 Task: Create case or contact or opportunity
Action: Mouse moved to (543, 742)
Screenshot: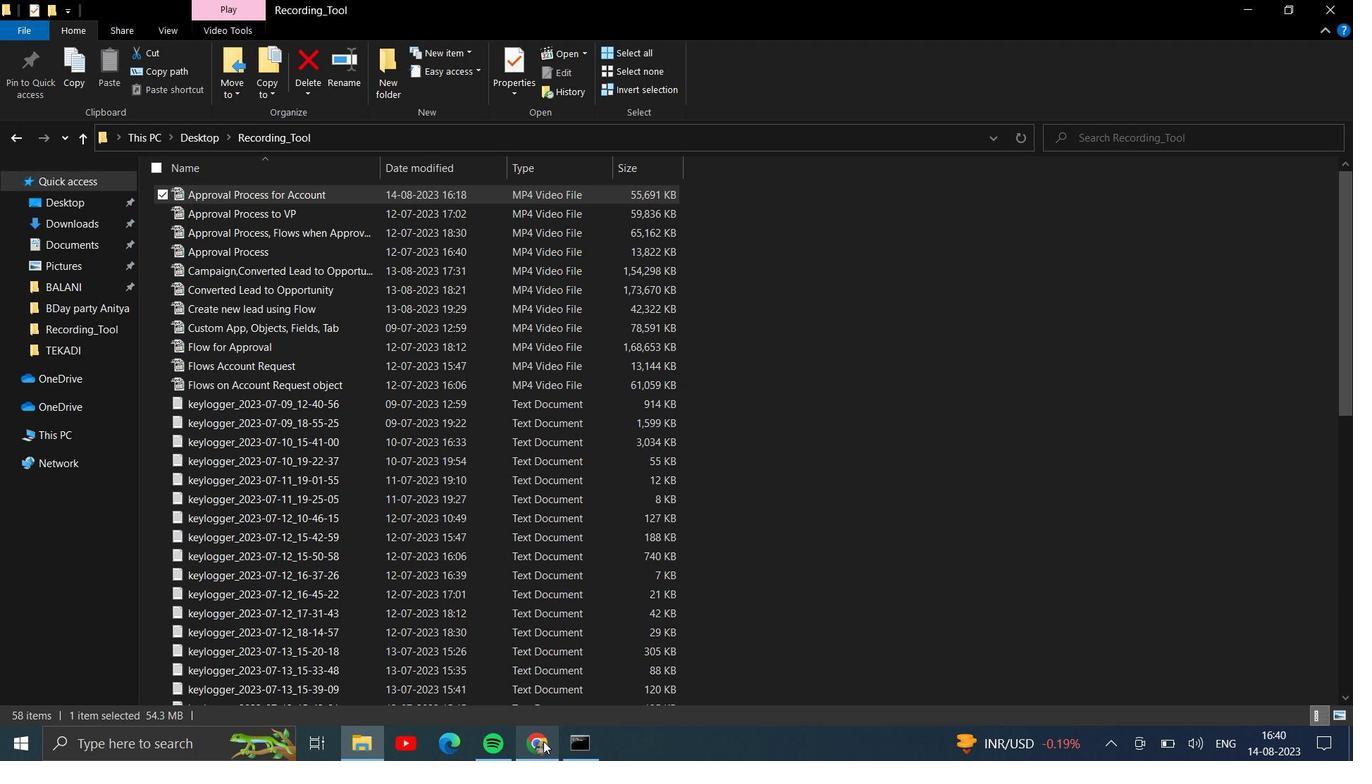 
Action: Mouse pressed left at (543, 742)
Screenshot: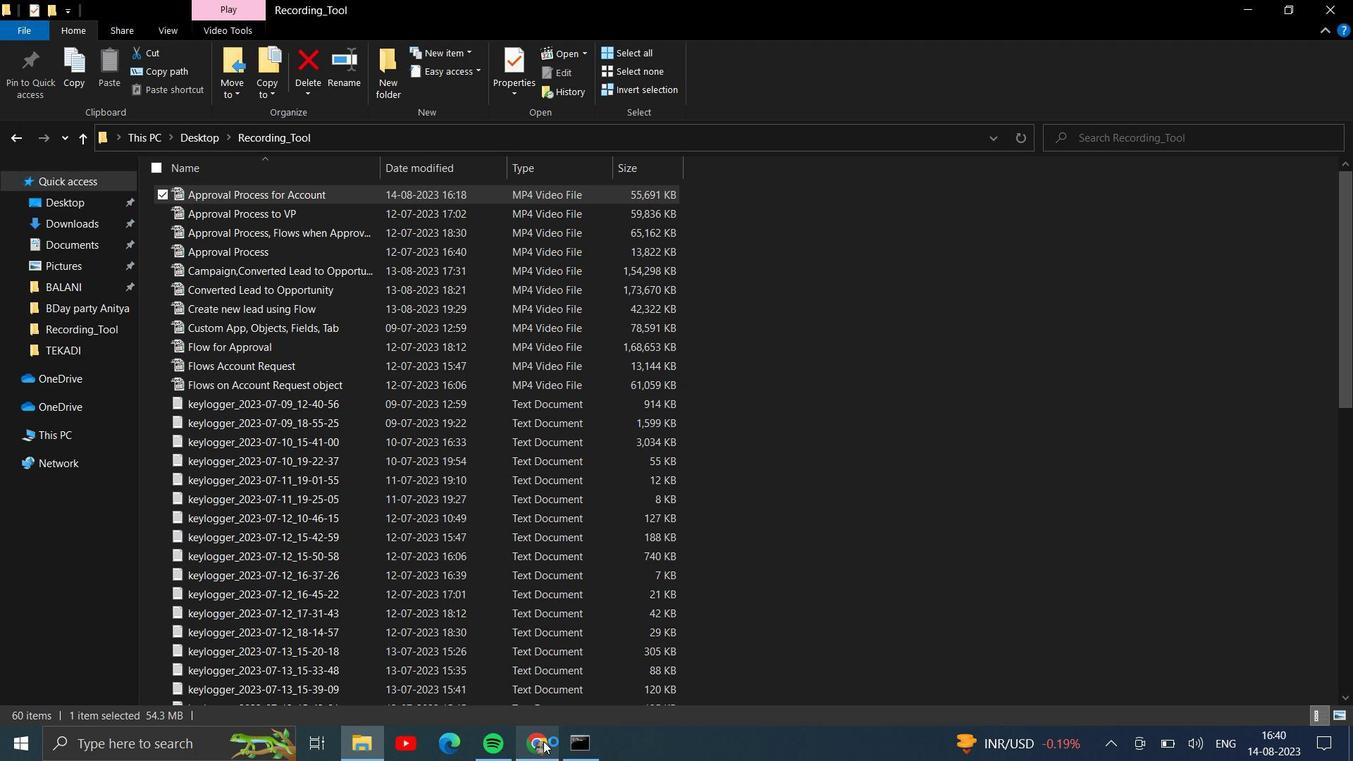 
Action: Mouse moved to (99, 185)
Screenshot: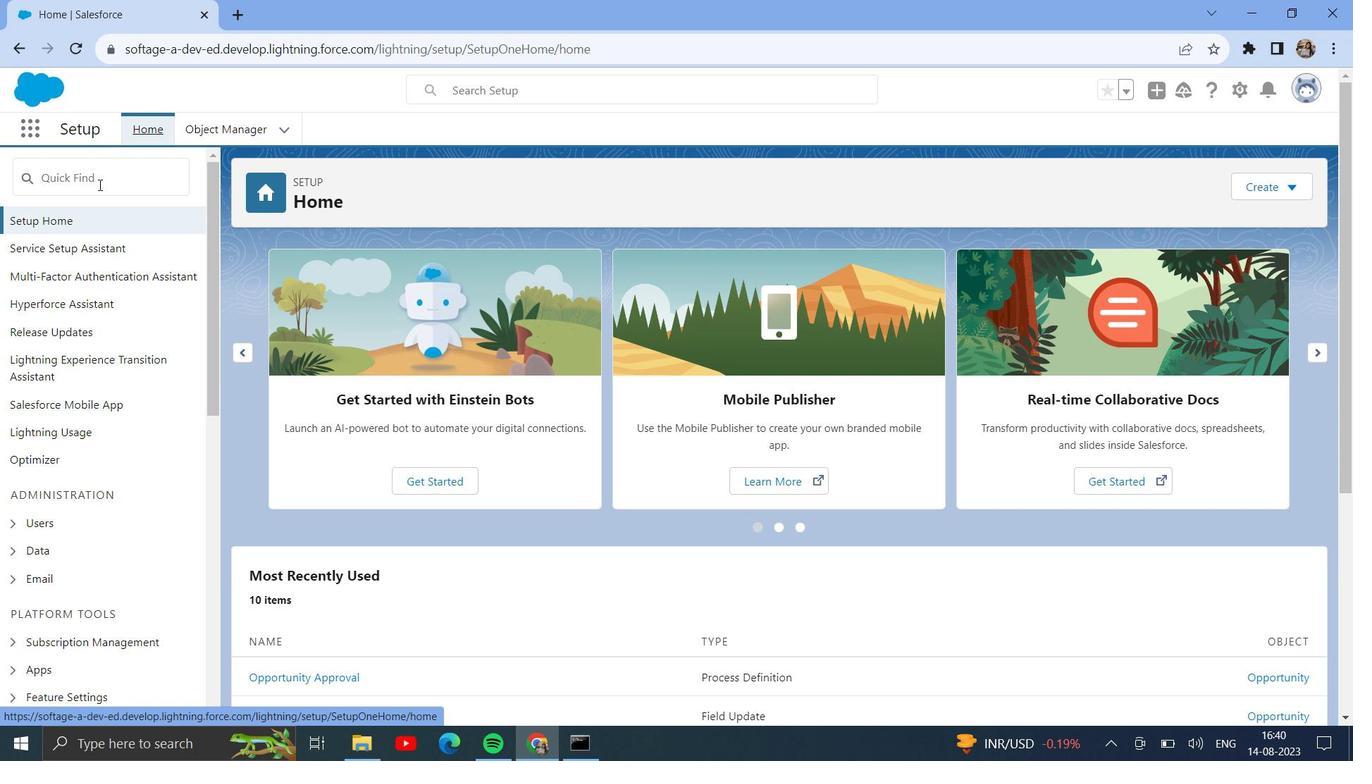 
Action: Mouse pressed left at (99, 185)
Screenshot: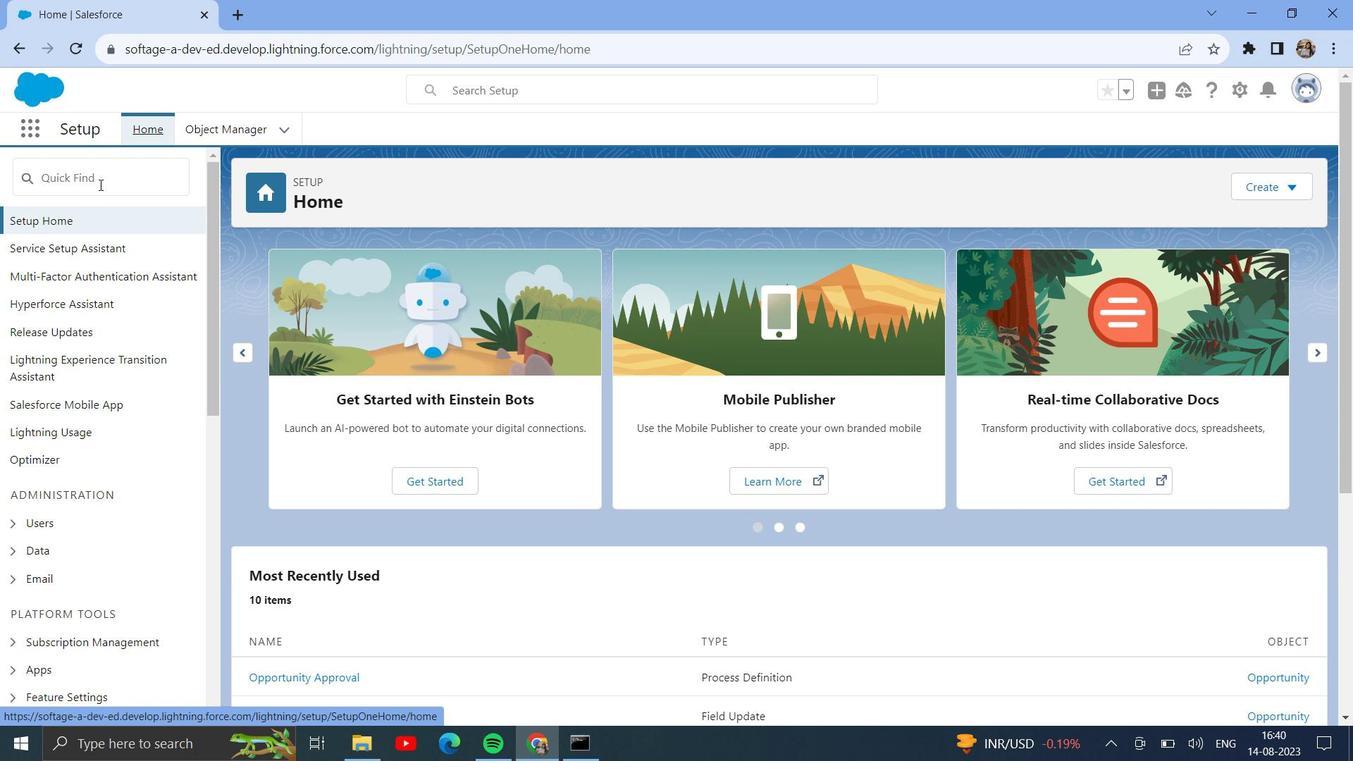 
Action: Key pressed flows
Screenshot: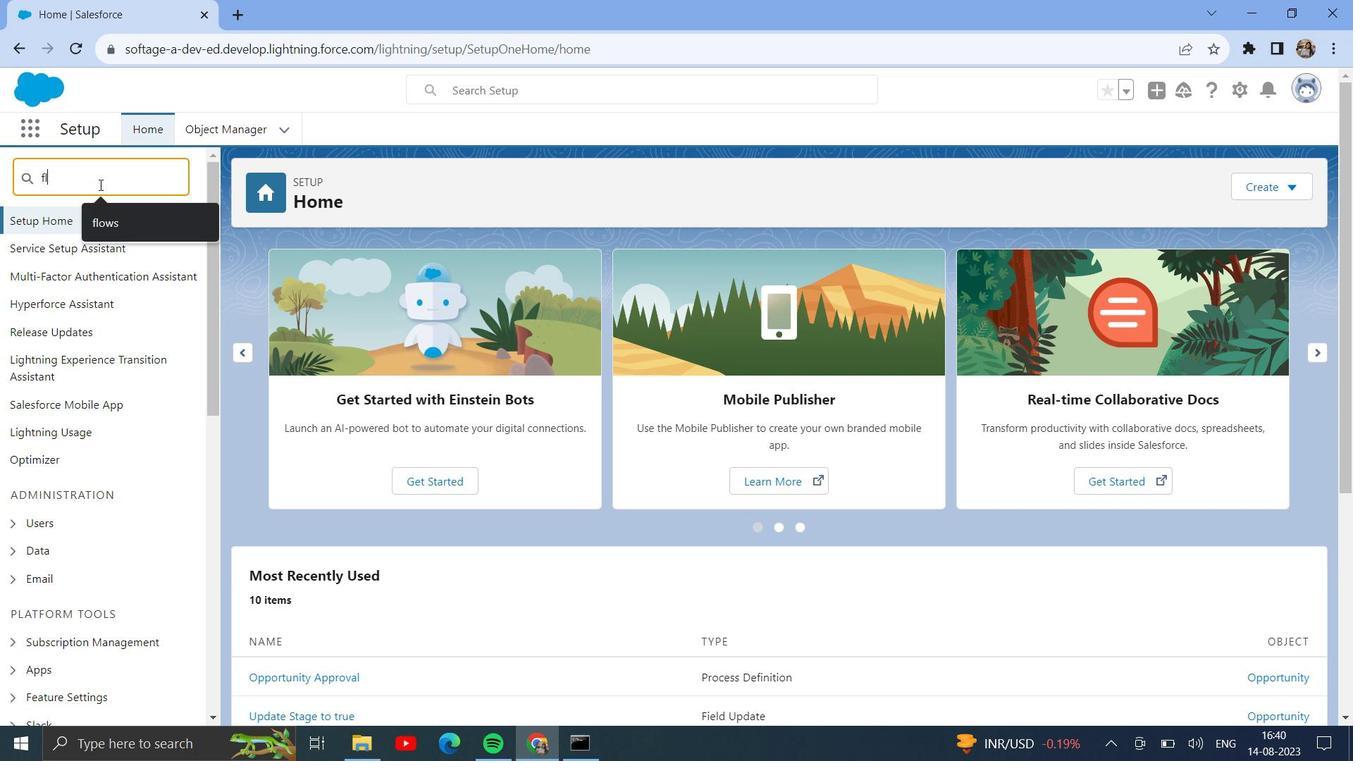 
Action: Mouse moved to (81, 248)
Screenshot: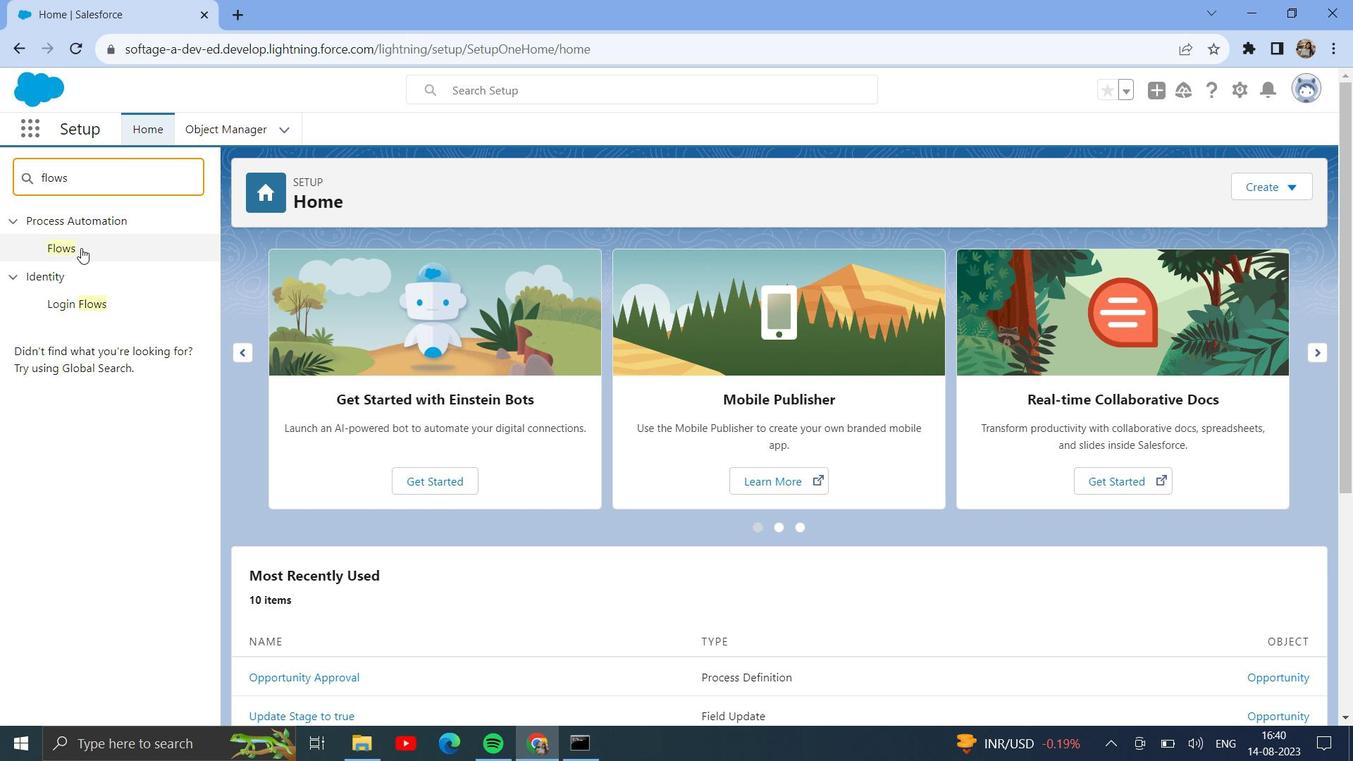 
Action: Mouse pressed left at (81, 248)
Screenshot: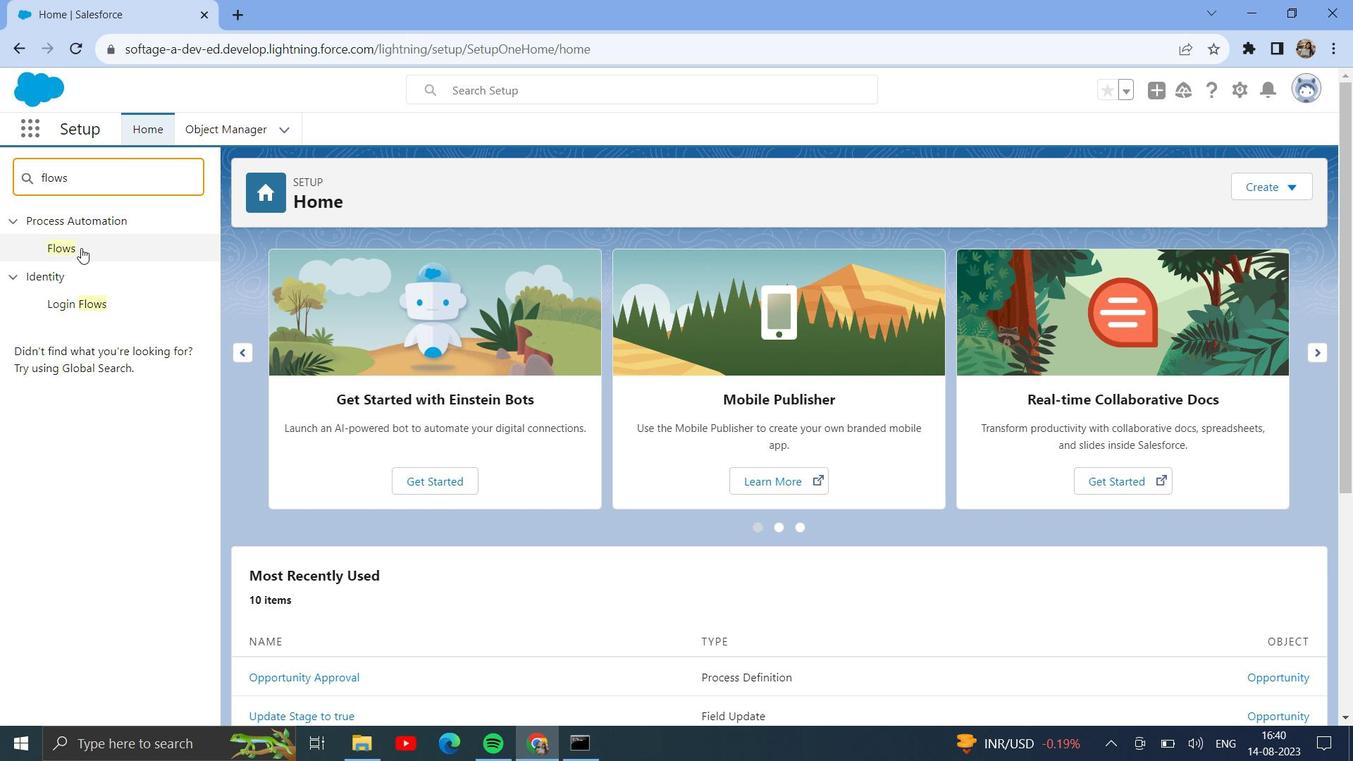 
Action: Mouse moved to (59, 241)
Screenshot: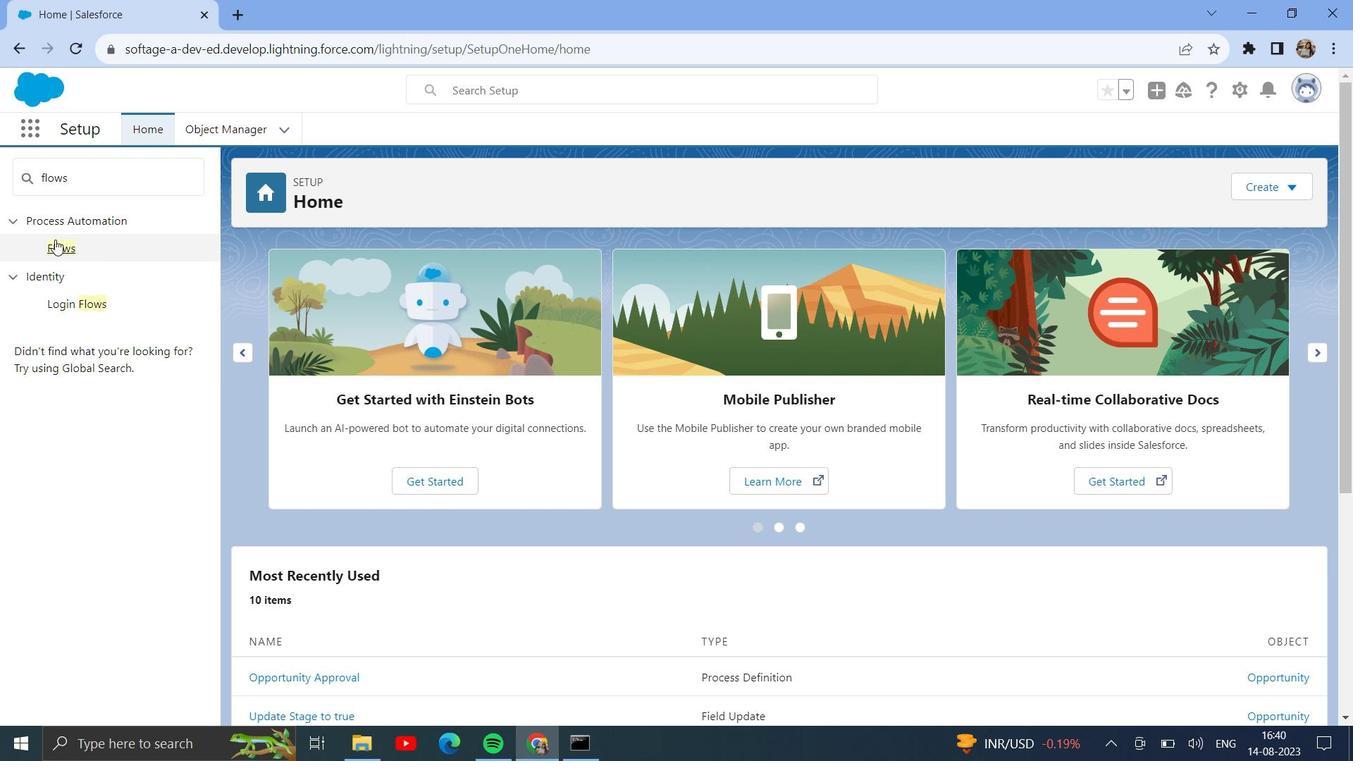 
Action: Mouse pressed left at (59, 241)
Screenshot: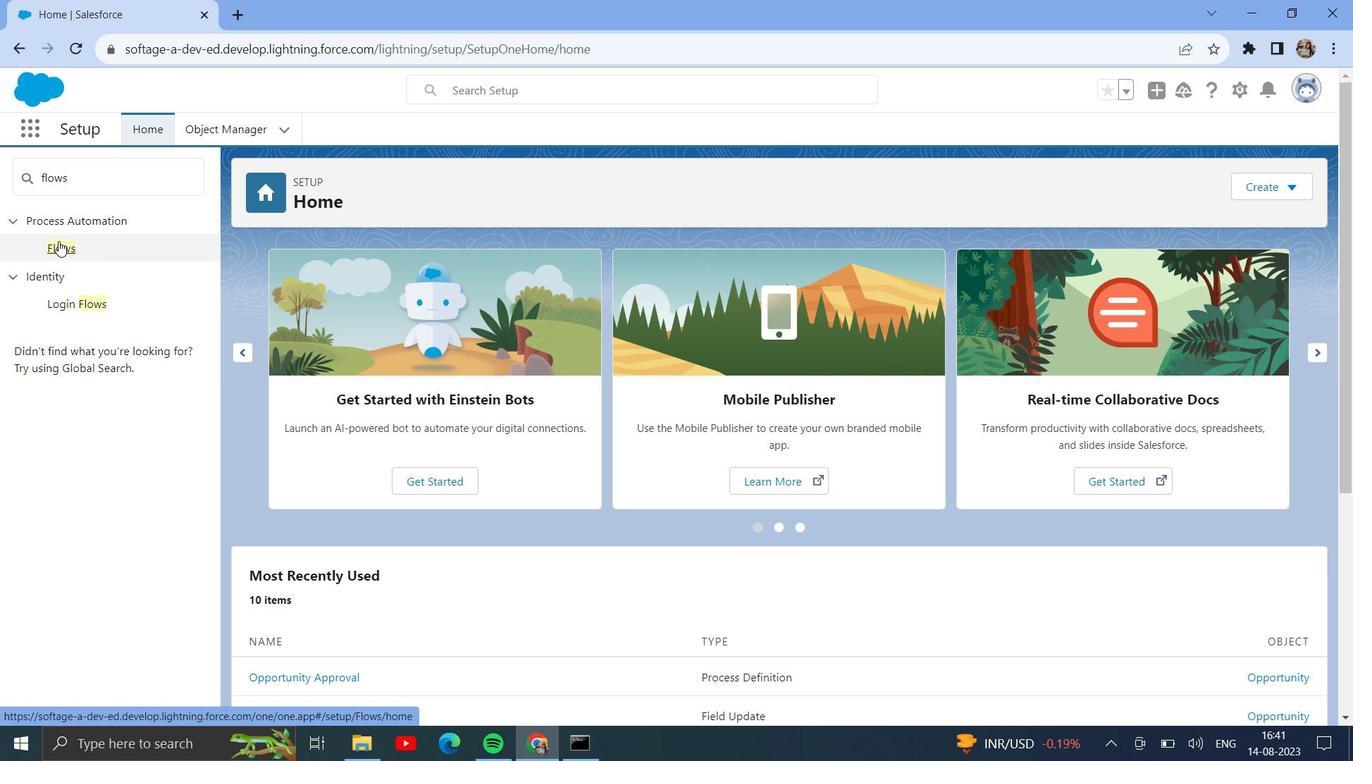 
Action: Mouse moved to (1280, 194)
Screenshot: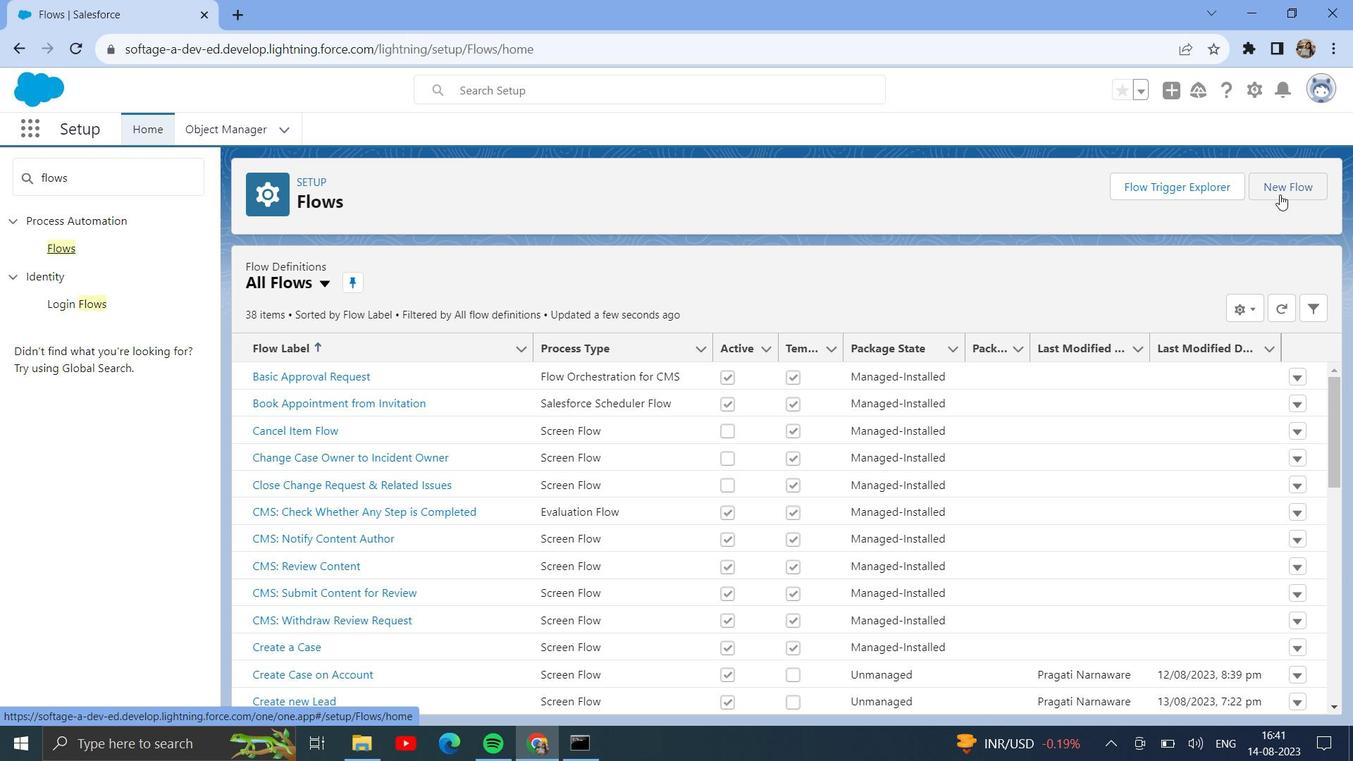 
Action: Mouse pressed left at (1280, 194)
Screenshot: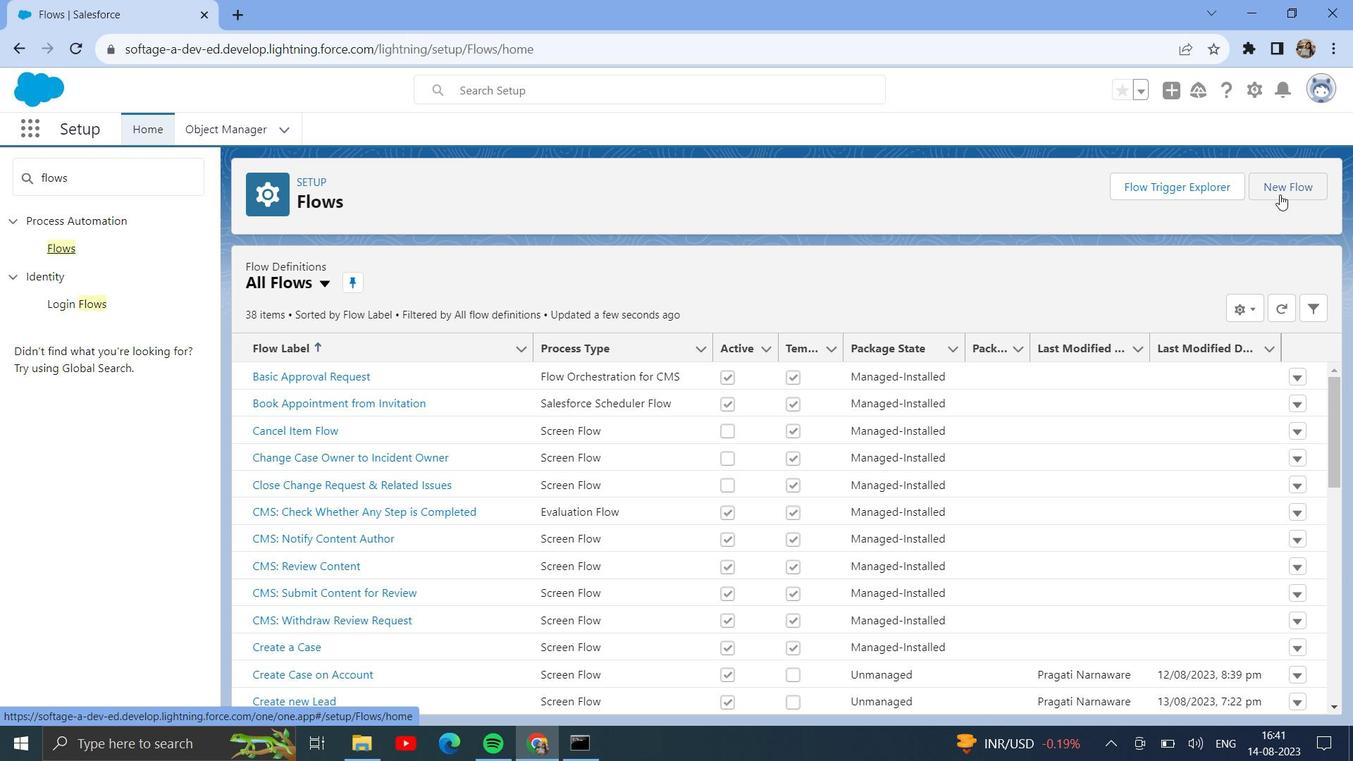 
Action: Mouse moved to (1152, 589)
Screenshot: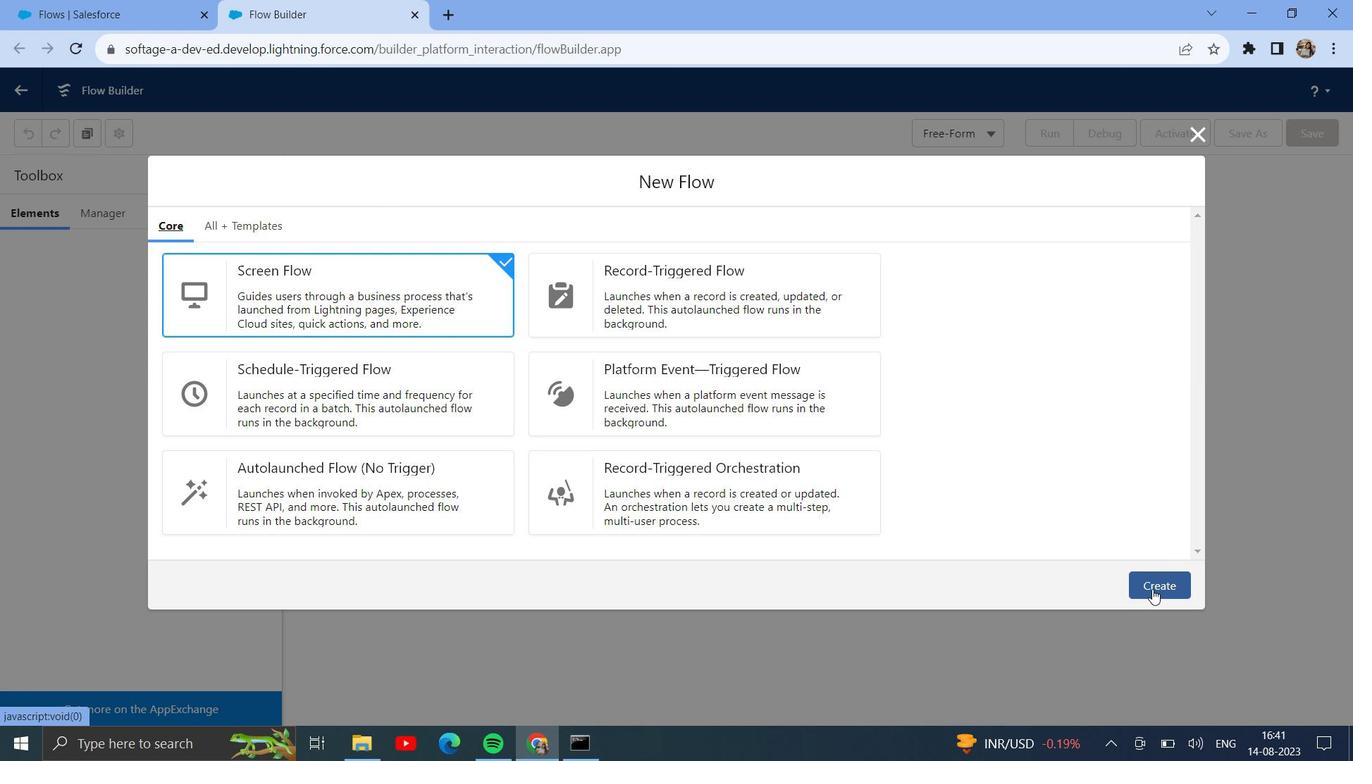 
Action: Mouse pressed left at (1152, 589)
Screenshot: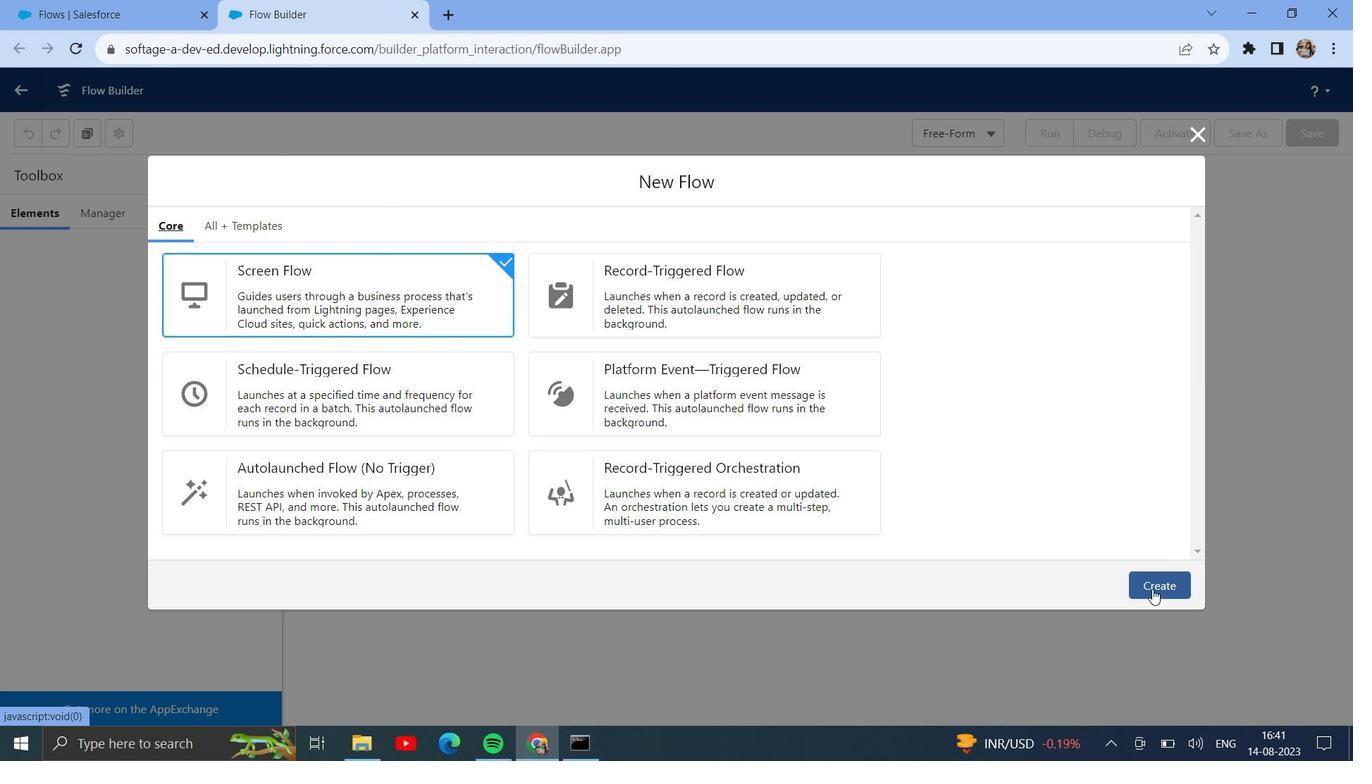 
Action: Mouse moved to (681, 298)
Screenshot: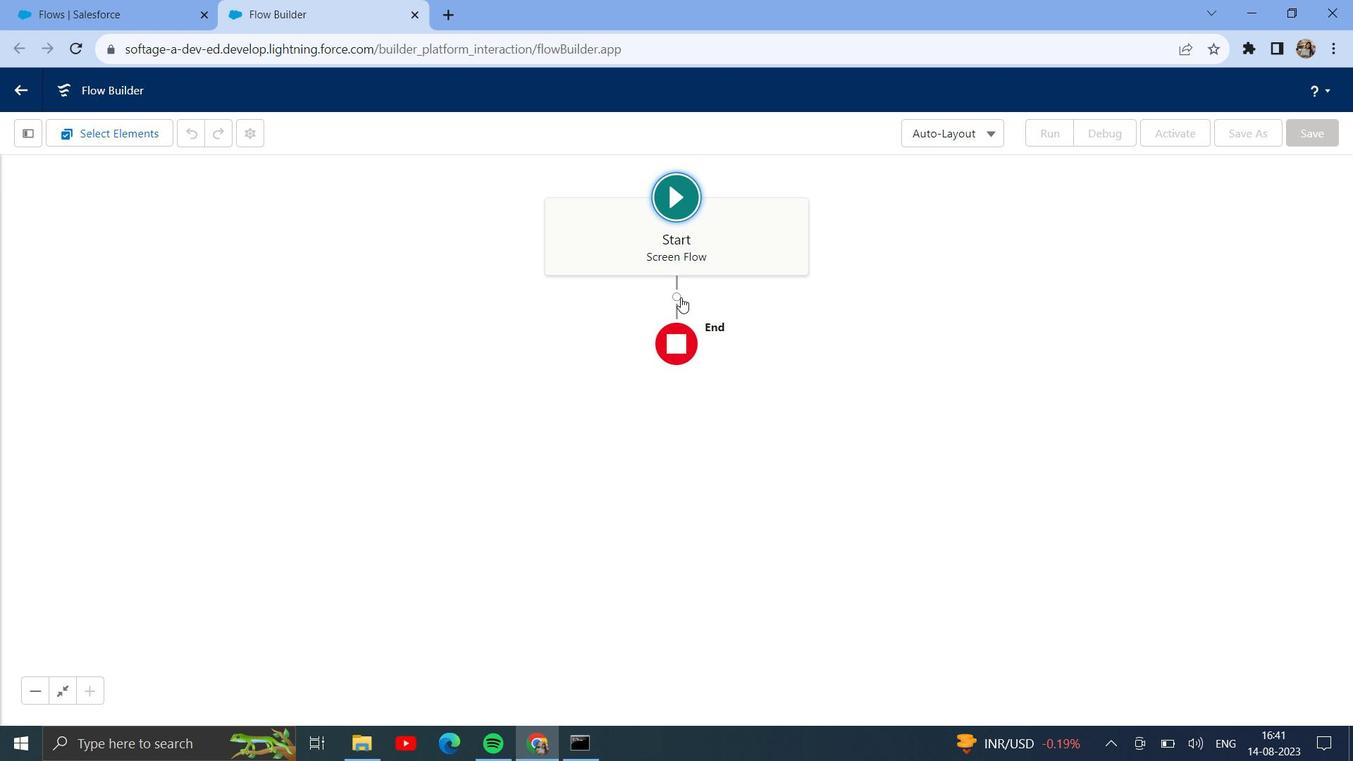 
Action: Mouse pressed left at (681, 298)
Screenshot: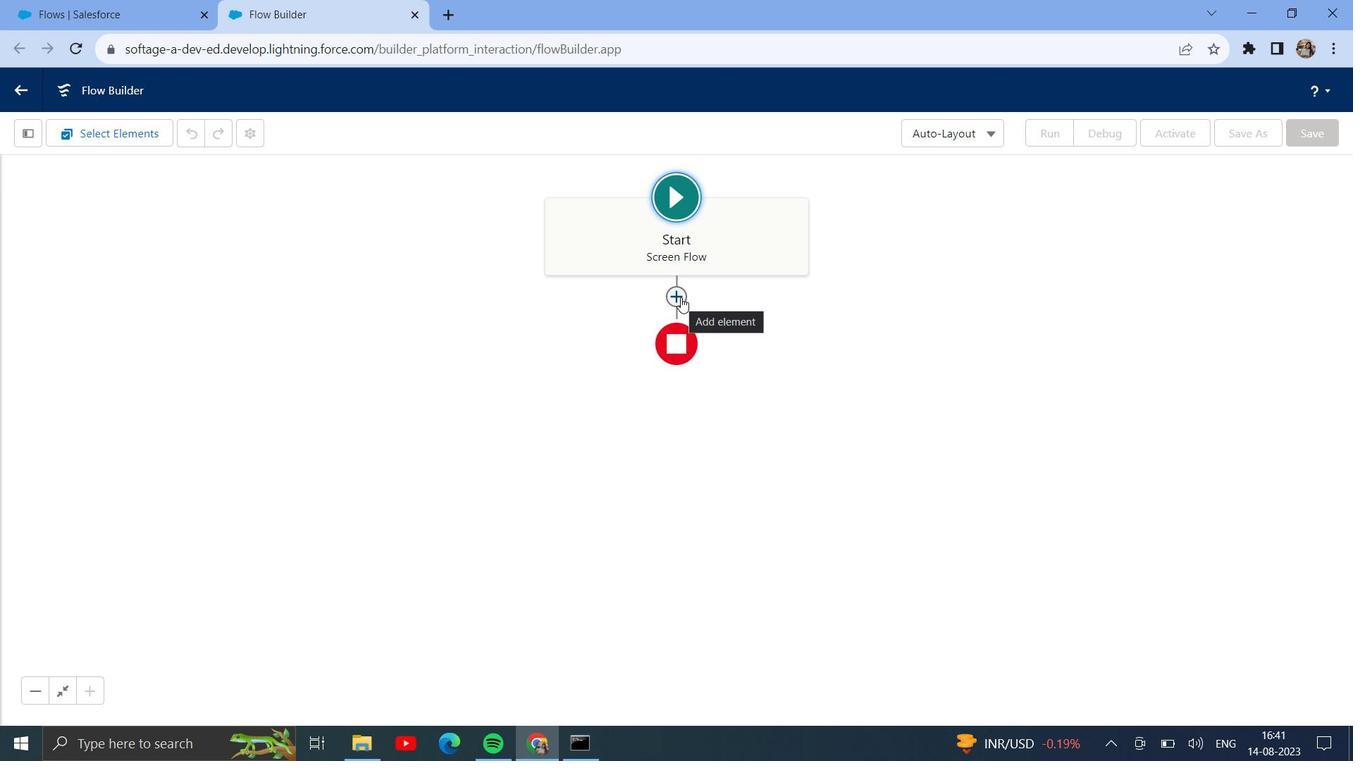 
Action: Mouse moved to (688, 370)
Screenshot: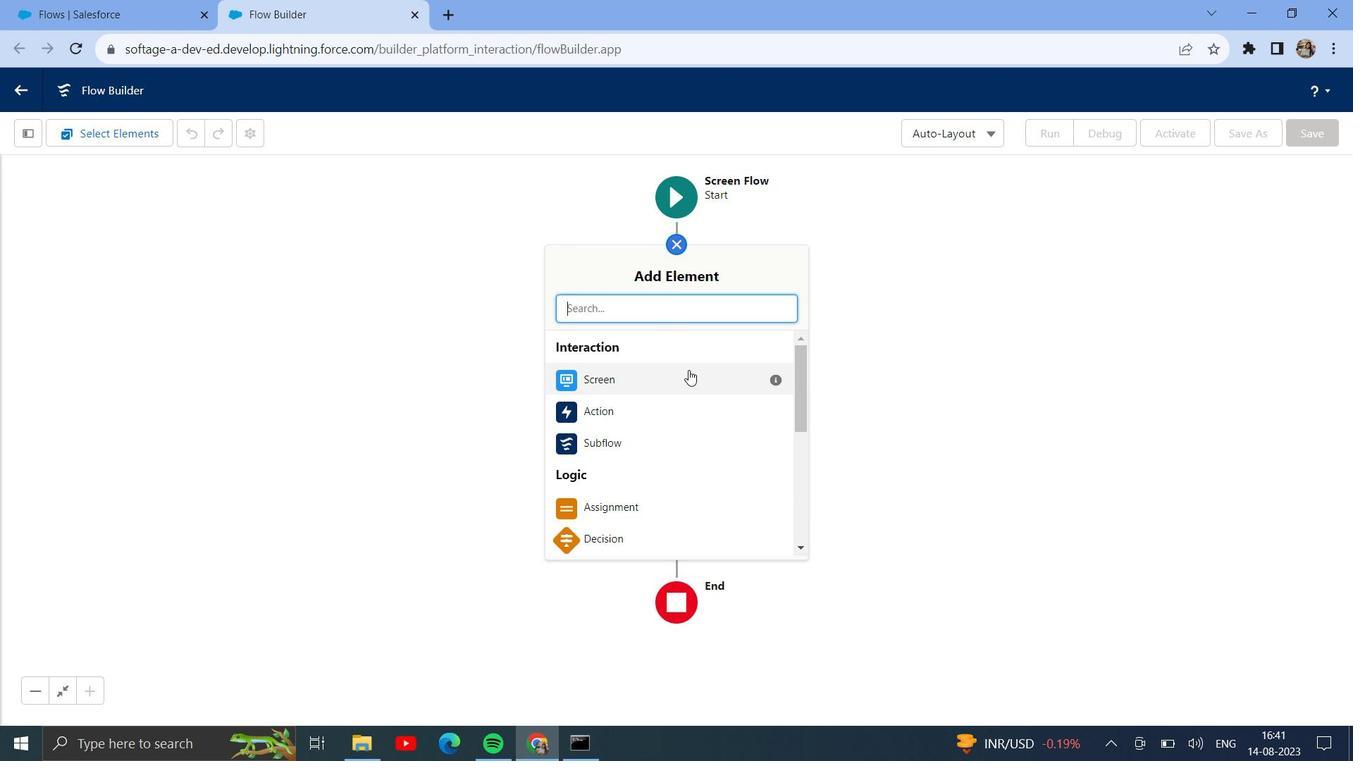 
Action: Mouse pressed left at (688, 370)
Screenshot: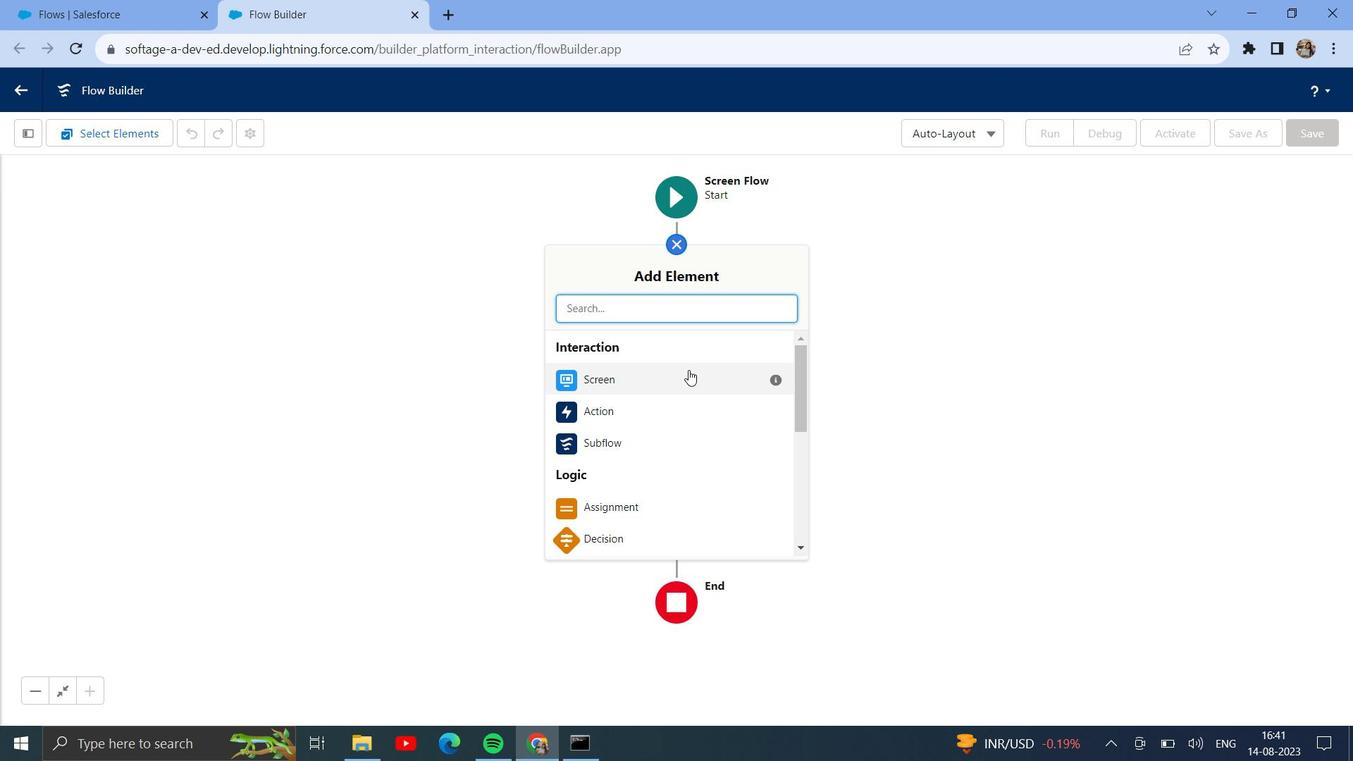 
Action: Mouse moved to (1031, 292)
Screenshot: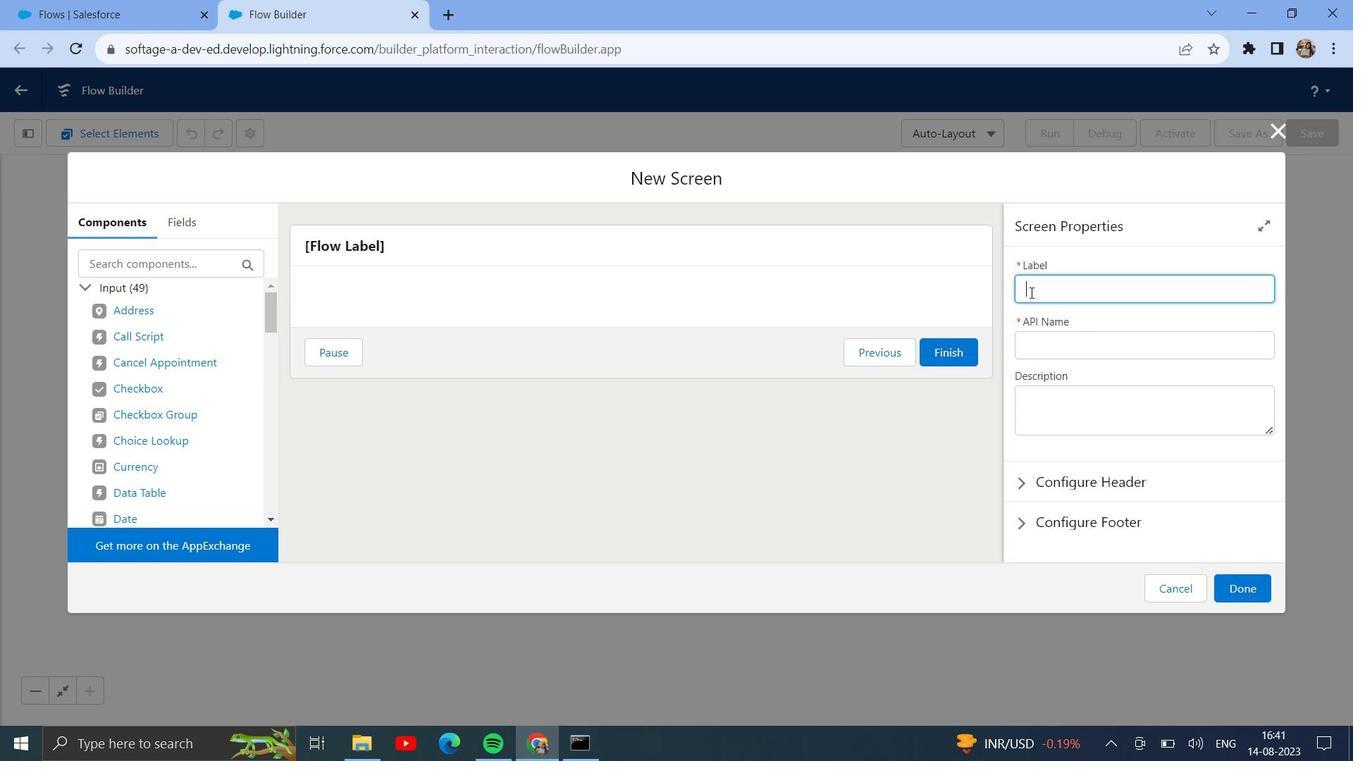 
Action: Mouse pressed left at (1031, 292)
Screenshot: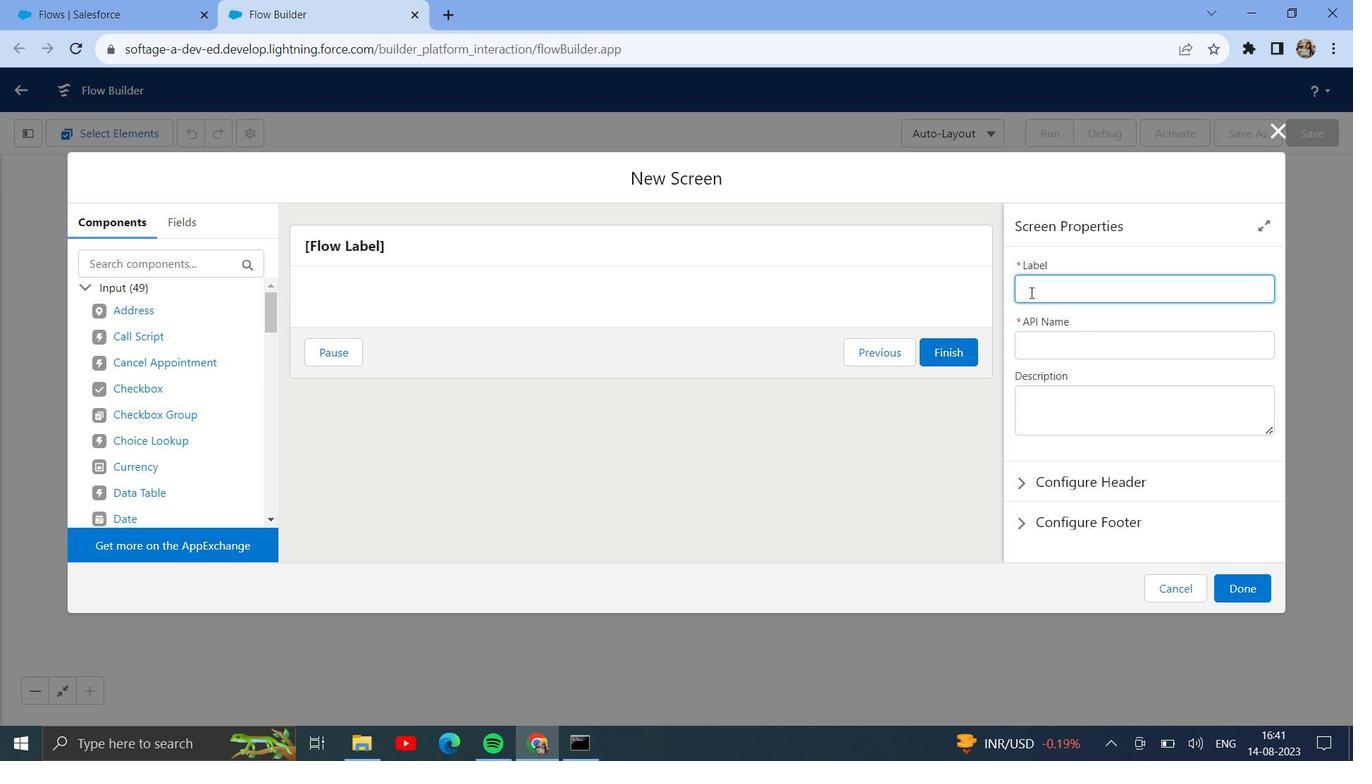 
Action: Key pressed <Key.shift>Select<Key.space>an<Key.space><Key.shift>Object
Screenshot: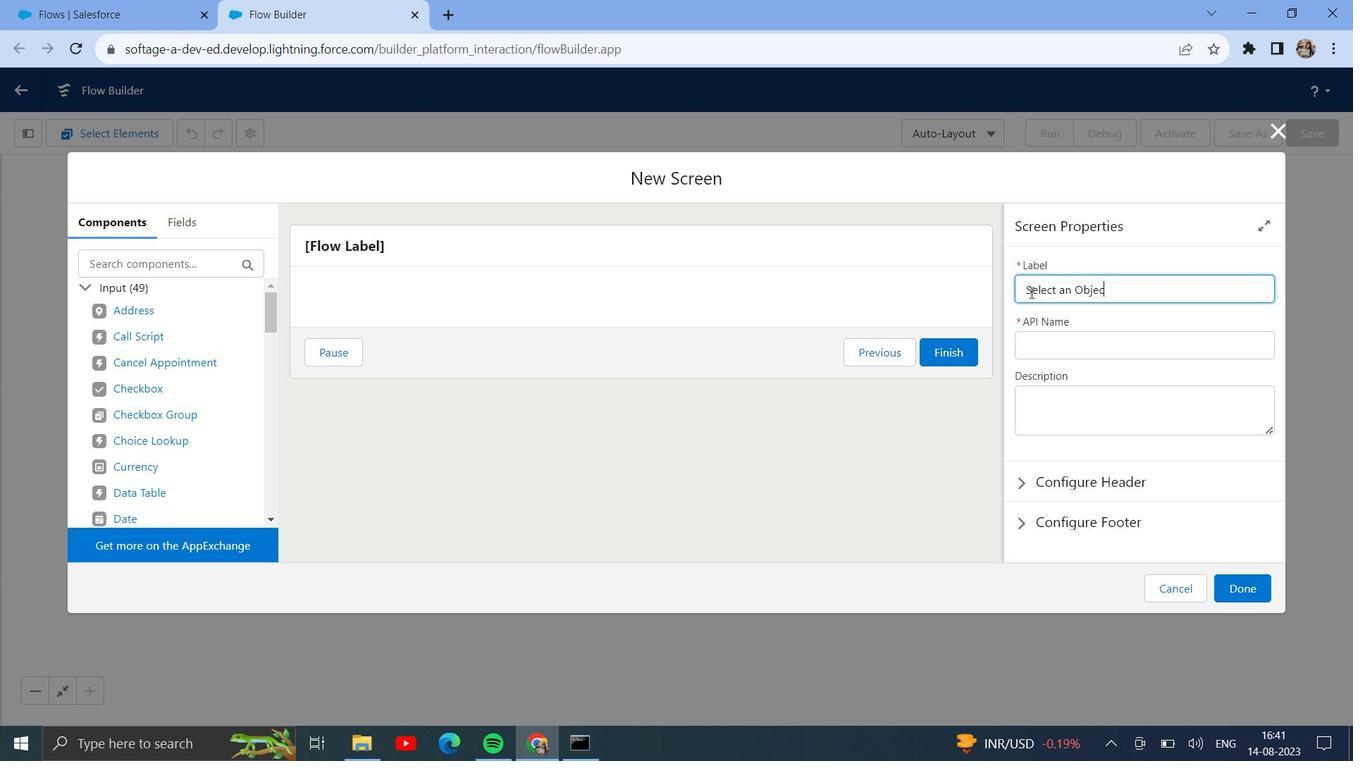 
Action: Mouse moved to (1104, 347)
Screenshot: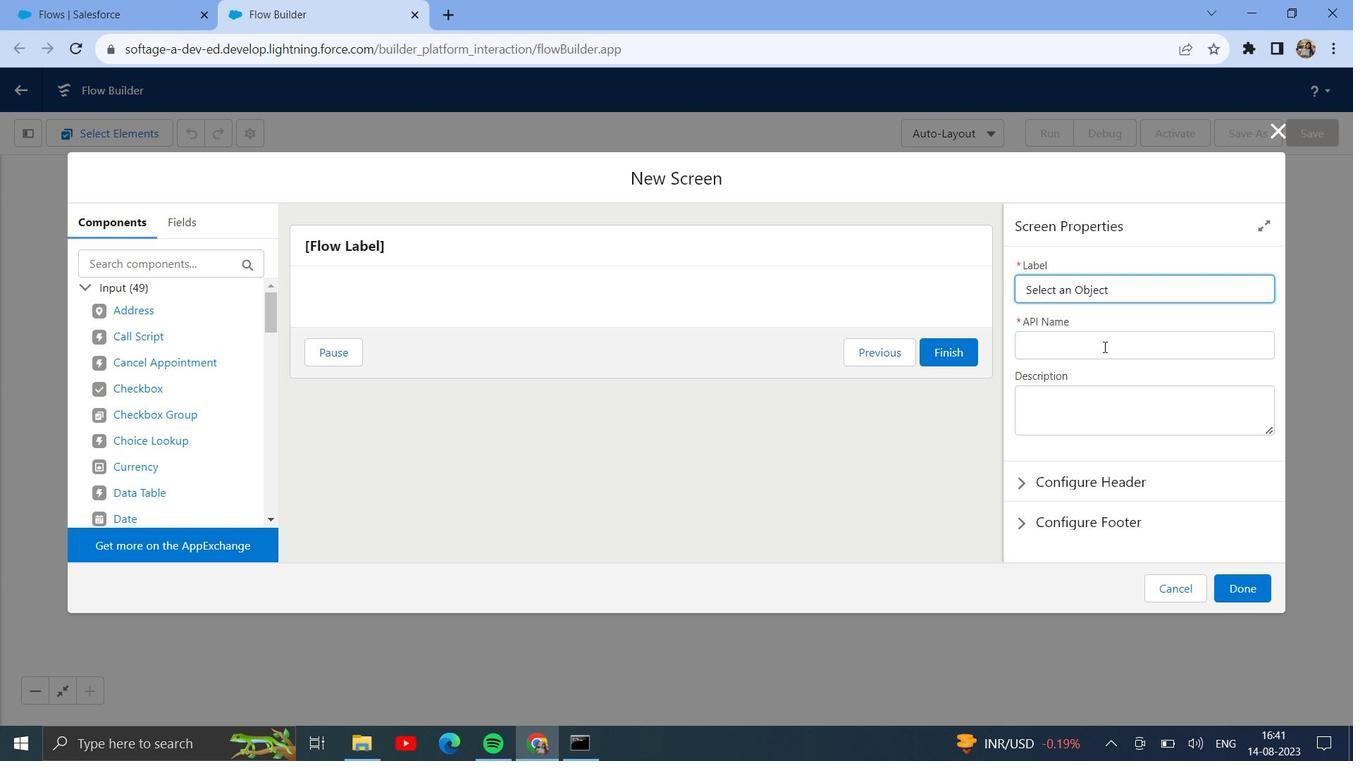 
Action: Mouse pressed left at (1104, 347)
Screenshot: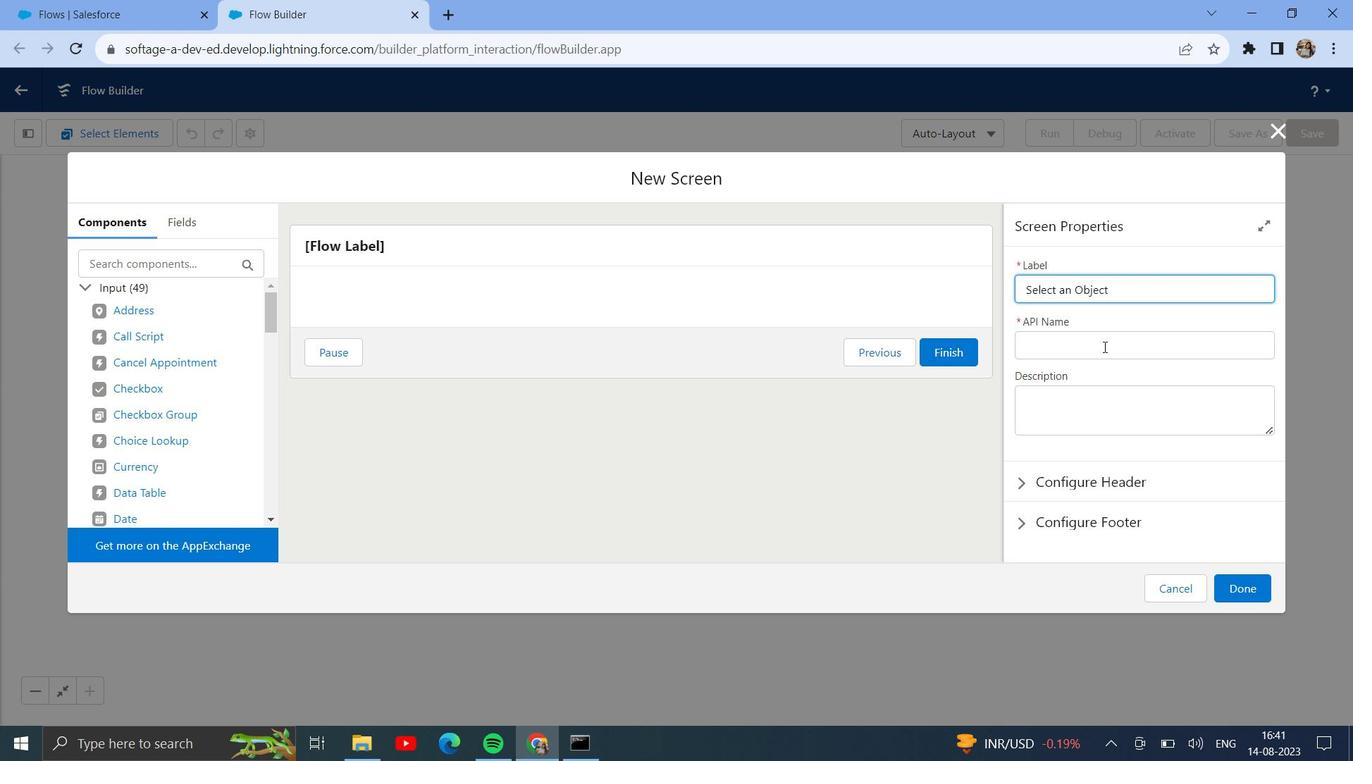 
Action: Mouse moved to (206, 436)
Screenshot: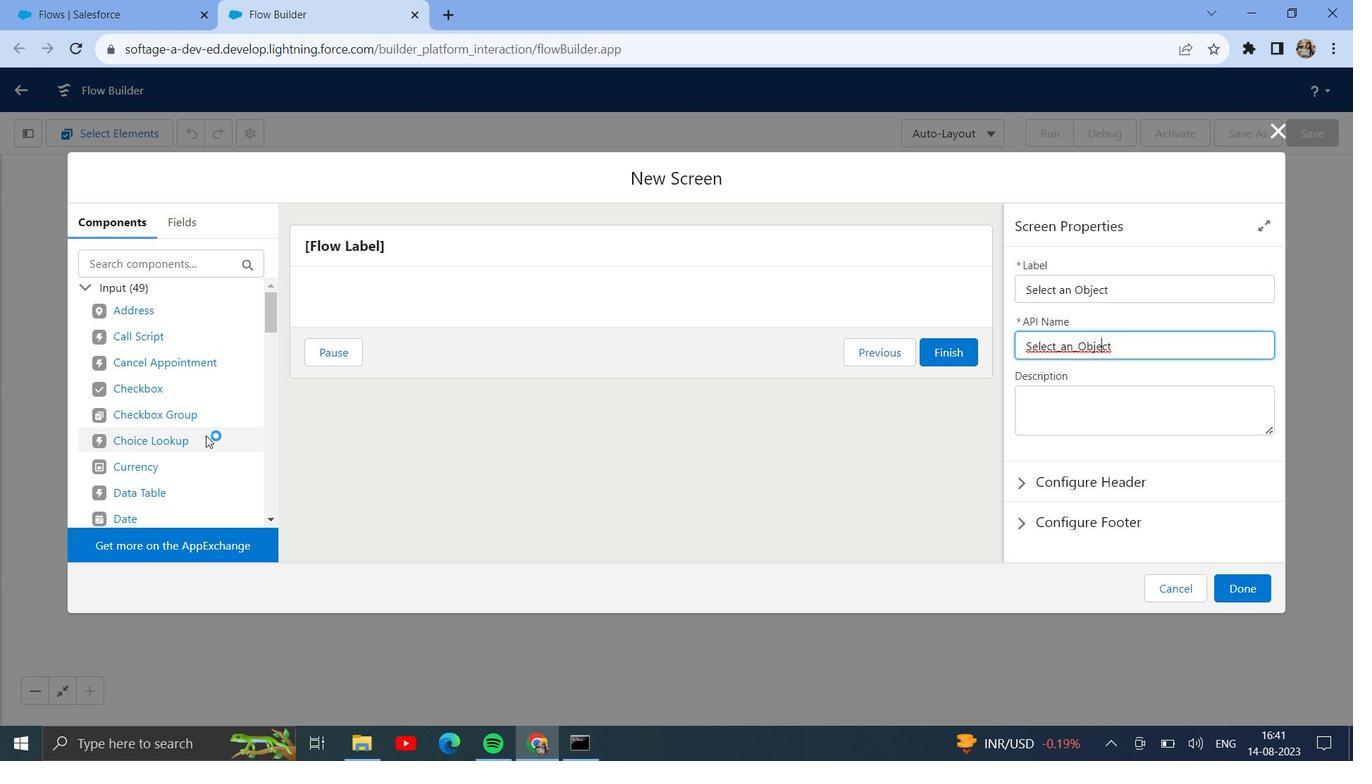 
Action: Mouse scrolled (206, 435) with delta (0, 0)
Screenshot: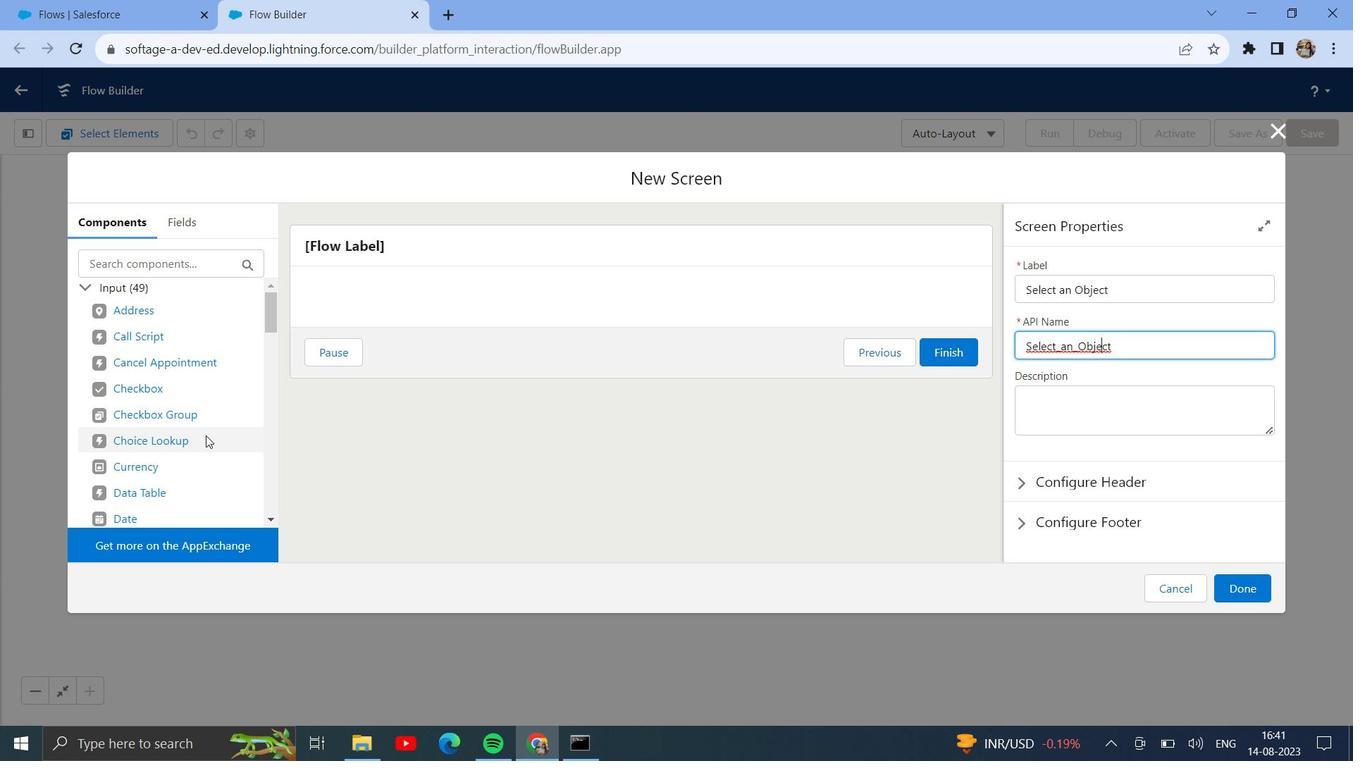 
Action: Mouse scrolled (206, 435) with delta (0, 0)
Screenshot: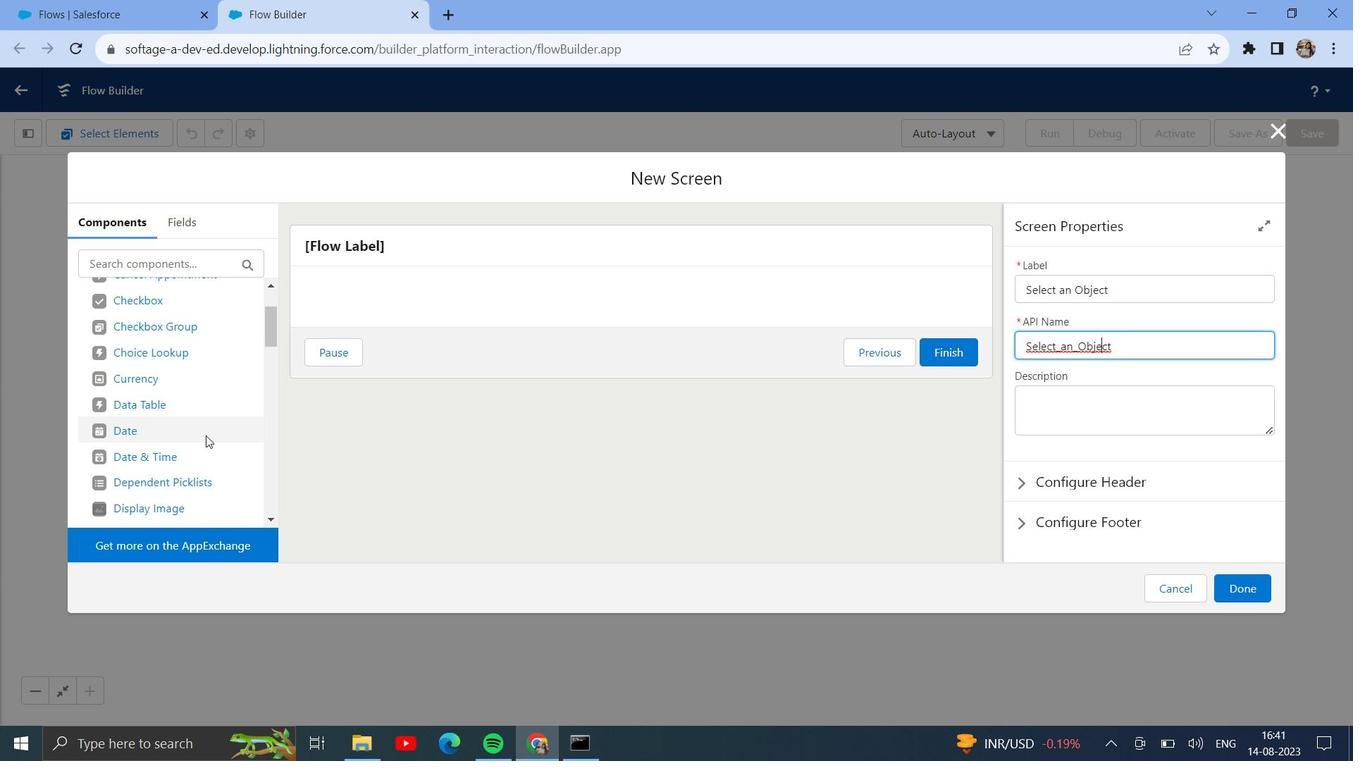
Action: Mouse moved to (196, 442)
Screenshot: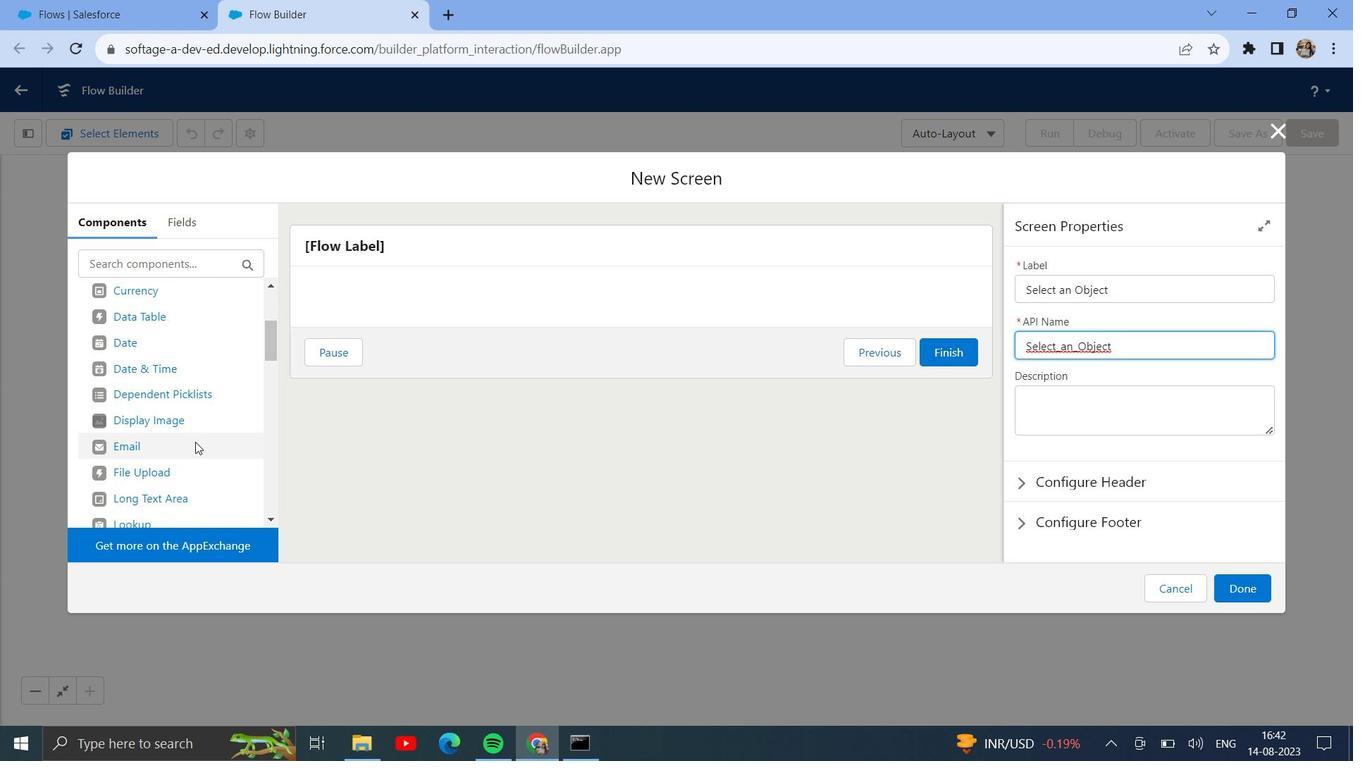 
Action: Mouse scrolled (196, 442) with delta (0, 0)
Screenshot: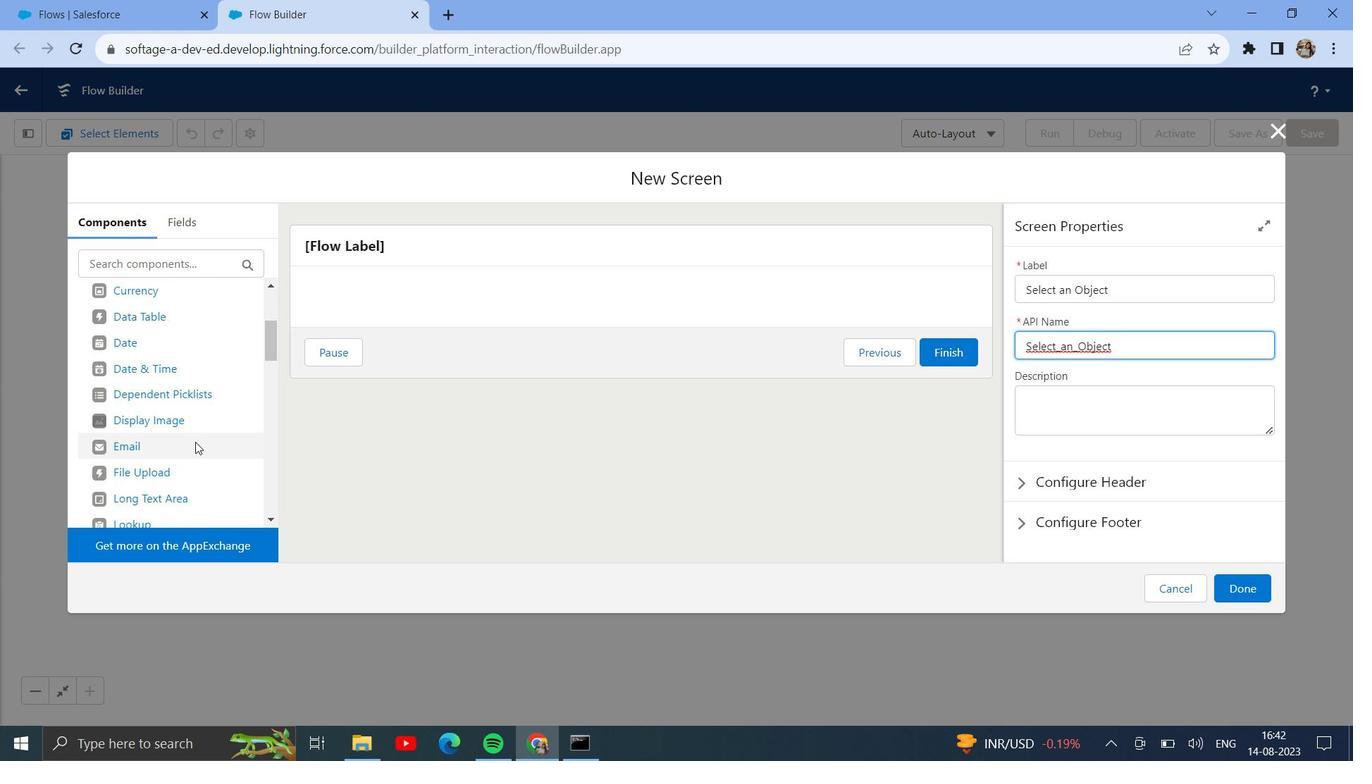 
Action: Mouse scrolled (196, 442) with delta (0, 0)
Screenshot: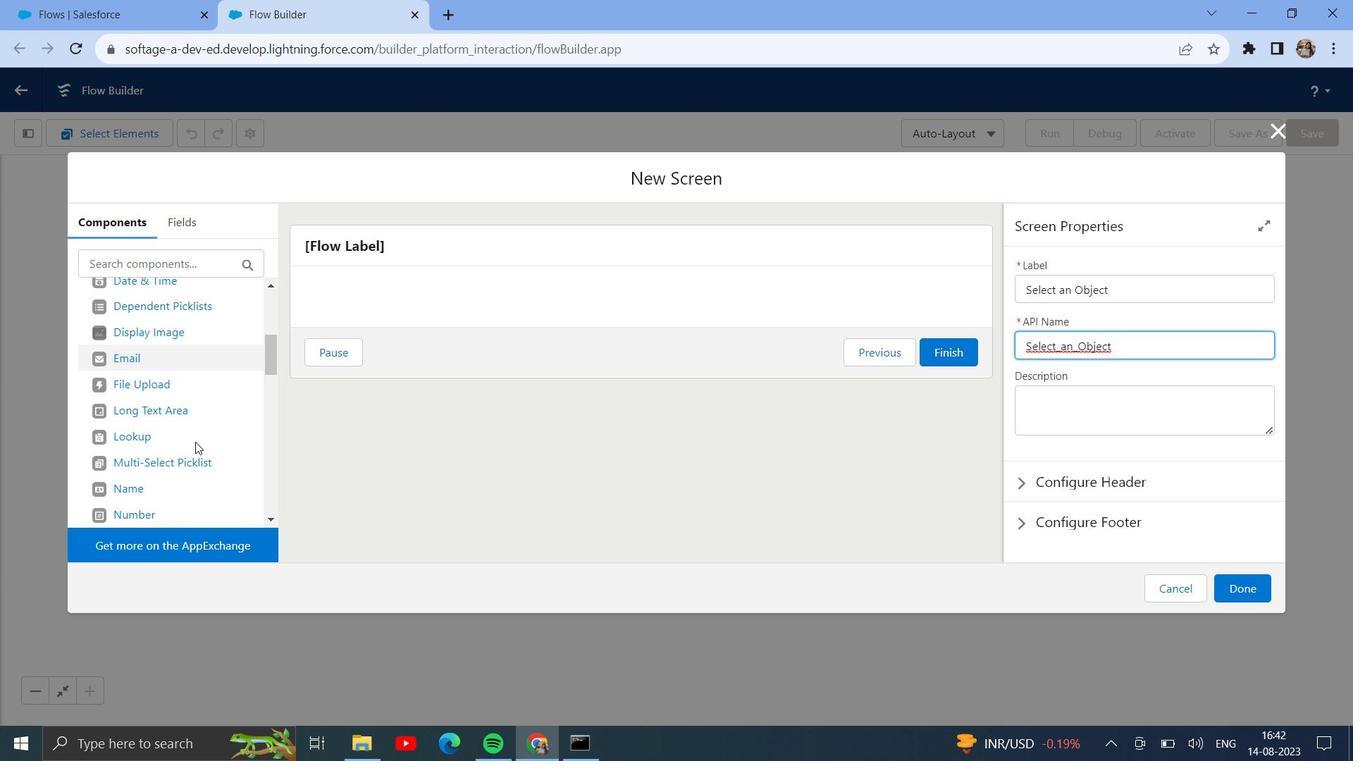 
Action: Mouse scrolled (196, 442) with delta (0, 0)
Screenshot: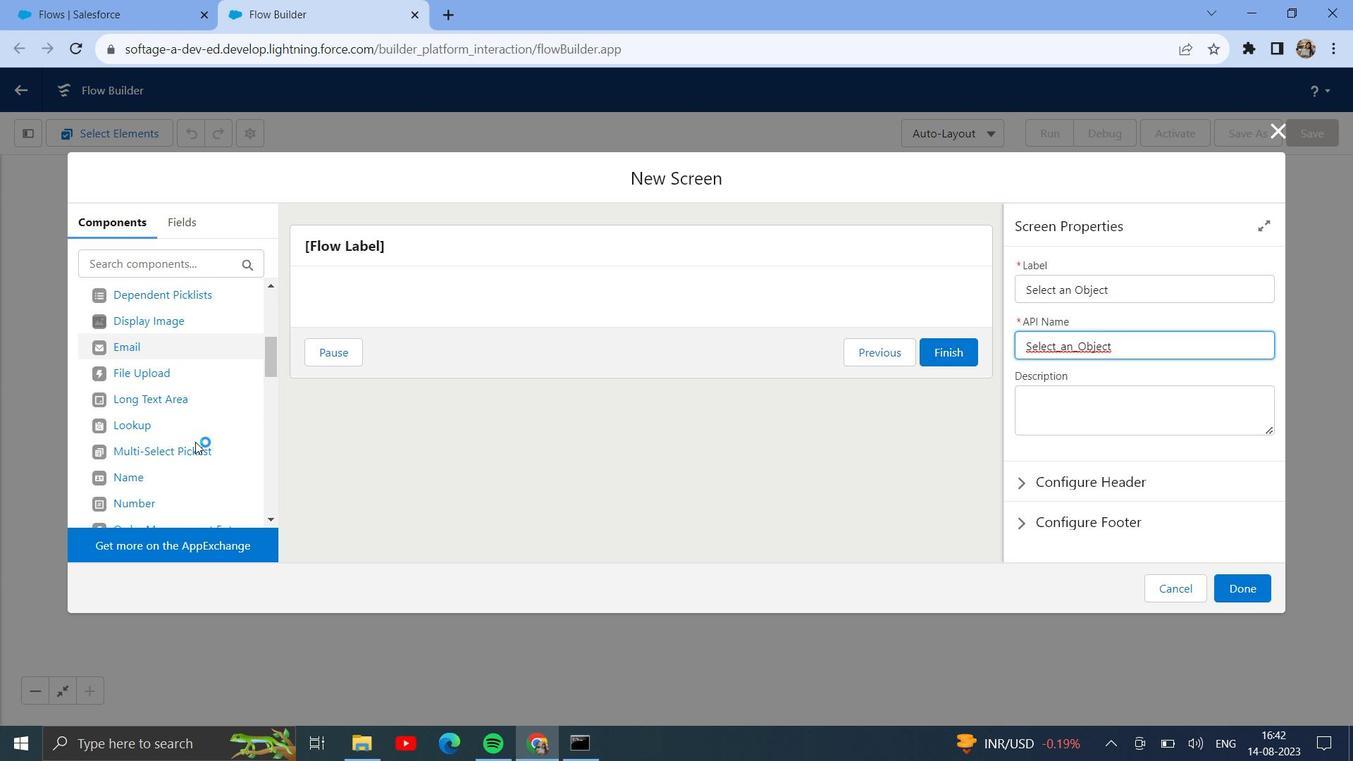 
Action: Mouse moved to (196, 442)
Screenshot: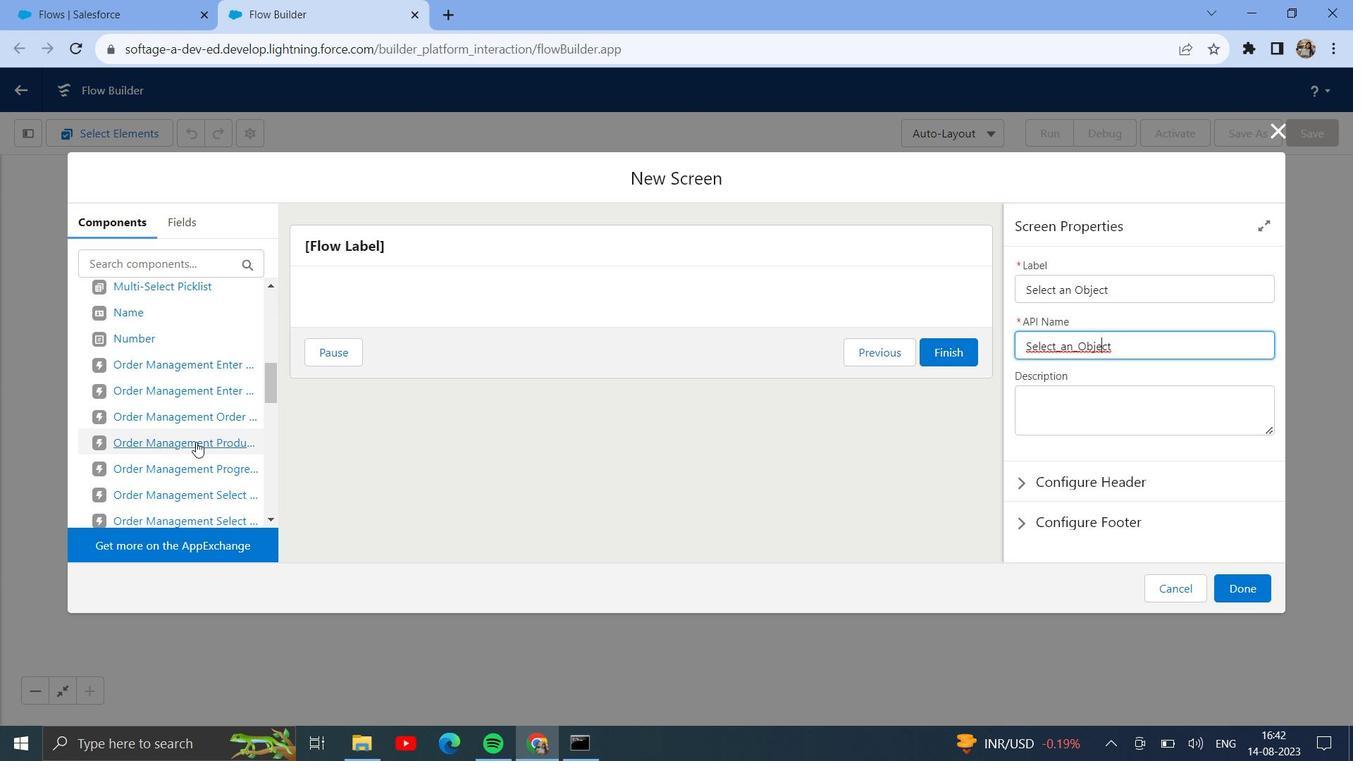 
Action: Mouse scrolled (196, 442) with delta (0, 0)
Screenshot: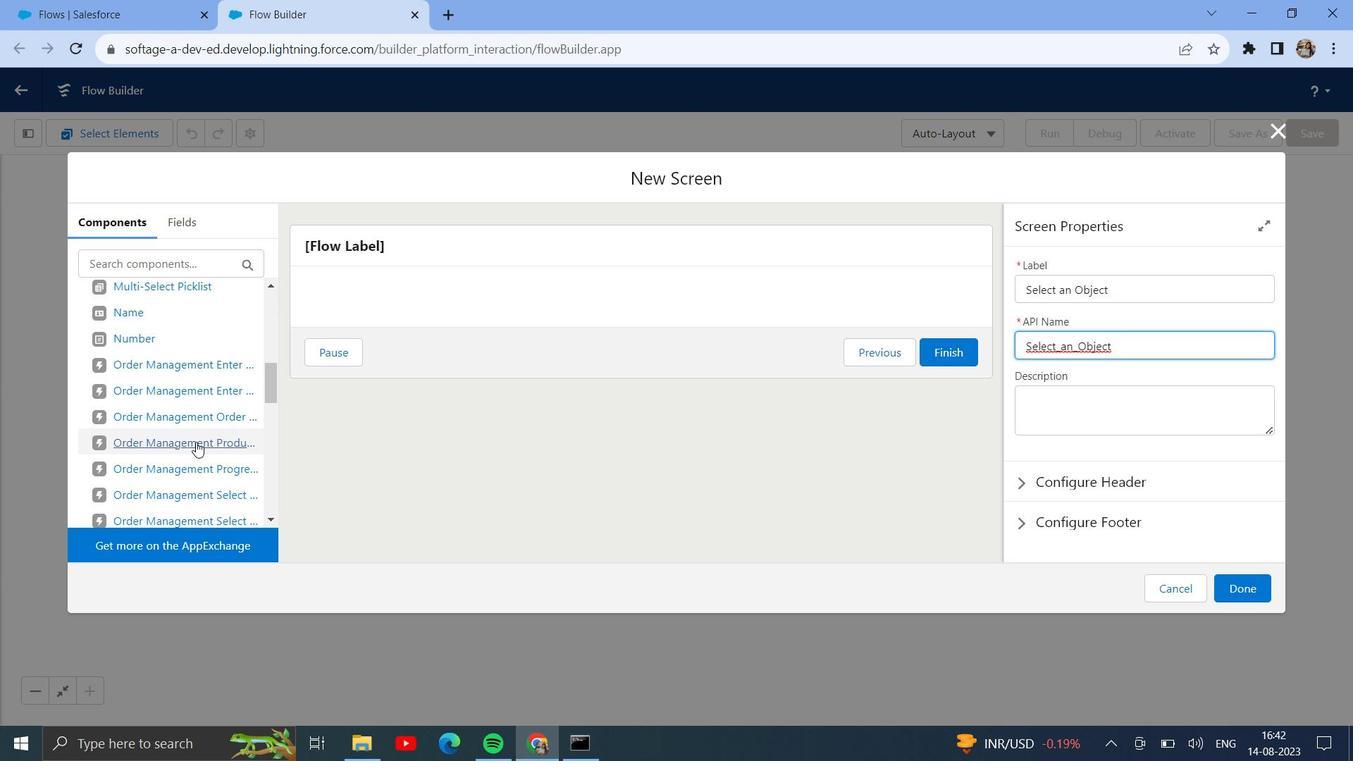 
Action: Mouse scrolled (196, 442) with delta (0, 0)
Screenshot: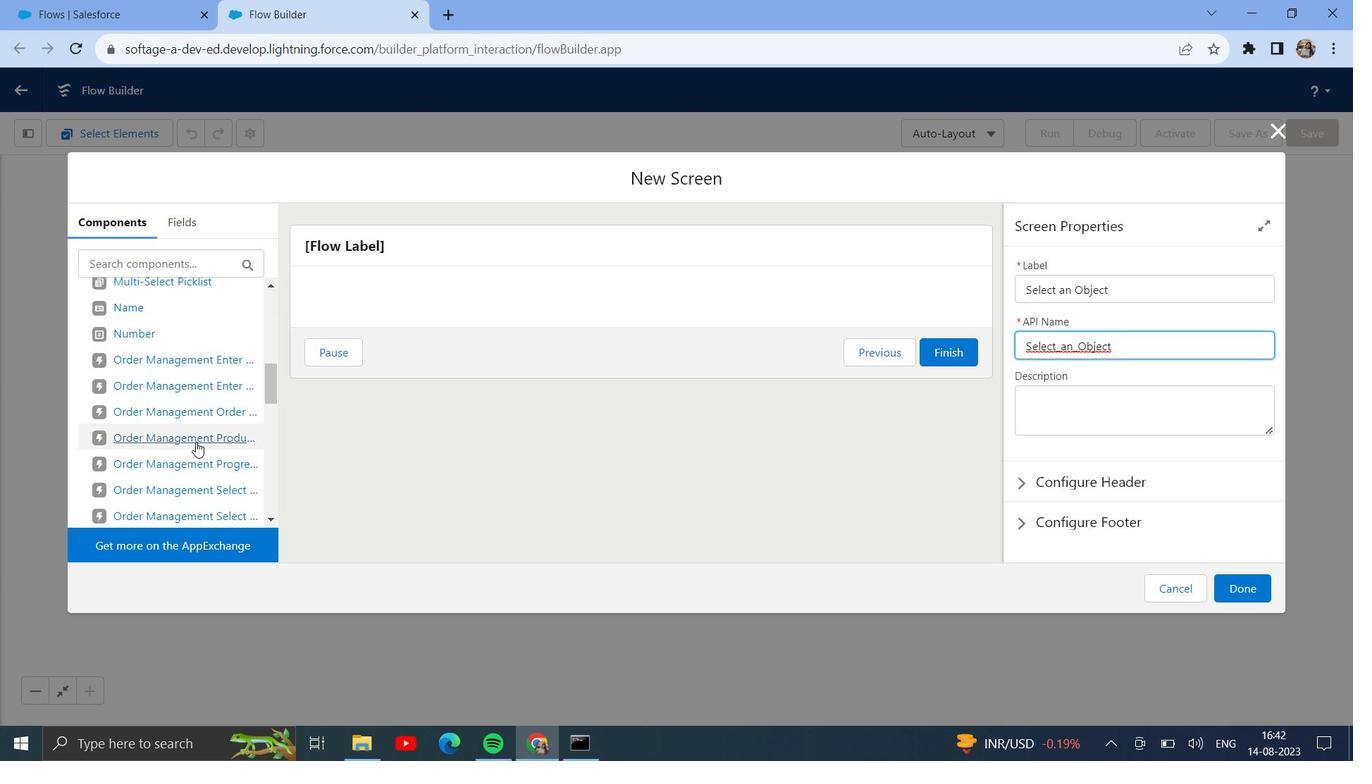 
Action: Mouse scrolled (196, 442) with delta (0, 0)
Screenshot: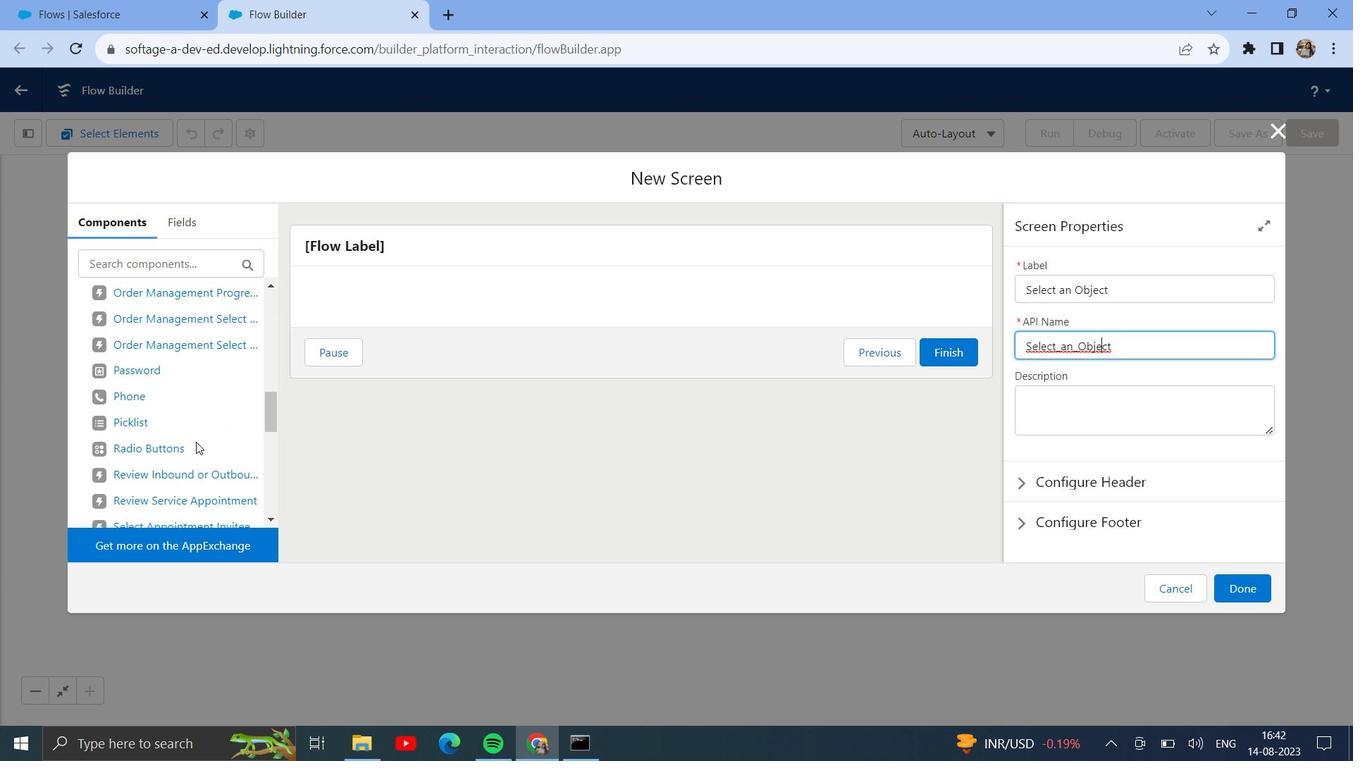 
Action: Mouse moved to (100, 334)
Screenshot: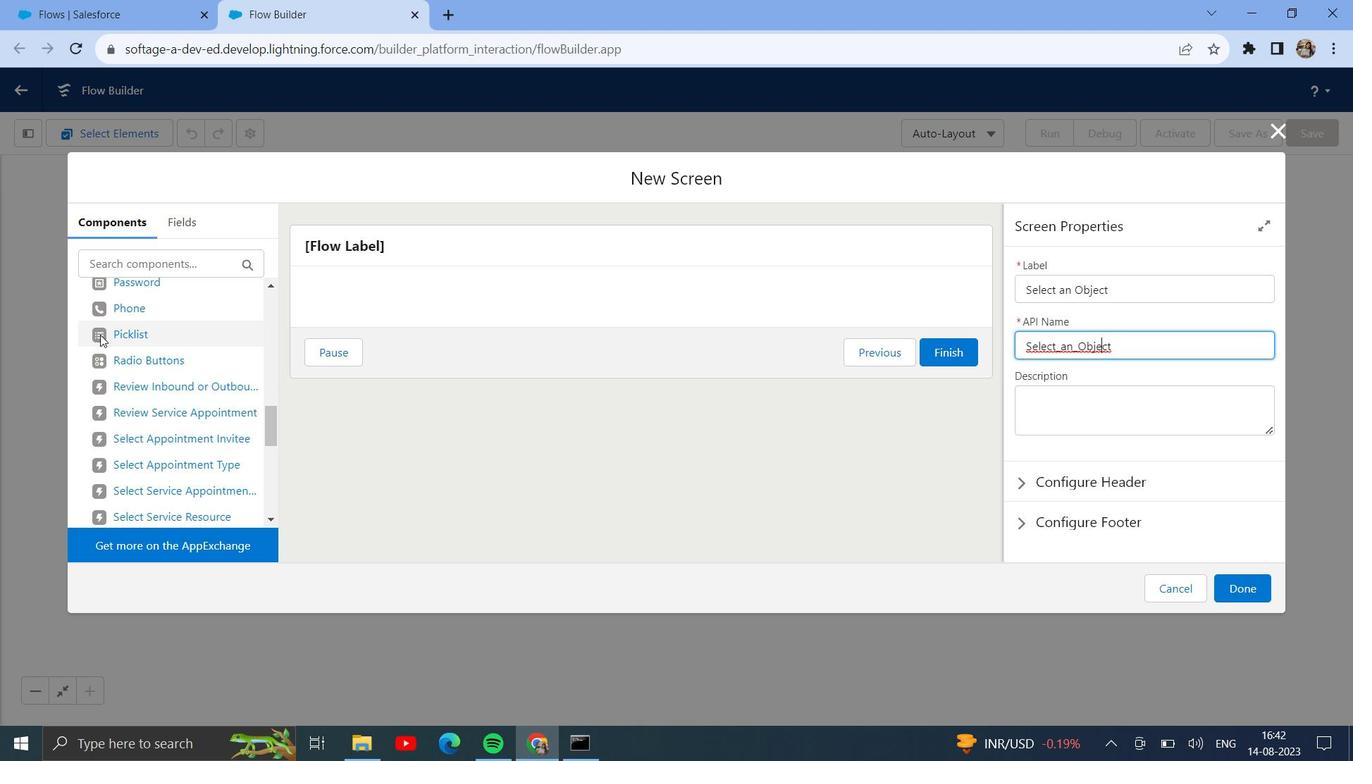 
Action: Mouse pressed left at (100, 334)
Screenshot: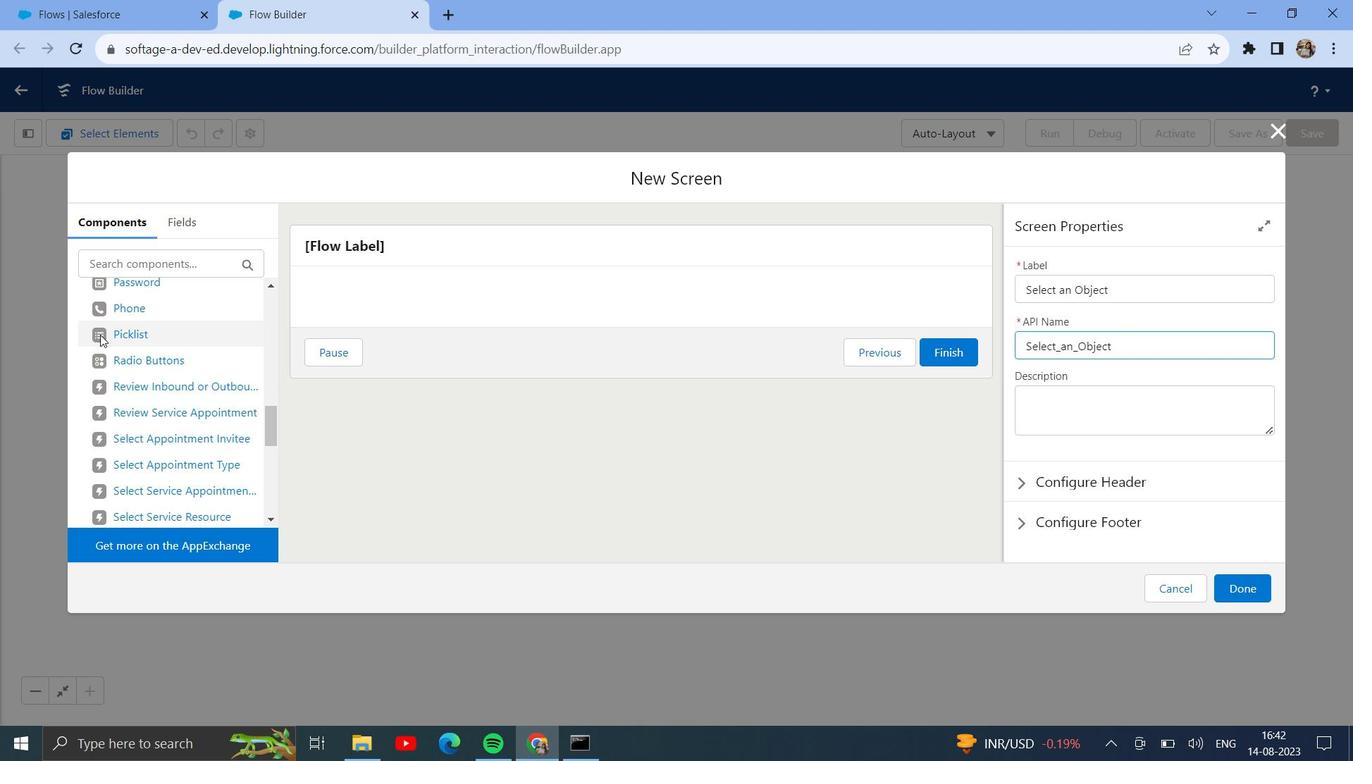 
Action: Mouse moved to (98, 330)
Screenshot: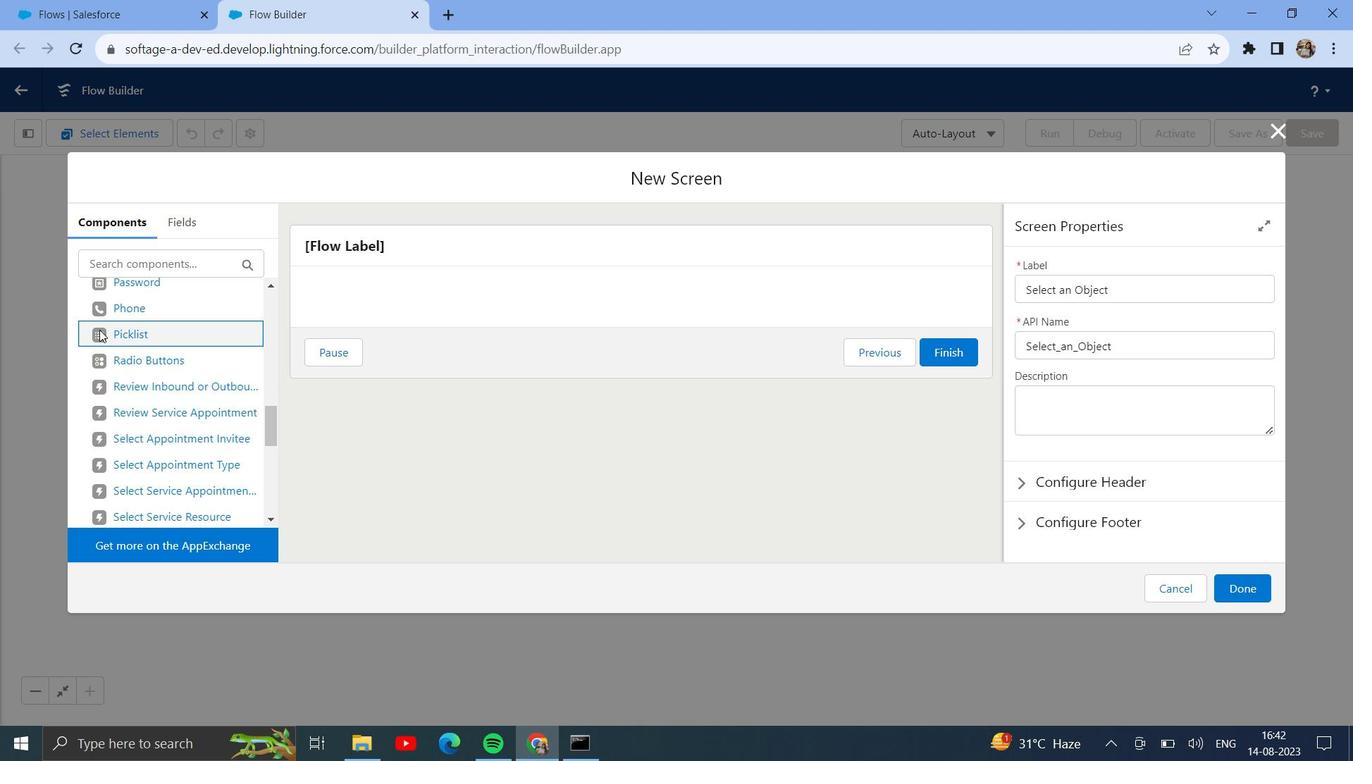 
Action: Mouse pressed left at (98, 330)
Screenshot: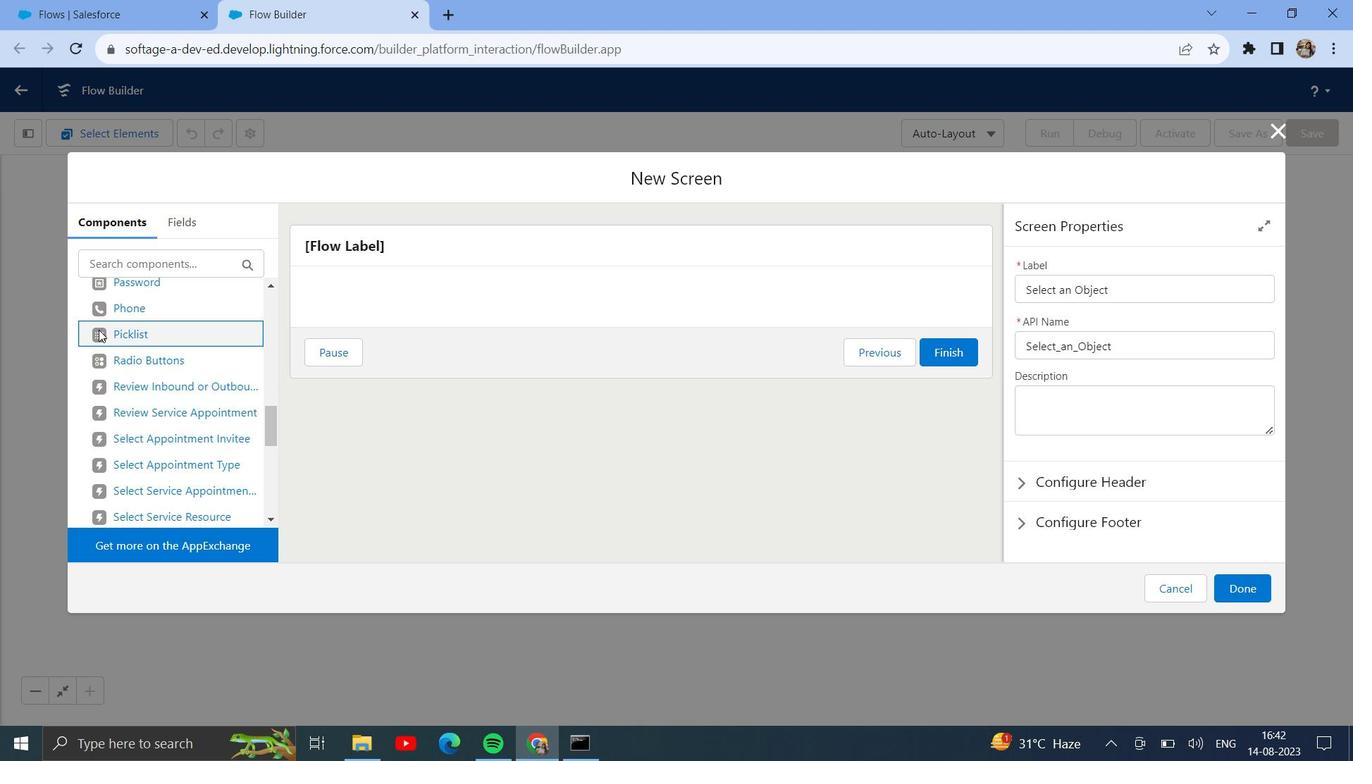 
Action: Mouse moved to (1012, 378)
Screenshot: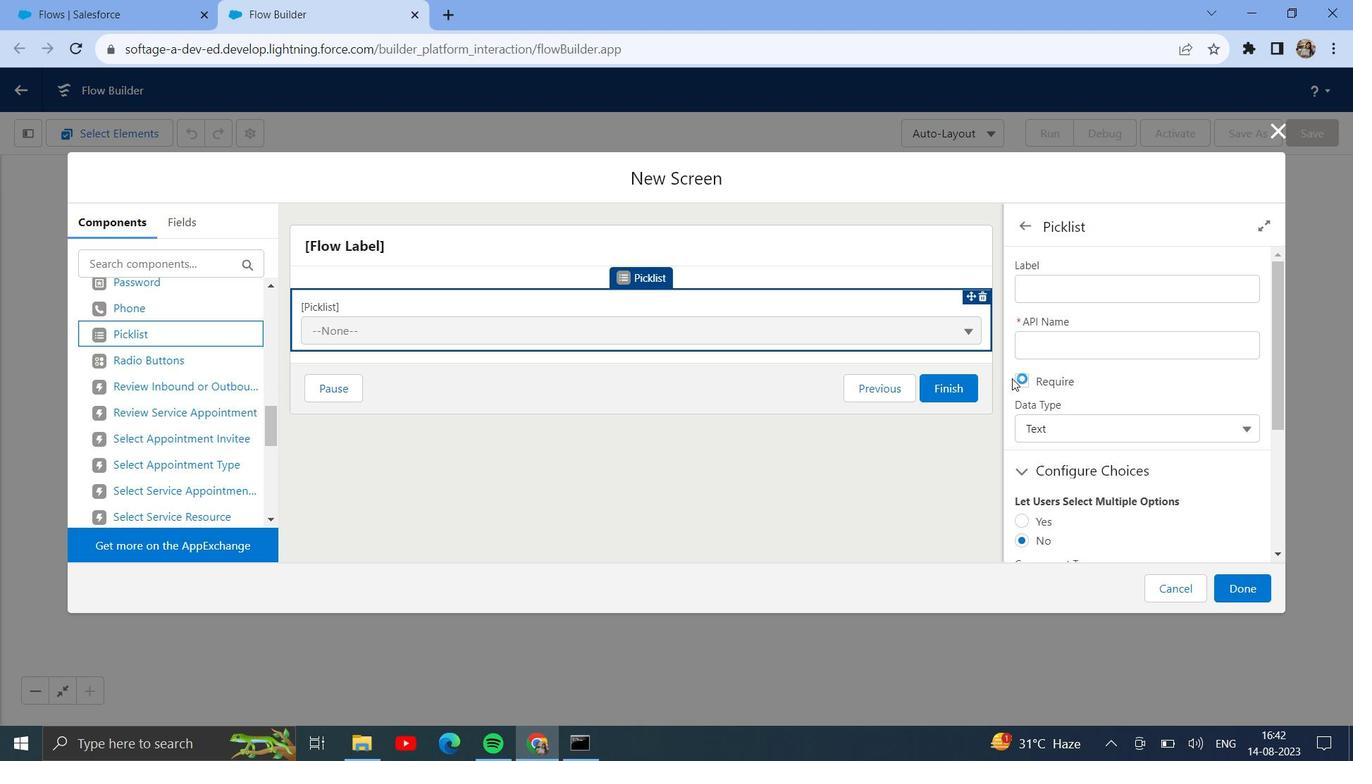 
Action: Mouse pressed left at (1012, 378)
Screenshot: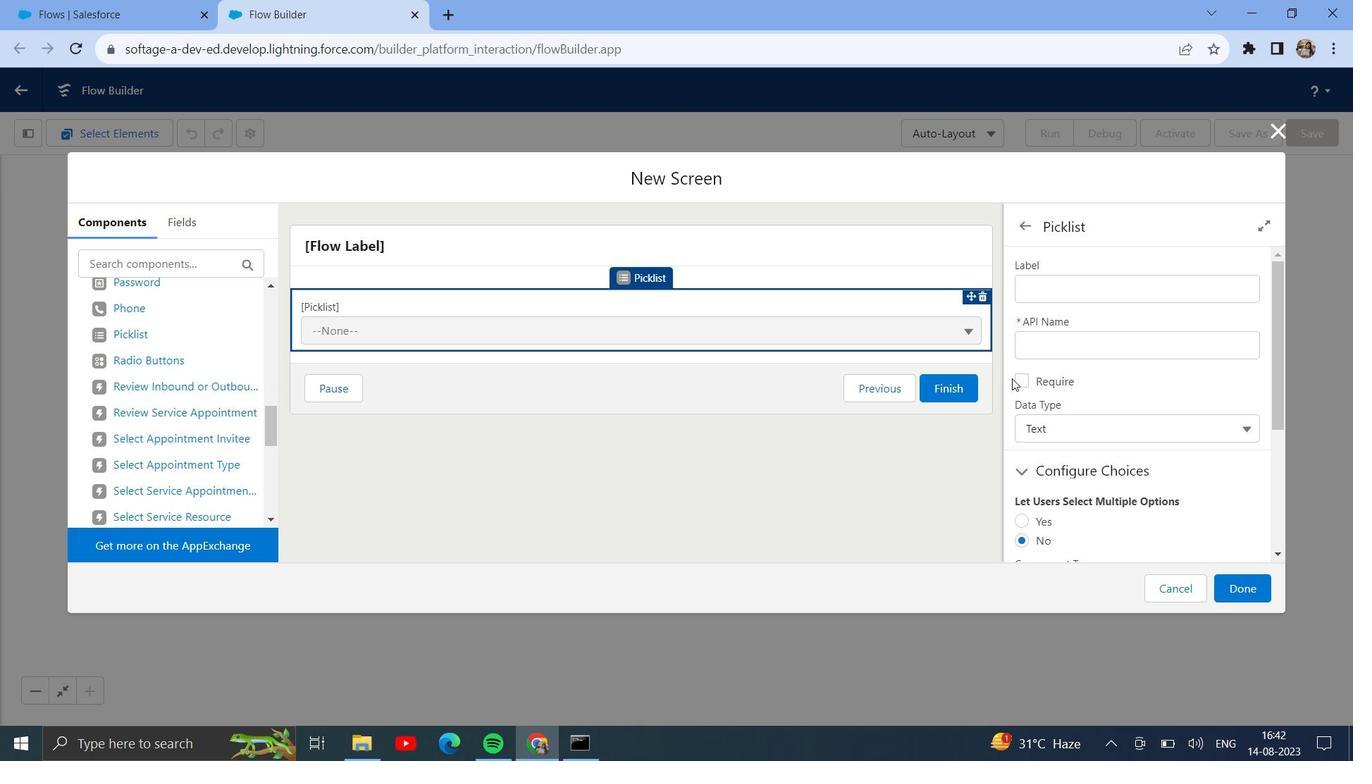 
Action: Mouse moved to (1048, 295)
Screenshot: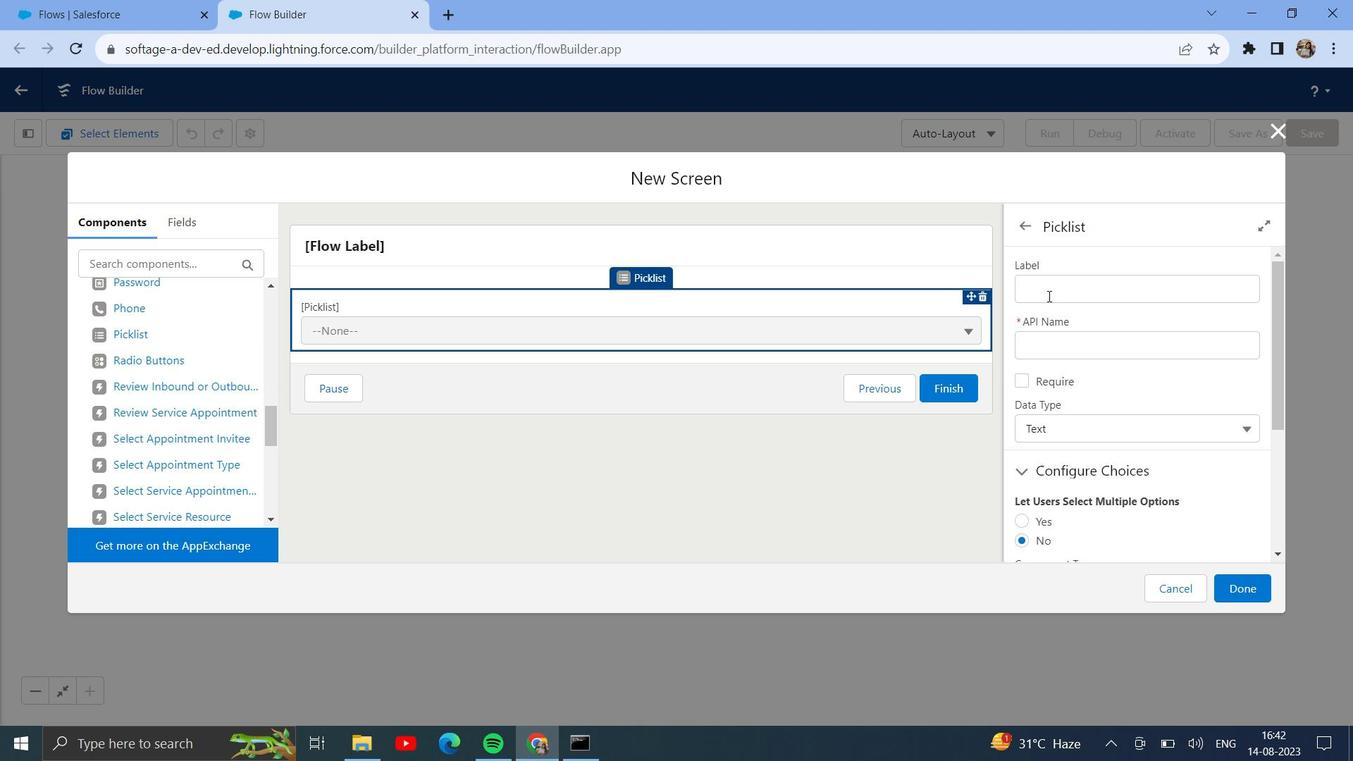 
Action: Mouse pressed left at (1048, 295)
Screenshot: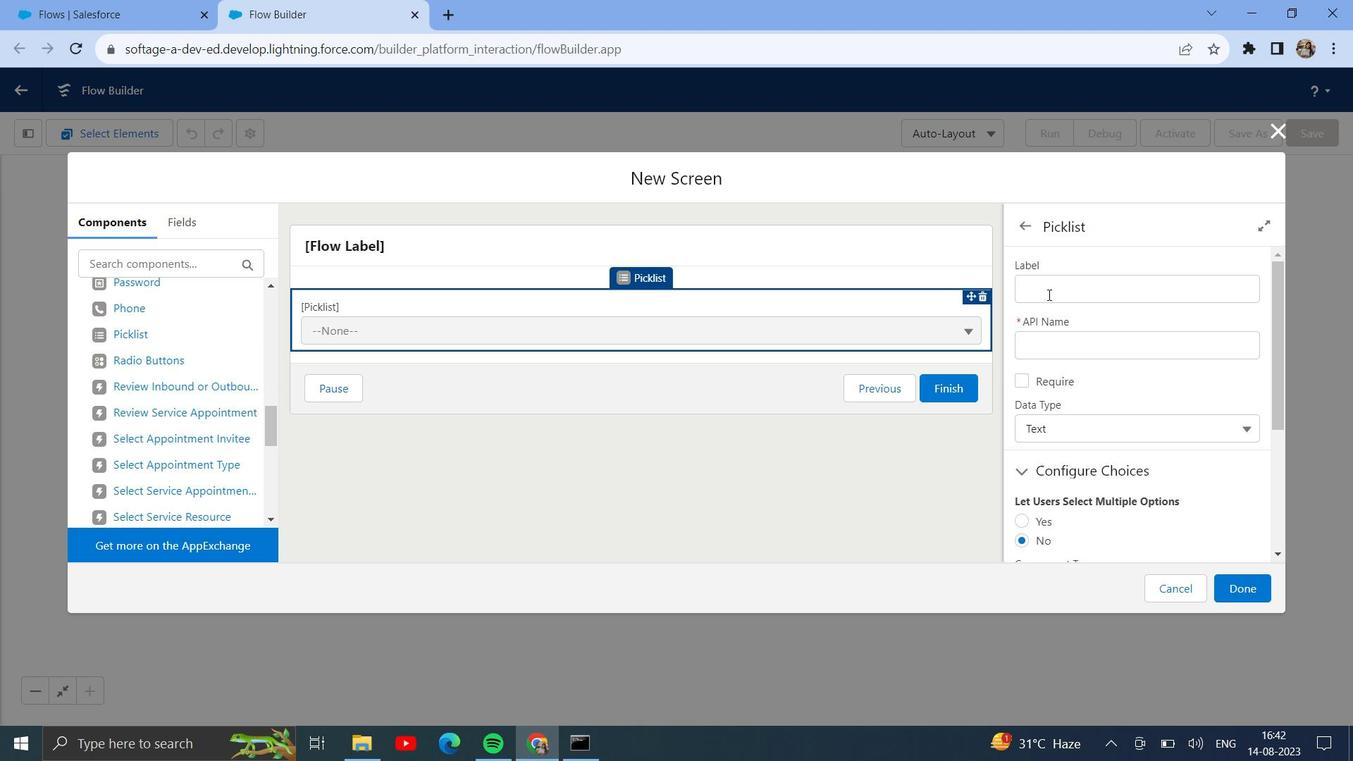 
Action: Key pressed <Key.shift><Key.shift><Key.shift><Key.shift>Select<Key.space>an<Key.space><Key.shift>Object
Screenshot: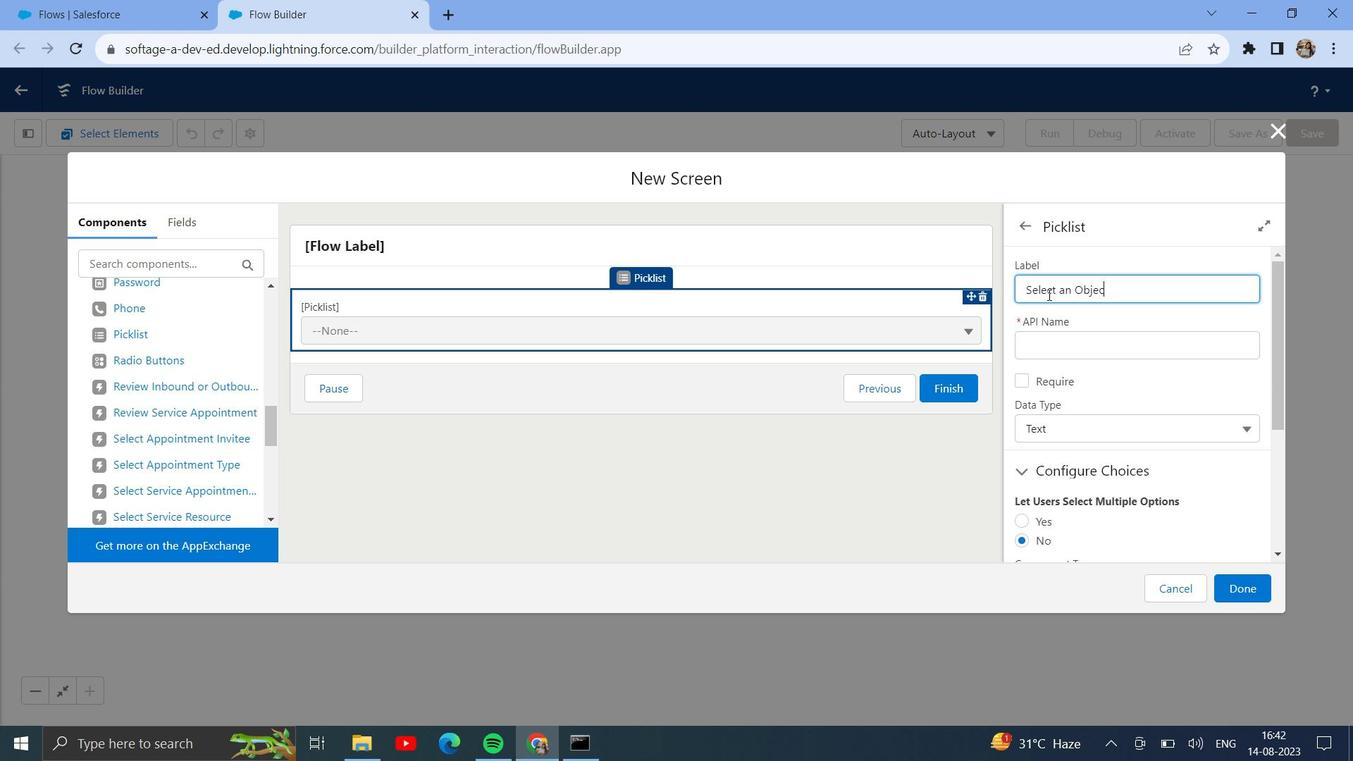 
Action: Mouse moved to (1063, 340)
Screenshot: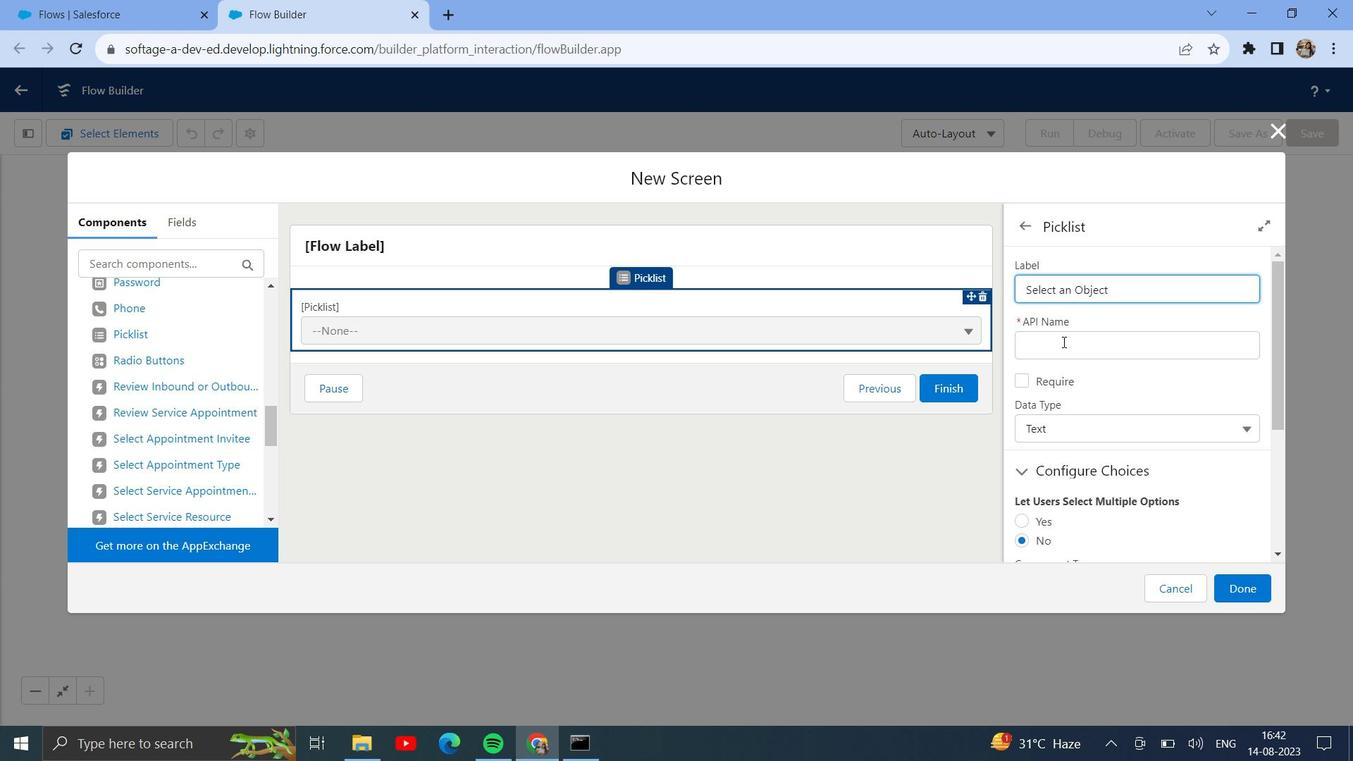 
Action: Mouse pressed left at (1063, 340)
Screenshot: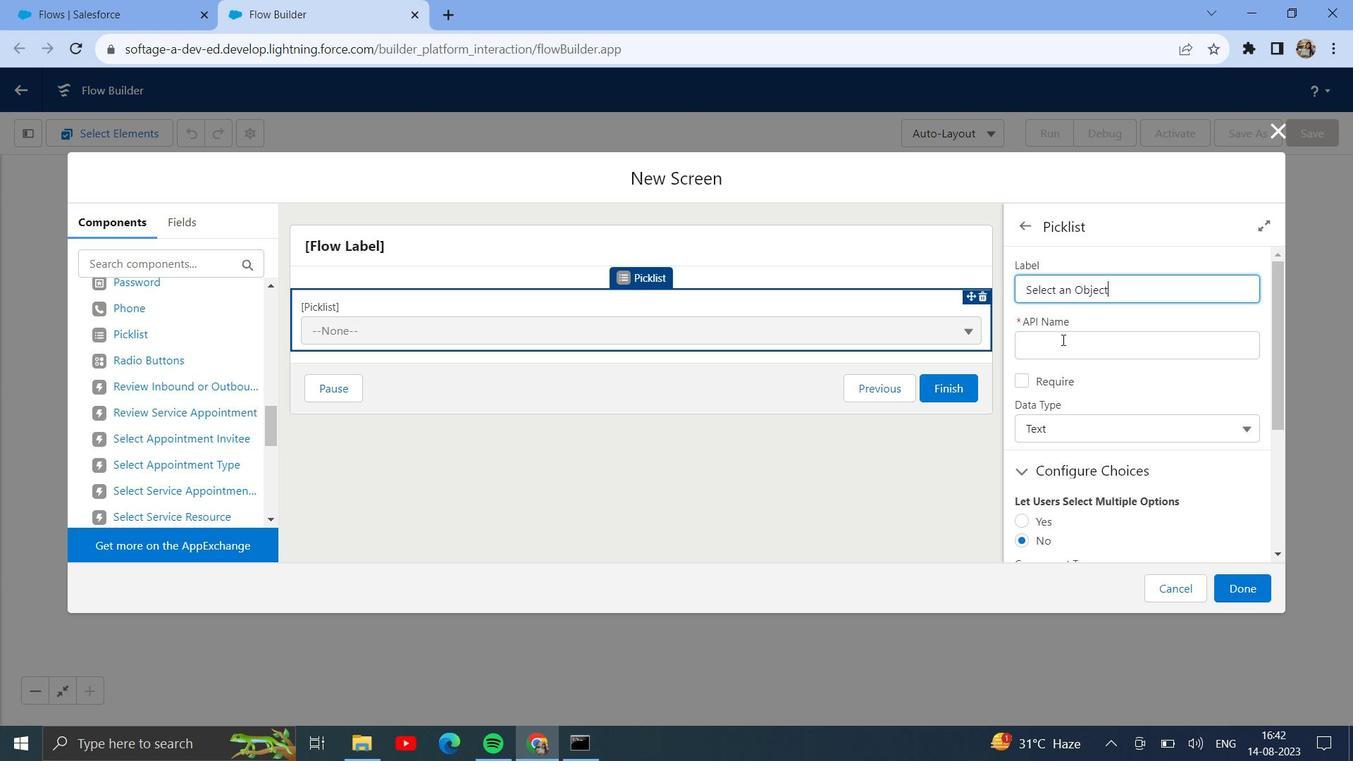 
Action: Mouse moved to (1114, 346)
Screenshot: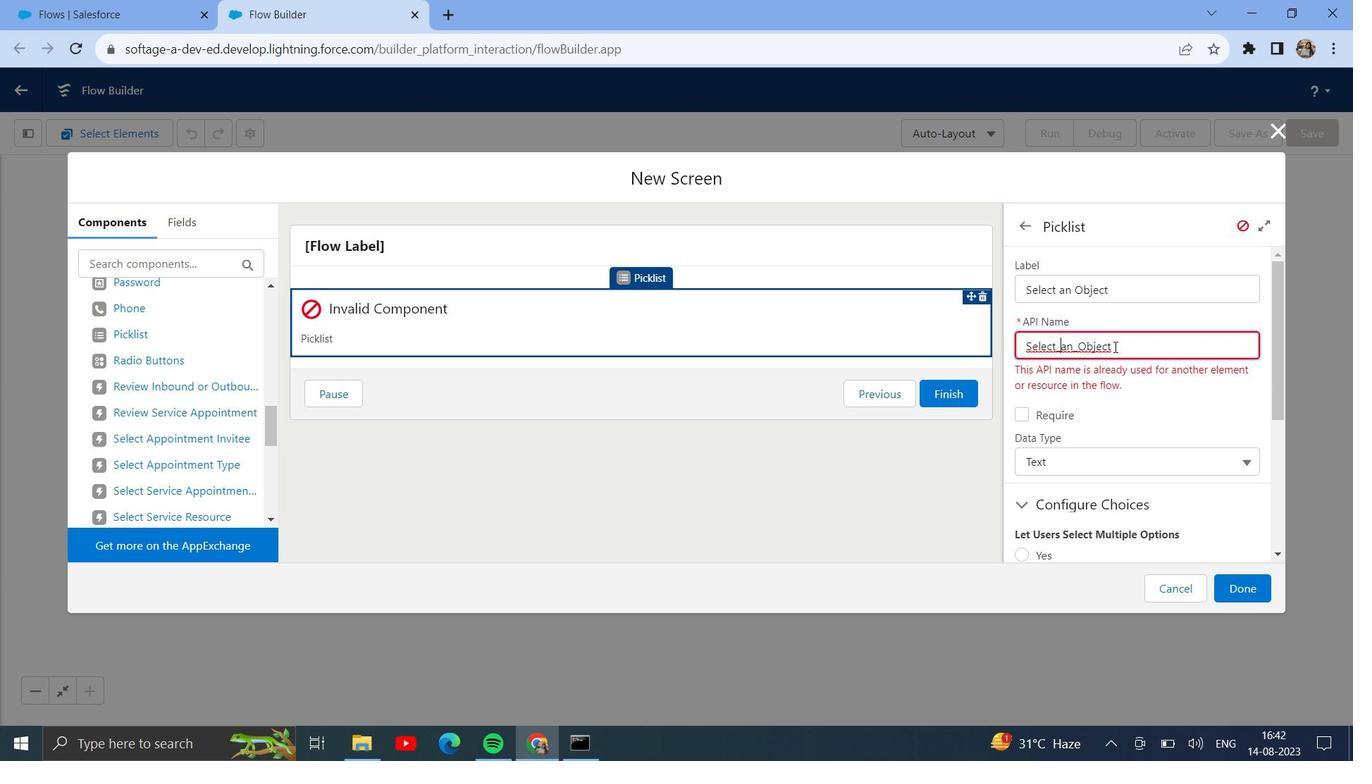 
Action: Mouse pressed left at (1114, 346)
Screenshot: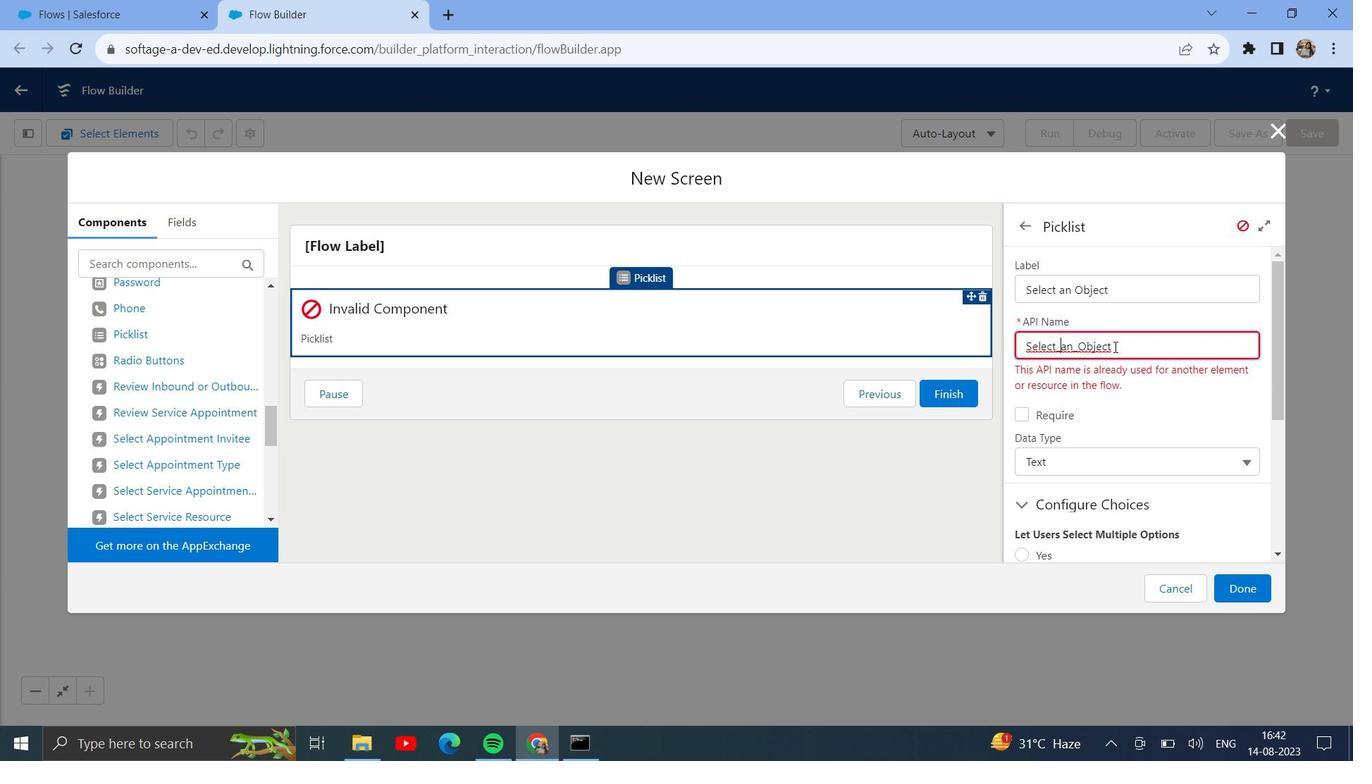 
Action: Key pressed s
Screenshot: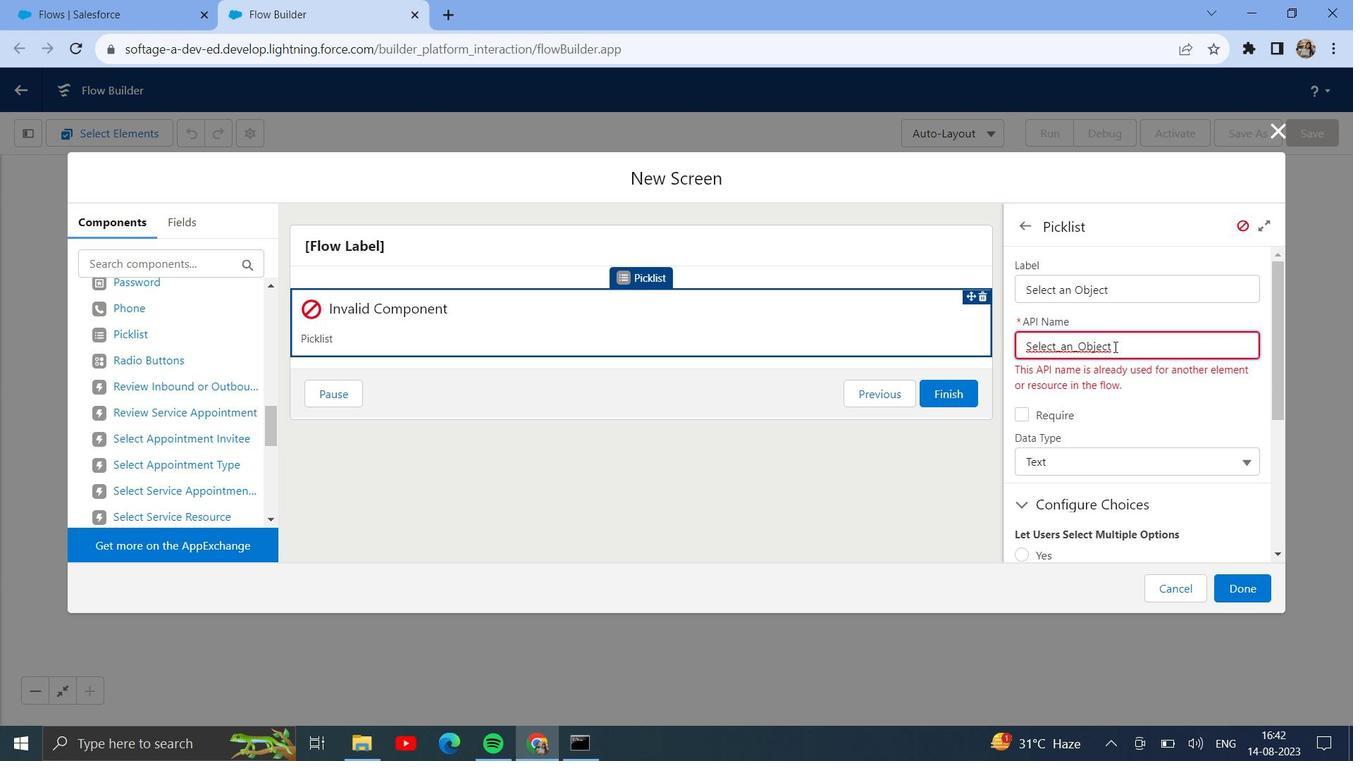 
Action: Mouse moved to (1027, 415)
Screenshot: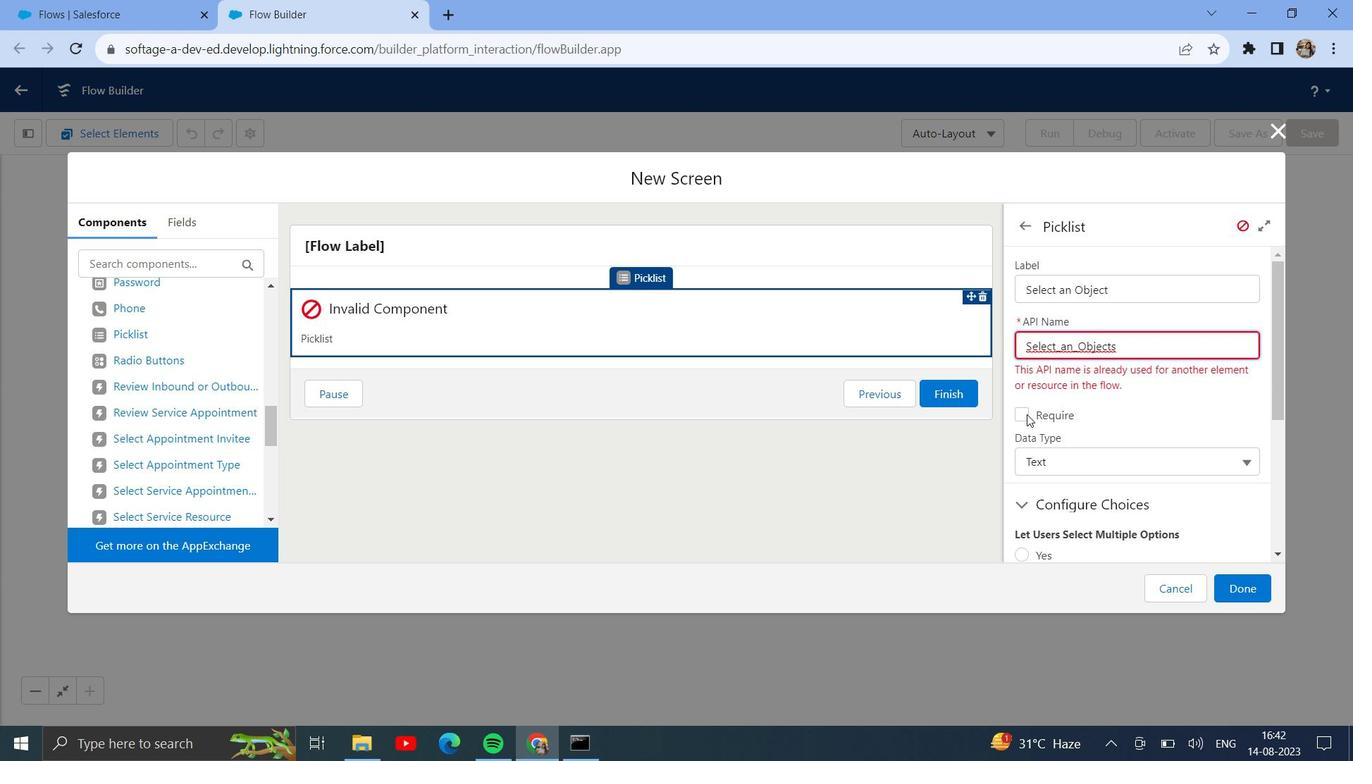 
Action: Mouse pressed left at (1027, 415)
Screenshot: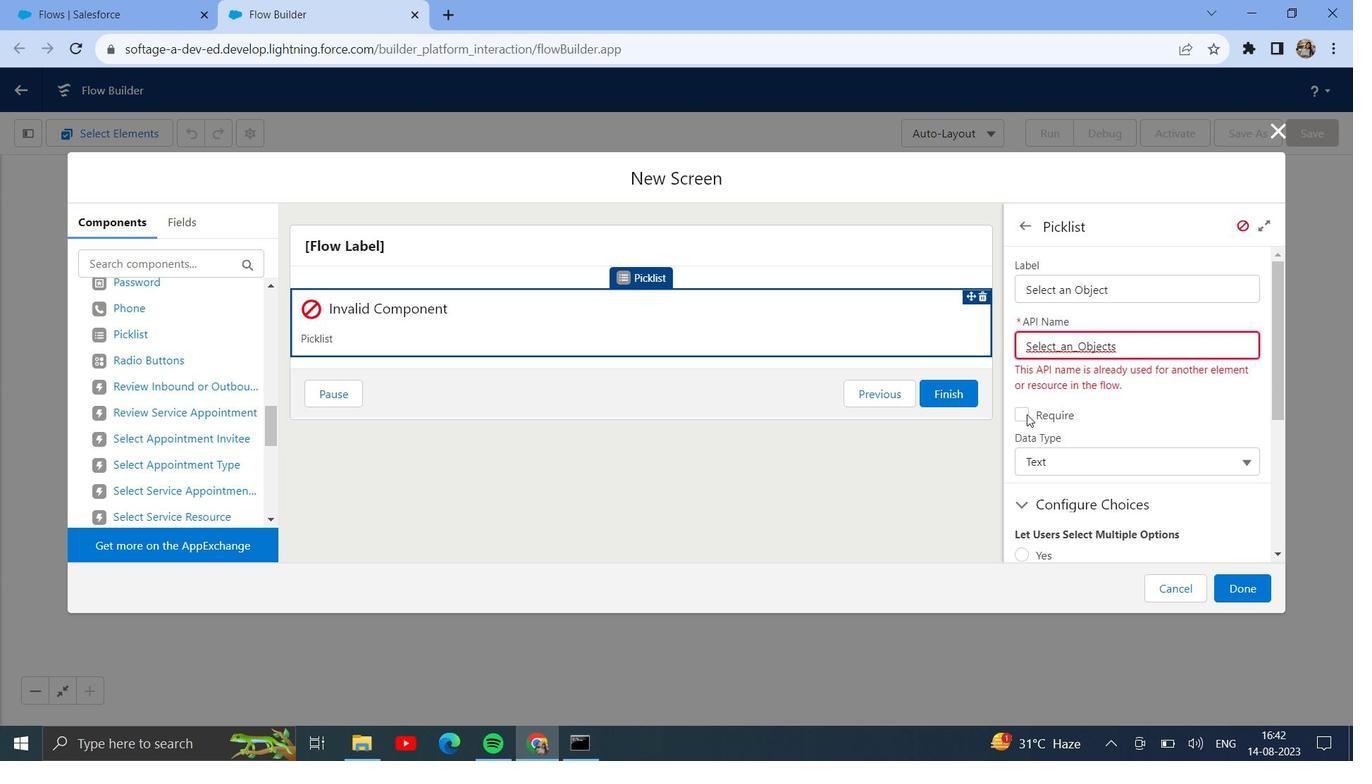 
Action: Mouse moved to (1019, 372)
Screenshot: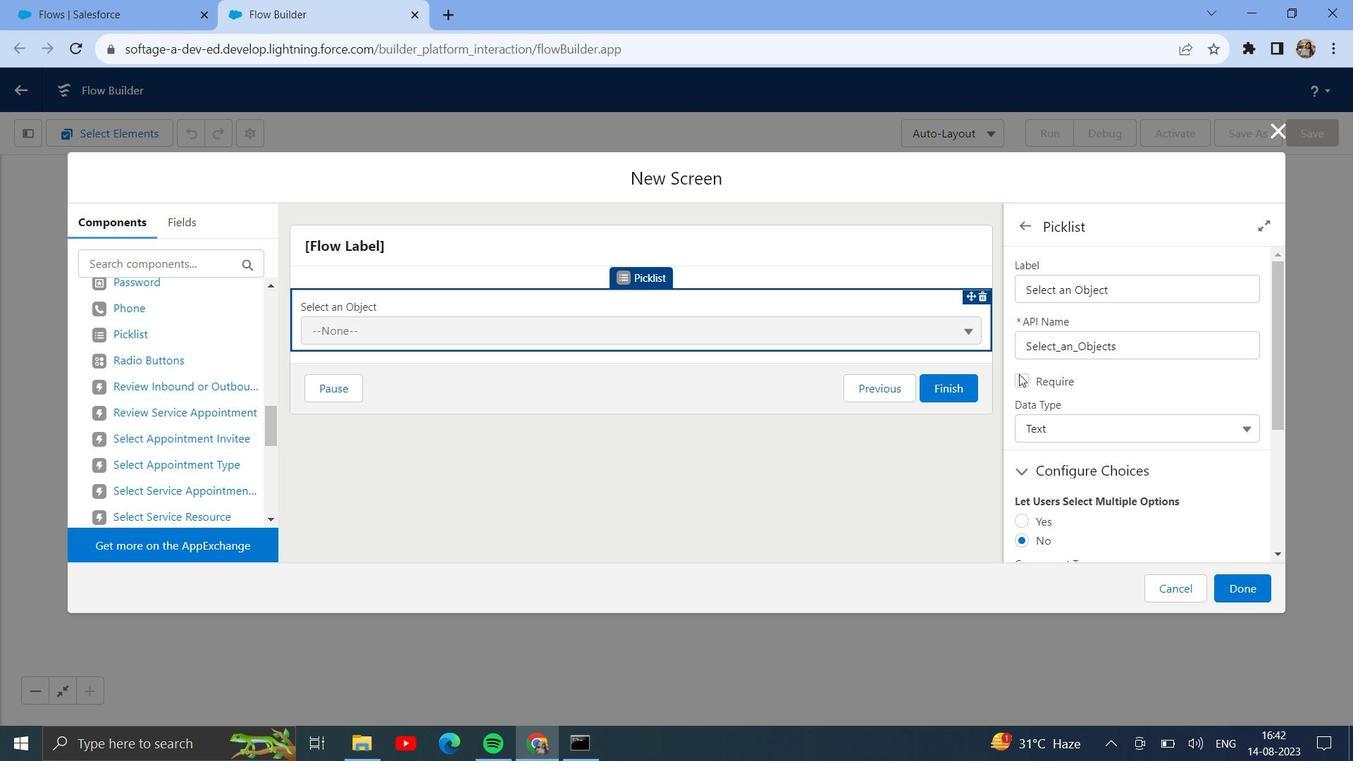 
Action: Mouse pressed left at (1019, 372)
Screenshot: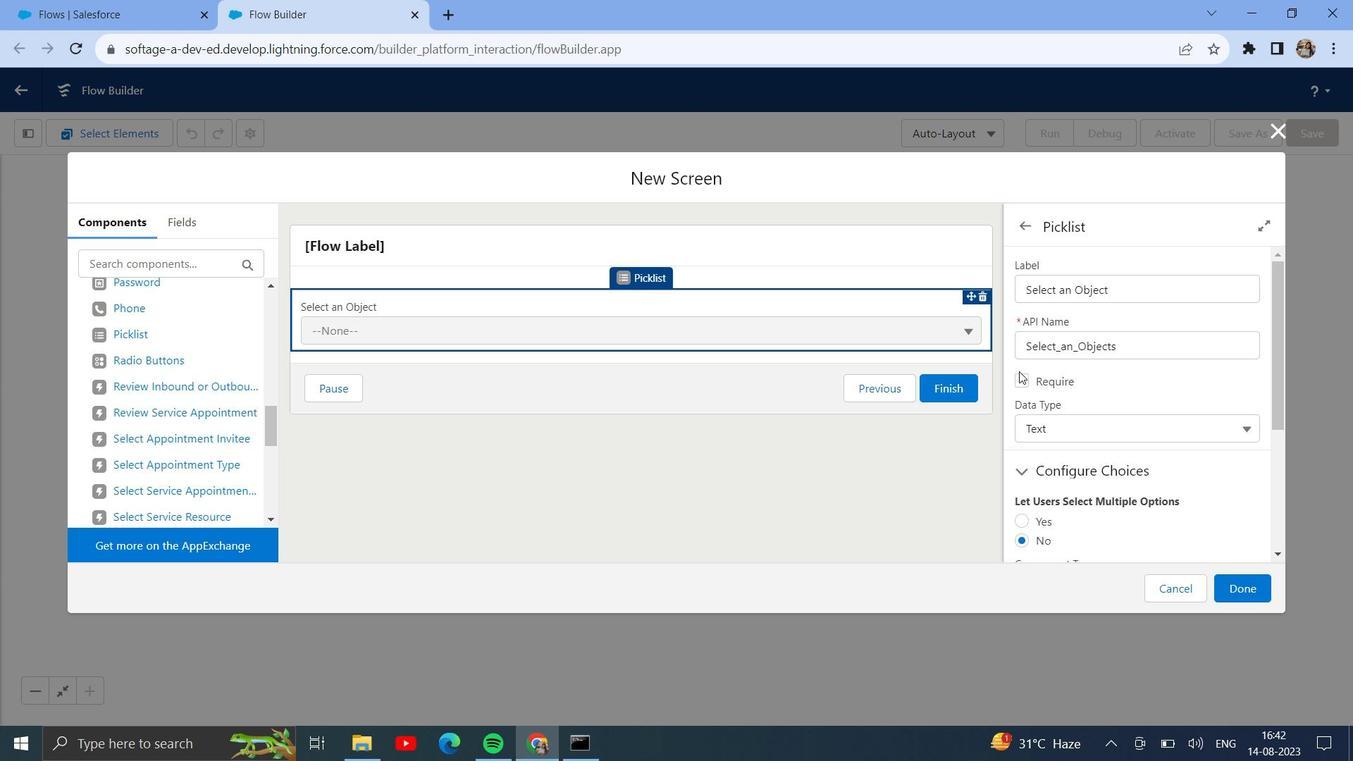 
Action: Mouse moved to (1122, 468)
Screenshot: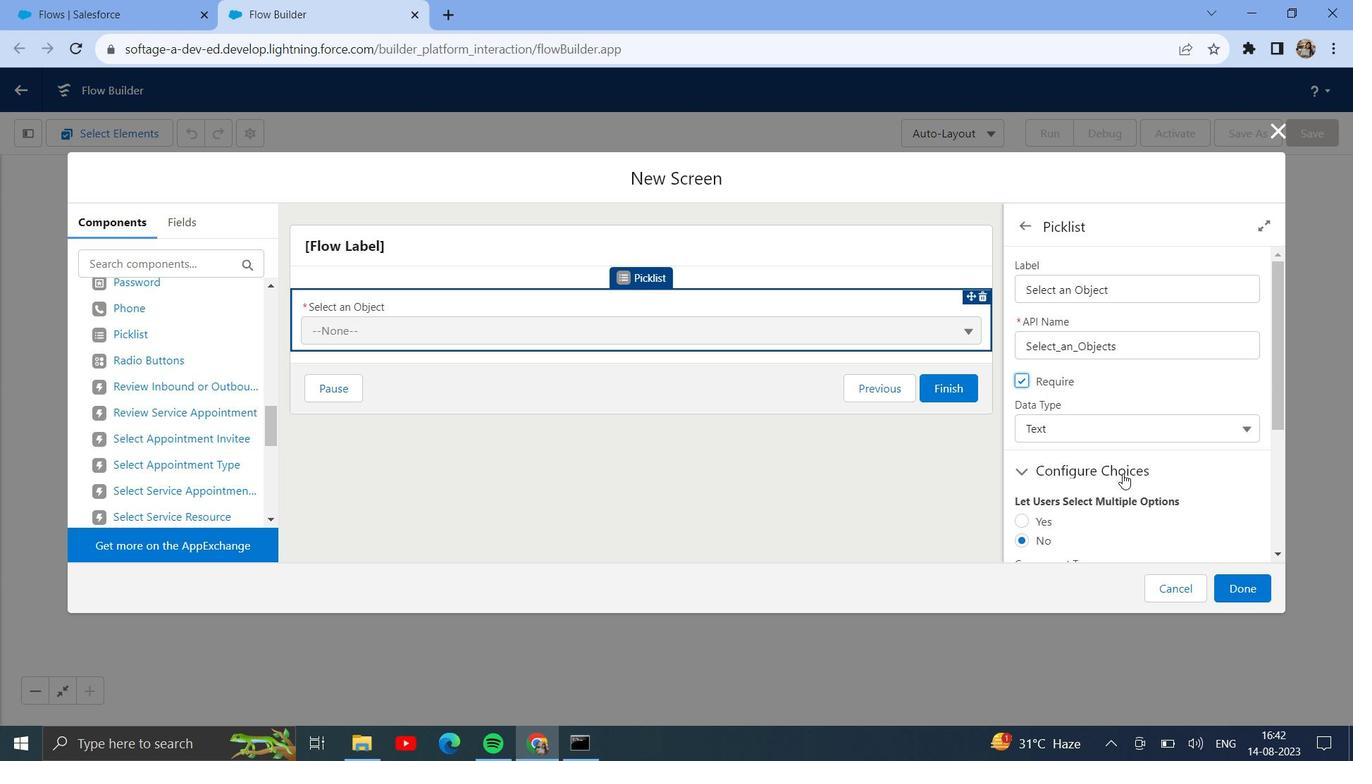 
Action: Mouse scrolled (1122, 467) with delta (0, 0)
Screenshot: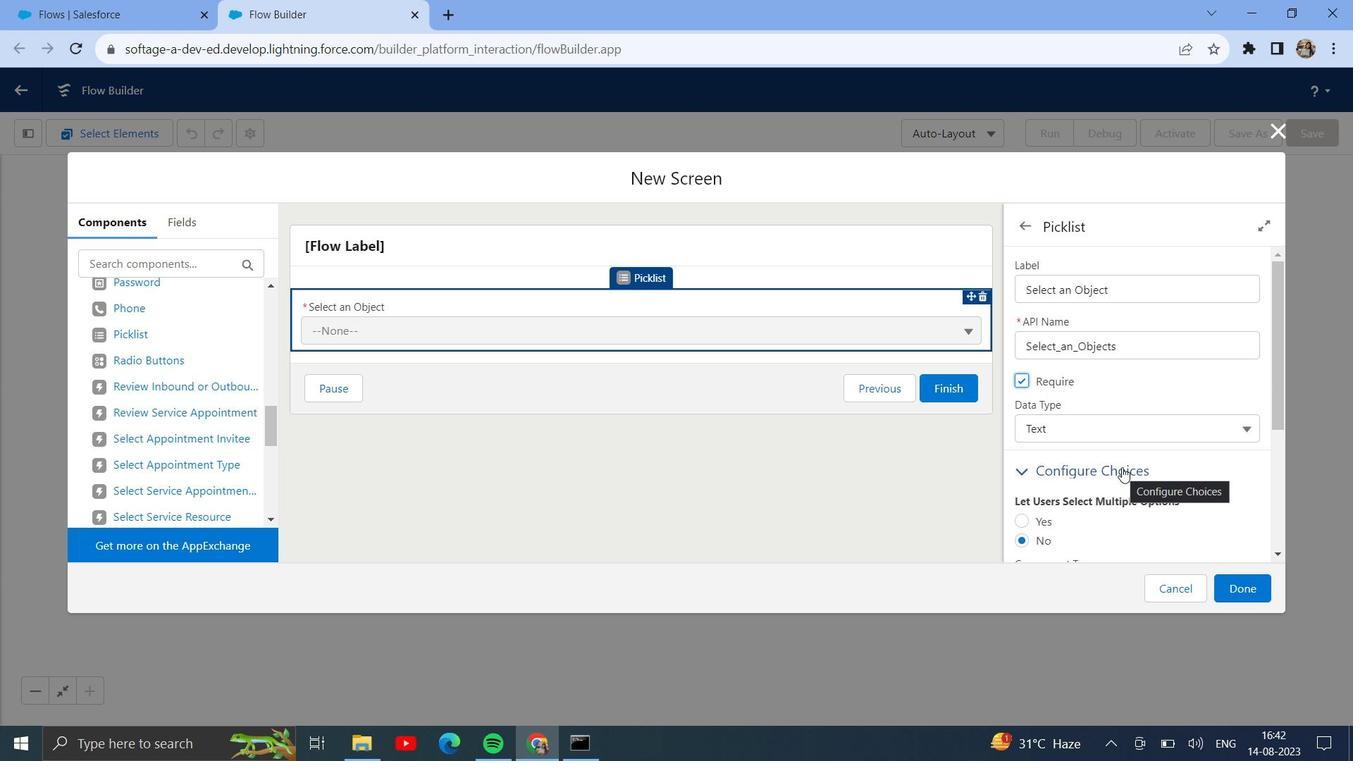 
Action: Mouse scrolled (1122, 467) with delta (0, 0)
Screenshot: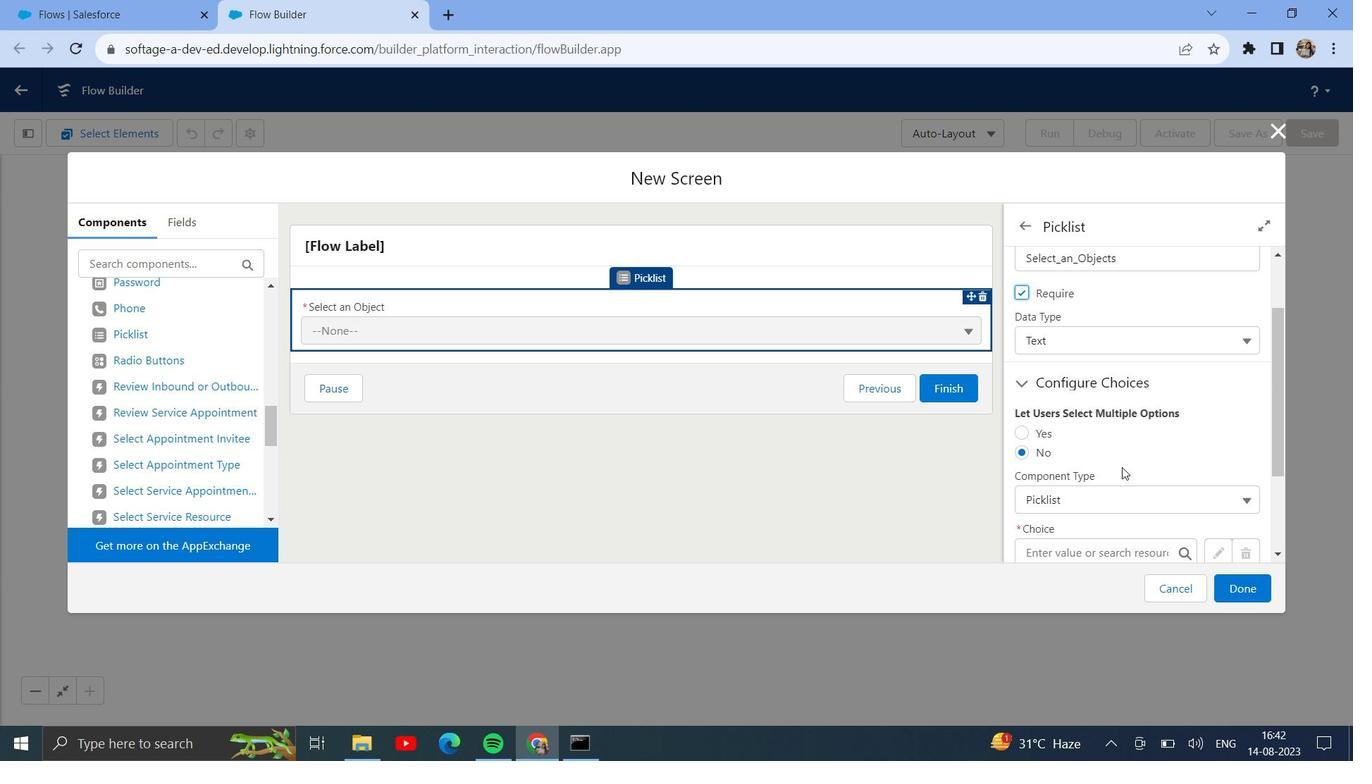 
Action: Mouse moved to (1067, 511)
Screenshot: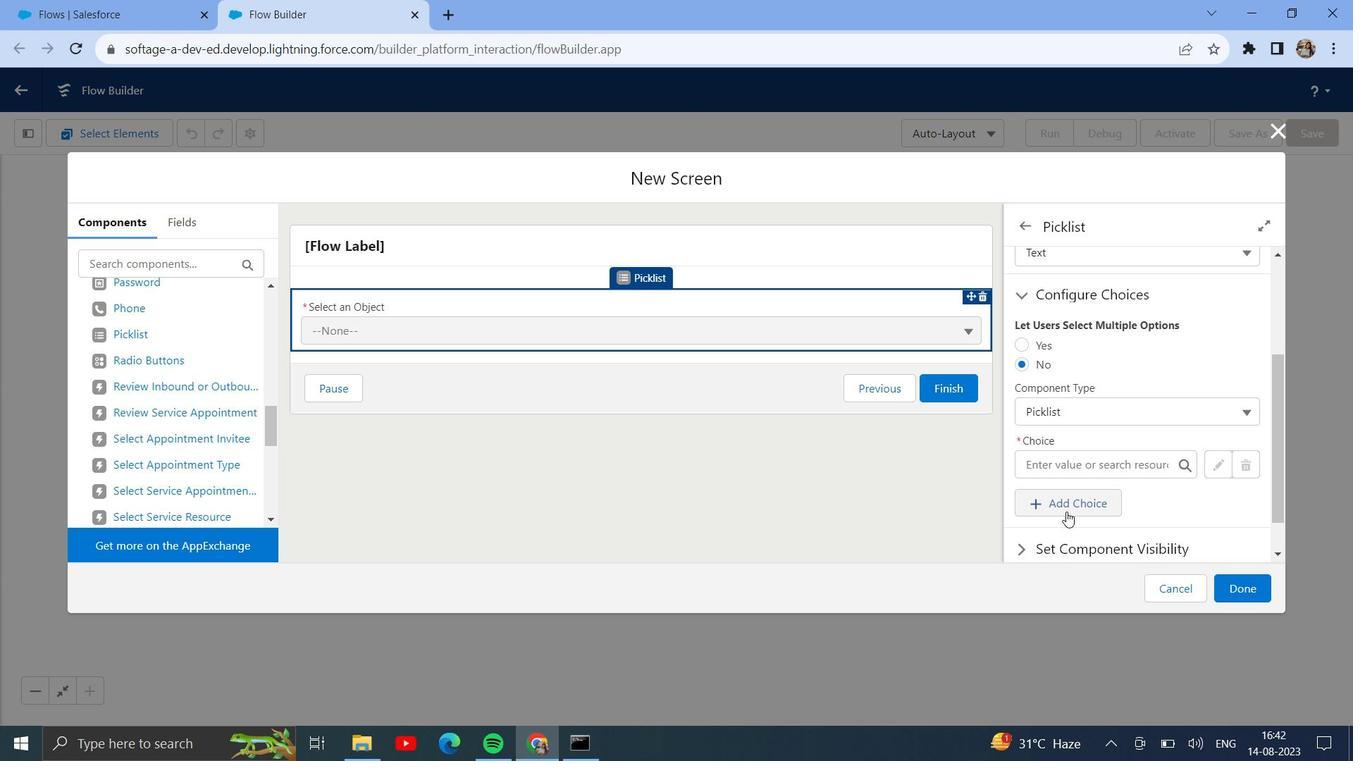 
Action: Mouse pressed left at (1067, 511)
Screenshot: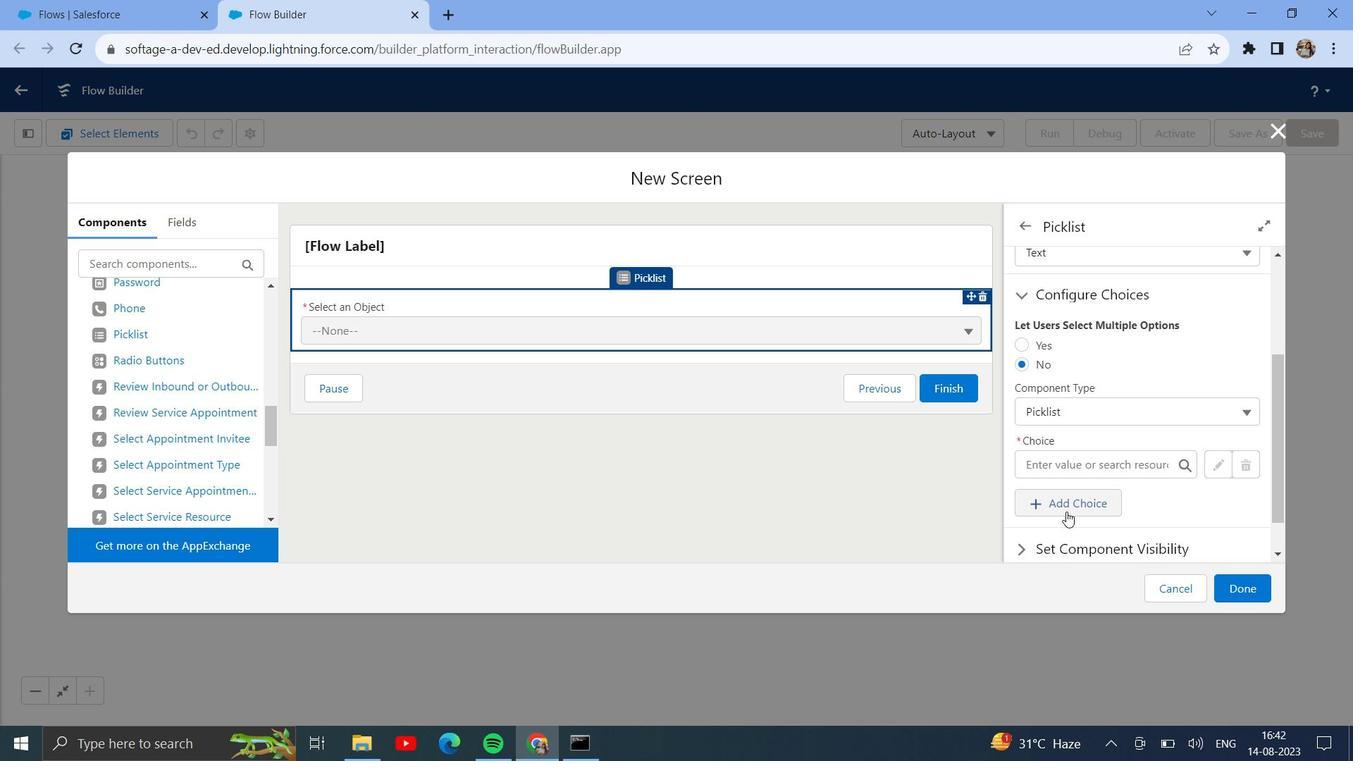 
Action: Mouse scrolled (1067, 511) with delta (0, 0)
Screenshot: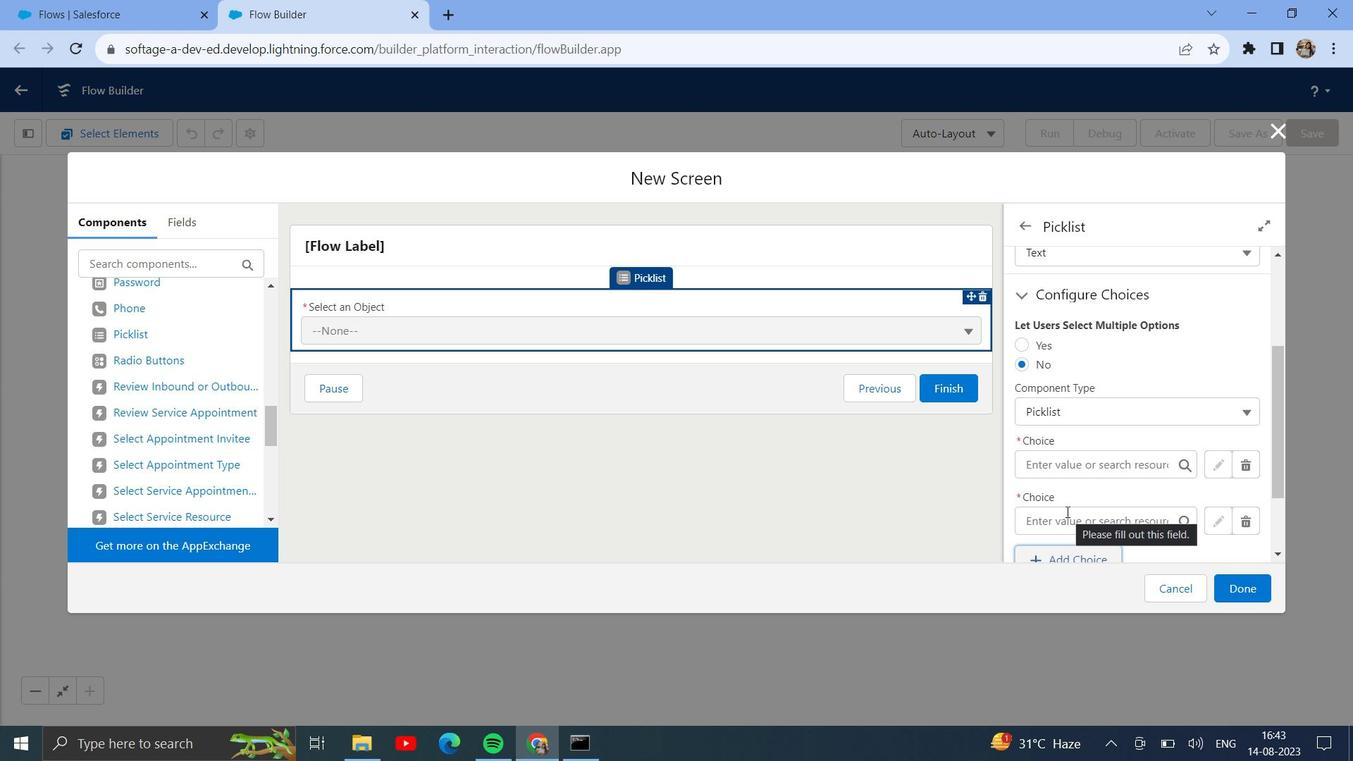 
Action: Mouse moved to (1184, 376)
Screenshot: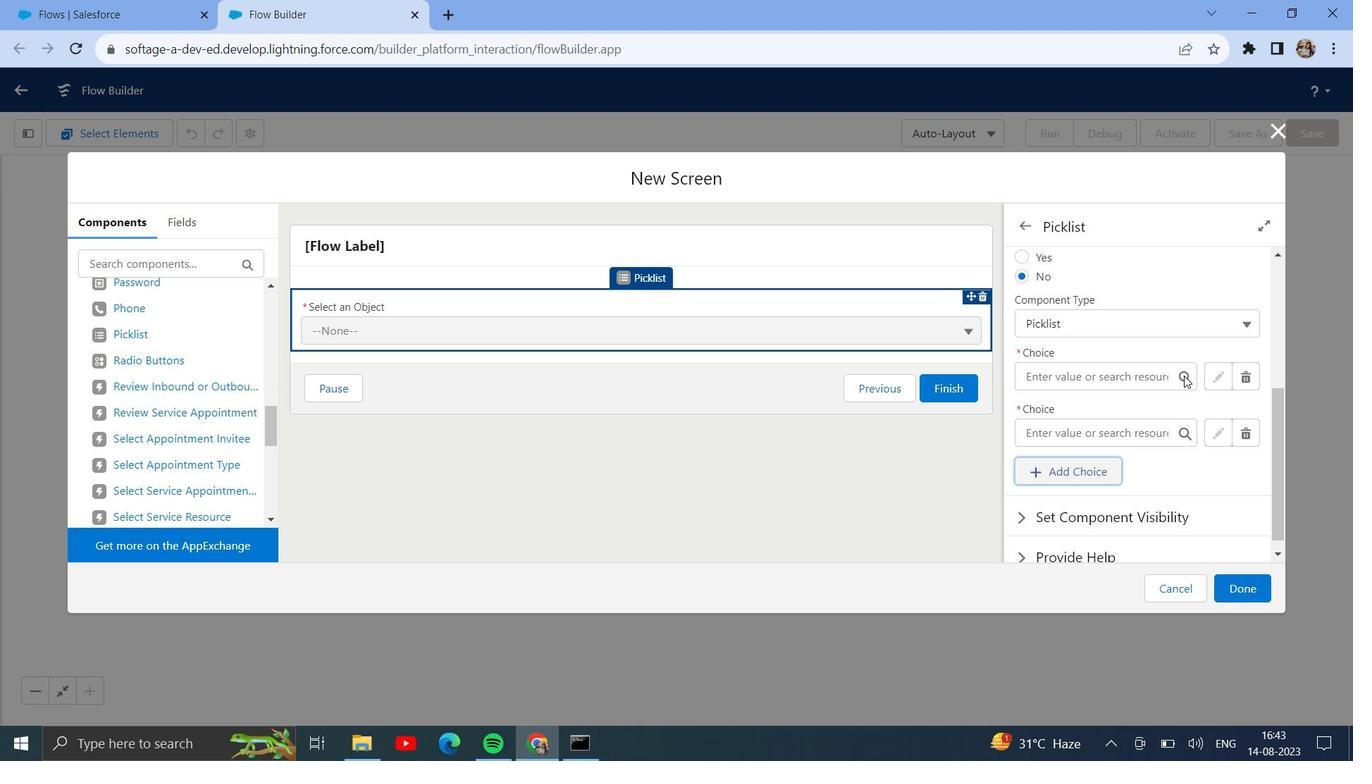 
Action: Mouse pressed left at (1184, 376)
Screenshot: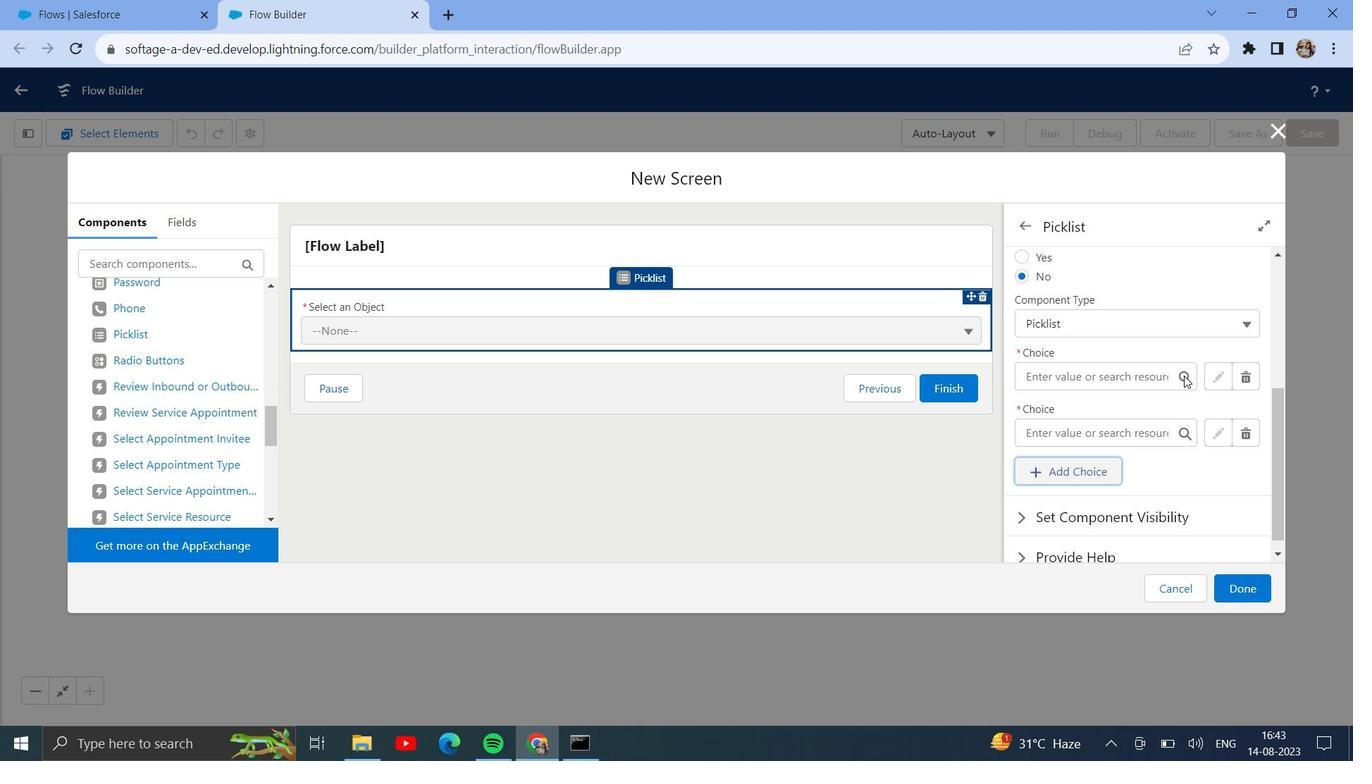 
Action: Mouse moved to (1243, 434)
Screenshot: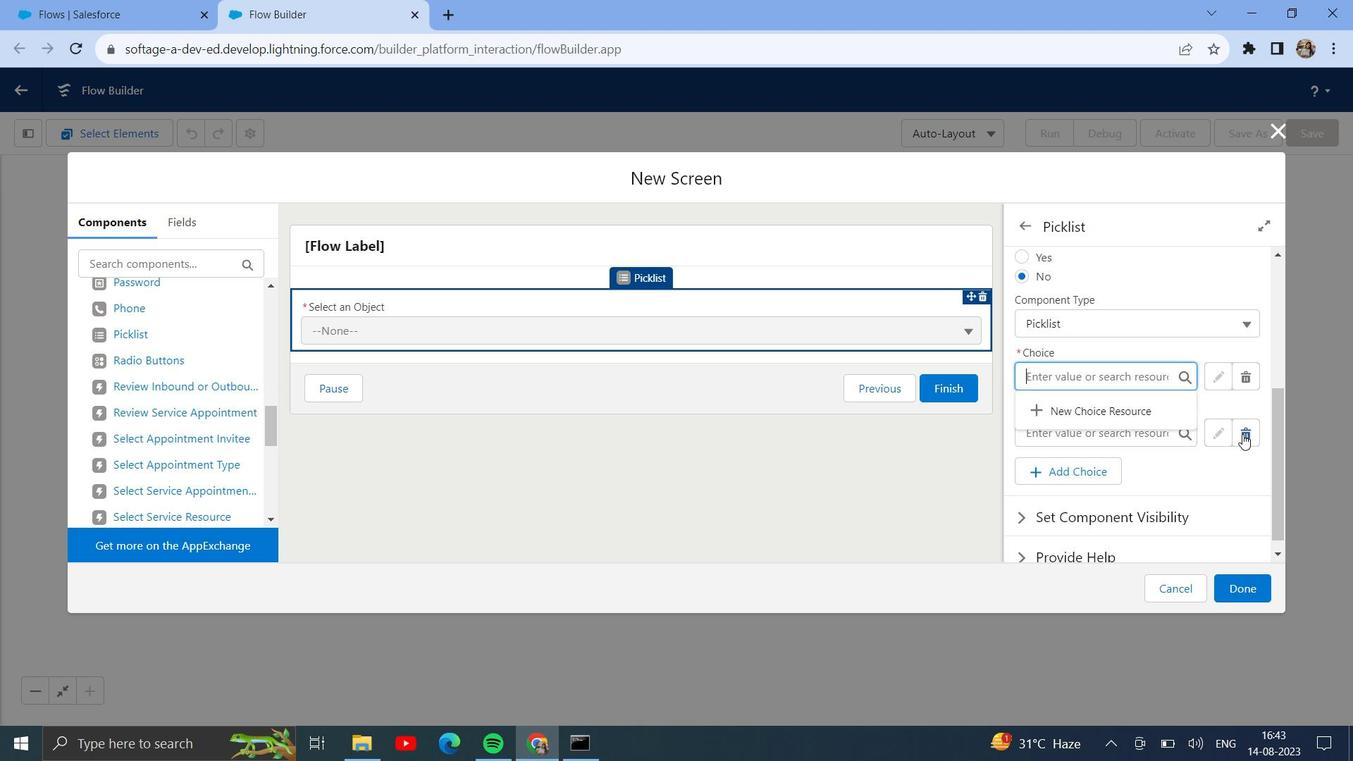 
Action: Mouse pressed left at (1243, 434)
Screenshot: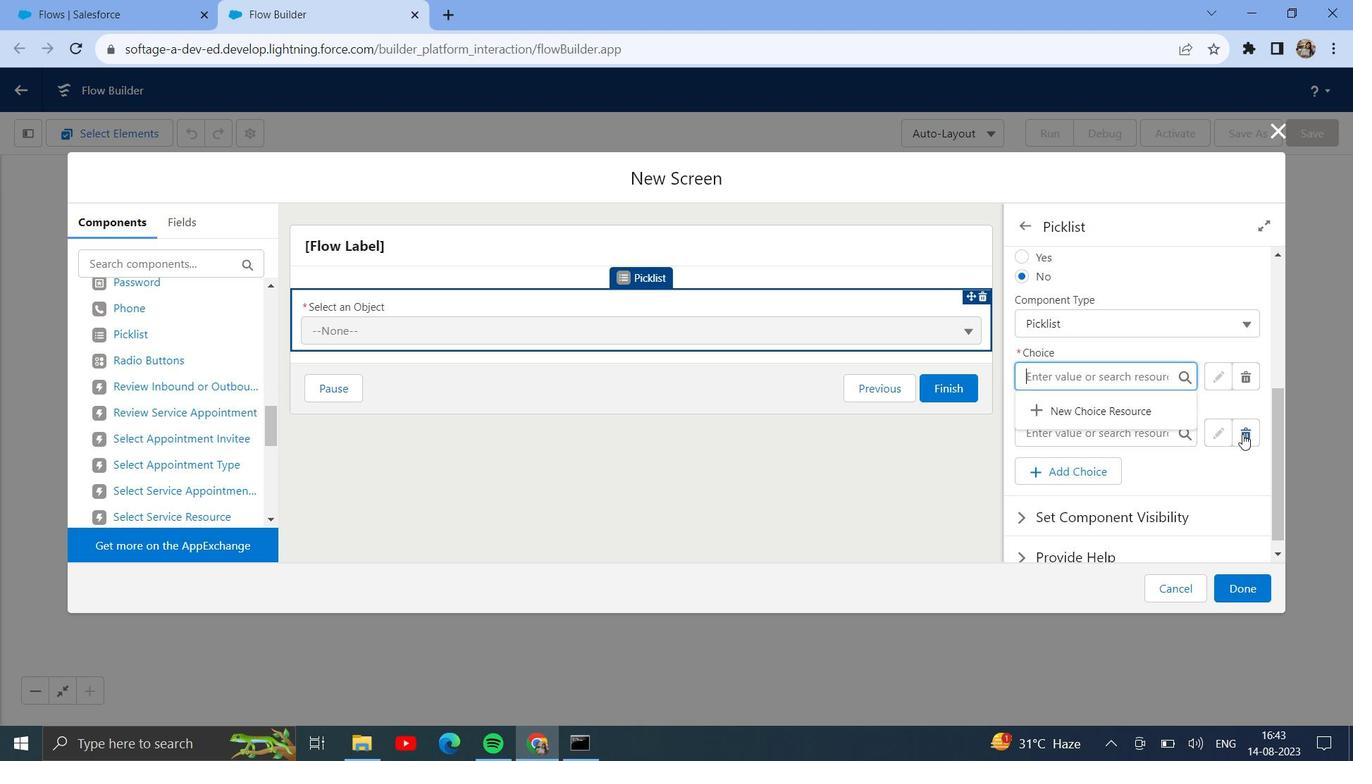 
Action: Mouse moved to (1188, 370)
Screenshot: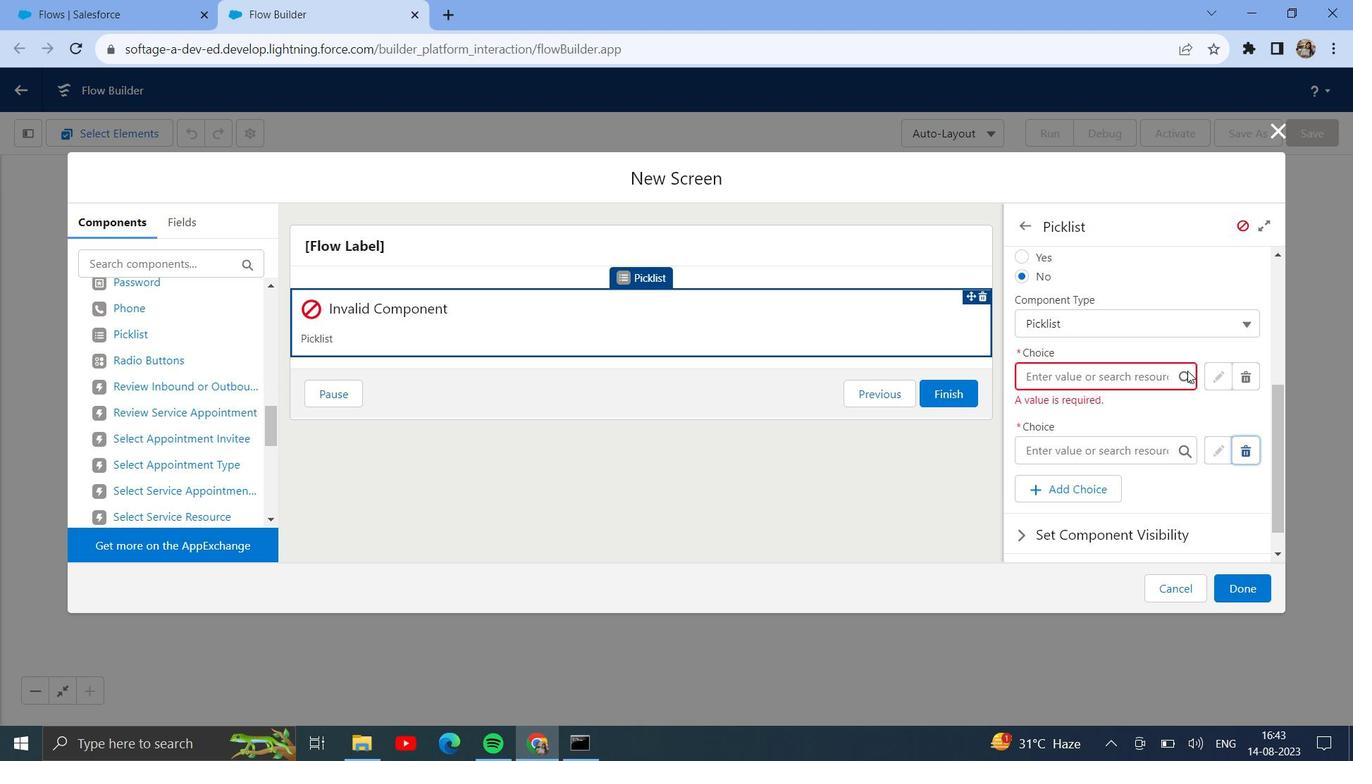 
Action: Mouse pressed left at (1188, 370)
Screenshot: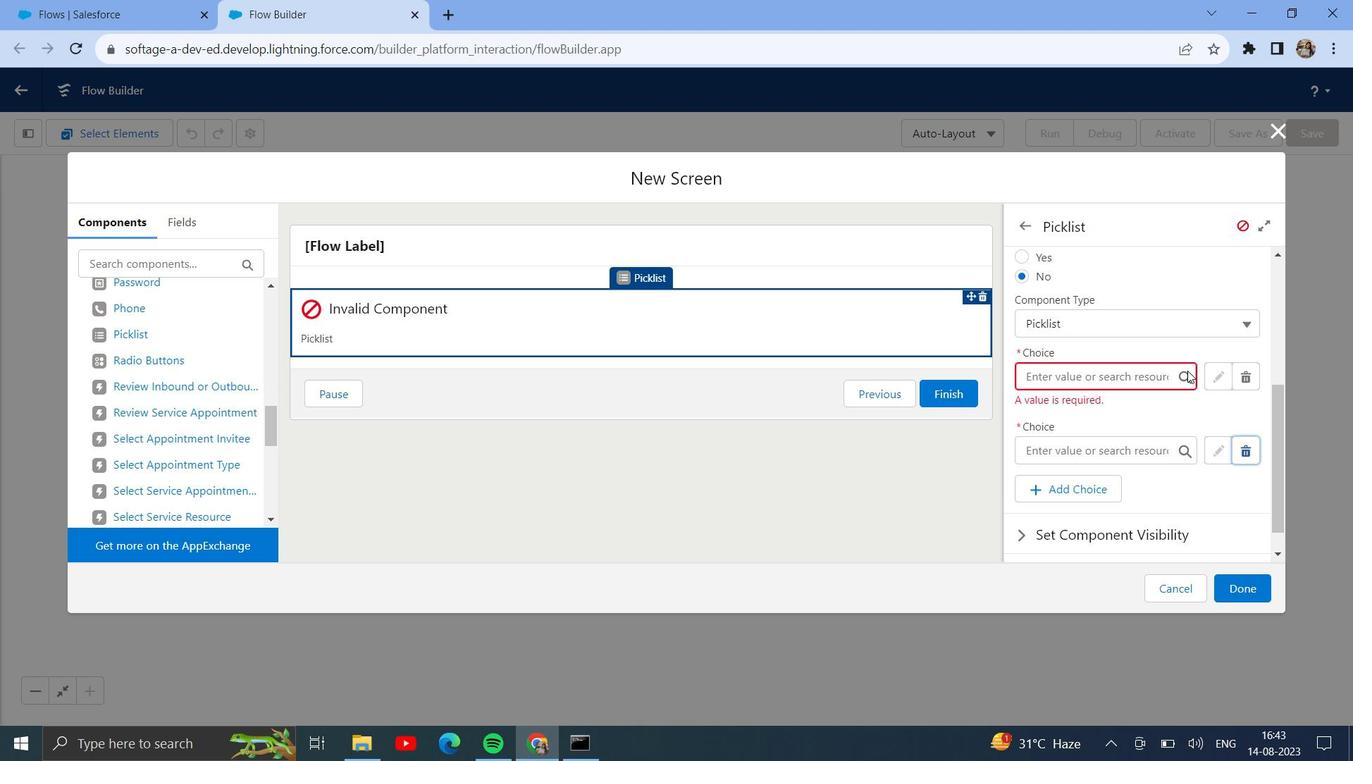 
Action: Mouse moved to (1103, 413)
Screenshot: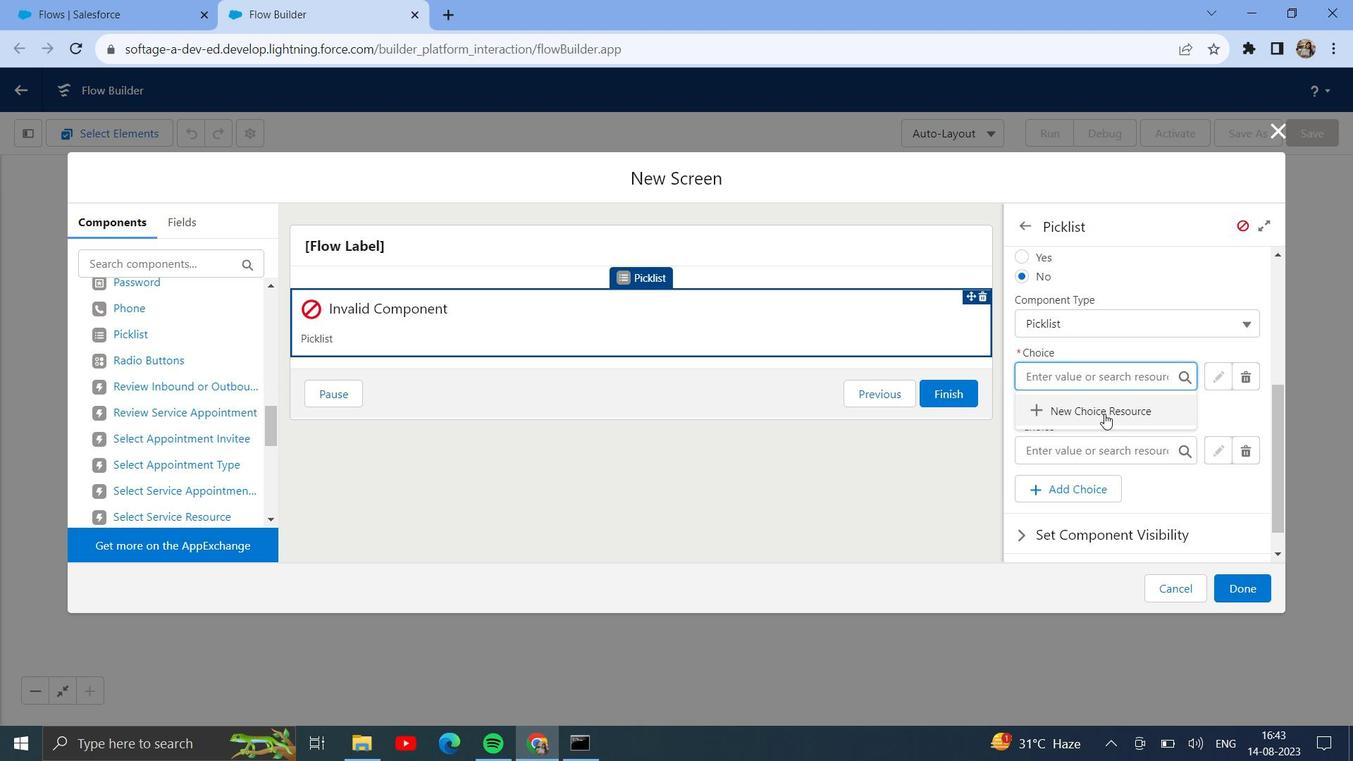 
Action: Mouse pressed left at (1103, 413)
Screenshot: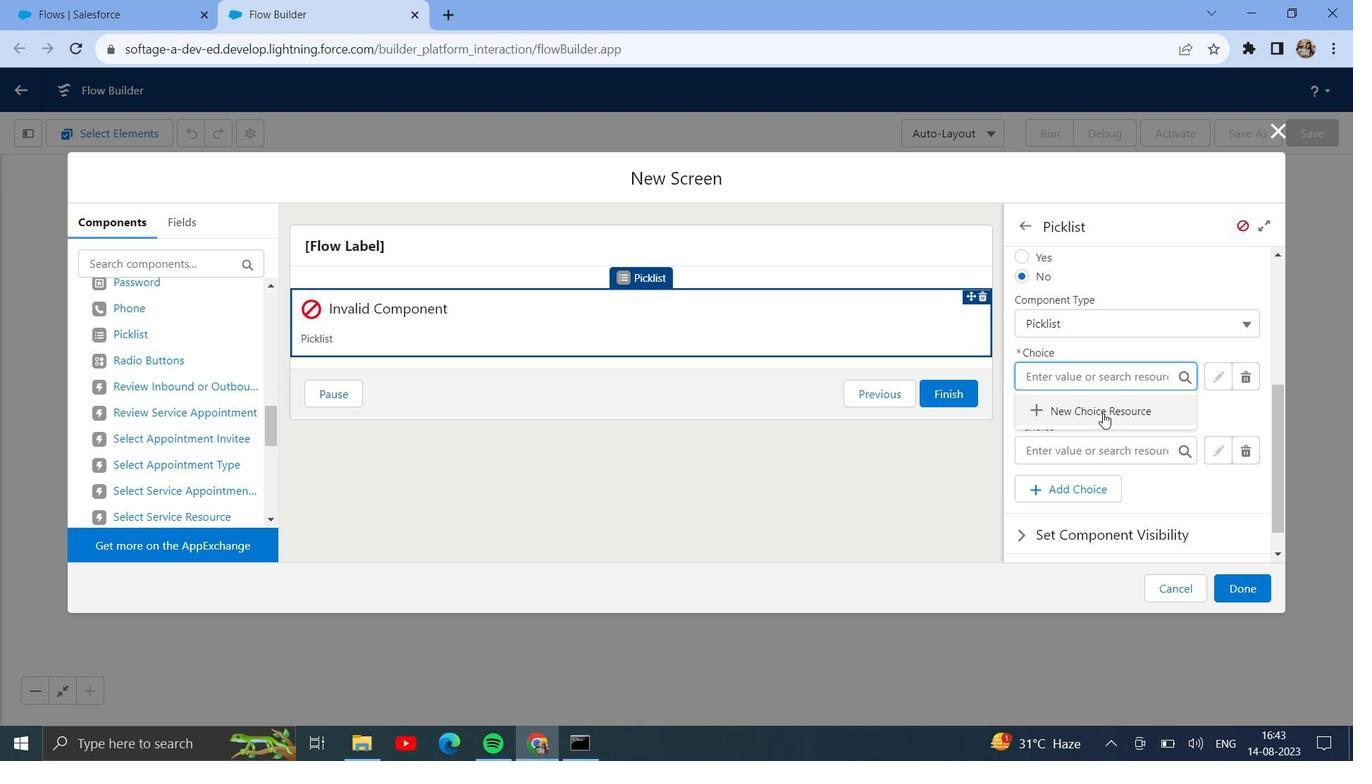 
Action: Mouse moved to (545, 326)
Screenshot: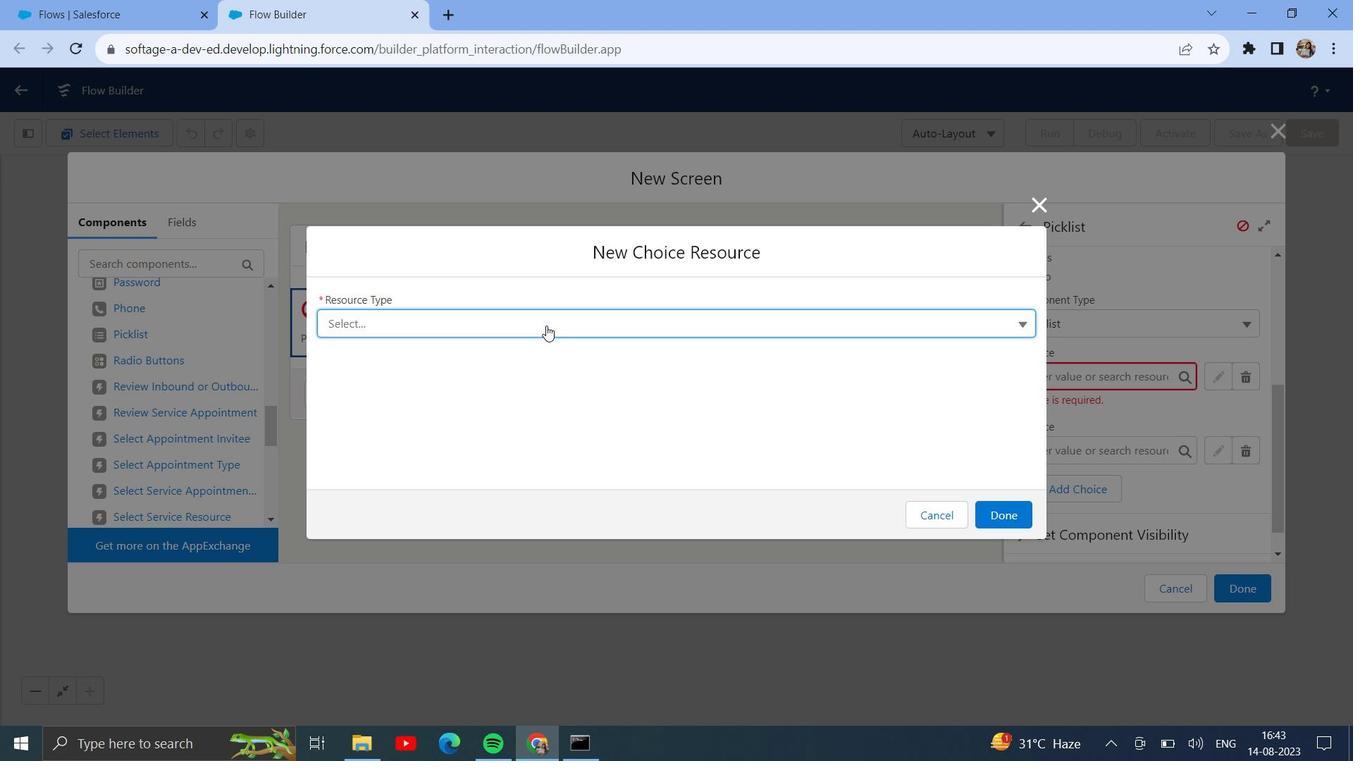 
Action: Mouse pressed left at (545, 326)
Screenshot: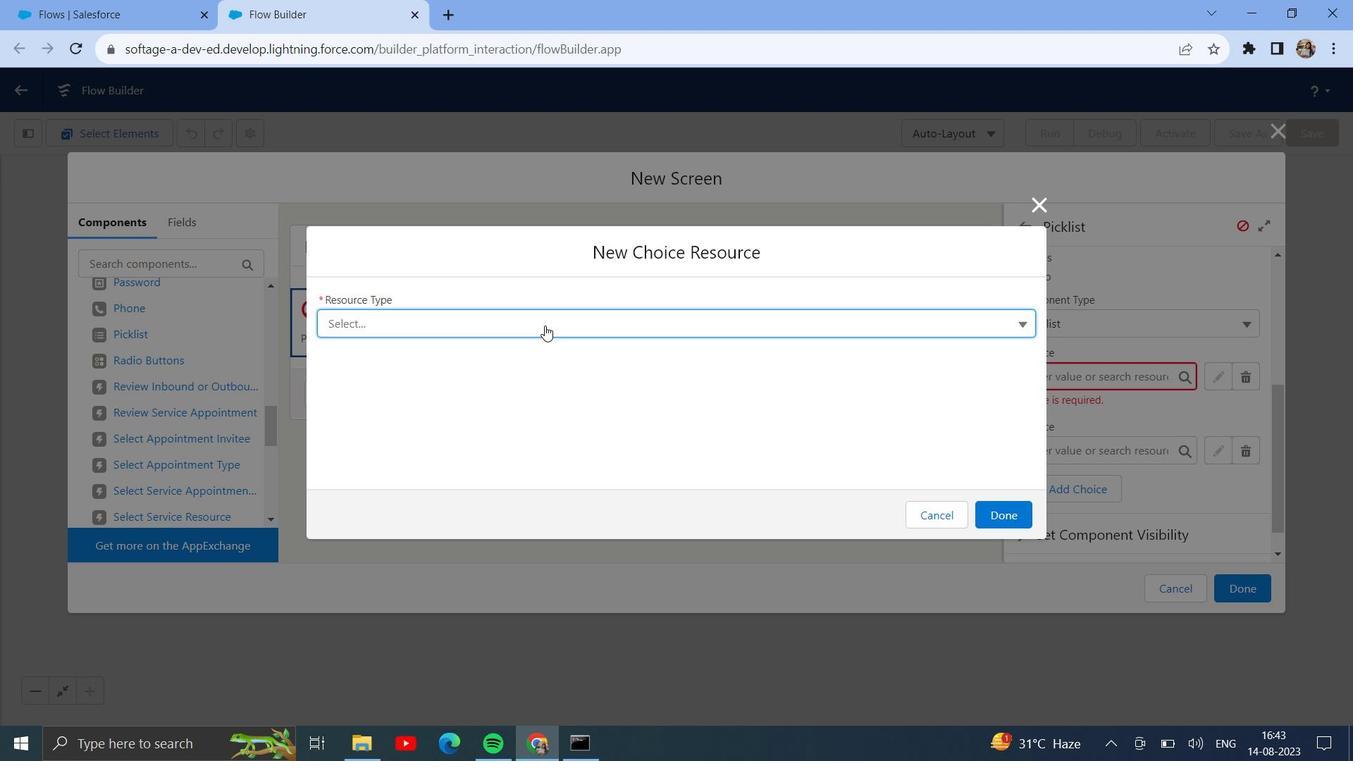 
Action: Mouse moved to (554, 355)
Screenshot: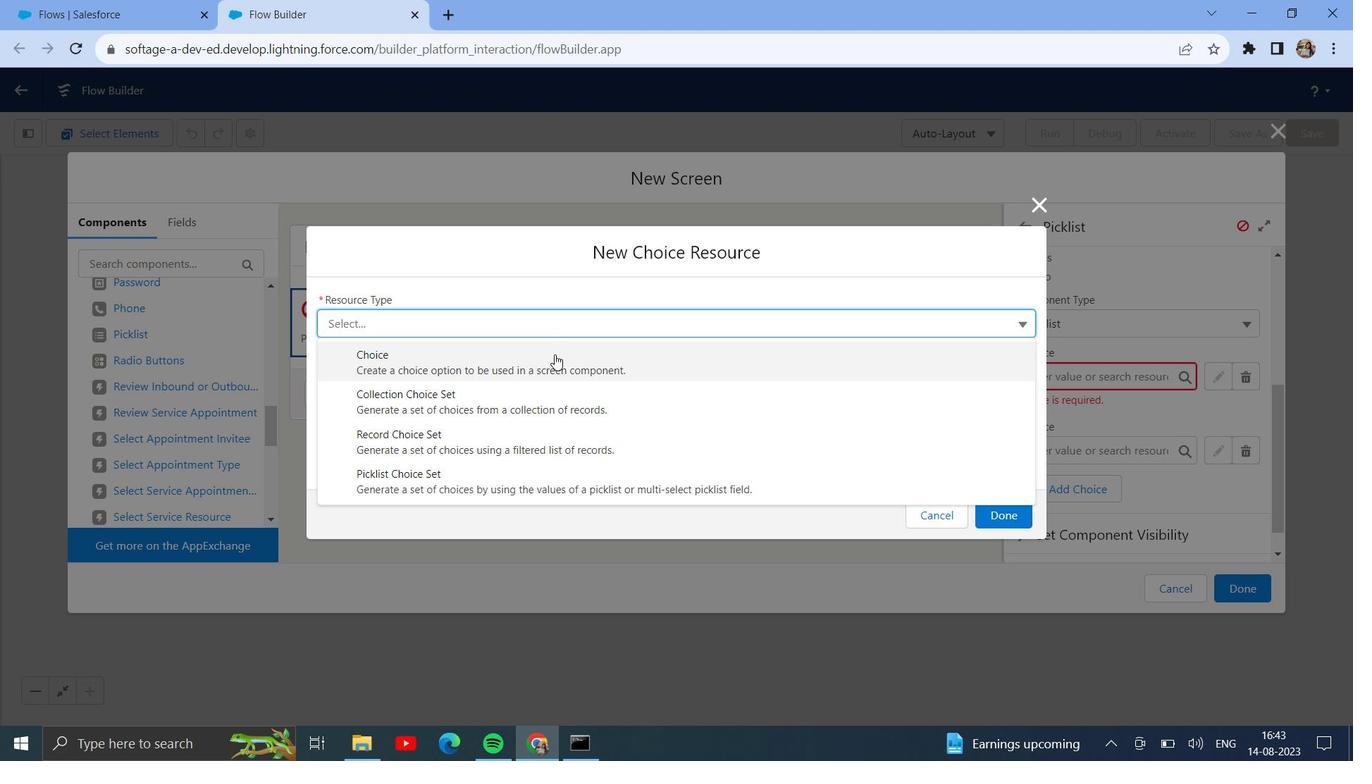 
Action: Mouse pressed left at (554, 355)
Screenshot: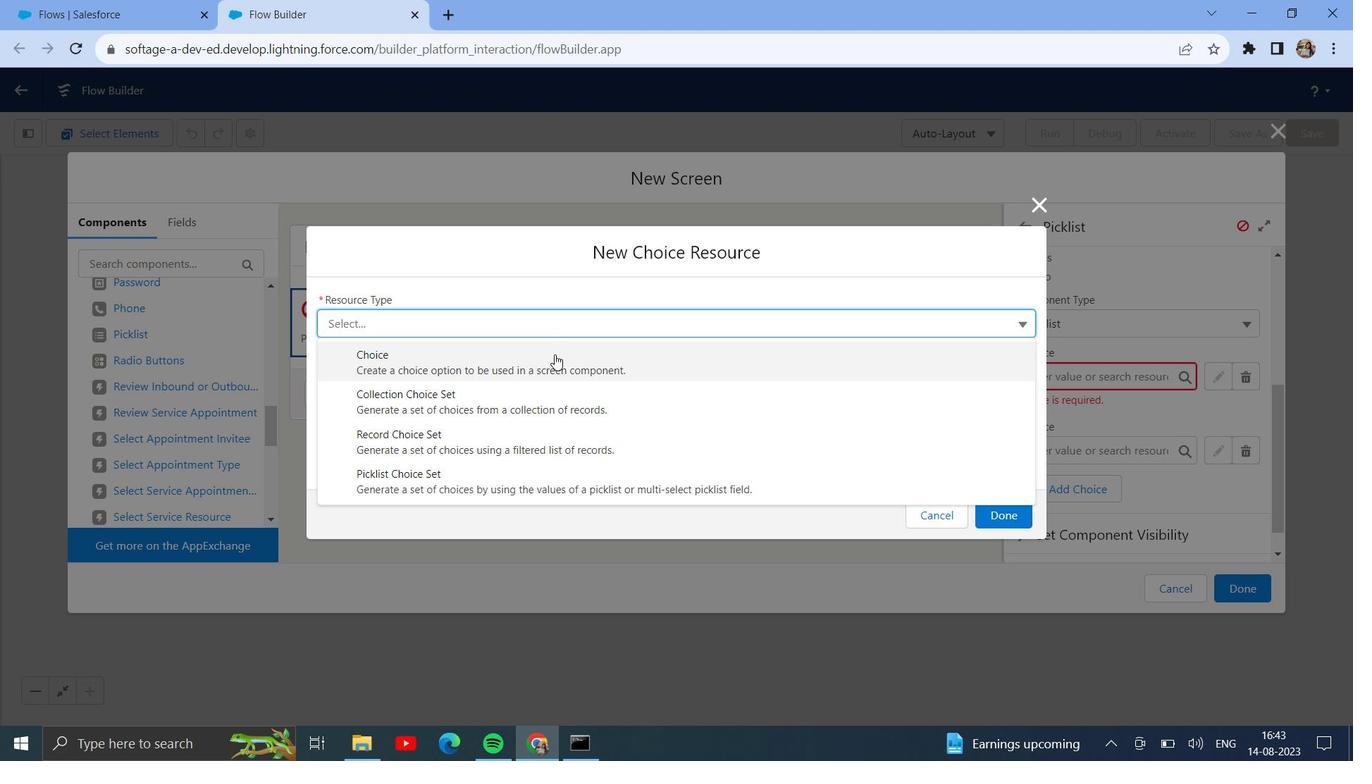 
Action: Mouse moved to (519, 246)
Screenshot: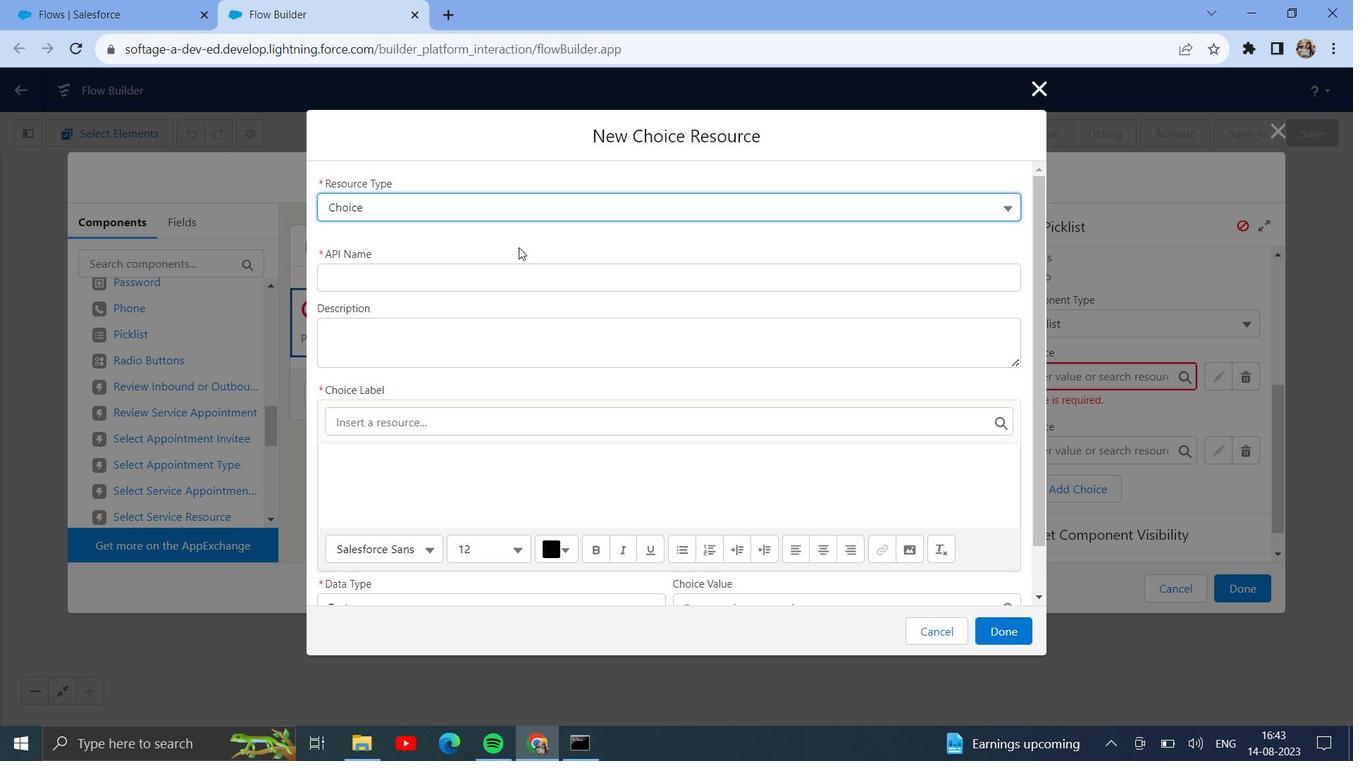 
Action: Mouse pressed left at (519, 246)
Screenshot: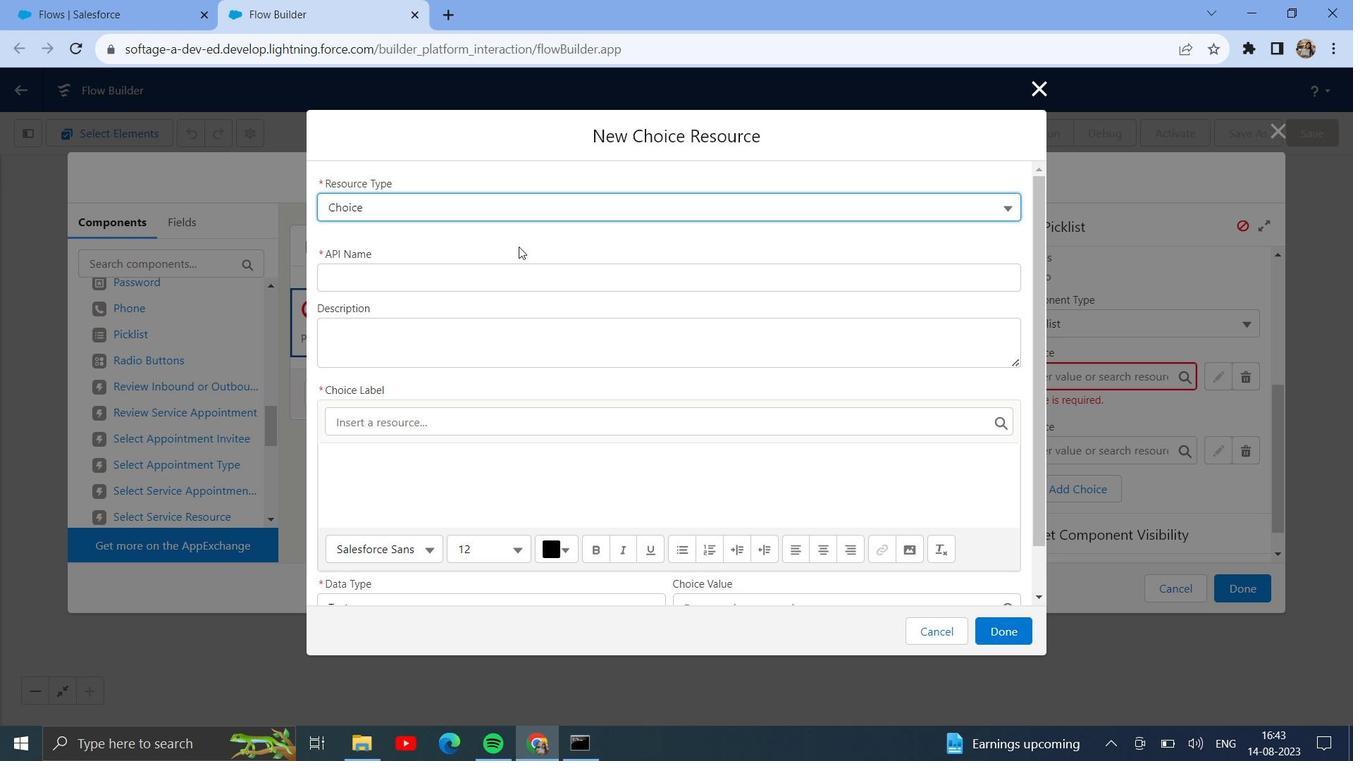
Action: Mouse moved to (519, 274)
Screenshot: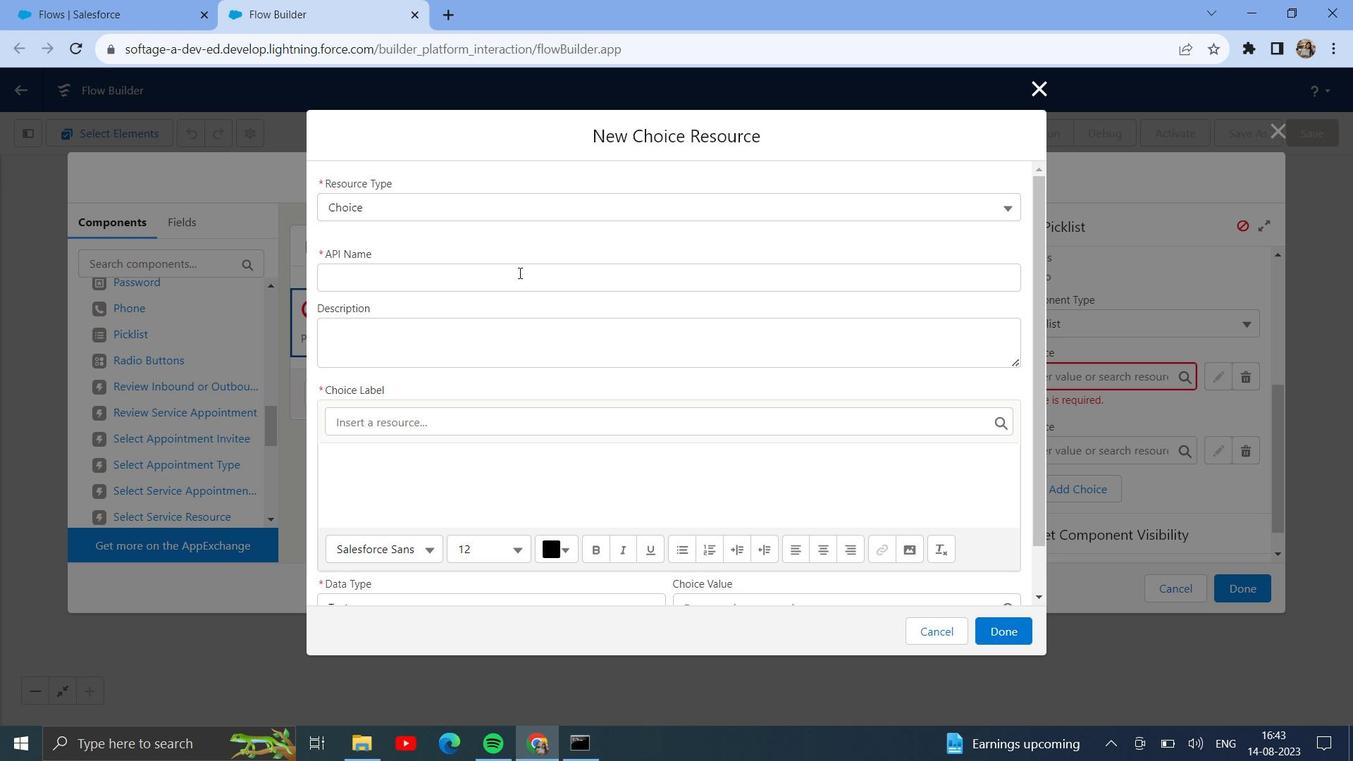 
Action: Mouse pressed left at (519, 274)
Screenshot: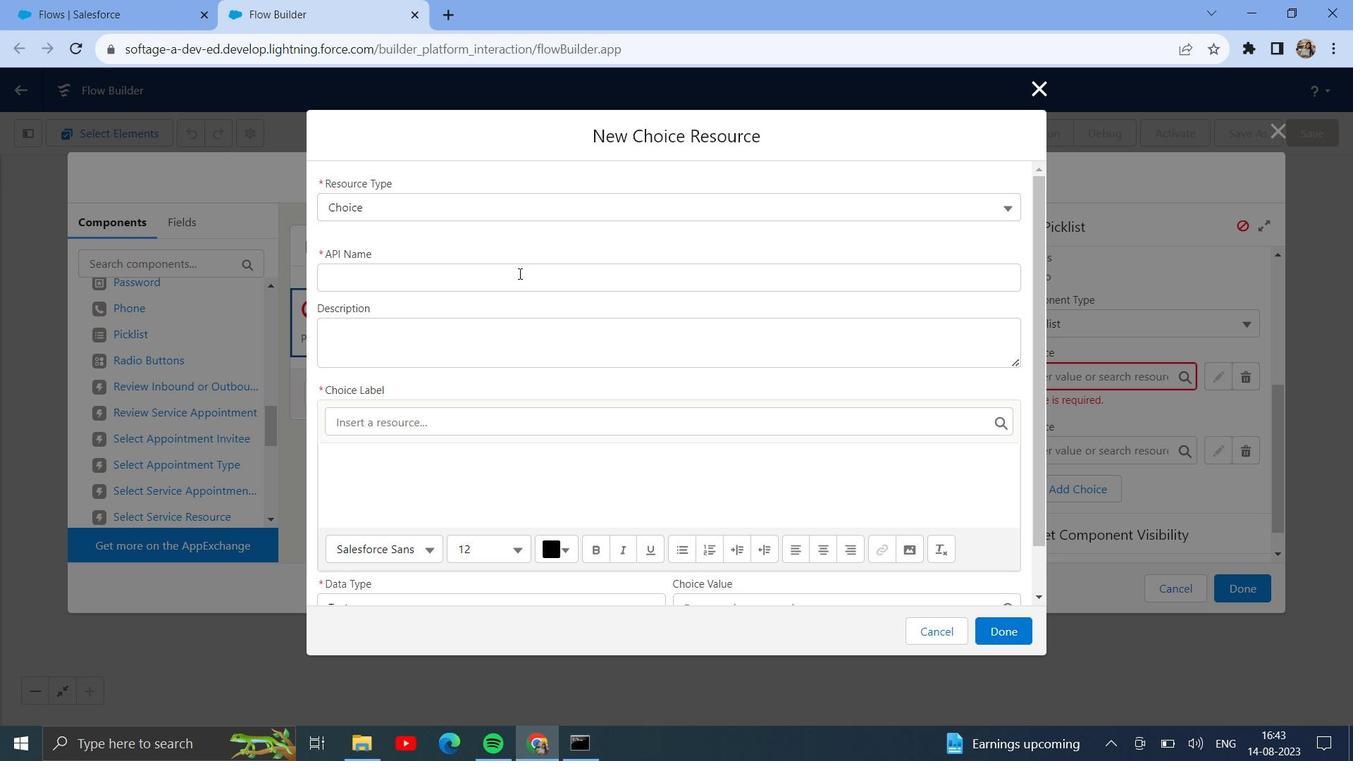 
Action: Mouse moved to (491, 290)
Screenshot: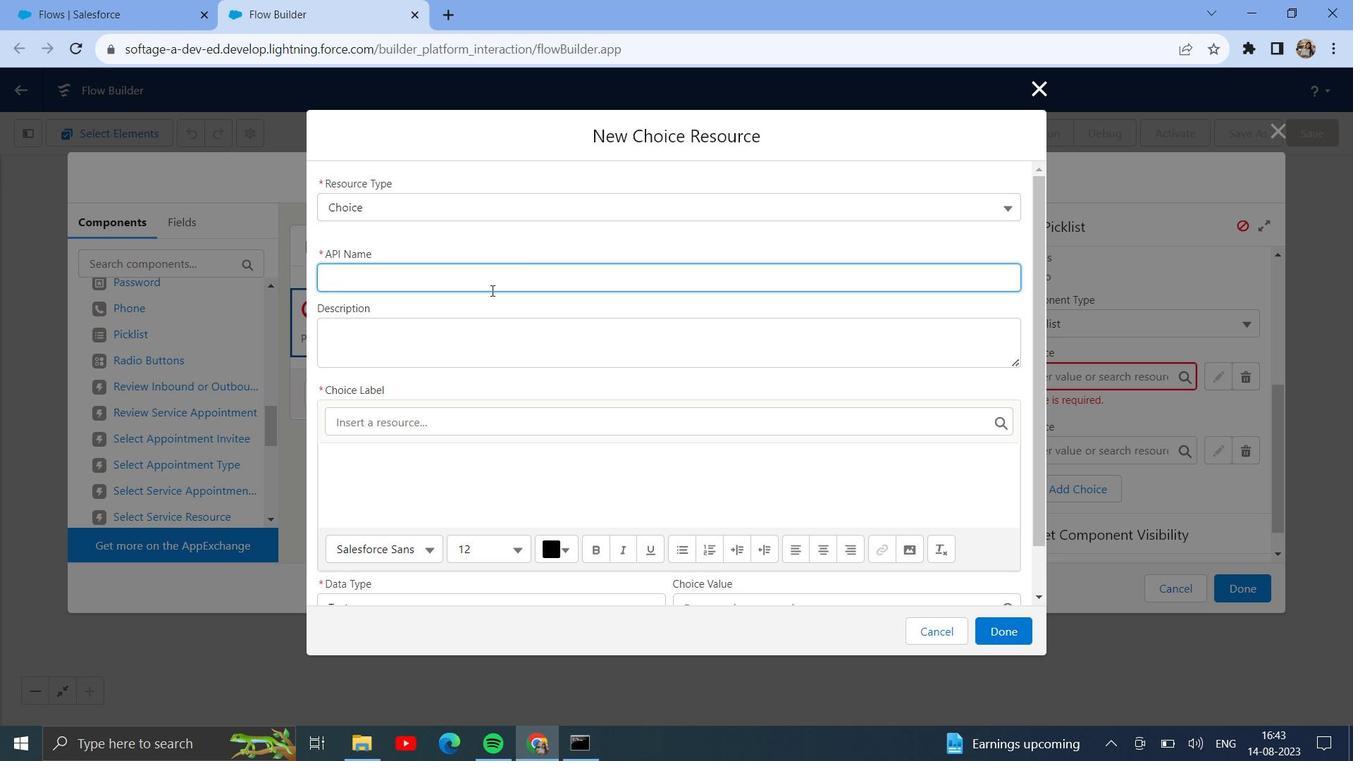 
Action: Mouse pressed left at (491, 290)
Screenshot: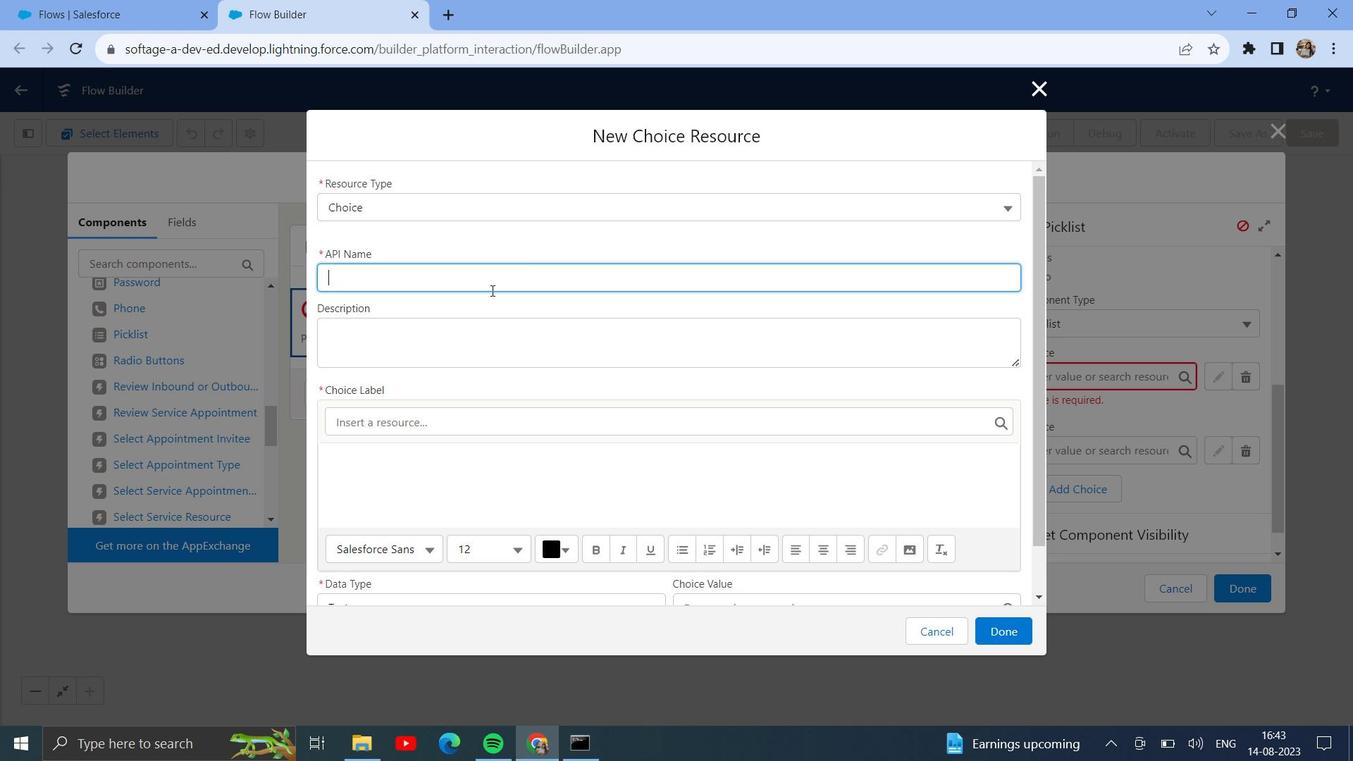 
Action: Mouse moved to (449, 273)
Screenshot: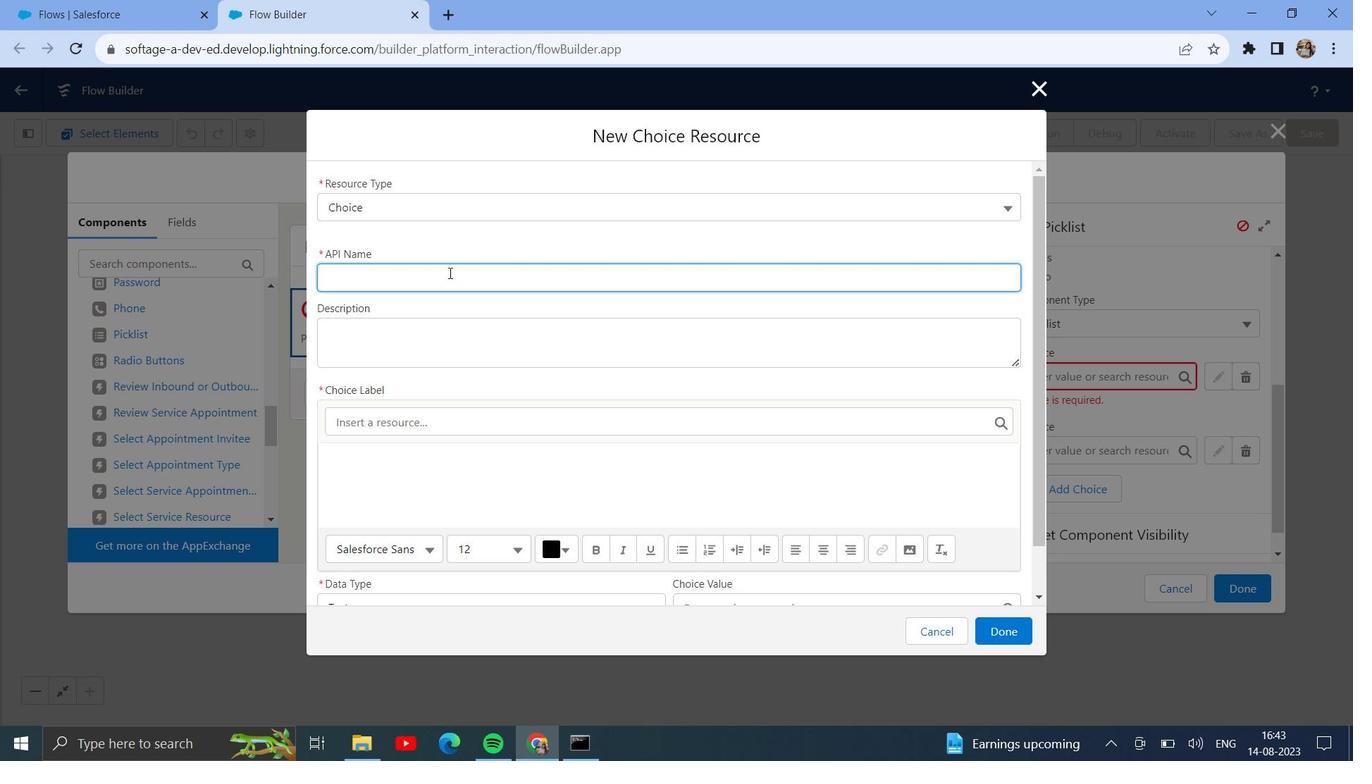 
Action: Mouse pressed left at (449, 273)
Screenshot: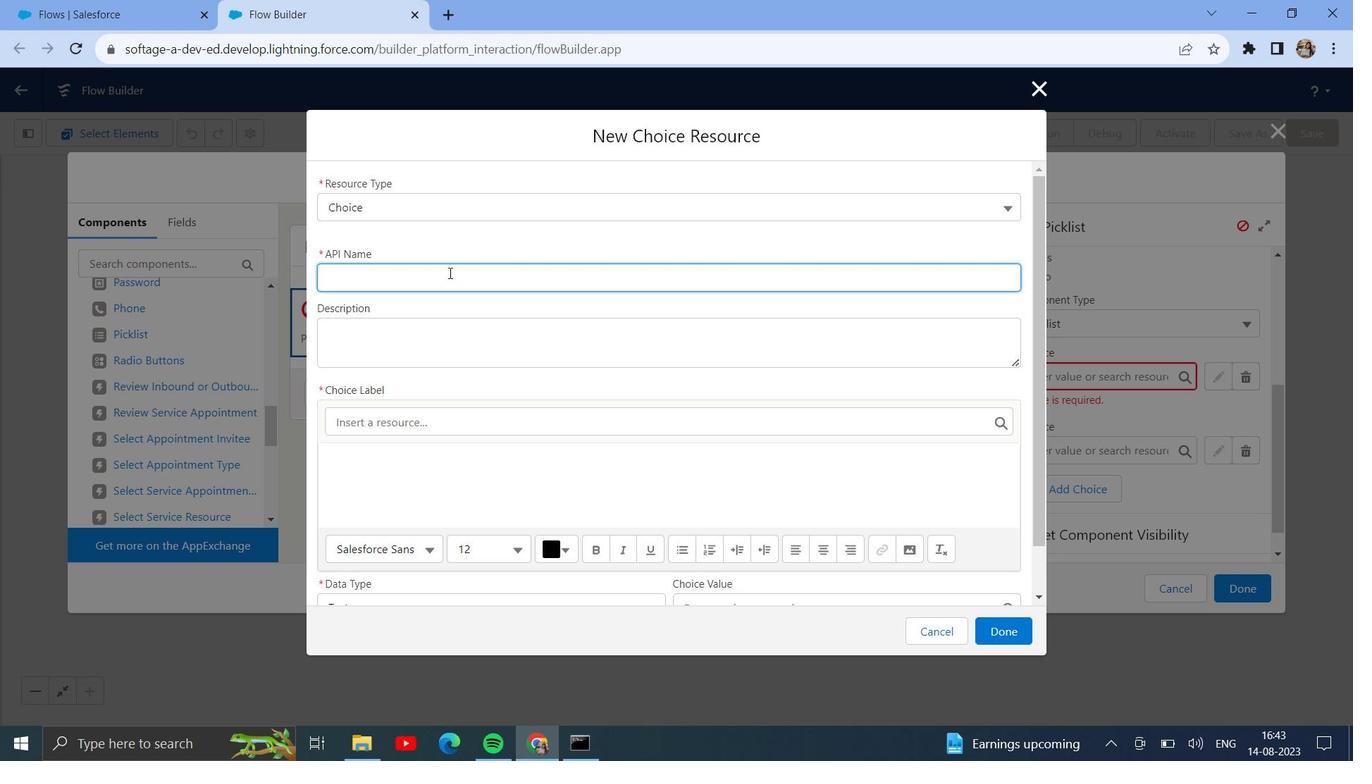 
Action: Key pressed <Key.shift>Contact
Screenshot: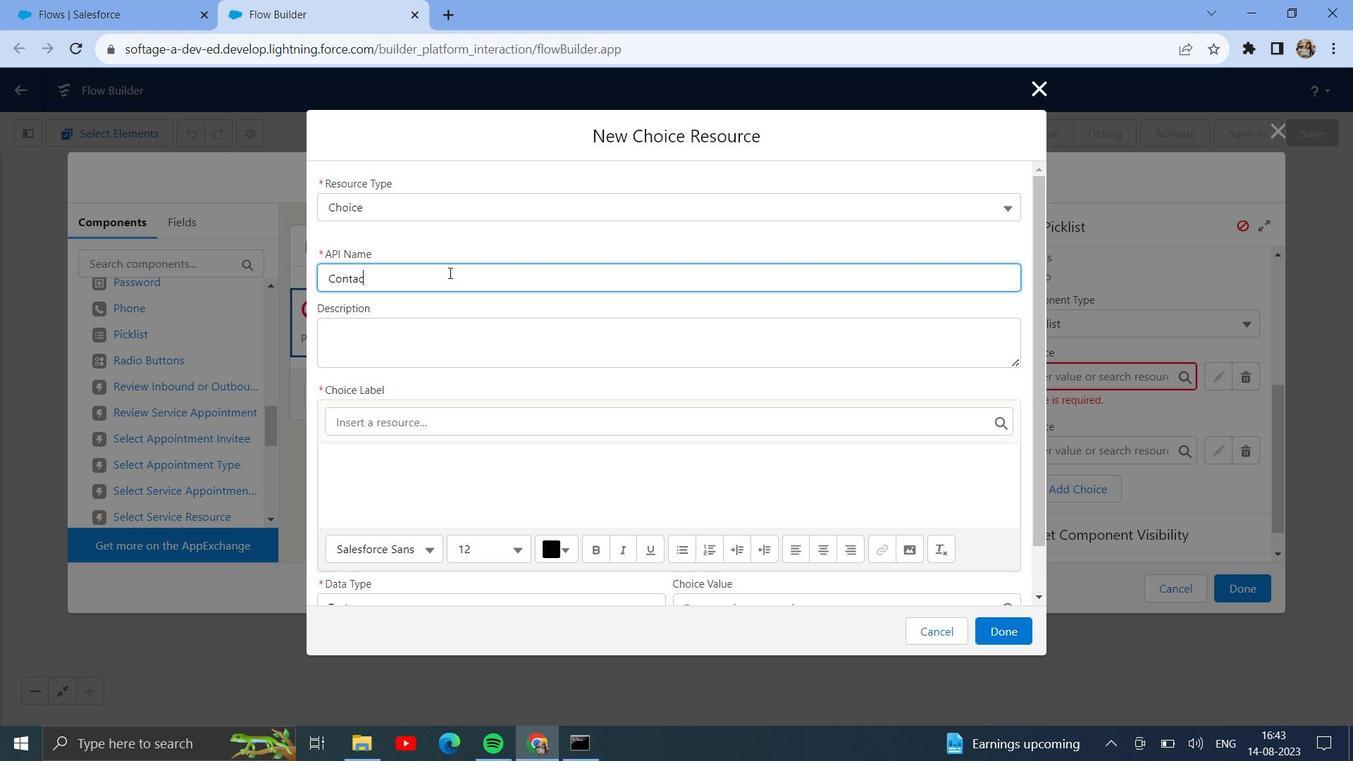 
Action: Mouse moved to (391, 473)
Screenshot: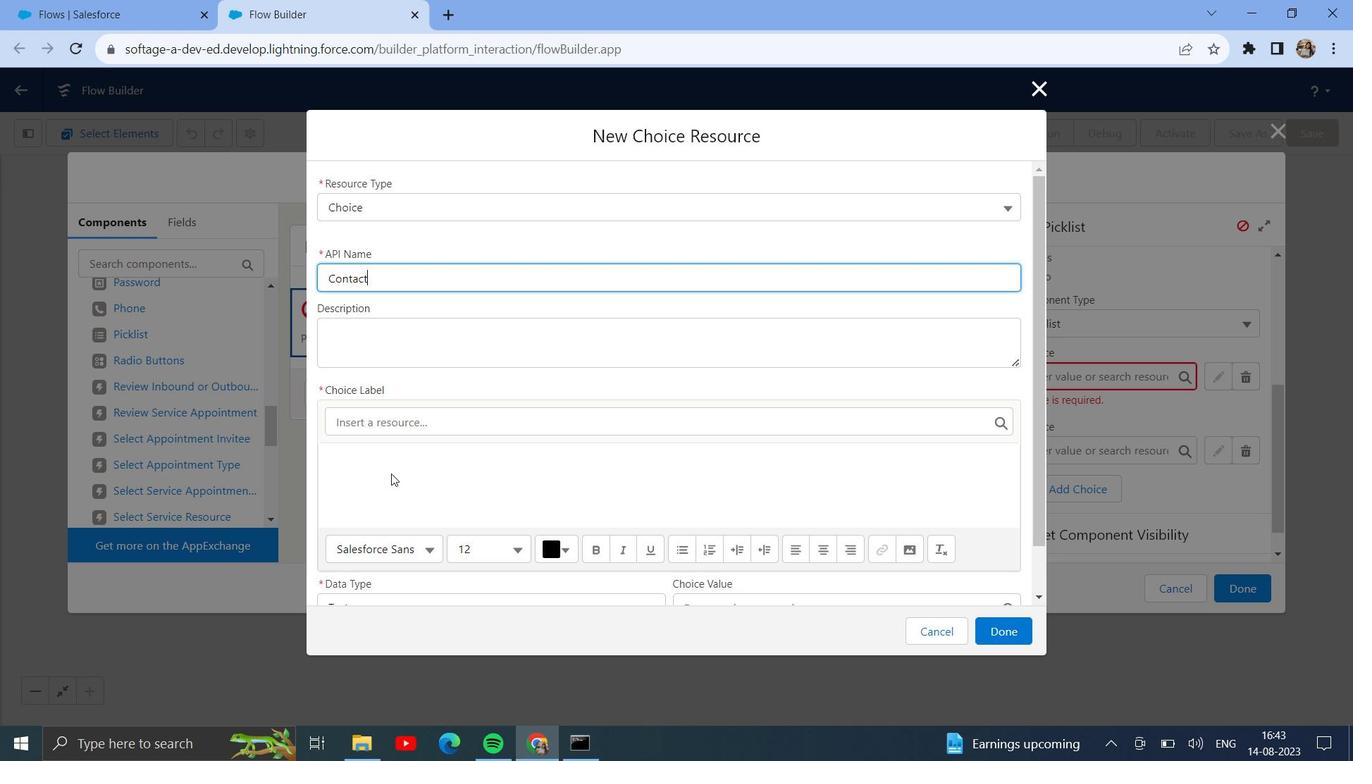 
Action: Mouse pressed left at (391, 473)
Screenshot: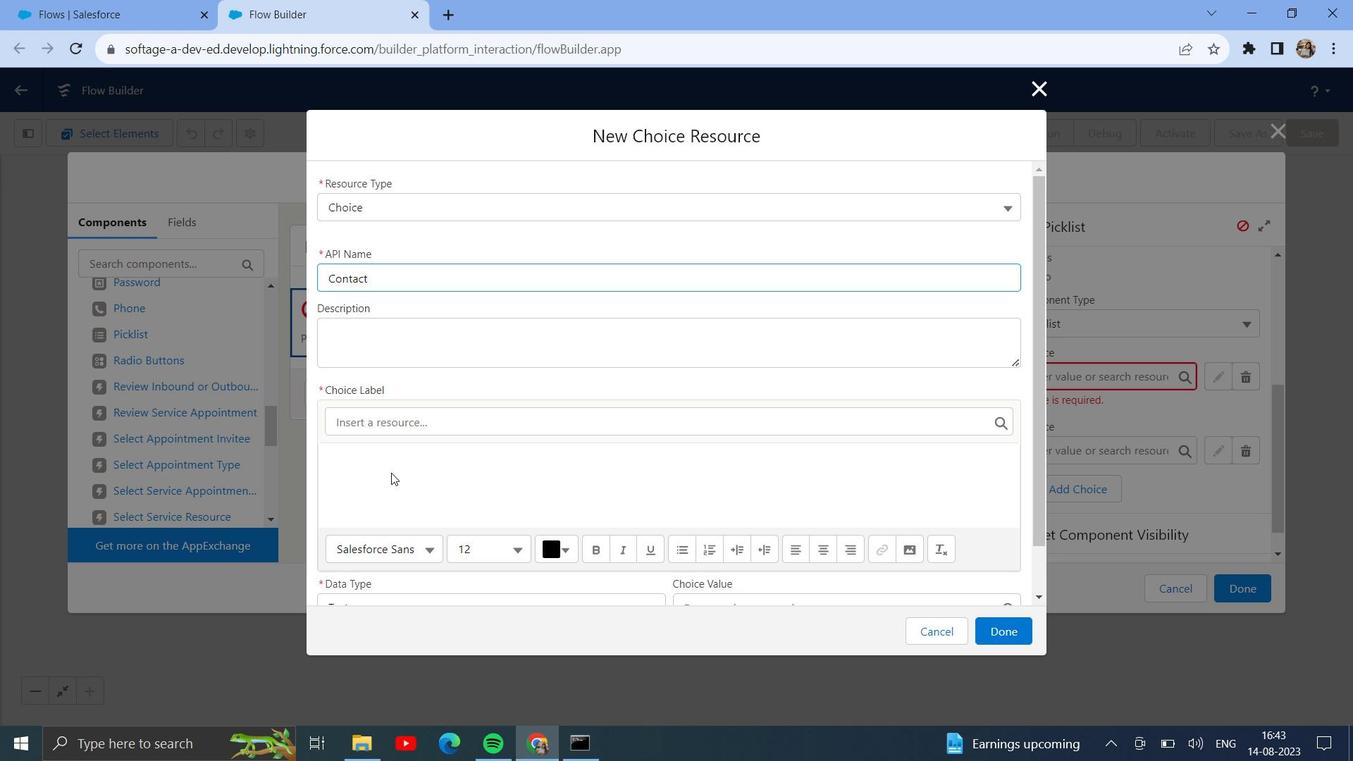 
Action: Key pressed <Key.shift>Contact
Screenshot: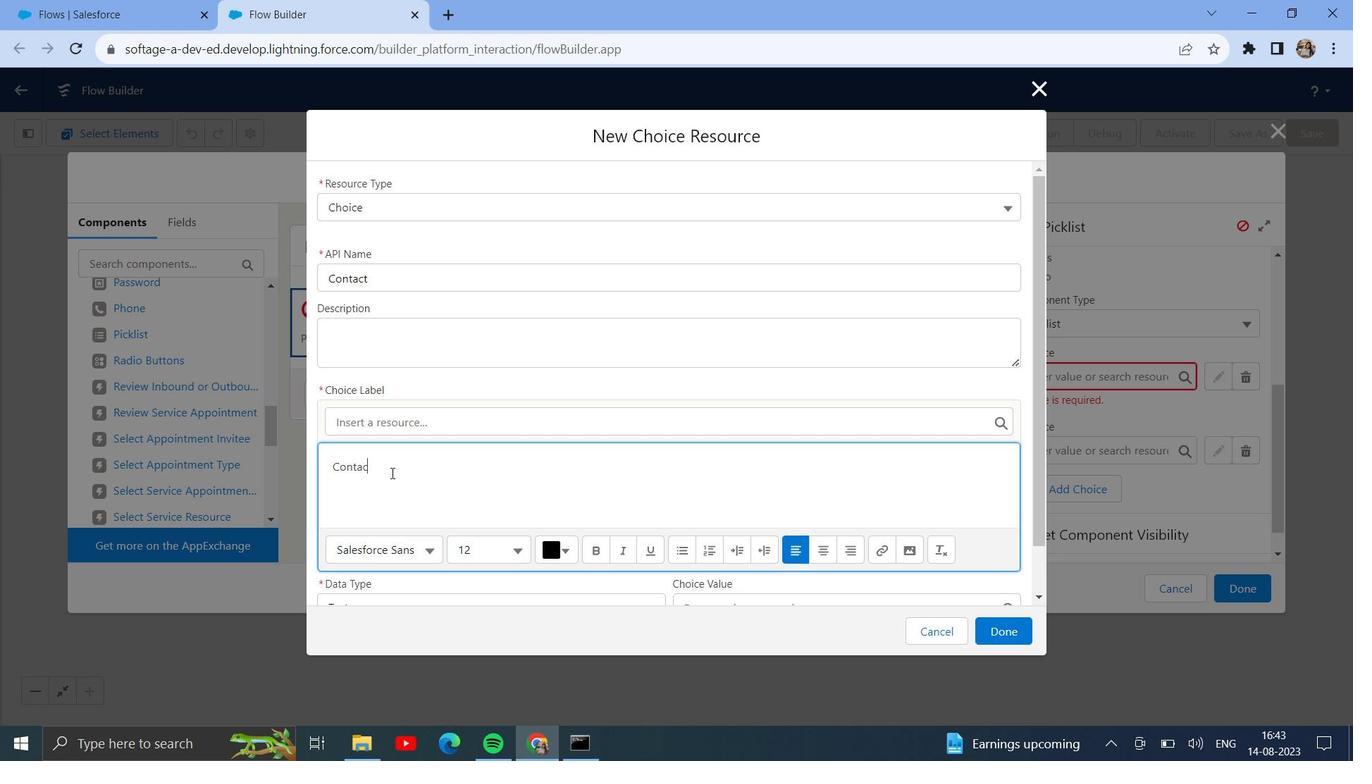 
Action: Mouse moved to (815, 542)
Screenshot: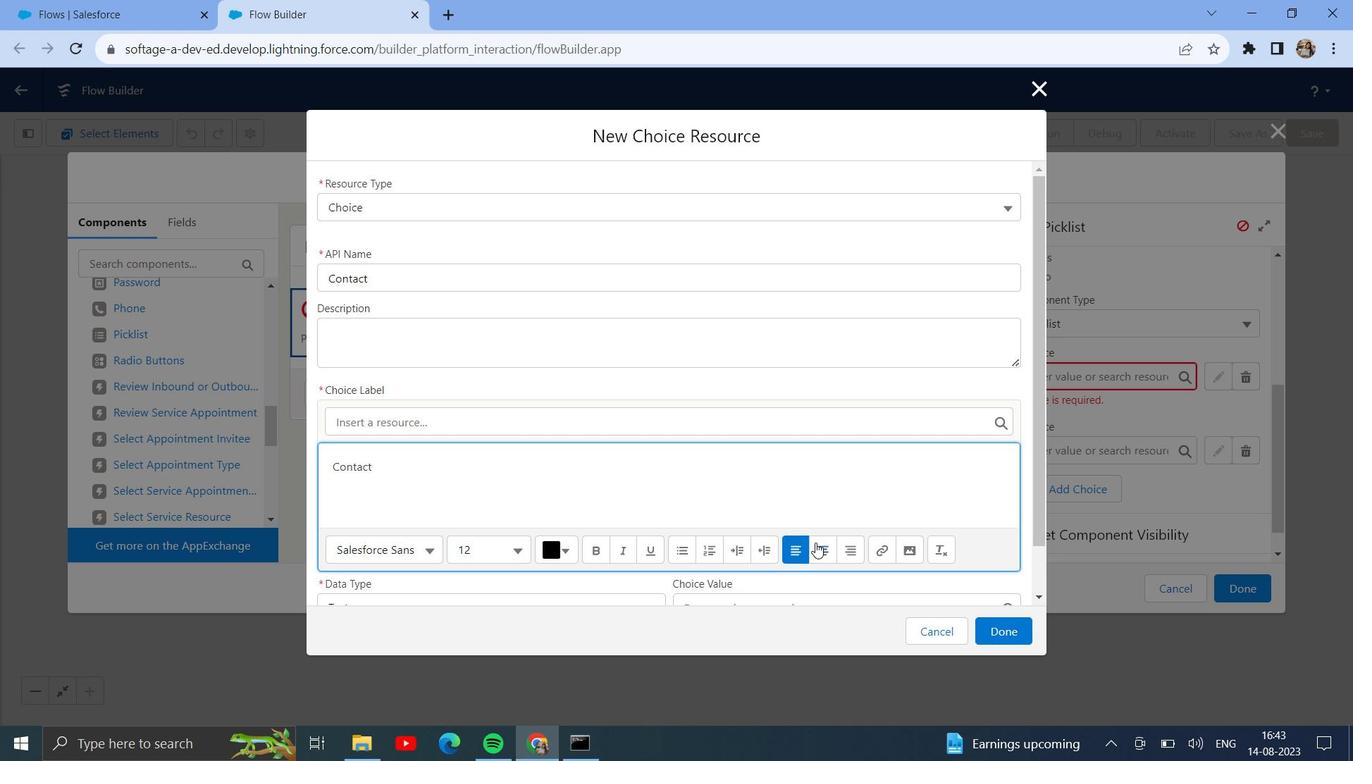 
Action: Mouse scrolled (815, 542) with delta (0, 0)
Screenshot: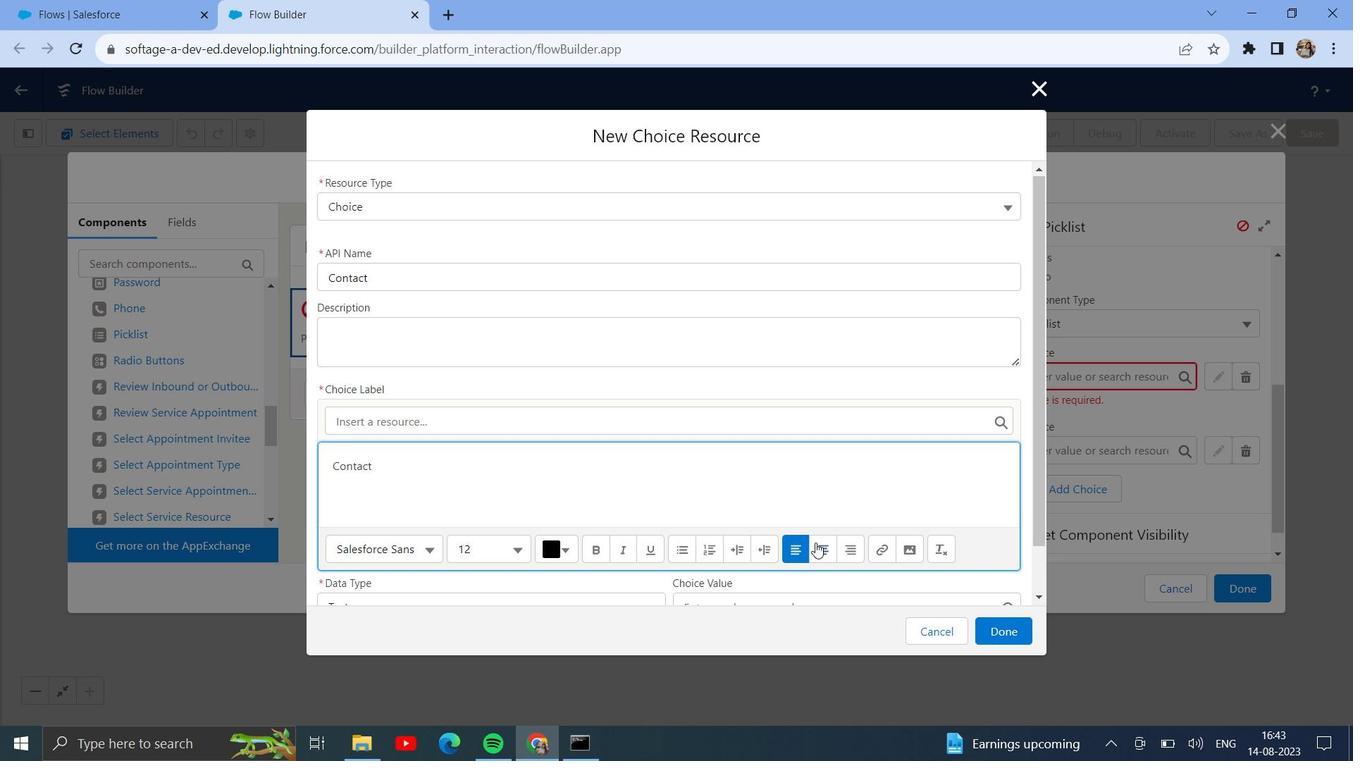
Action: Mouse moved to (643, 552)
Screenshot: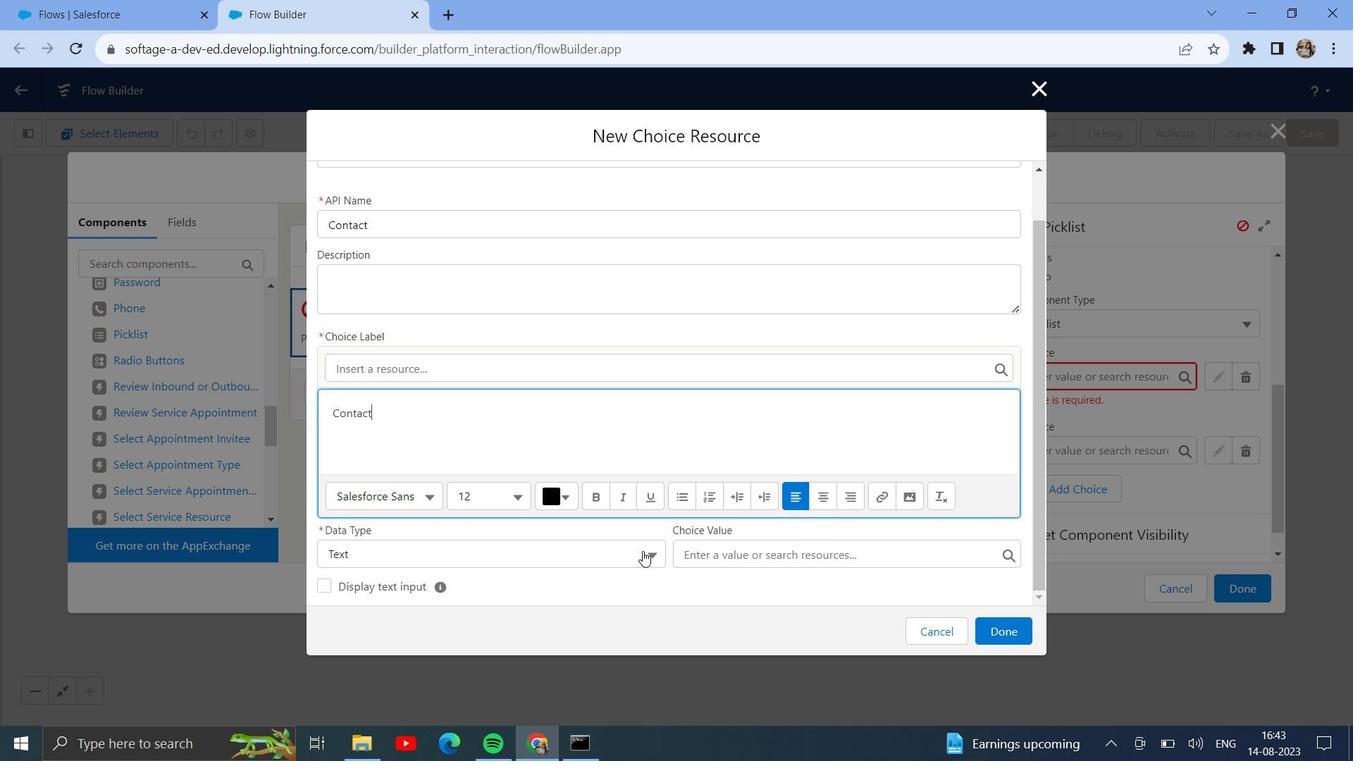 
Action: Mouse pressed left at (643, 552)
Screenshot: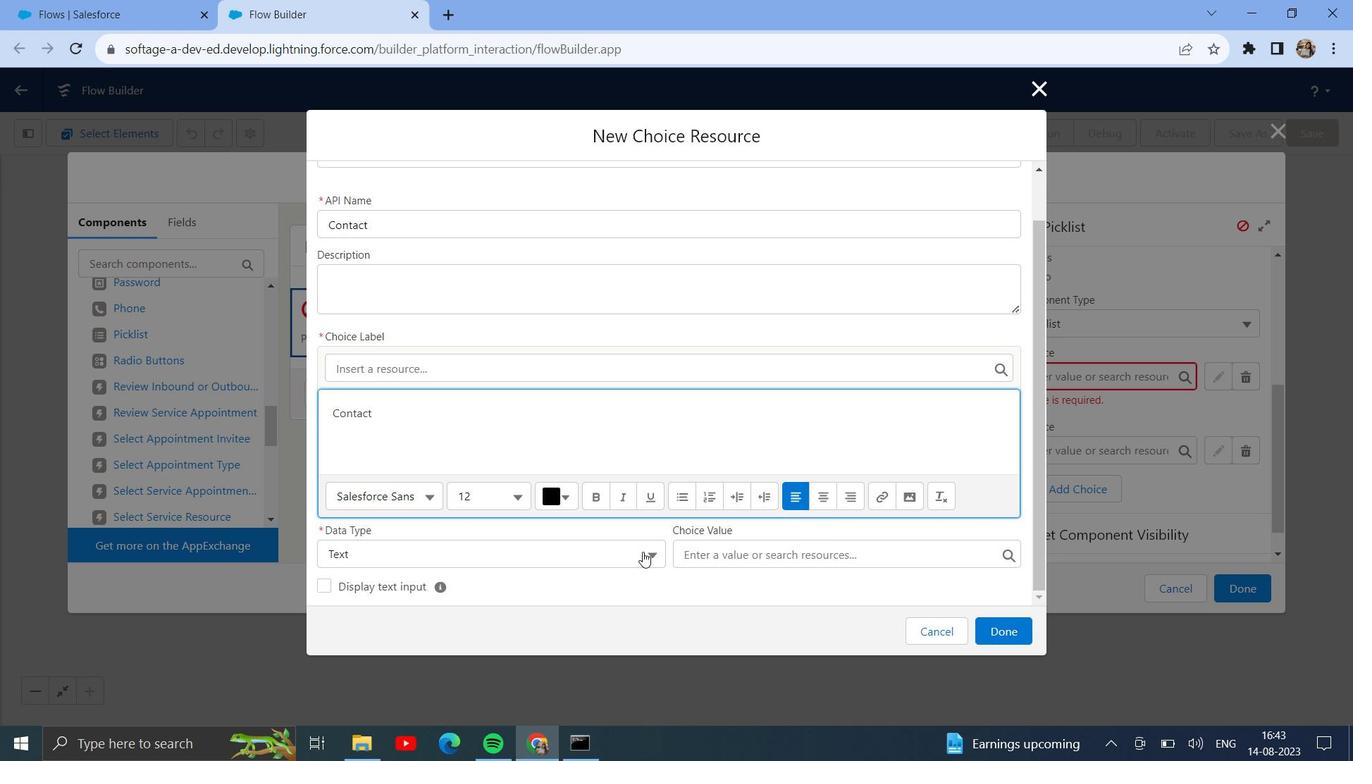 
Action: Mouse moved to (565, 401)
Screenshot: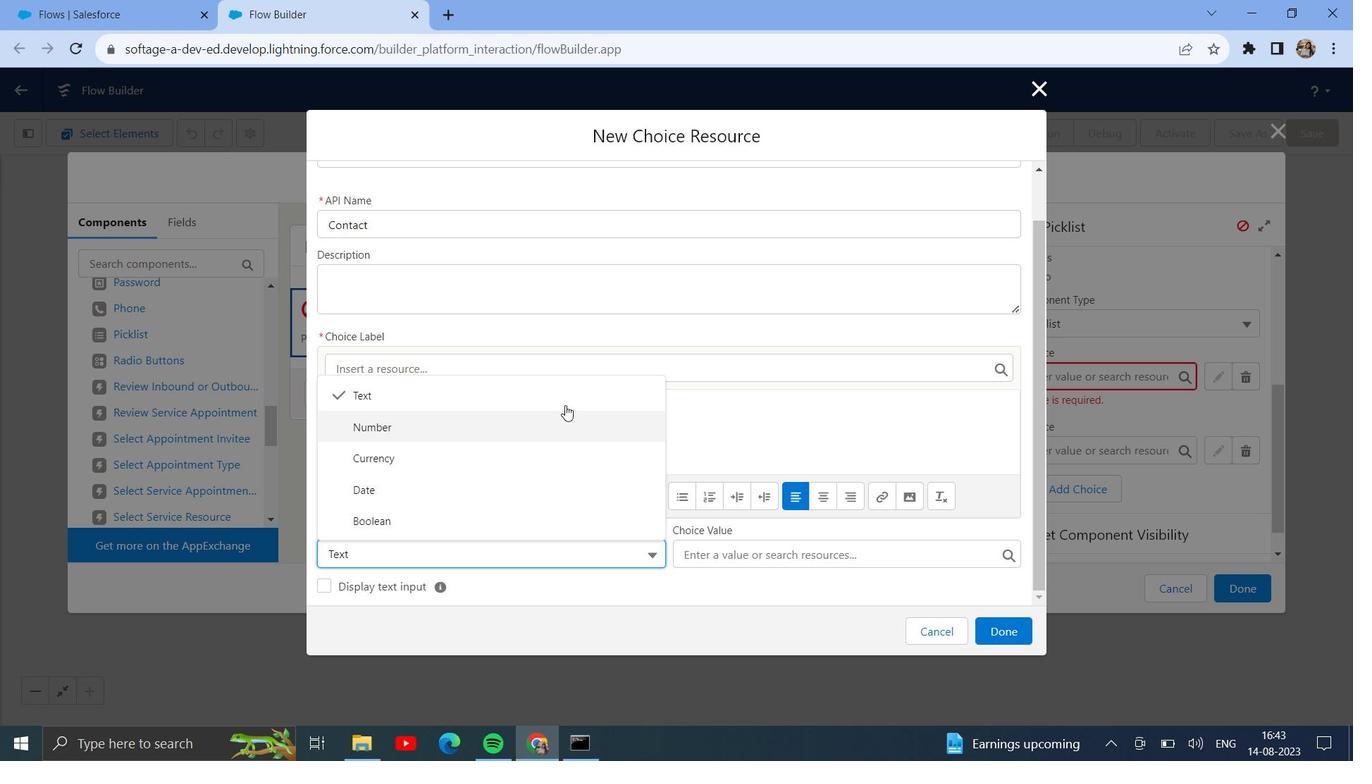 
Action: Mouse pressed left at (565, 401)
Screenshot: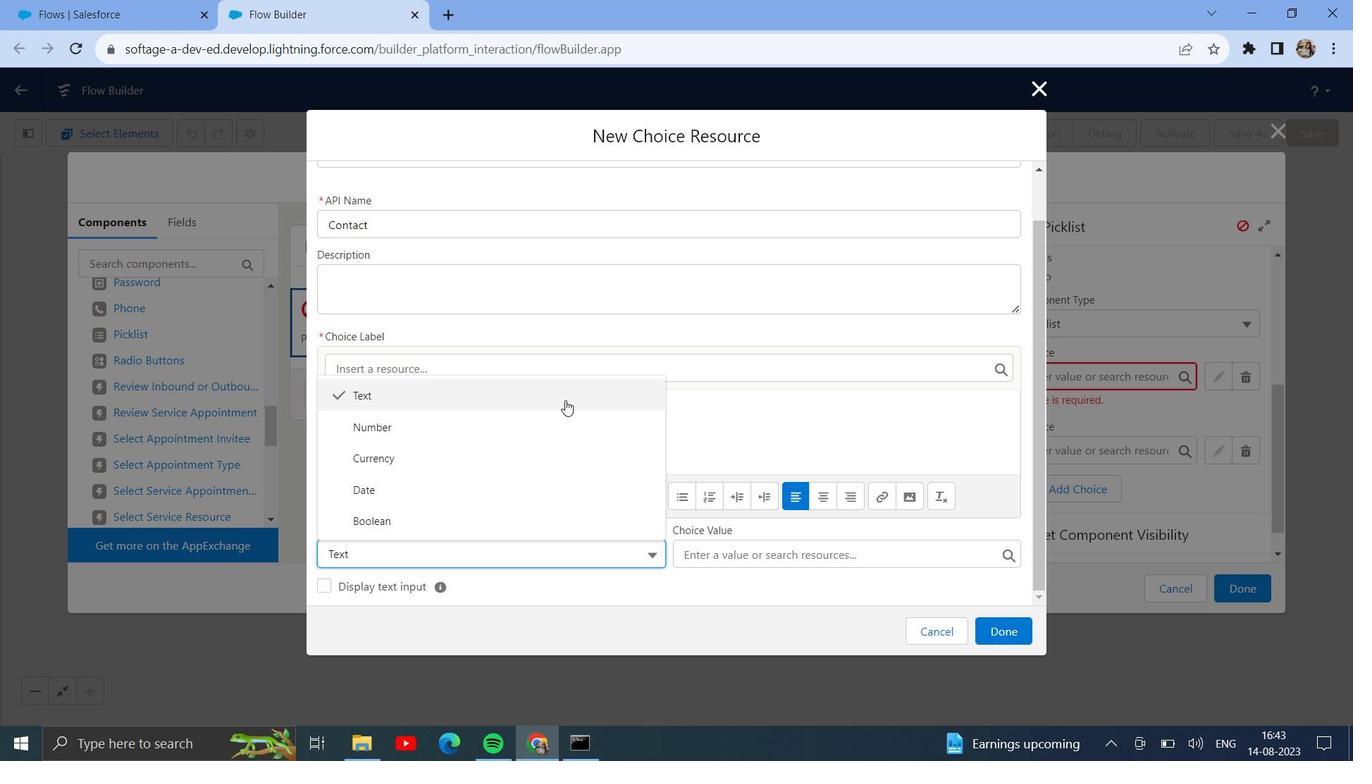 
Action: Mouse moved to (648, 506)
Screenshot: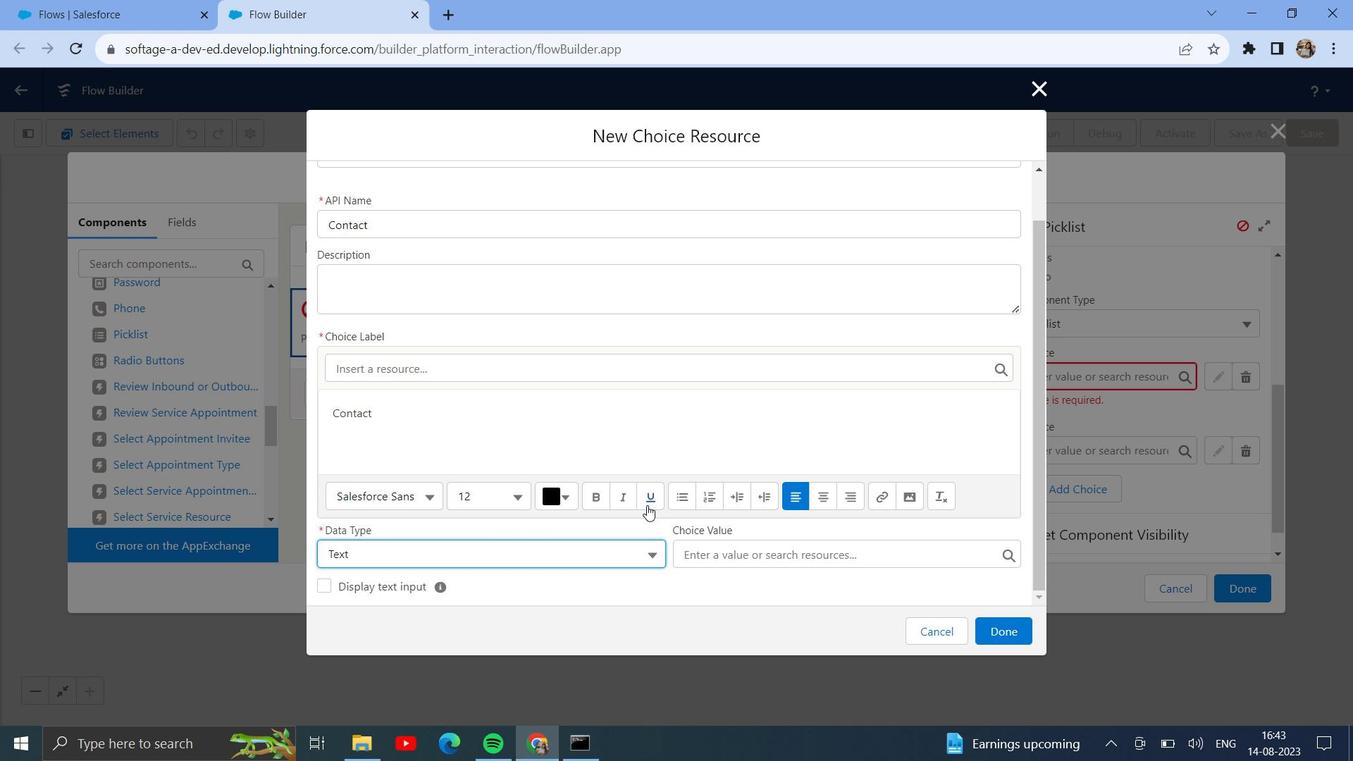 
Action: Mouse scrolled (648, 505) with delta (0, 0)
Screenshot: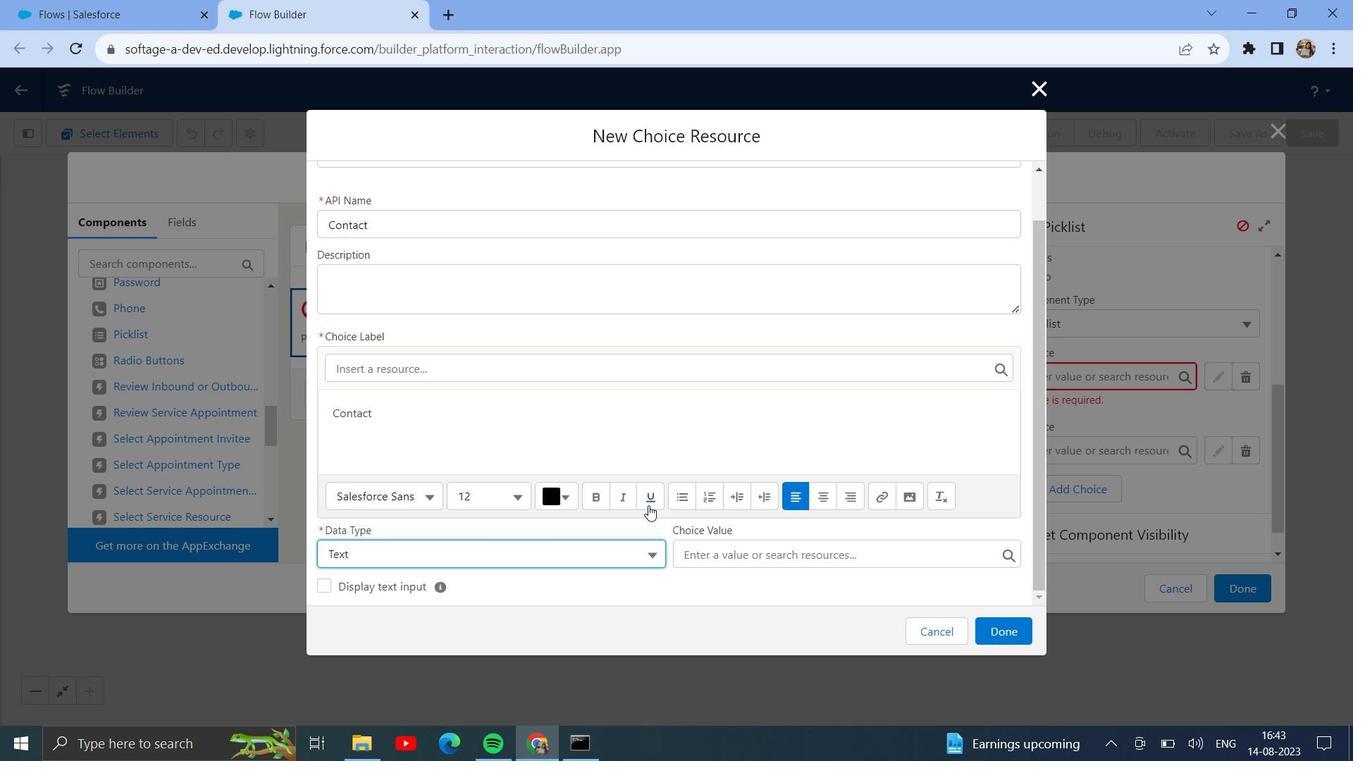 
Action: Mouse scrolled (648, 505) with delta (0, 0)
Screenshot: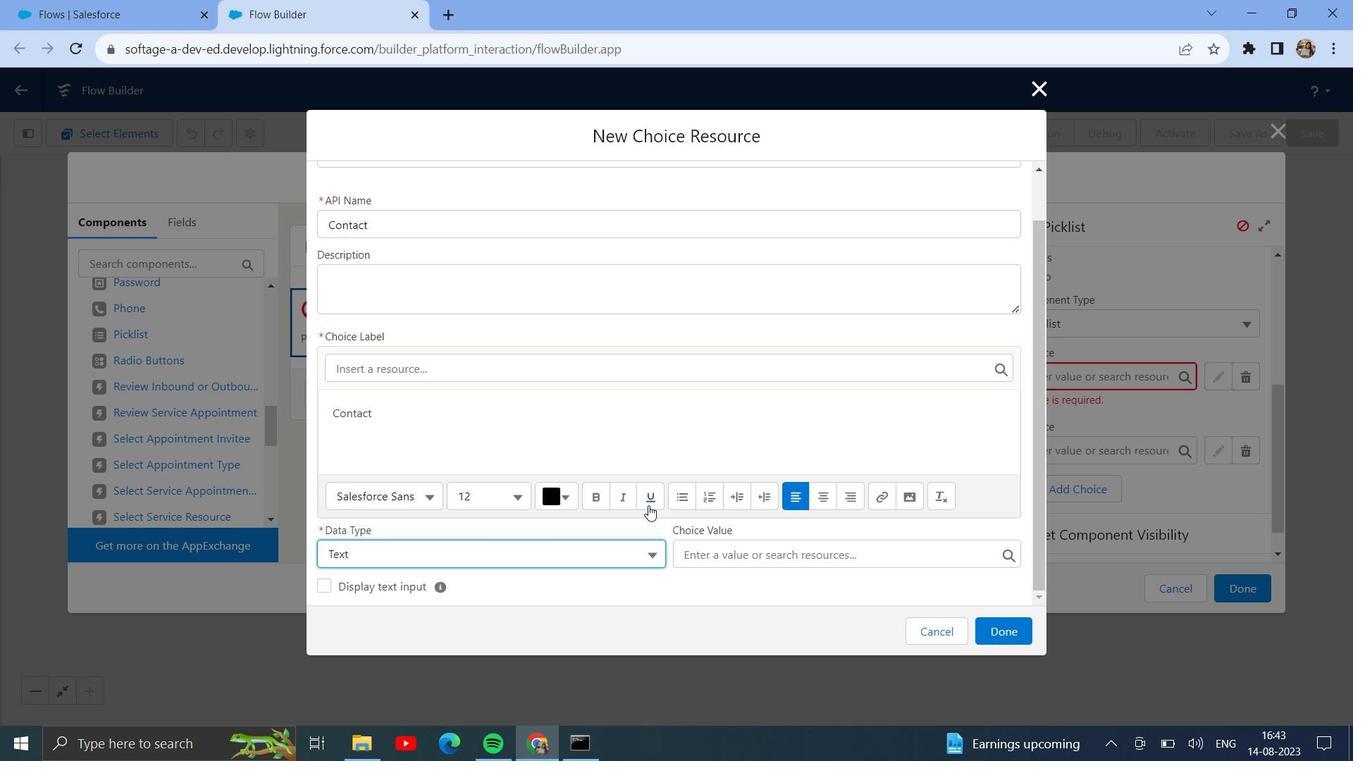
Action: Mouse moved to (1021, 629)
Screenshot: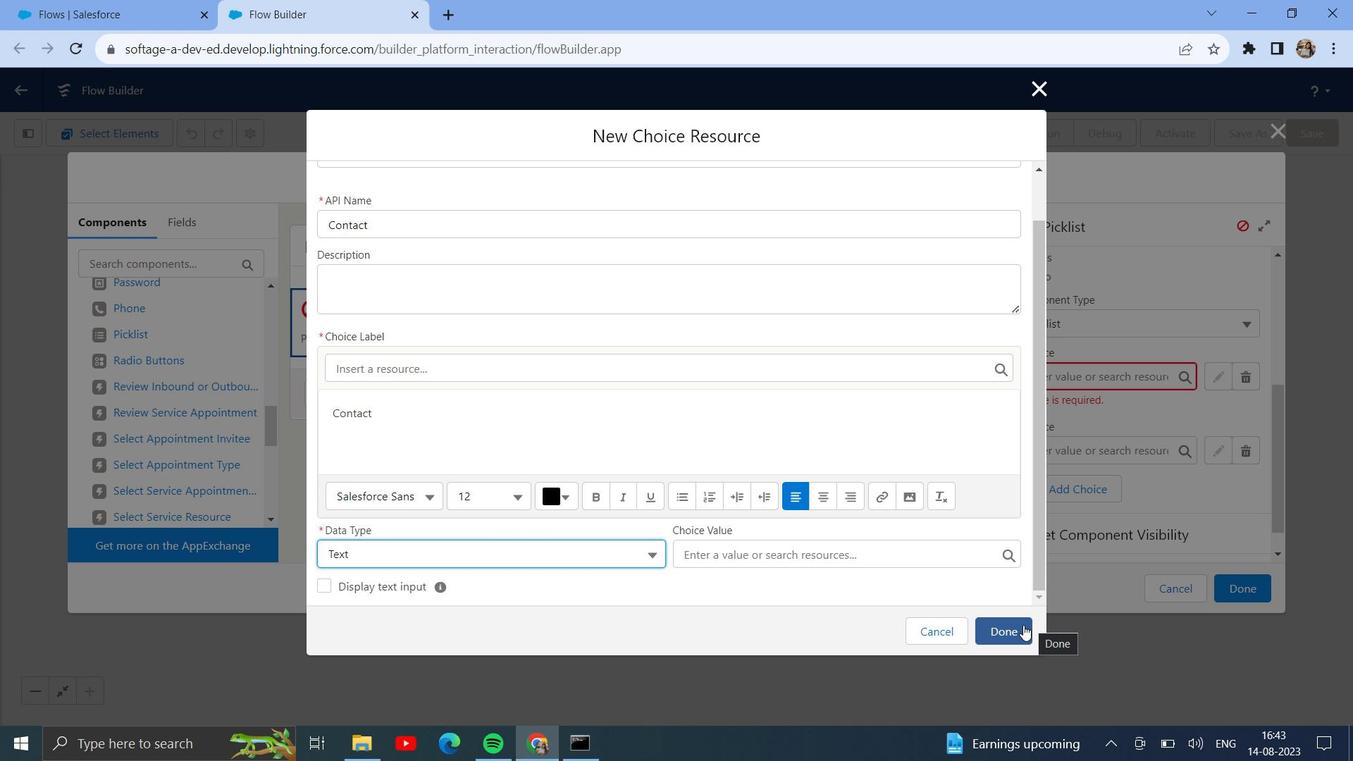 
Action: Mouse pressed left at (1021, 629)
Screenshot: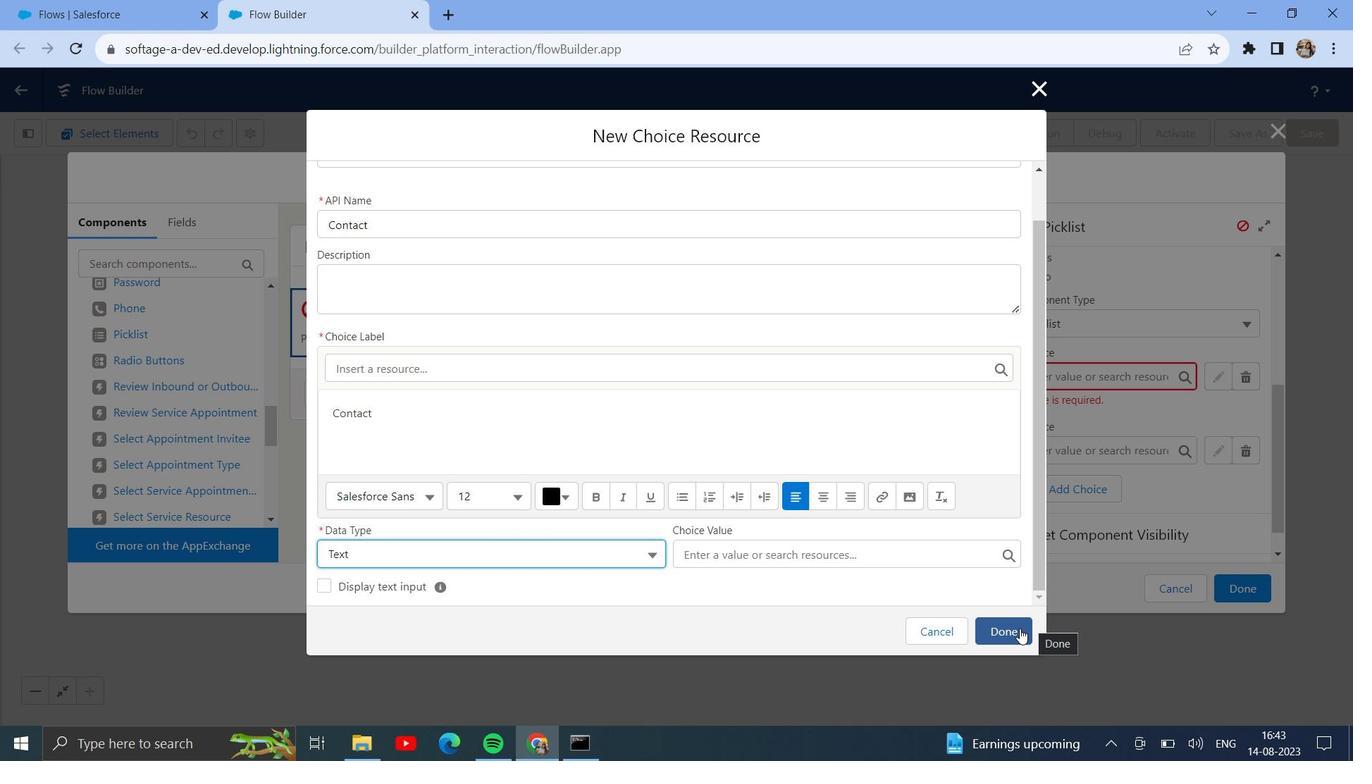 
Action: Mouse moved to (1174, 430)
Screenshot: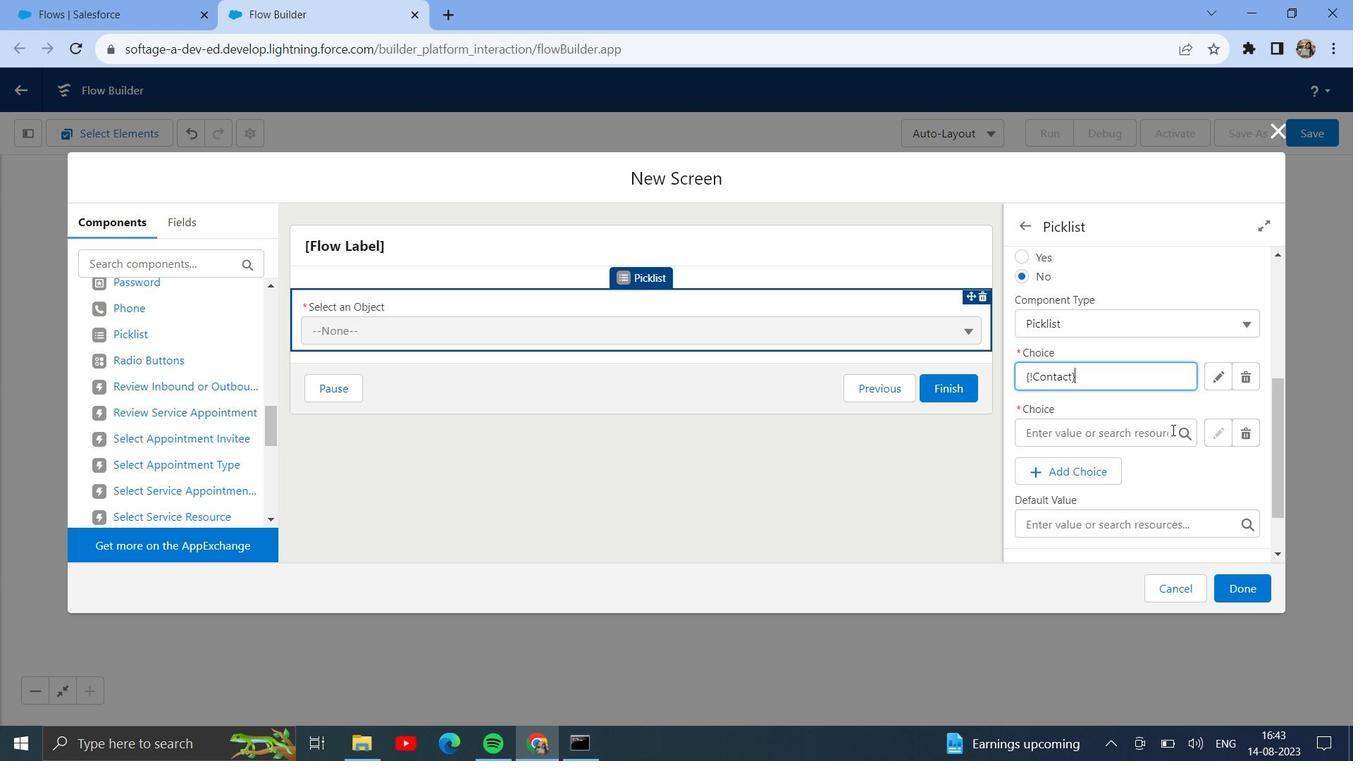 
Action: Mouse pressed left at (1174, 430)
Screenshot: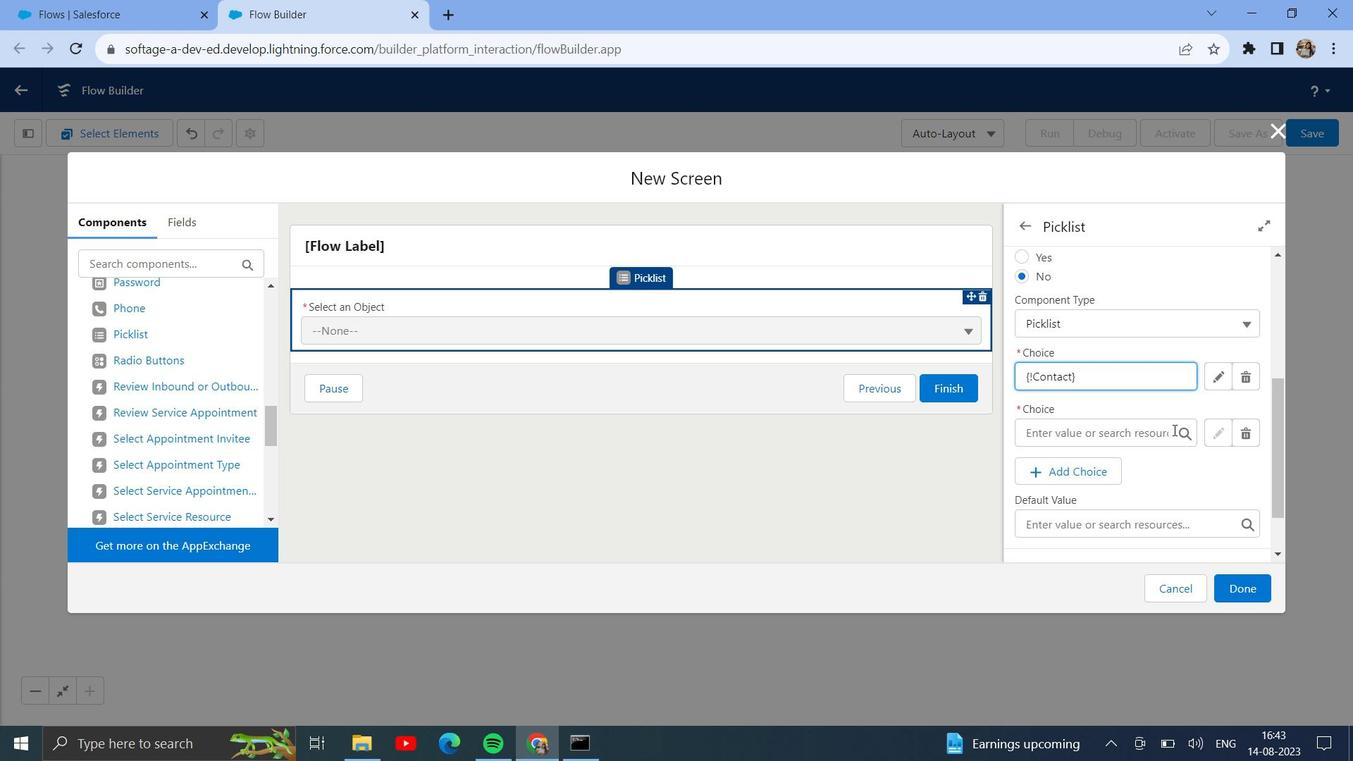 
Action: Mouse moved to (1085, 466)
Screenshot: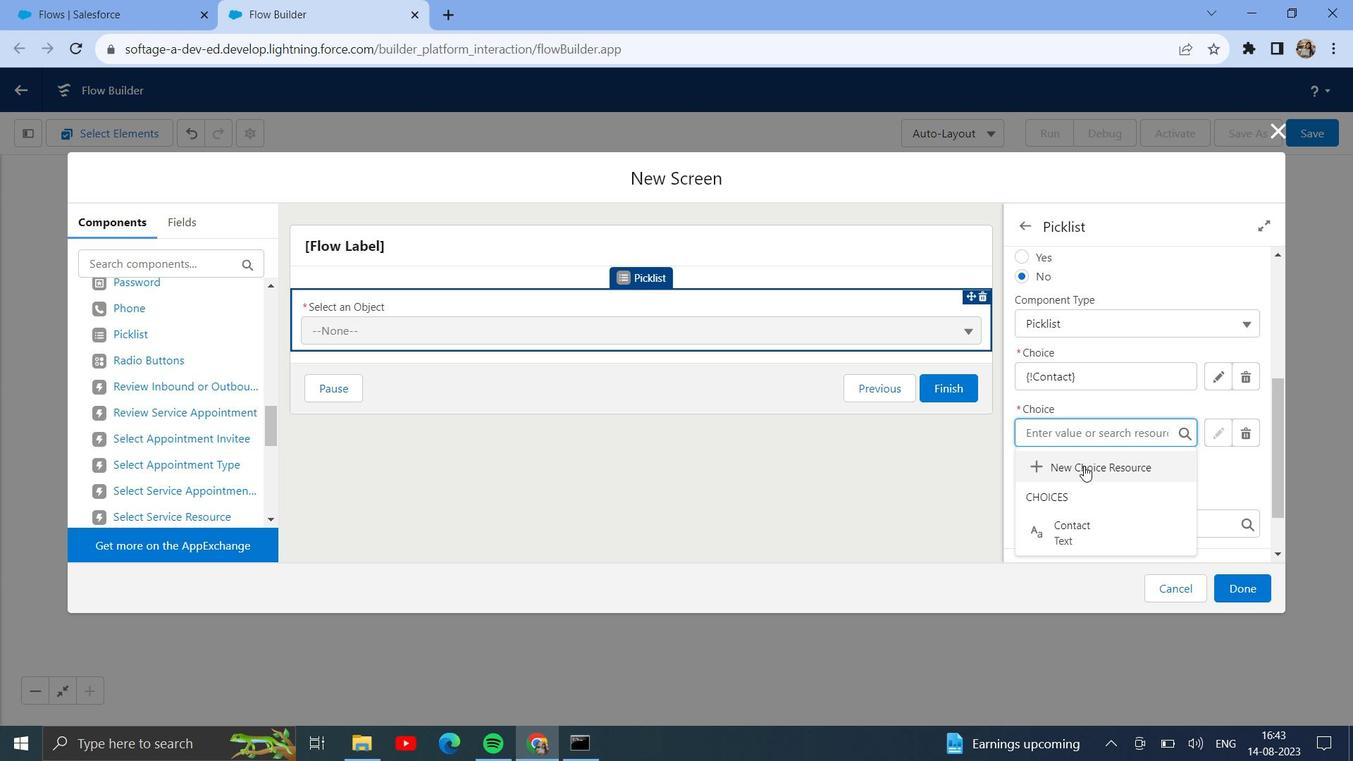 
Action: Mouse pressed left at (1085, 466)
Screenshot: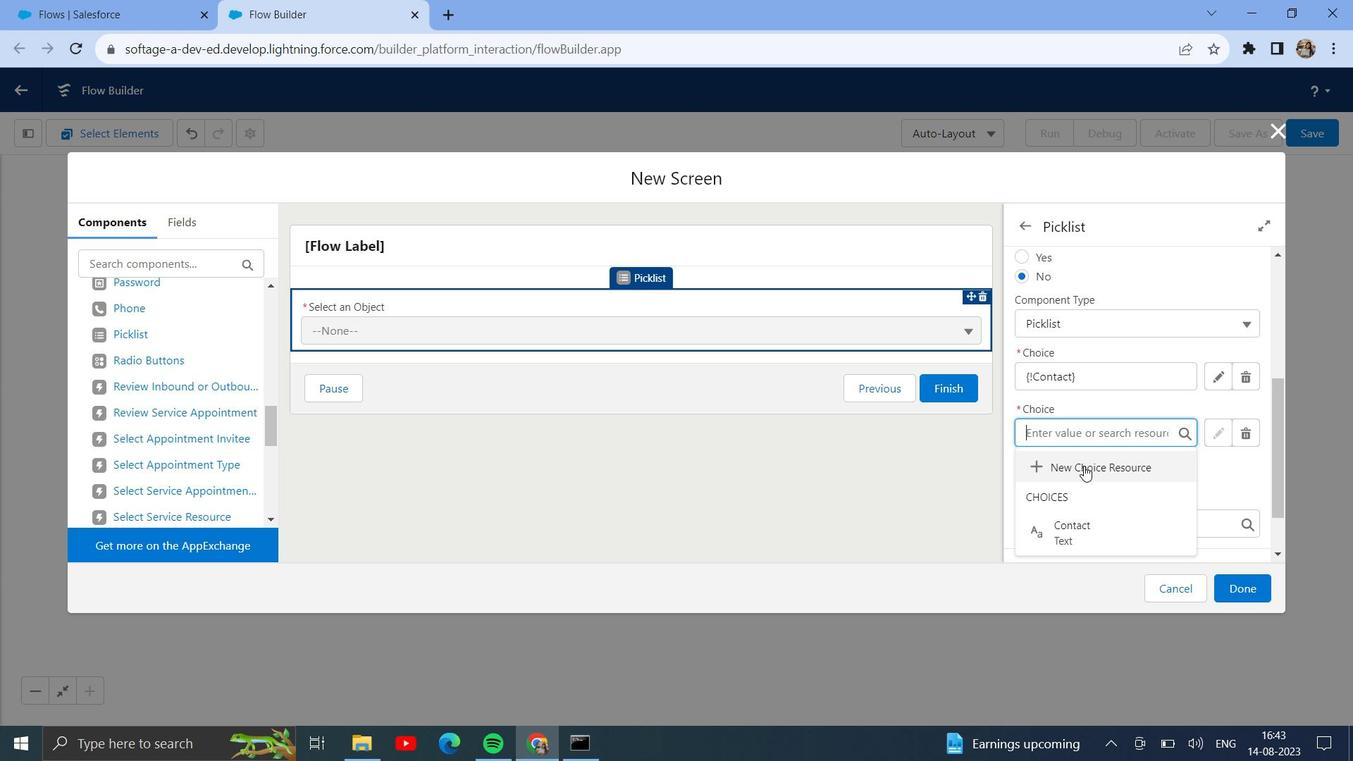 
Action: Mouse moved to (552, 325)
Screenshot: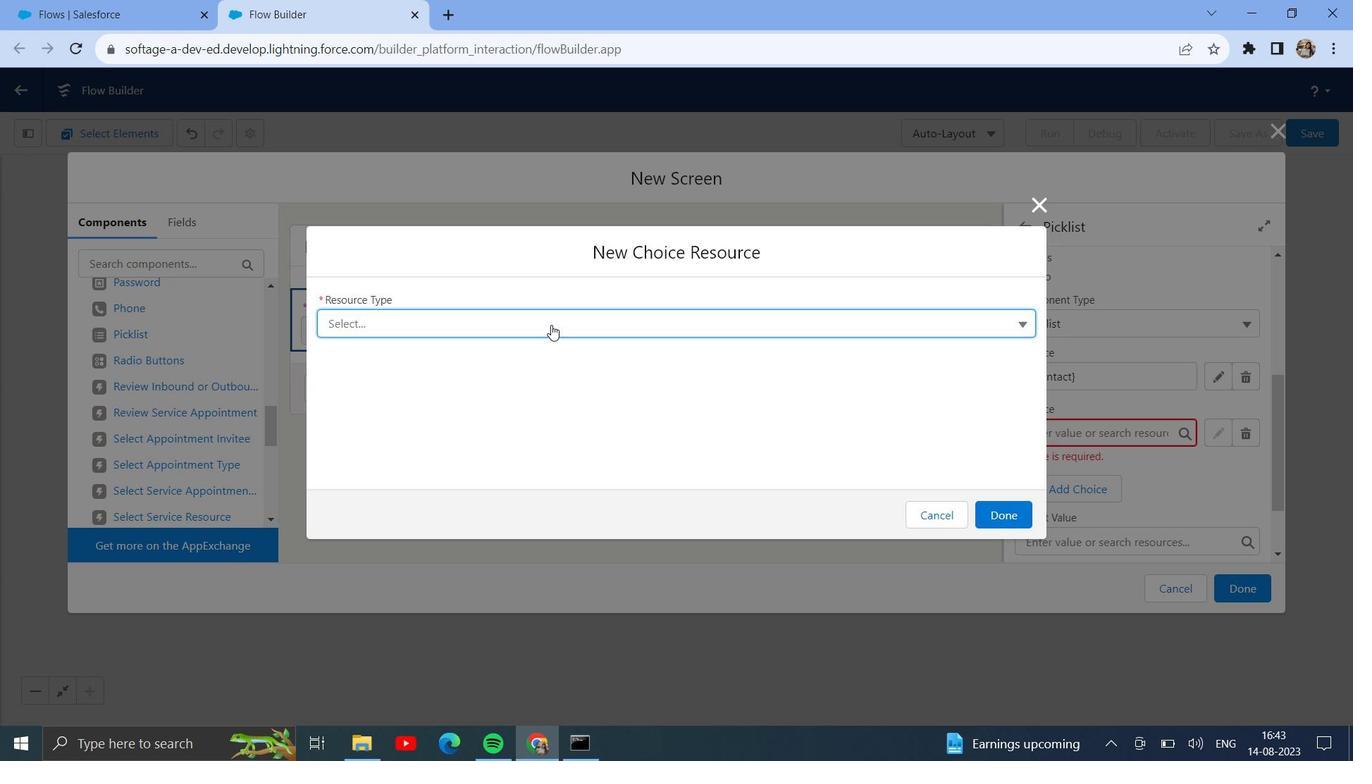 
Action: Mouse pressed left at (552, 325)
Screenshot: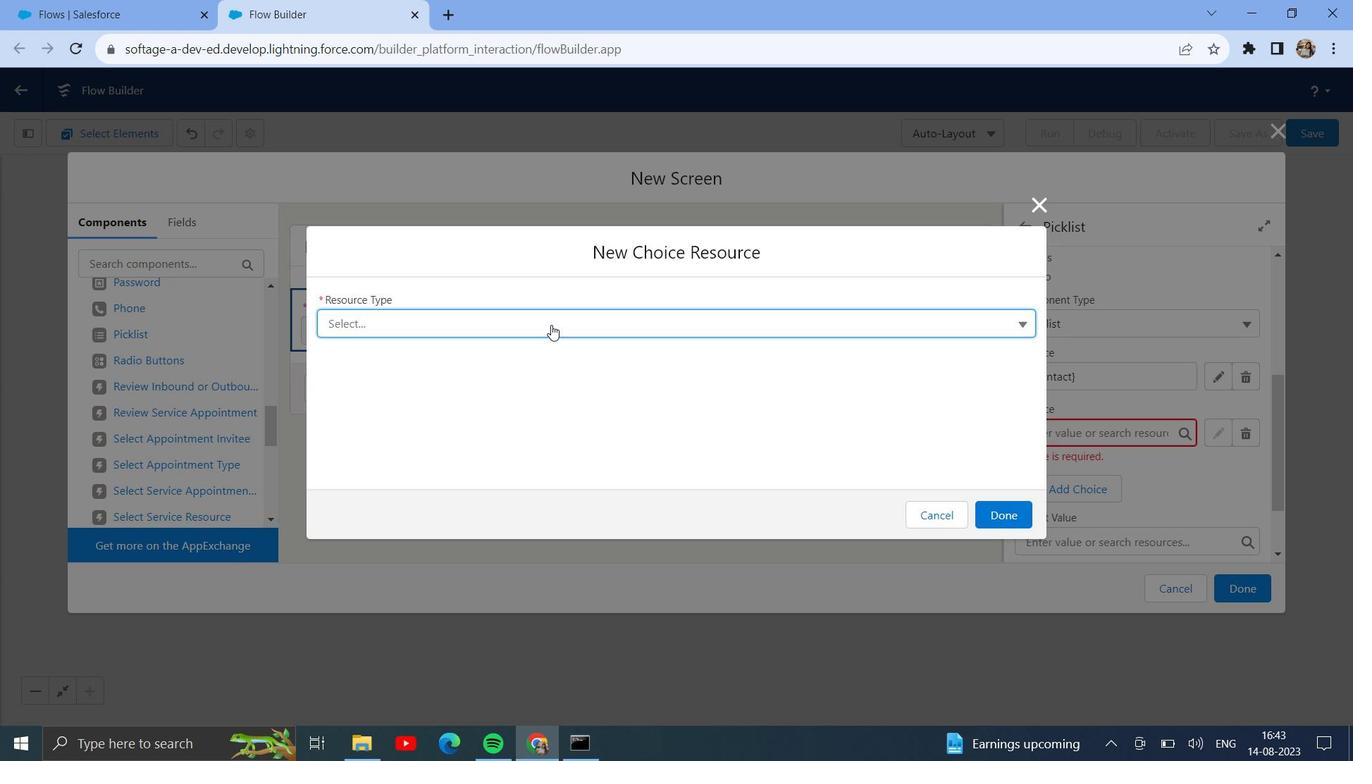 
Action: Mouse moved to (557, 364)
Screenshot: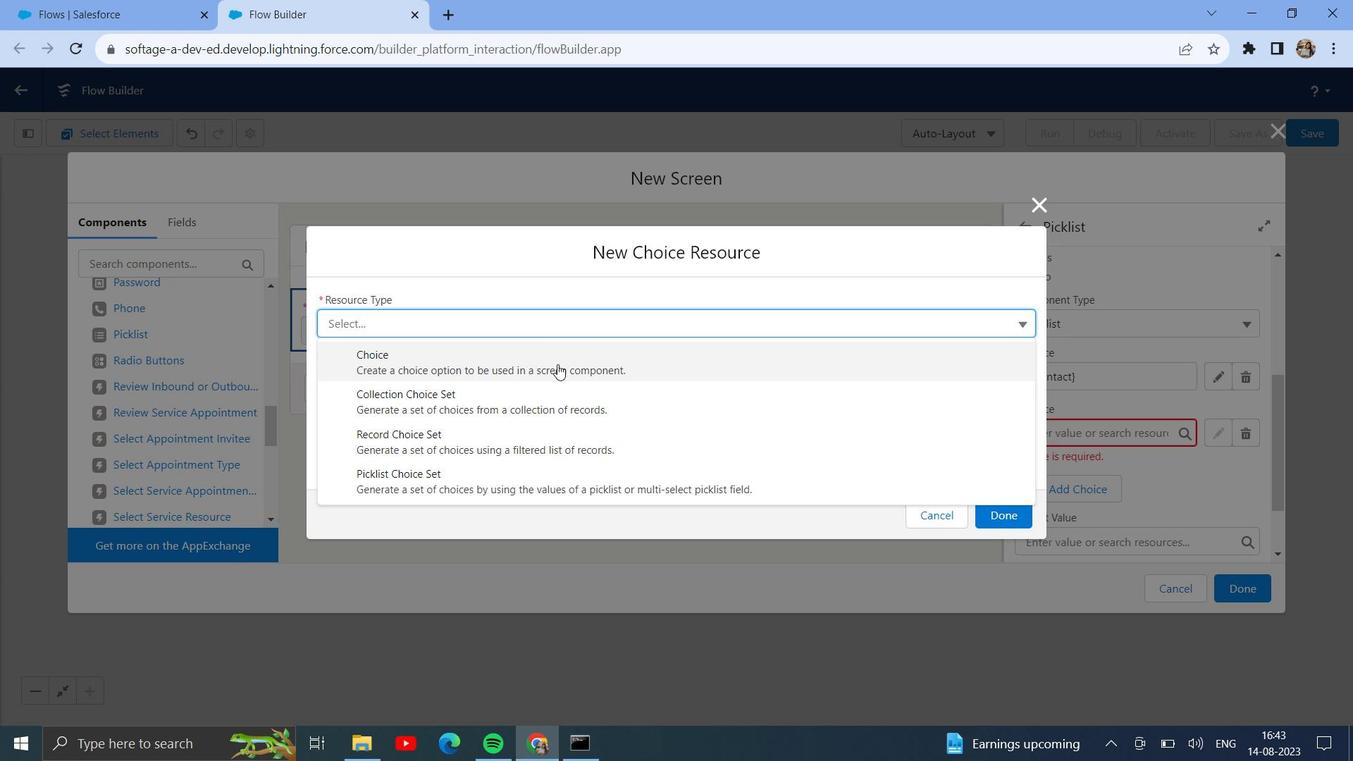 
Action: Mouse pressed left at (557, 364)
Screenshot: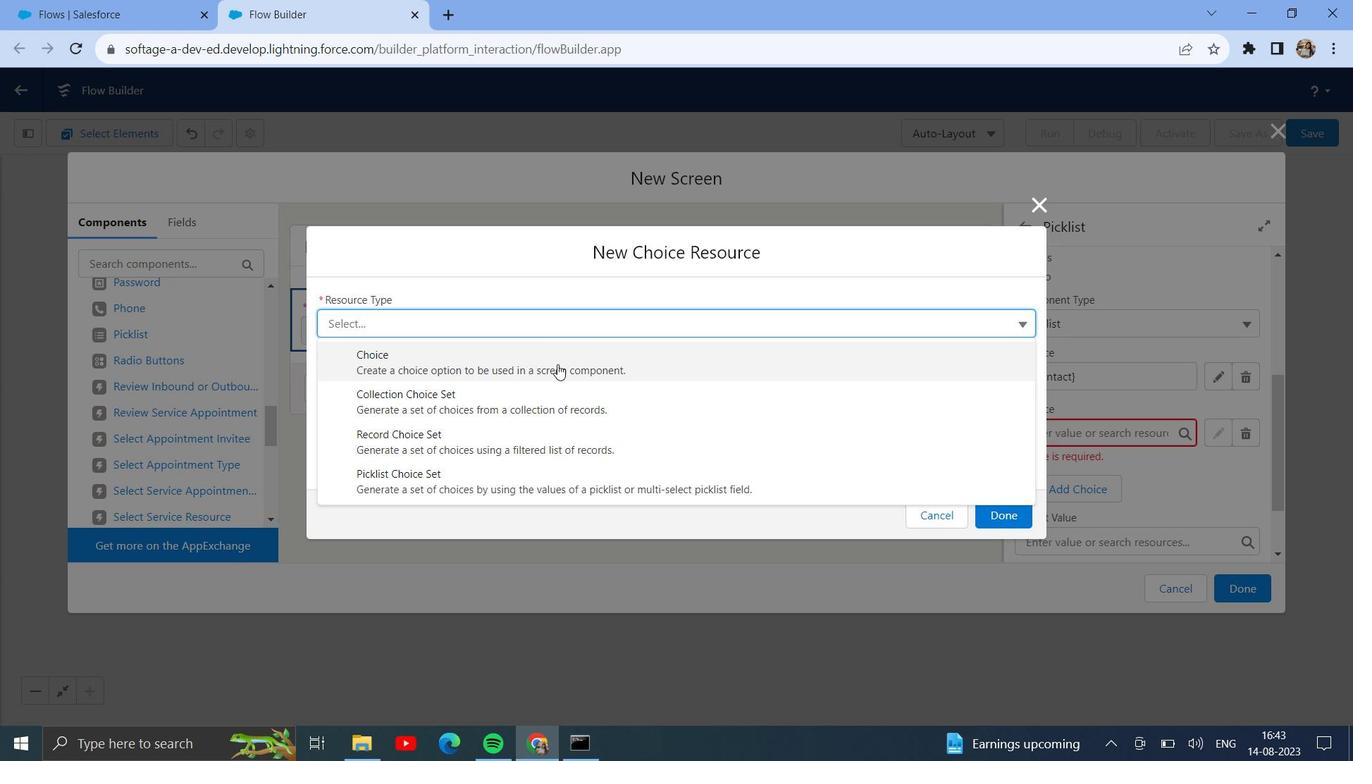 
Action: Mouse moved to (478, 278)
Screenshot: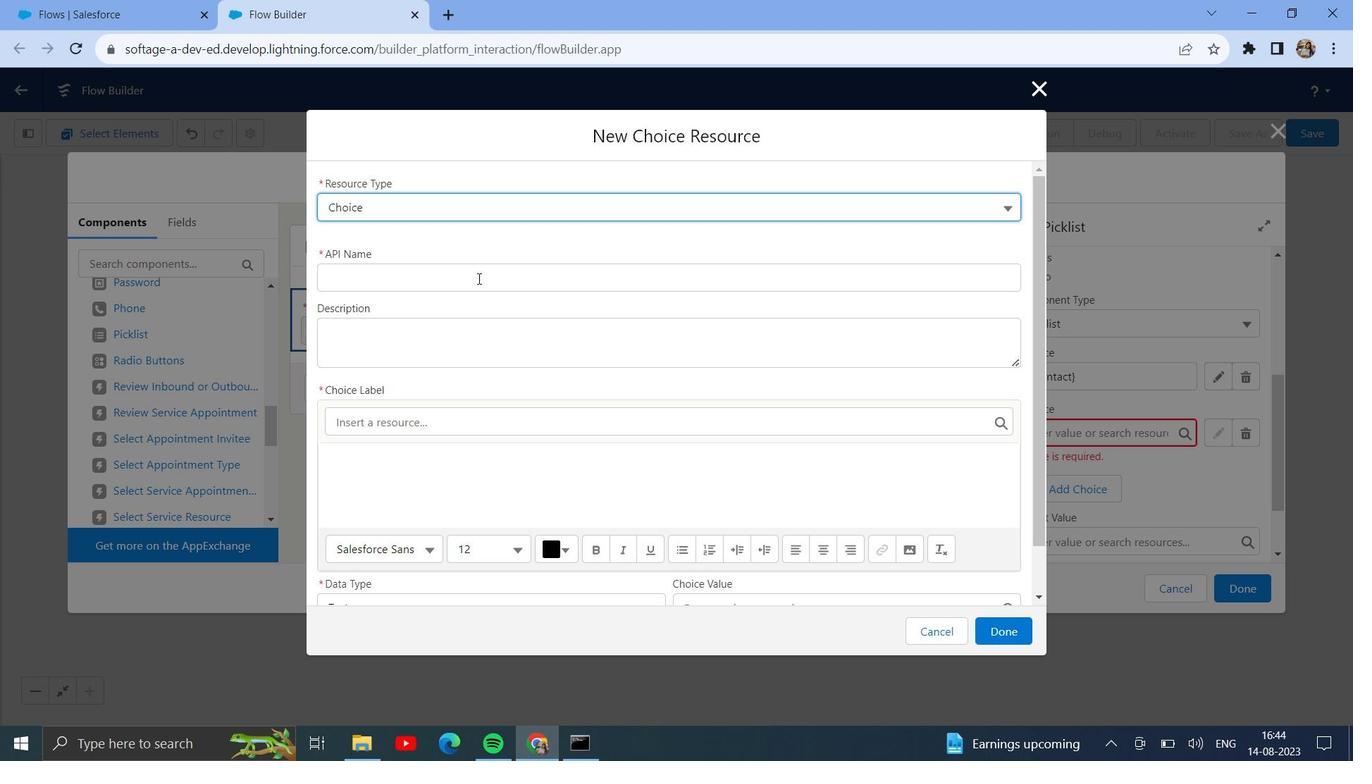 
Action: Mouse pressed left at (478, 278)
Screenshot: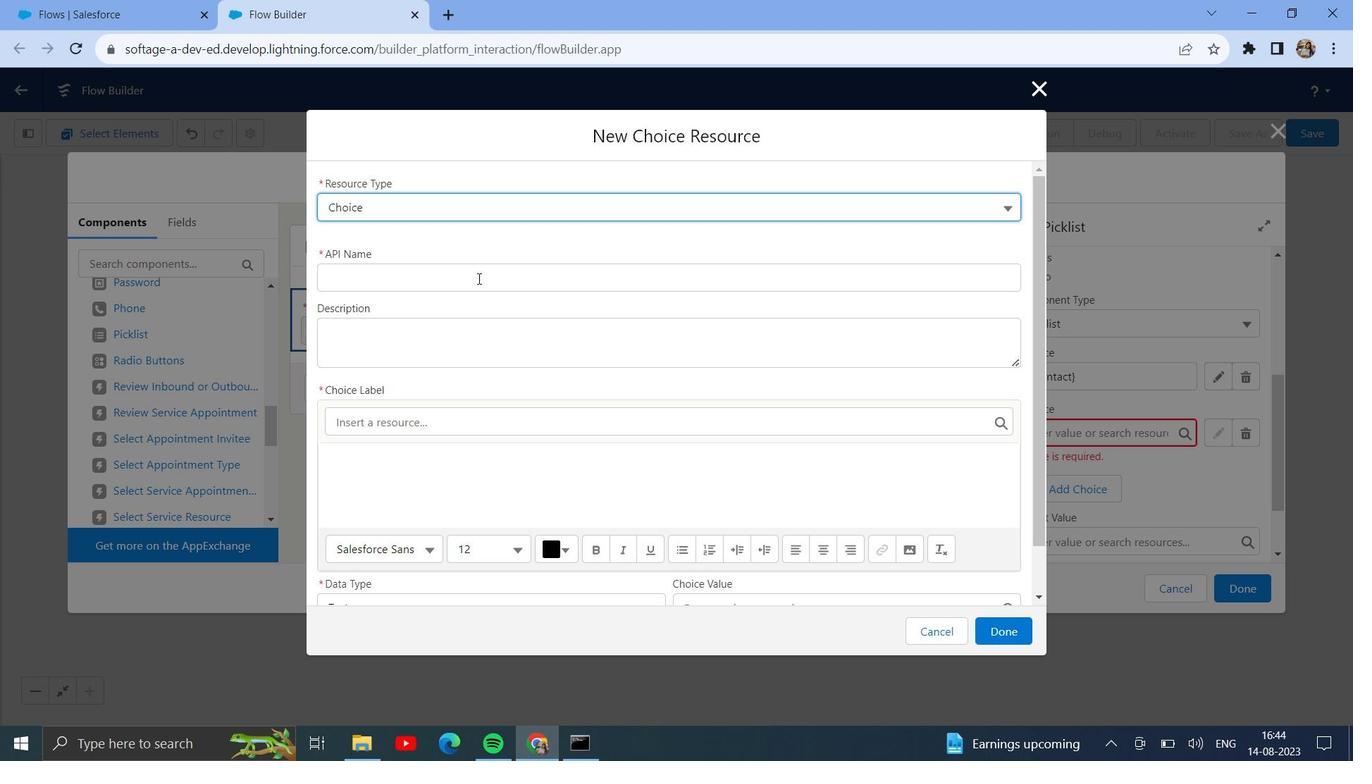 
Action: Key pressed <Key.shift>Case
Screenshot: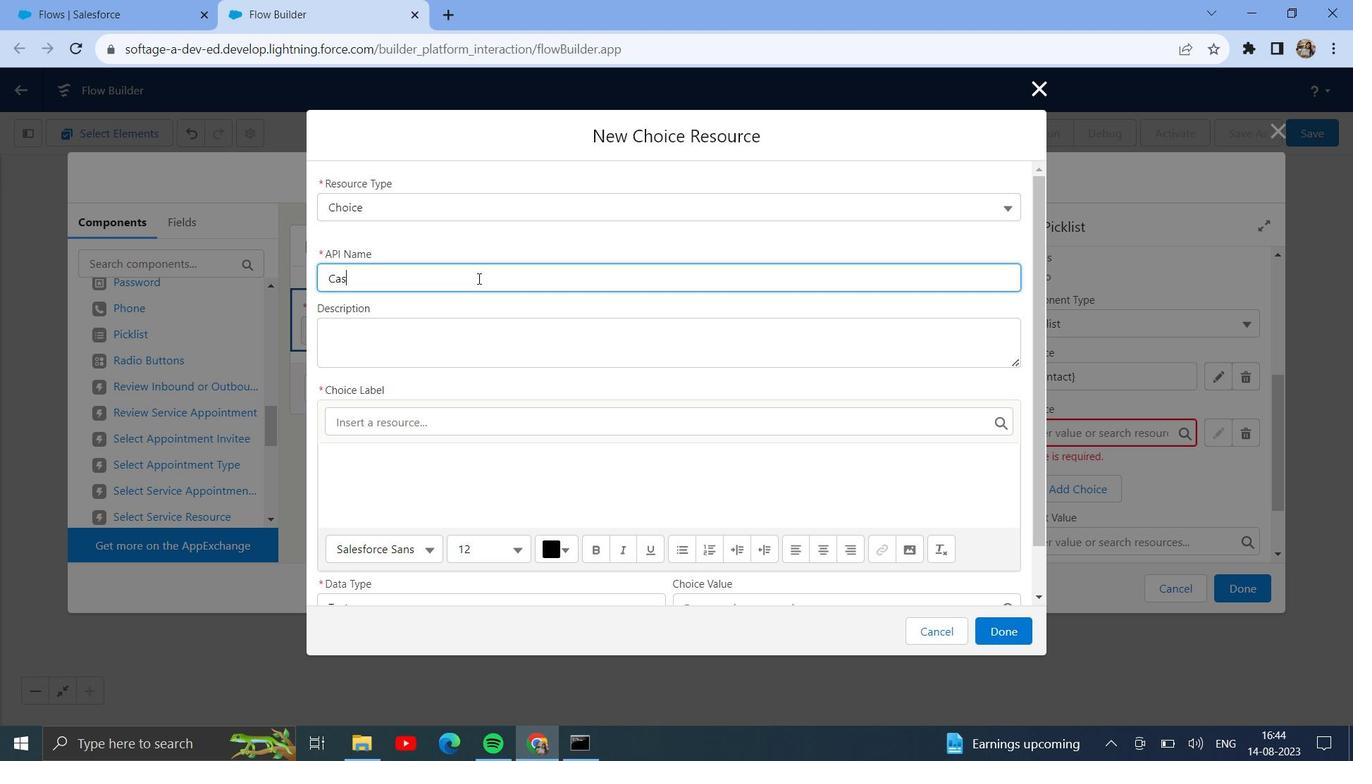 
Action: Mouse moved to (517, 482)
Screenshot: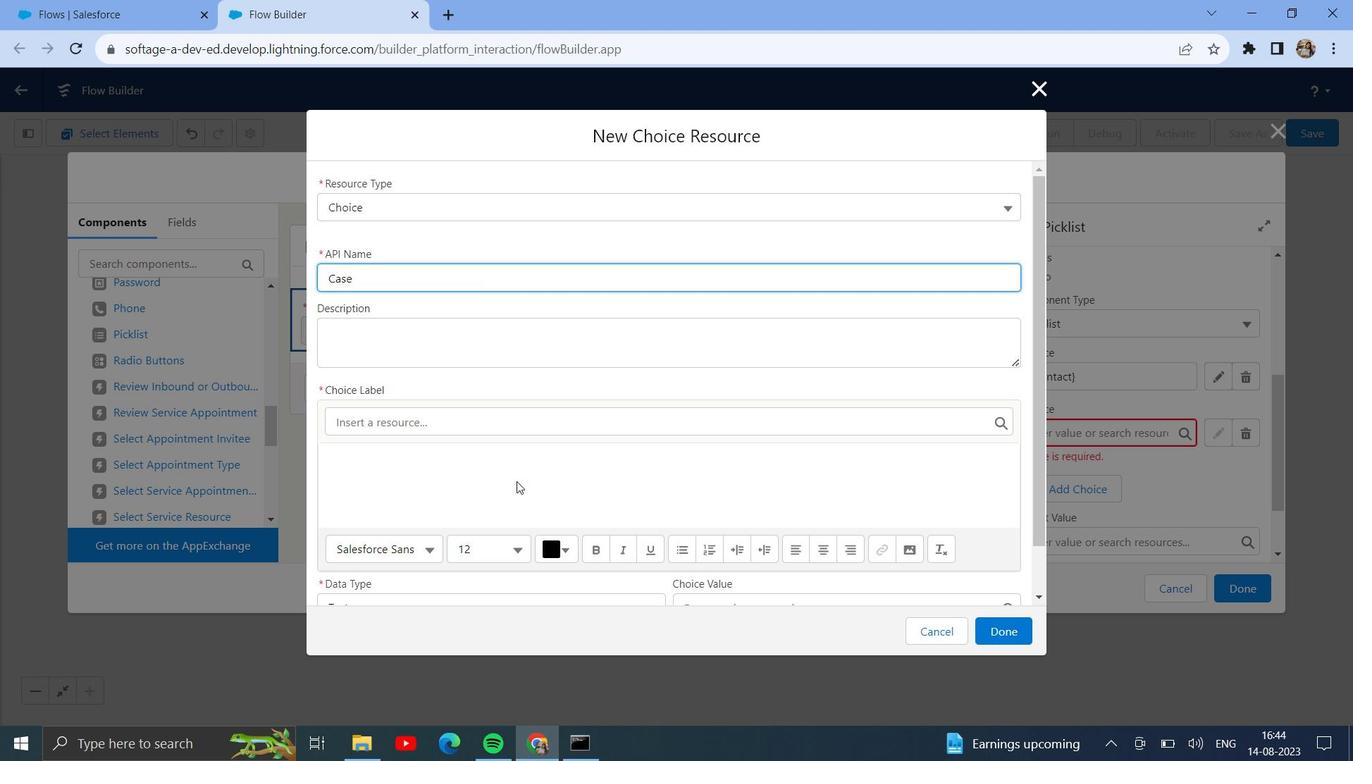 
Action: Mouse pressed left at (517, 482)
Screenshot: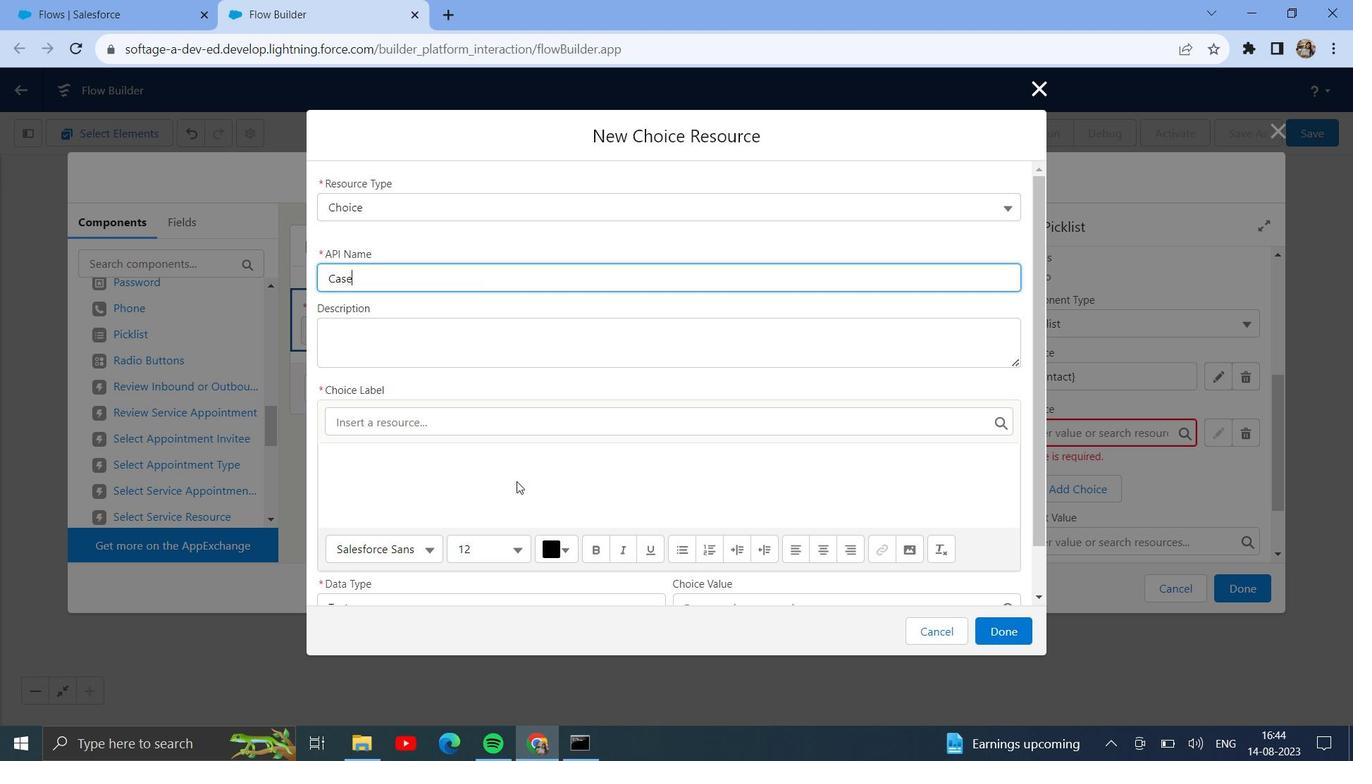 
Action: Key pressed <Key.shift>Case
Screenshot: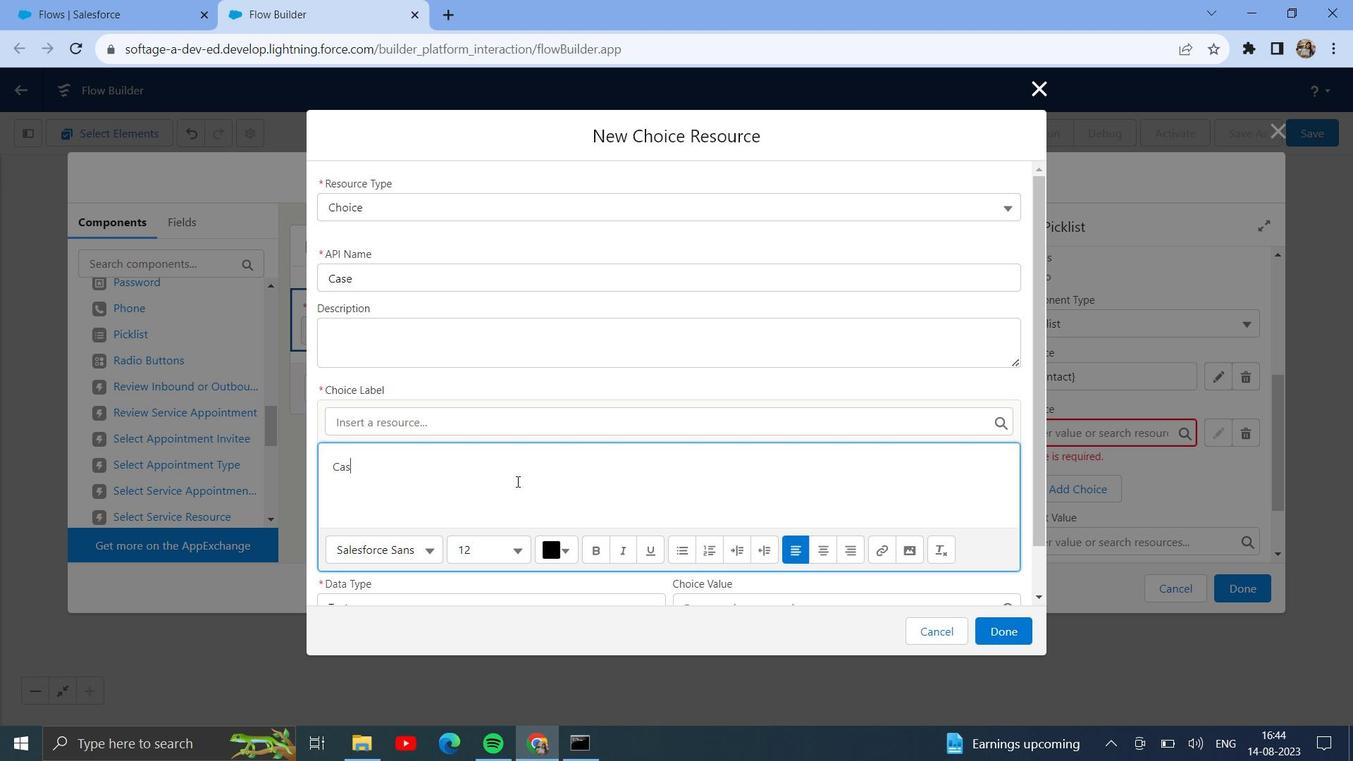 
Action: Mouse moved to (496, 489)
Screenshot: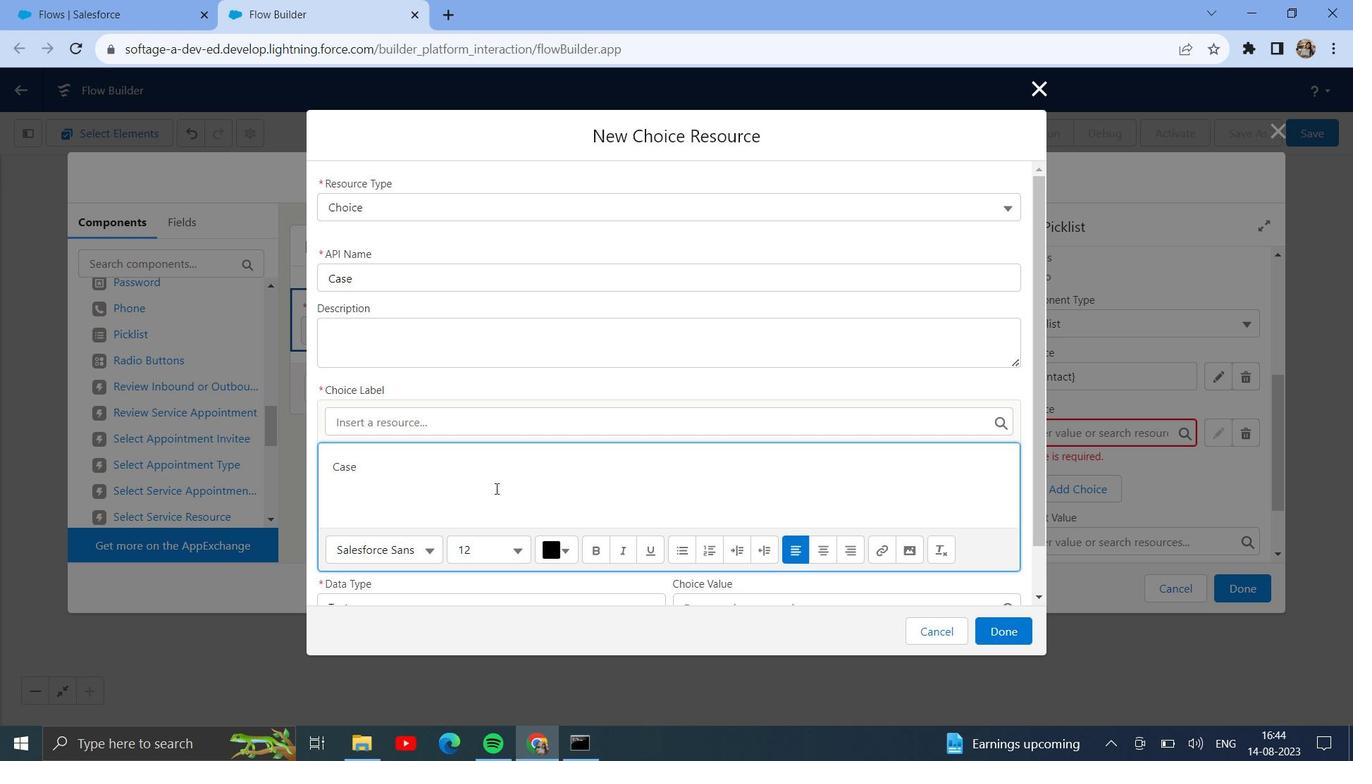 
Action: Mouse scrolled (496, 488) with delta (0, 0)
Screenshot: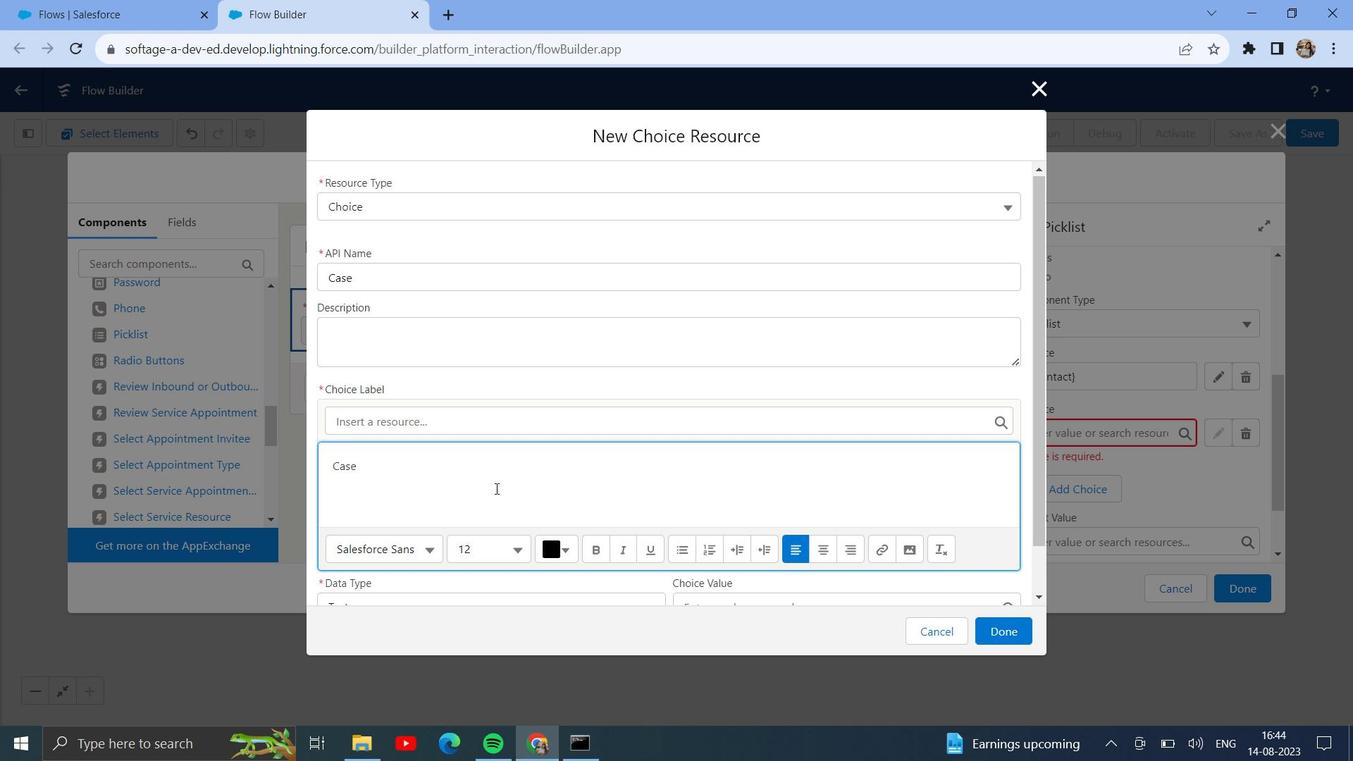 
Action: Mouse scrolled (496, 488) with delta (0, 0)
Screenshot: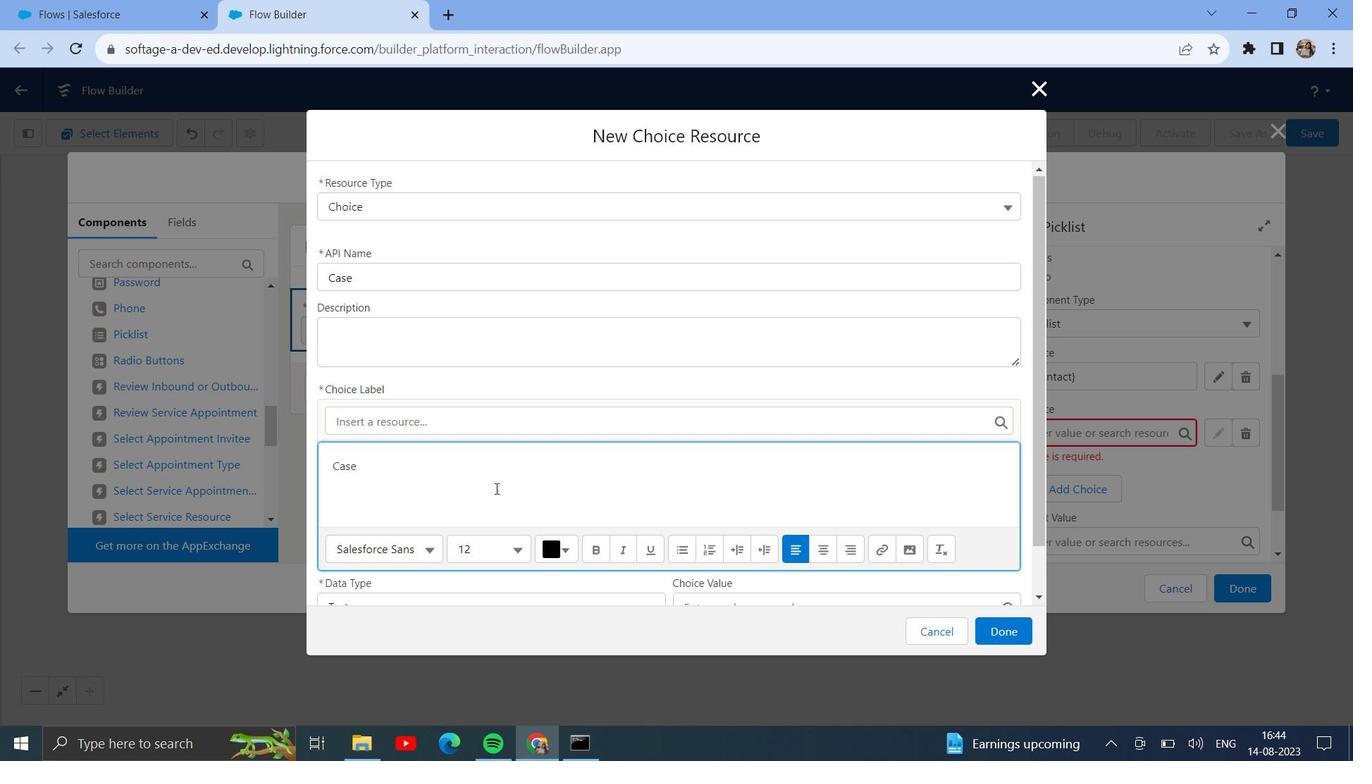 
Action: Mouse moved to (697, 550)
Screenshot: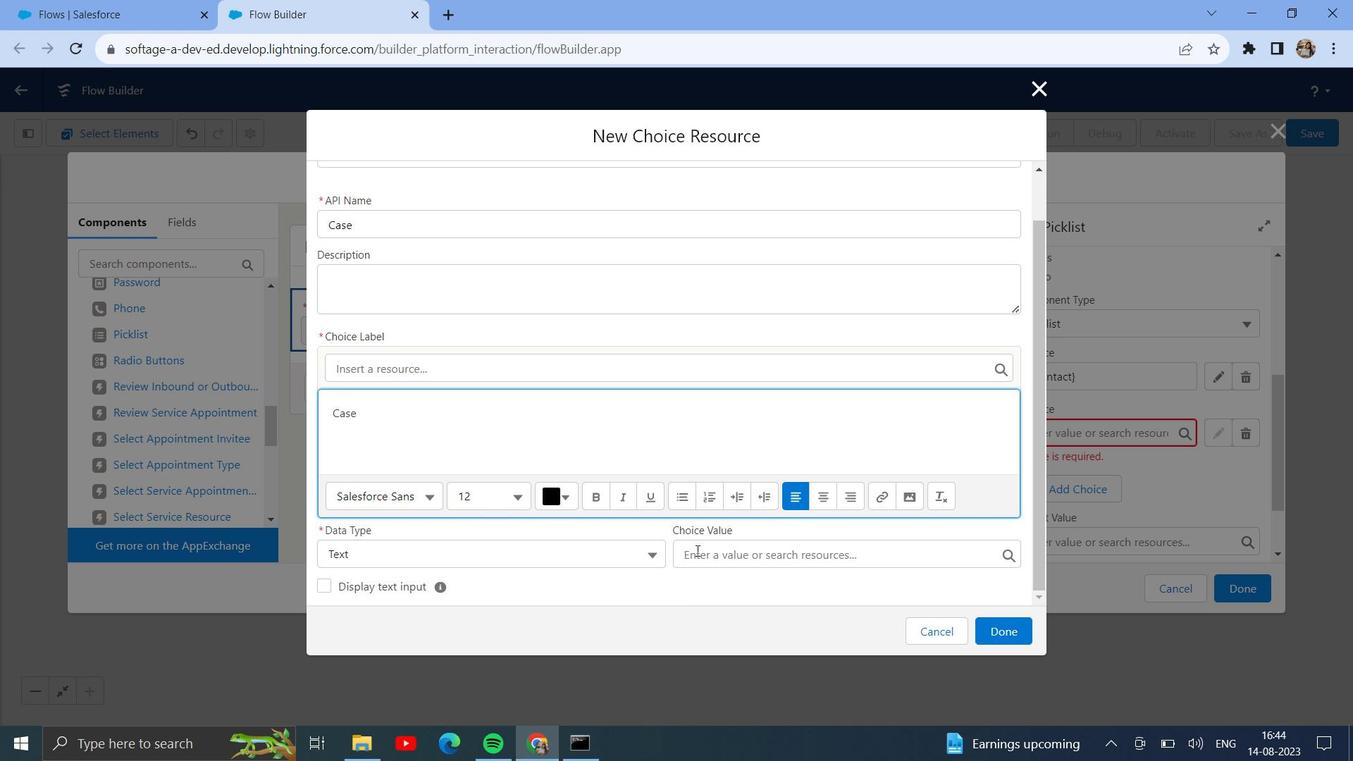 
Action: Mouse pressed left at (697, 550)
Screenshot: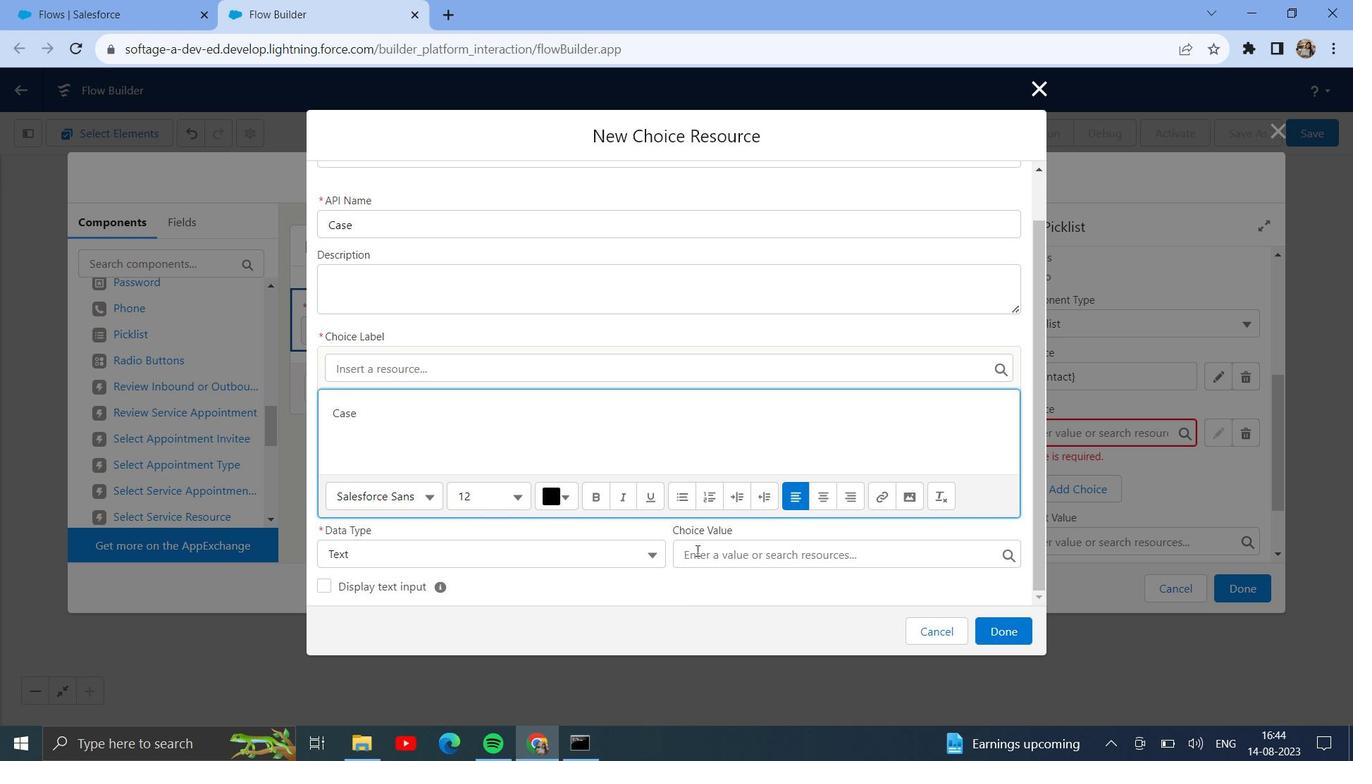 
Action: Key pressed <Key.shift>Case
Screenshot: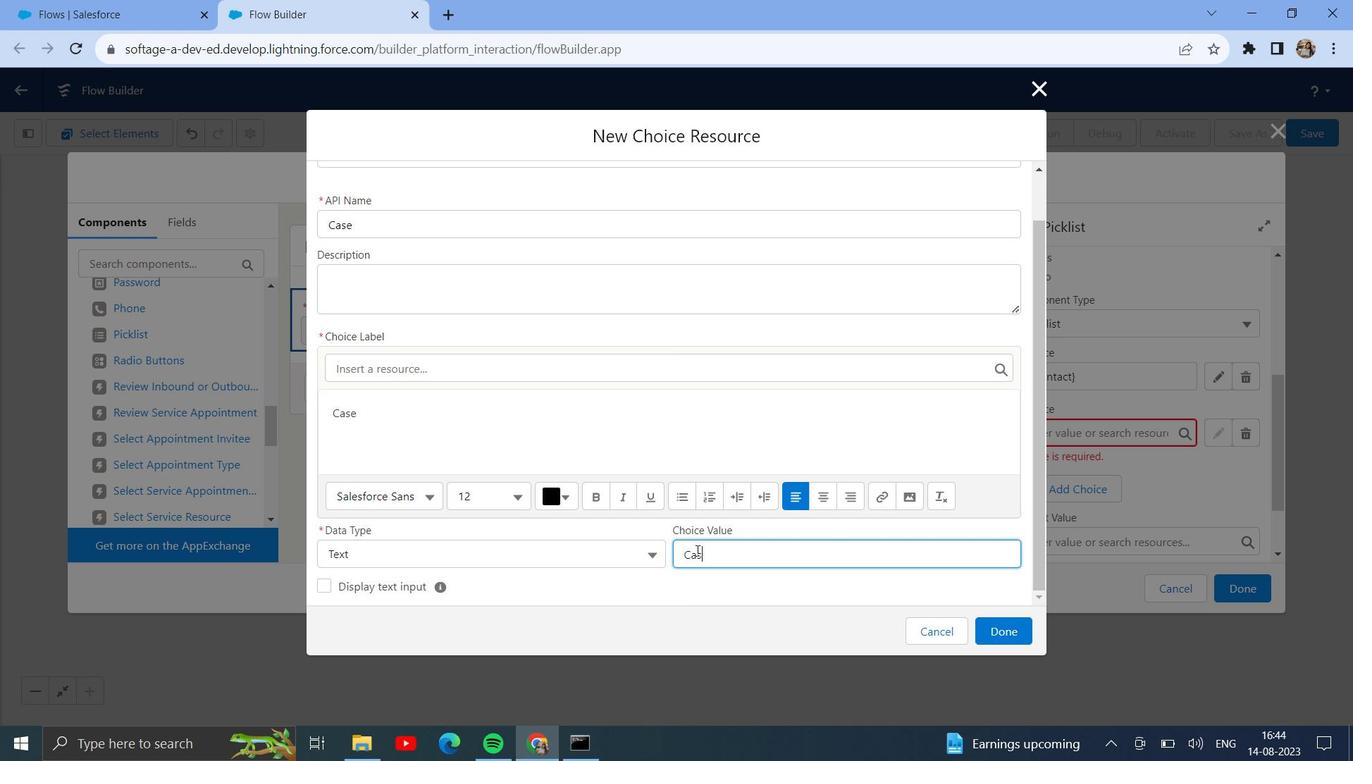 
Action: Mouse scrolled (697, 550) with delta (0, 0)
Screenshot: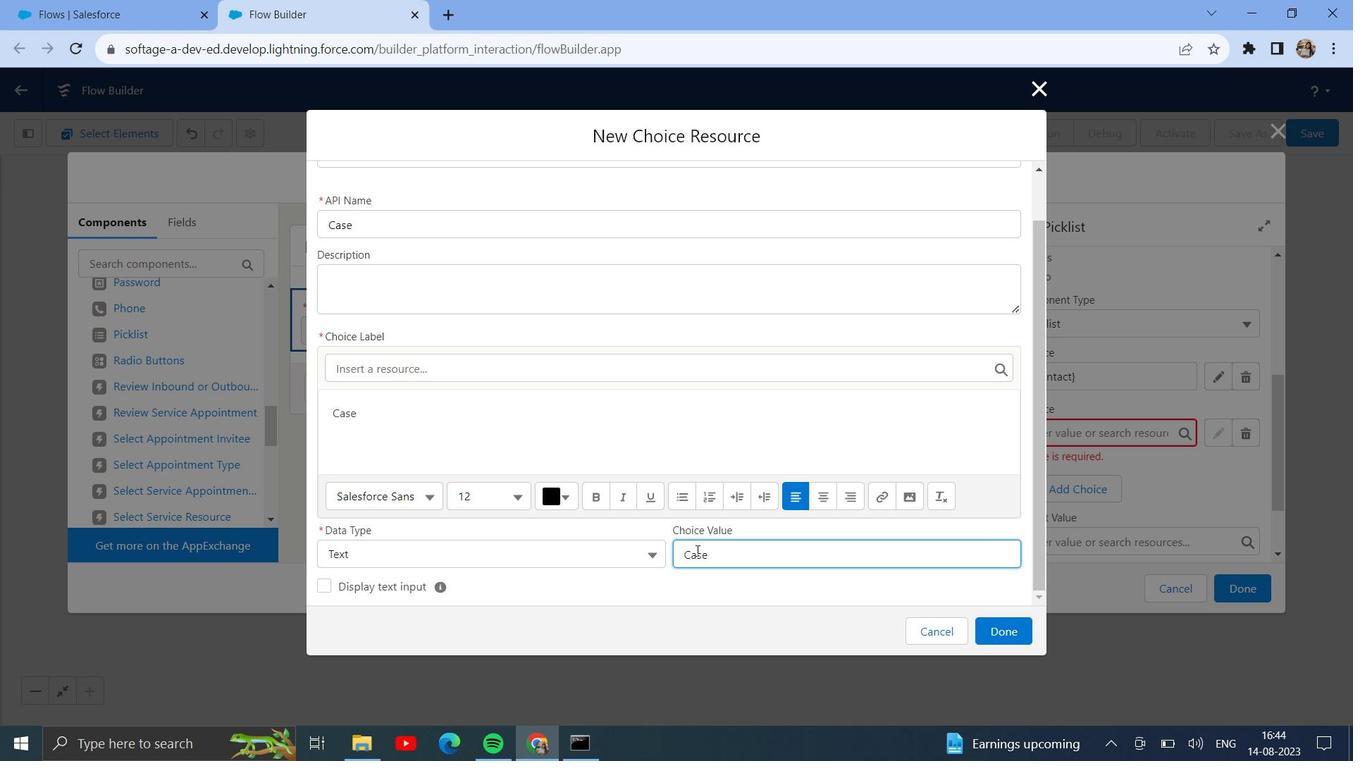 
Action: Mouse scrolled (697, 550) with delta (0, 0)
Screenshot: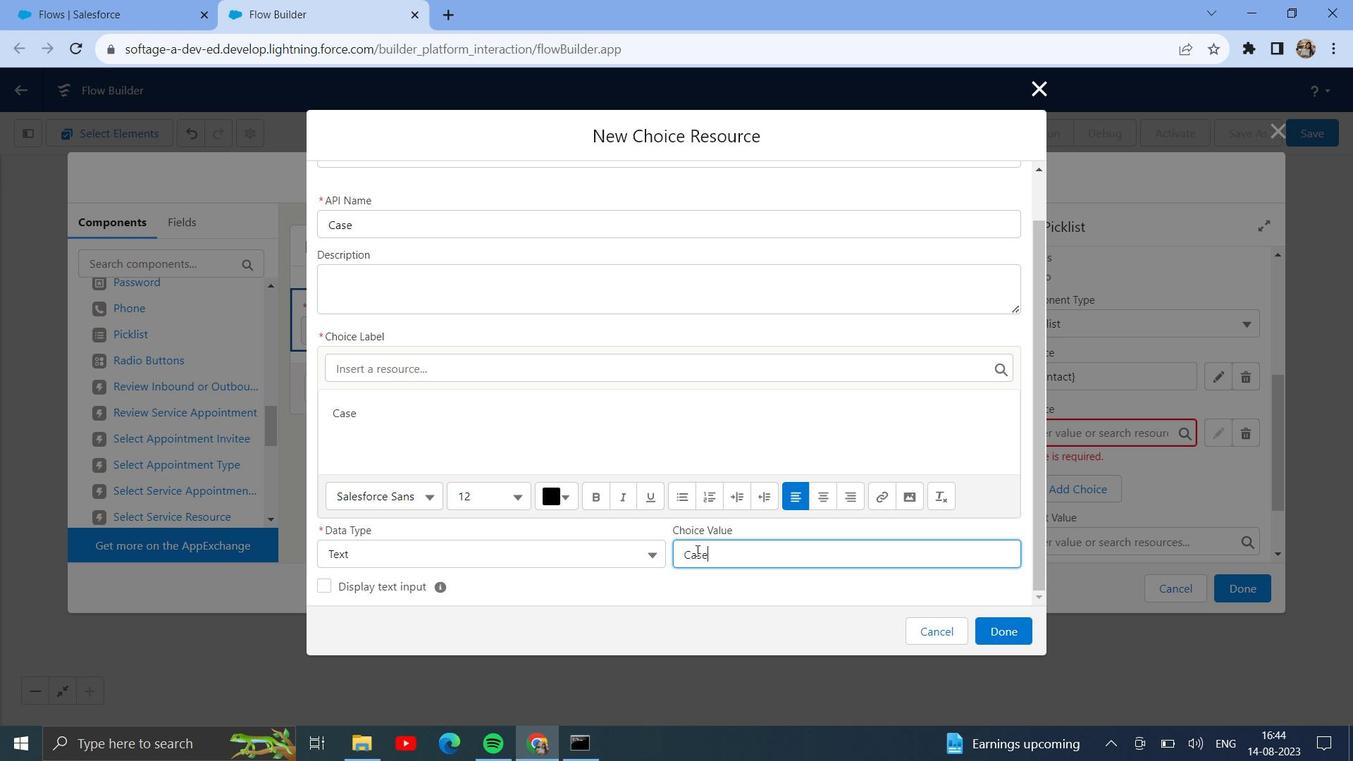 
Action: Mouse moved to (1002, 625)
Screenshot: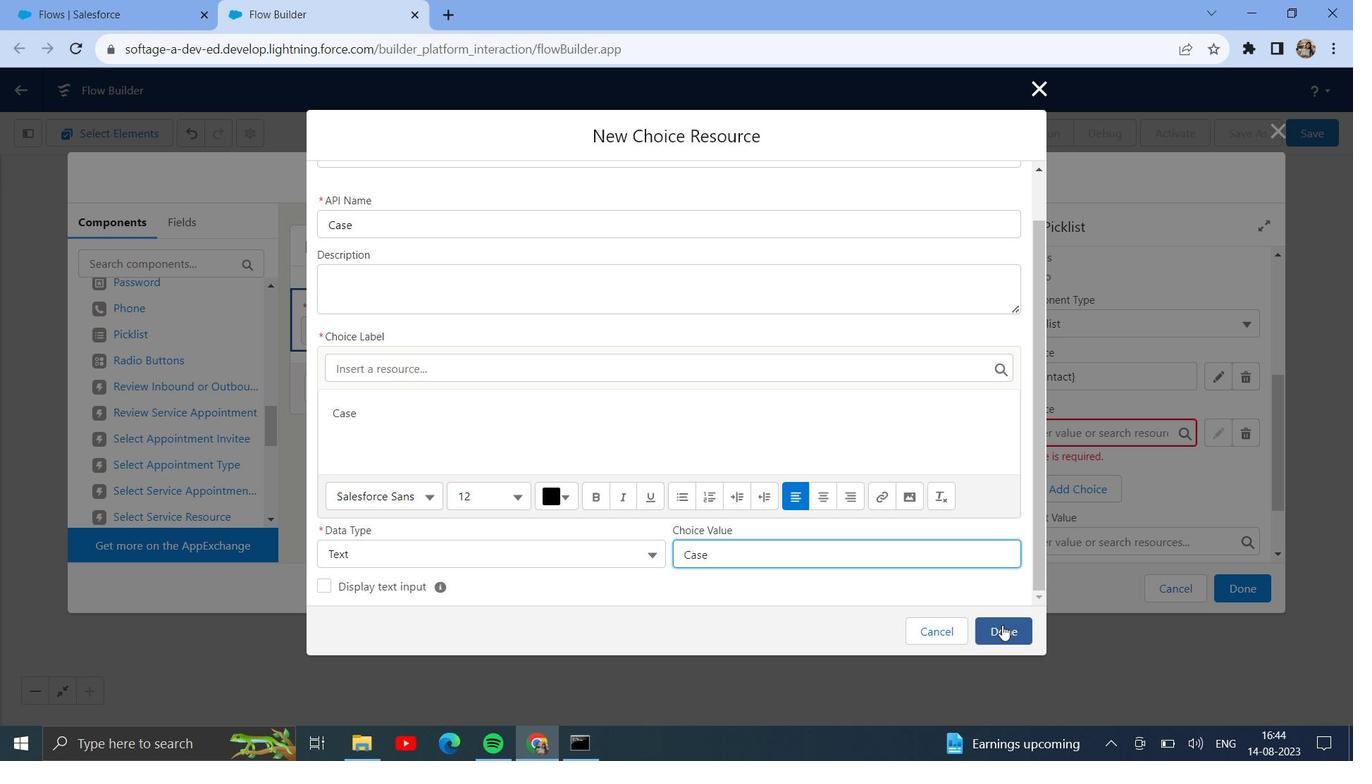 
Action: Mouse pressed left at (1002, 625)
Screenshot: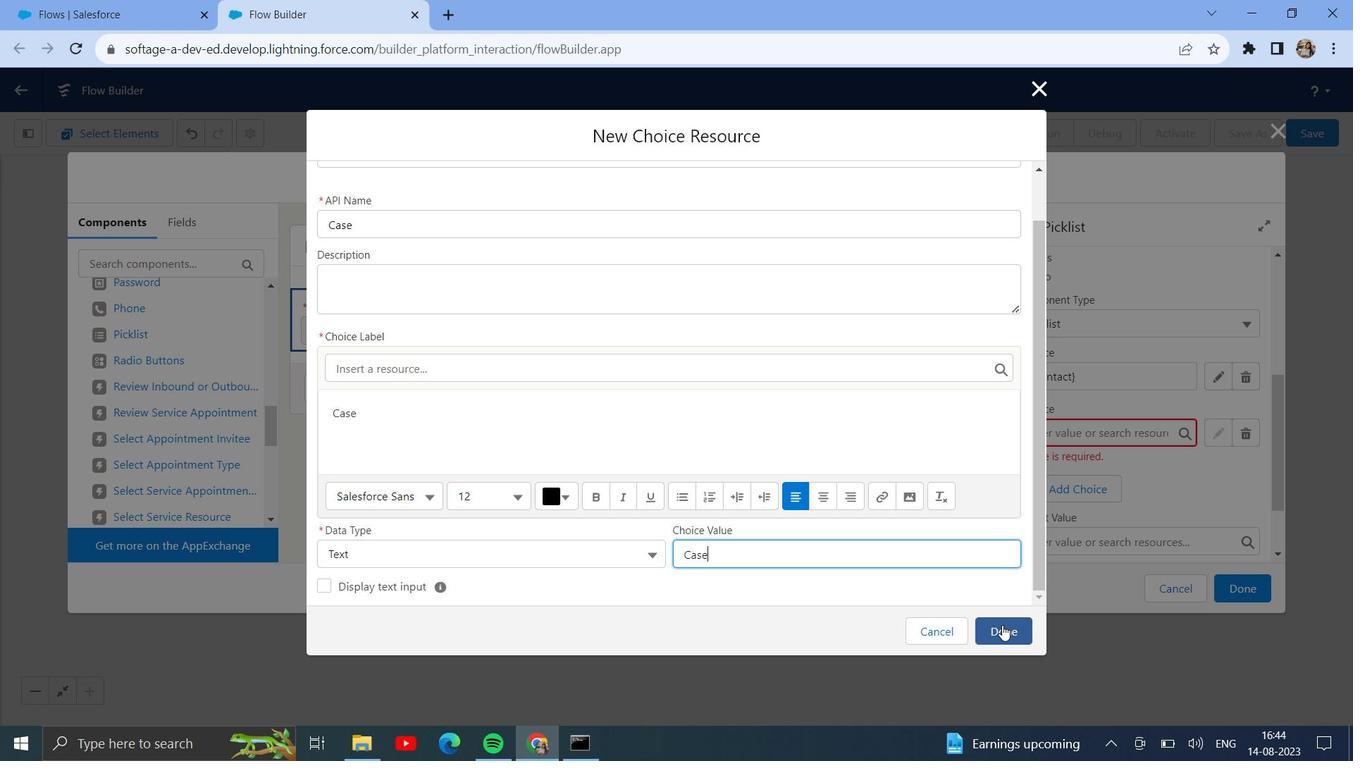 
Action: Mouse moved to (1210, 385)
Screenshot: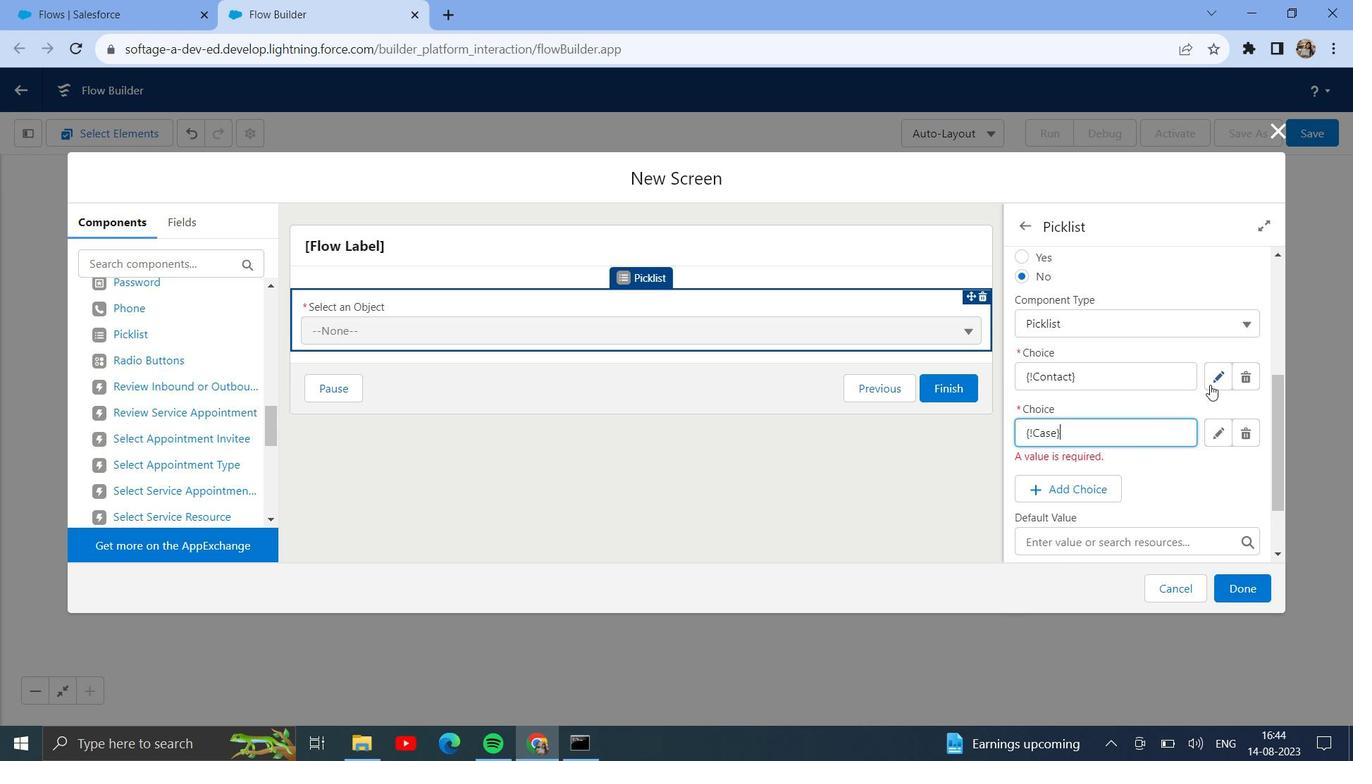 
Action: Mouse pressed left at (1210, 385)
Screenshot: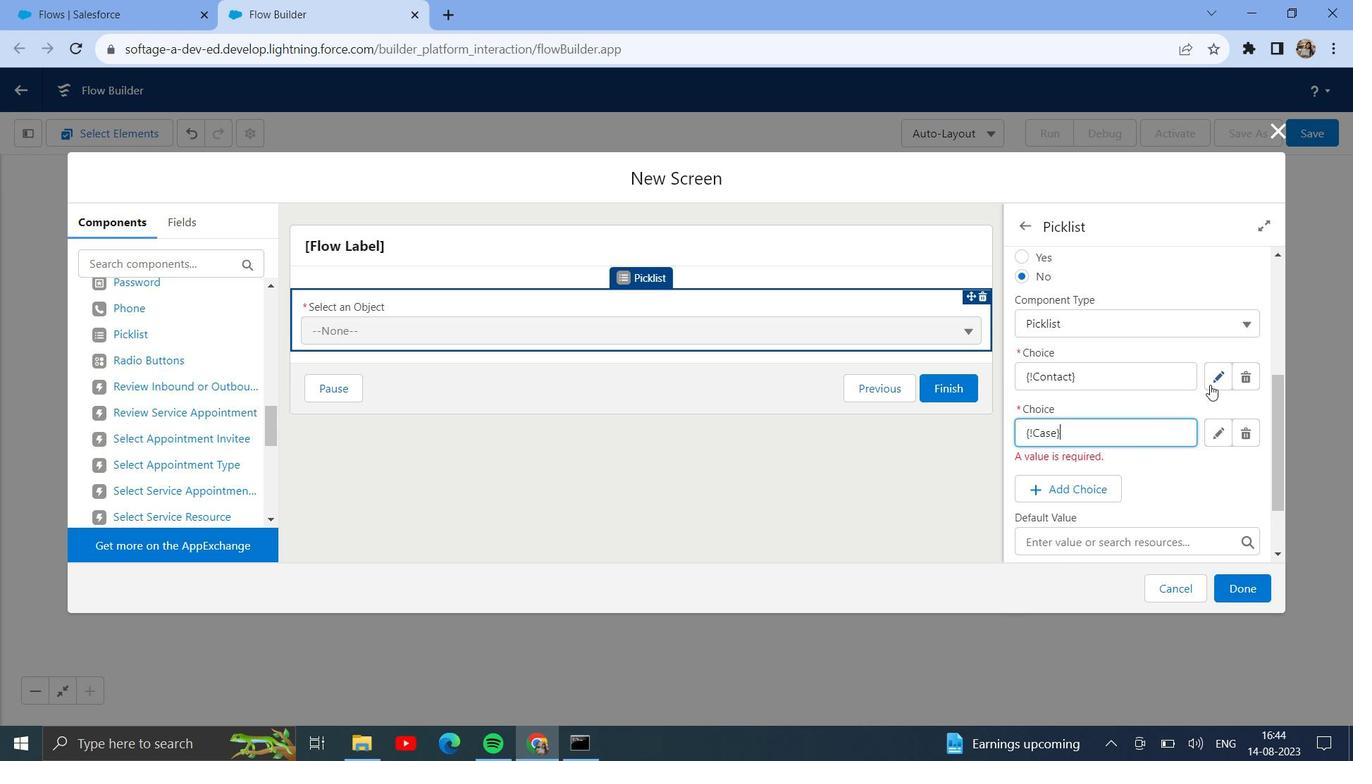 
Action: Mouse moved to (862, 512)
Screenshot: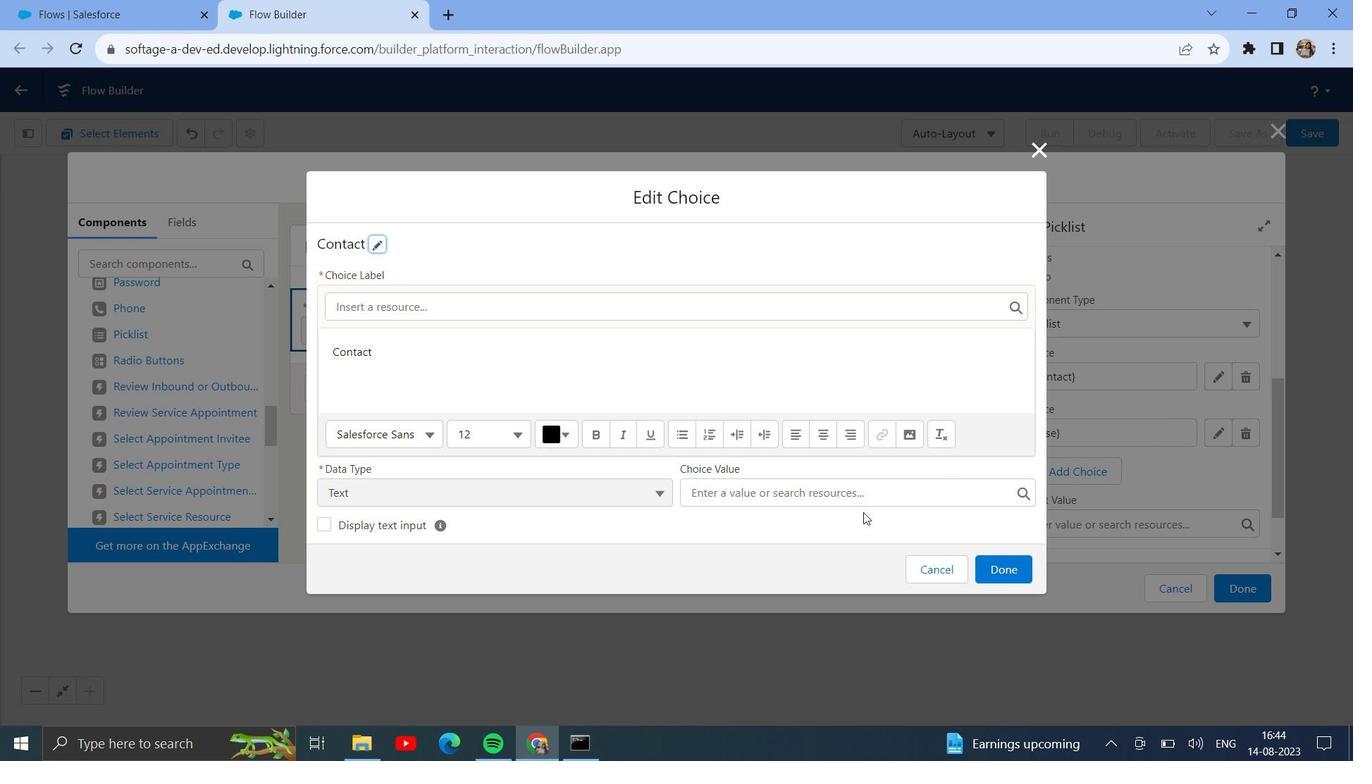 
Action: Mouse scrolled (862, 511) with delta (0, 0)
Screenshot: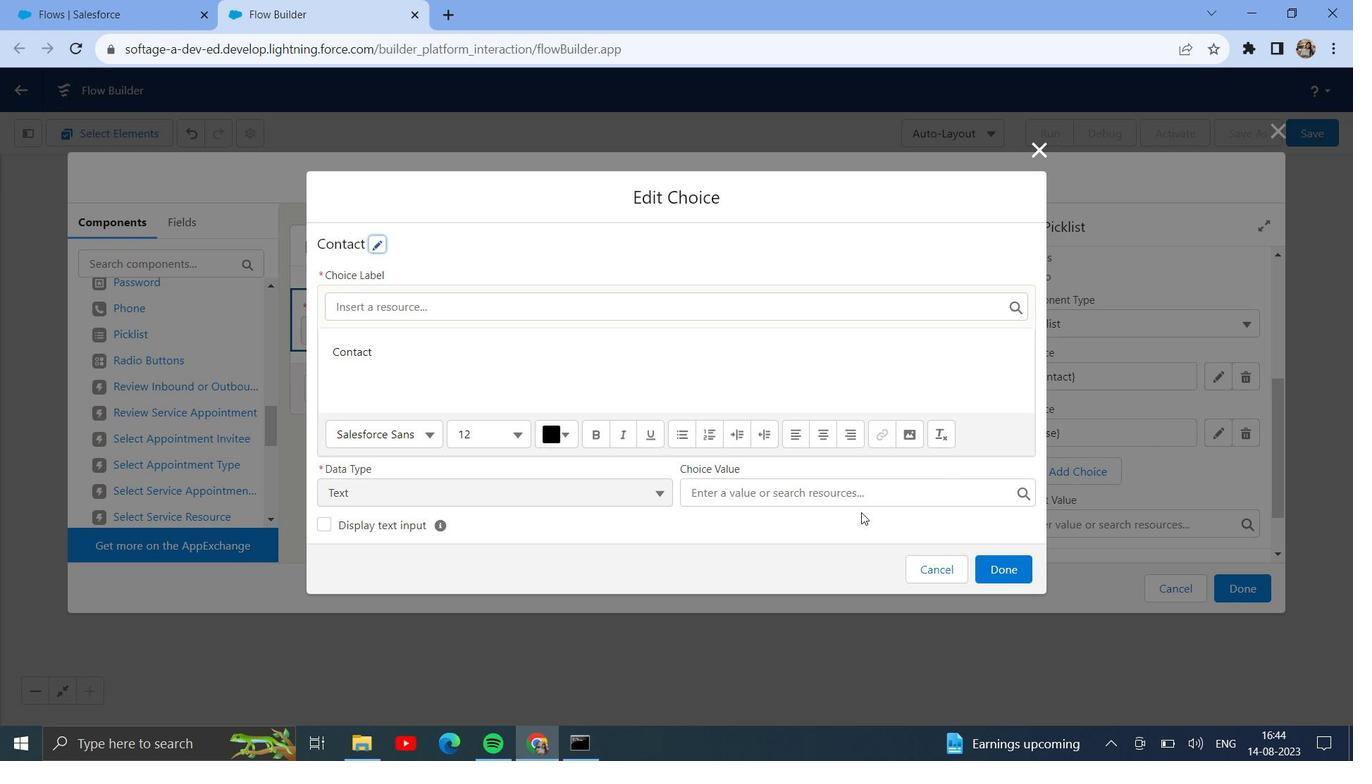 
Action: Mouse moved to (858, 492)
Screenshot: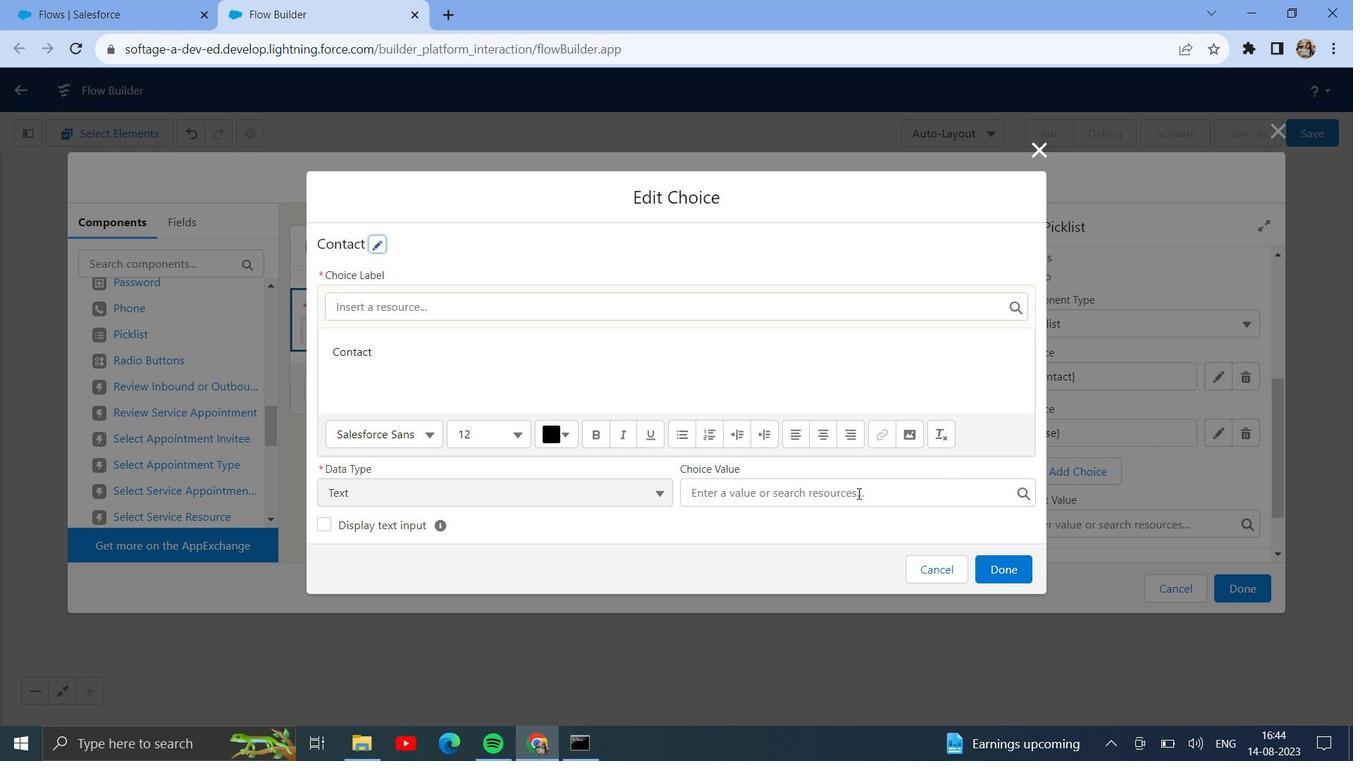 
Action: Mouse pressed left at (858, 492)
Screenshot: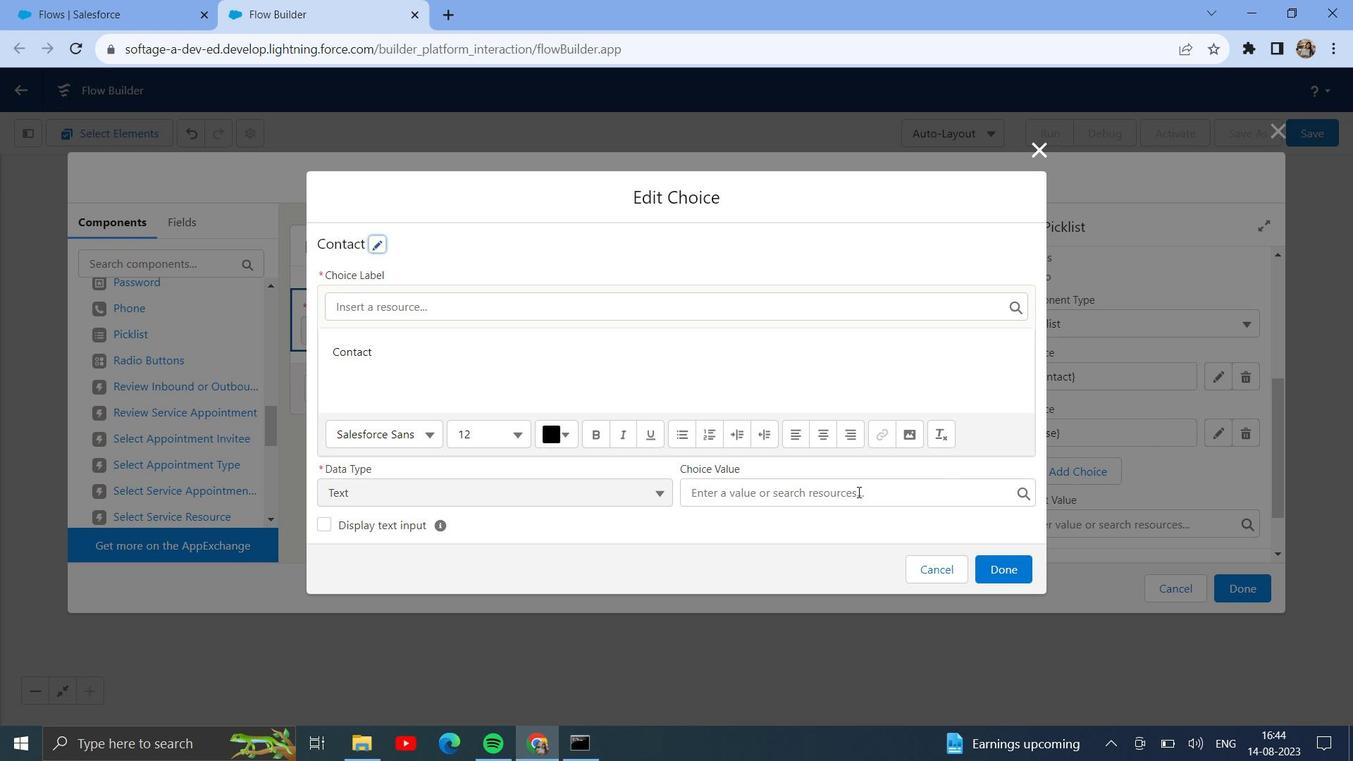 
Action: Mouse moved to (911, 349)
Screenshot: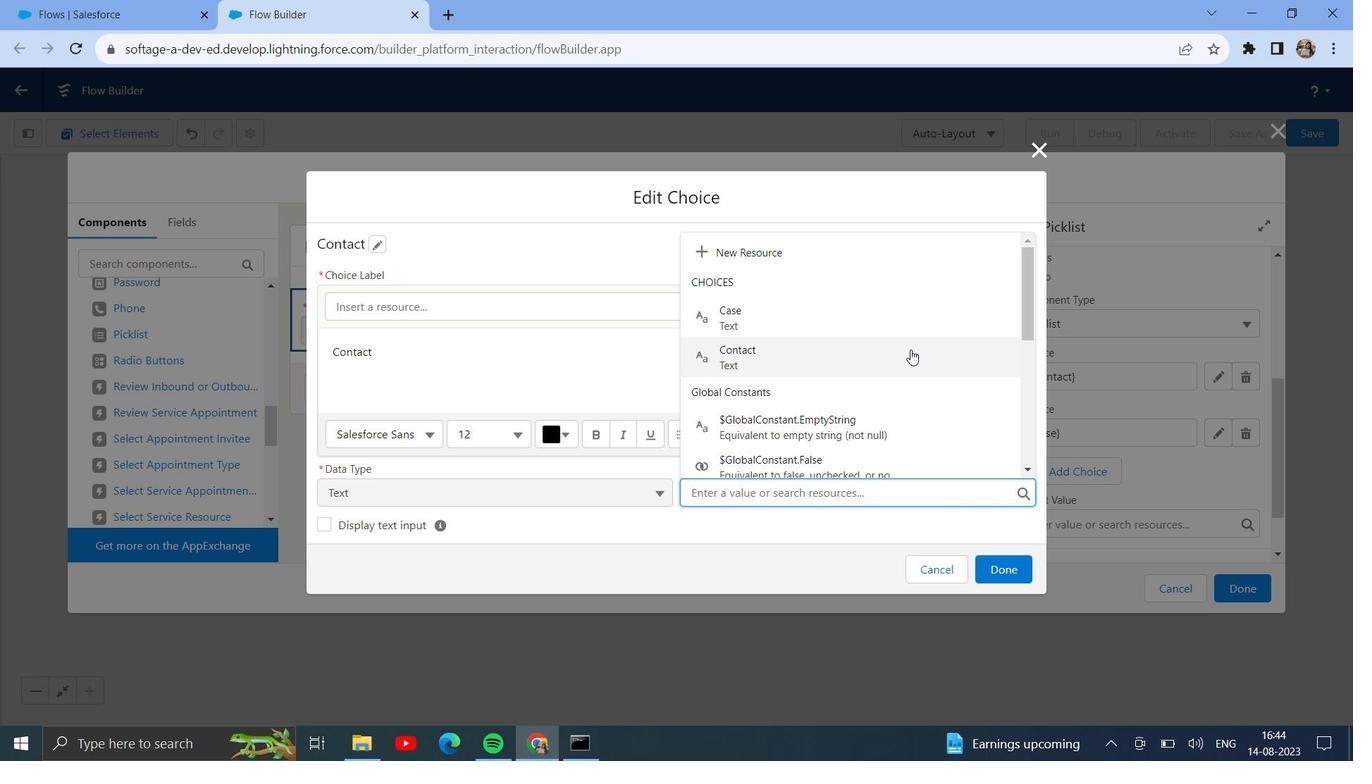 
Action: Mouse pressed left at (911, 349)
Screenshot: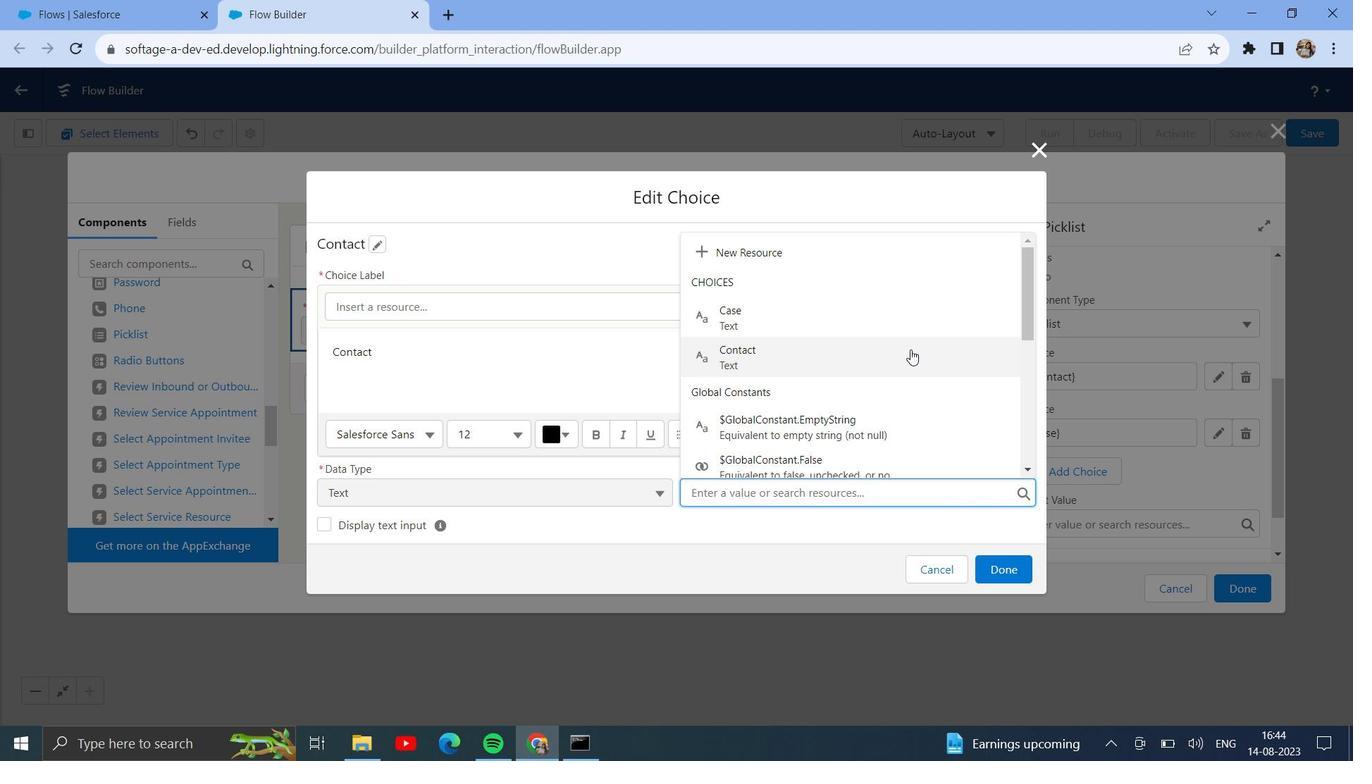 
Action: Mouse moved to (1005, 566)
Screenshot: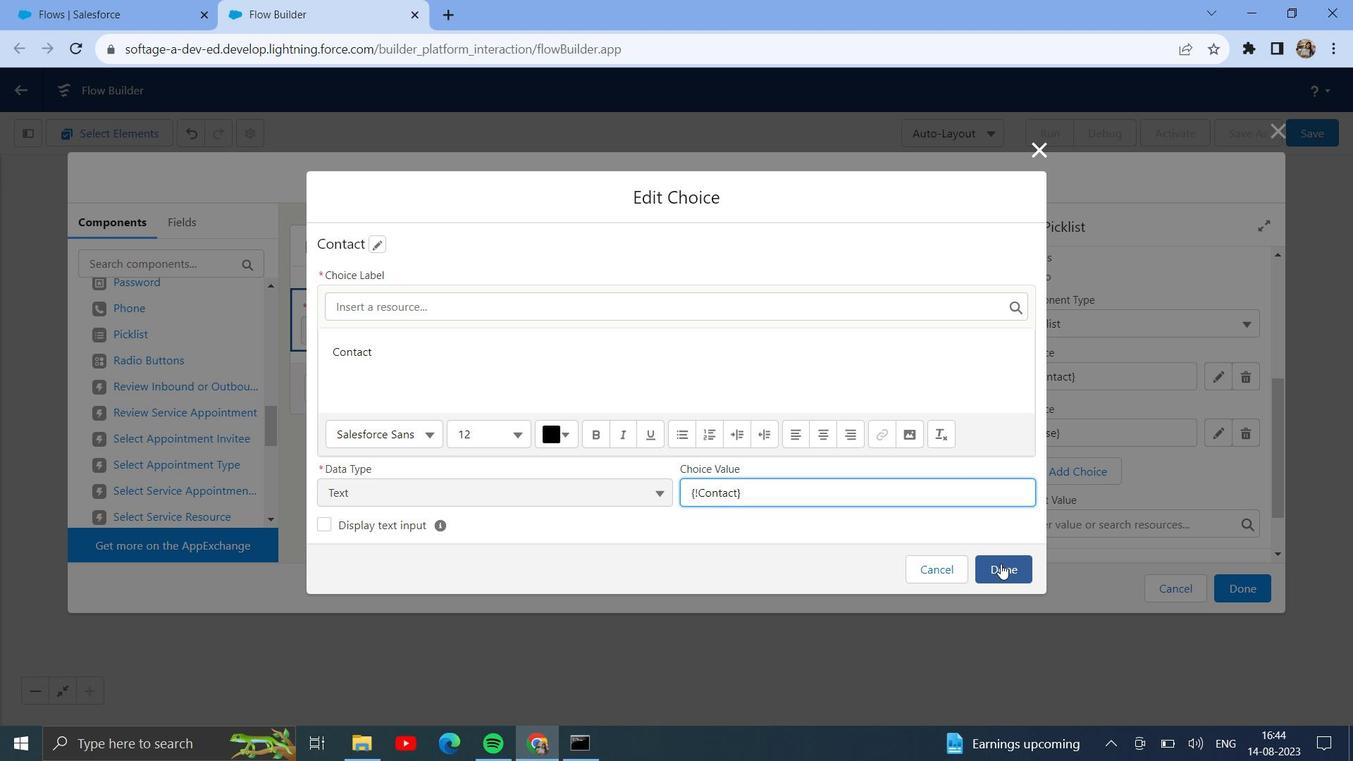 
Action: Mouse pressed left at (1005, 566)
Screenshot: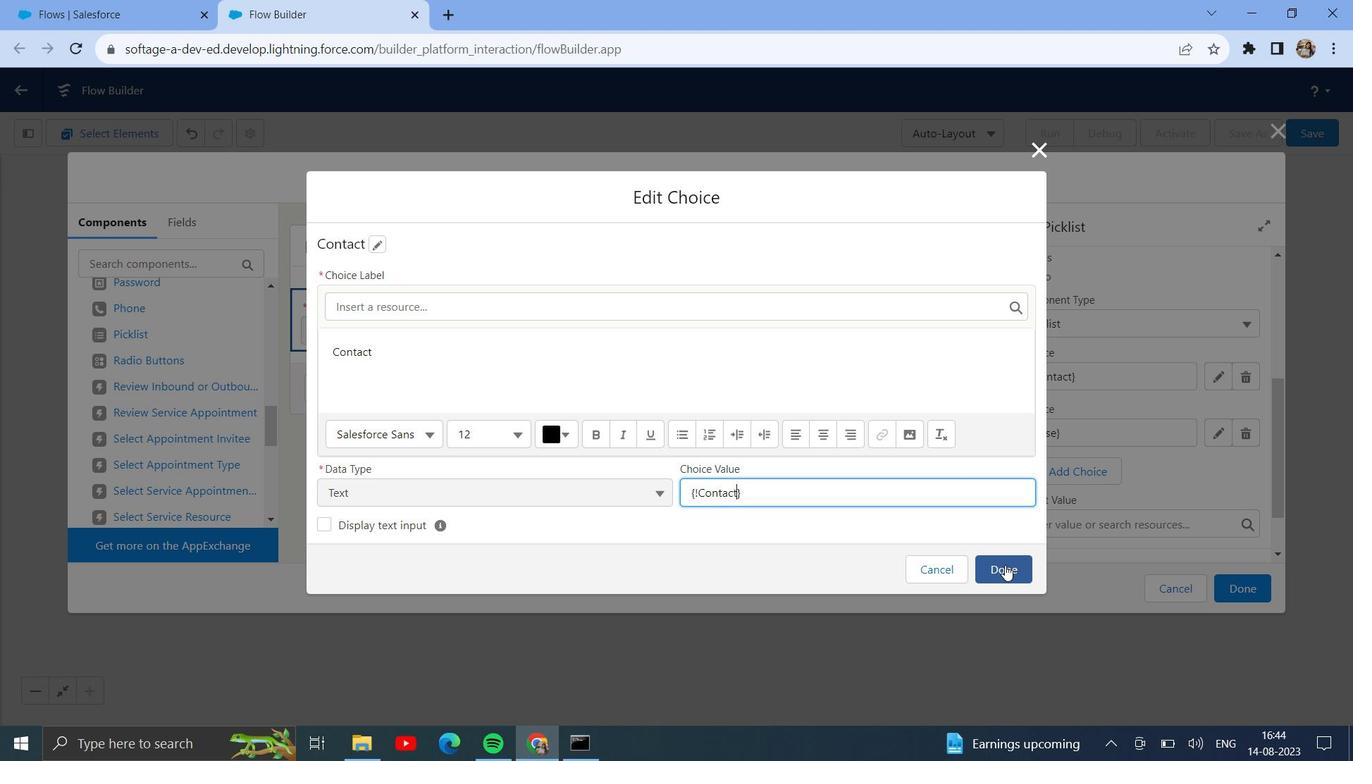 
Action: Mouse moved to (1155, 436)
Screenshot: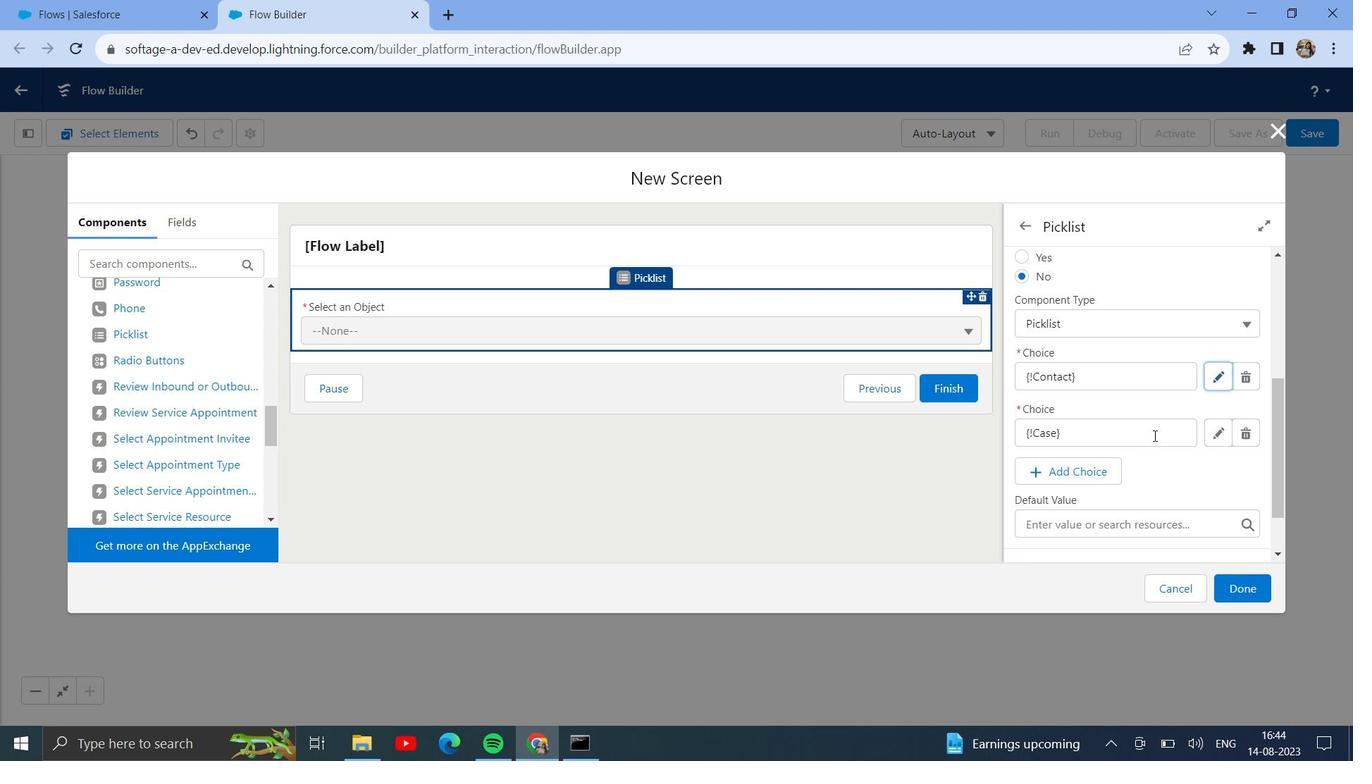 
Action: Mouse scrolled (1155, 435) with delta (0, 0)
Screenshot: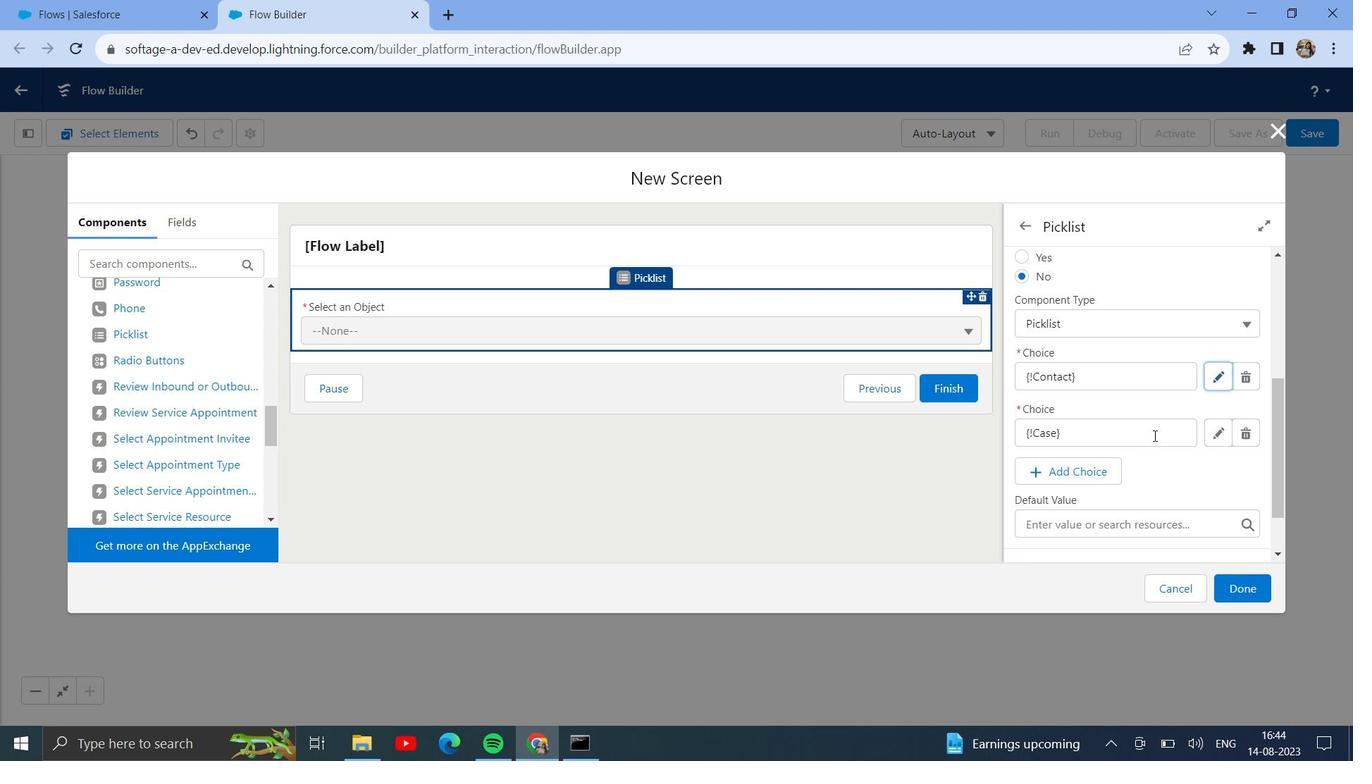 
Action: Mouse moved to (1076, 406)
Screenshot: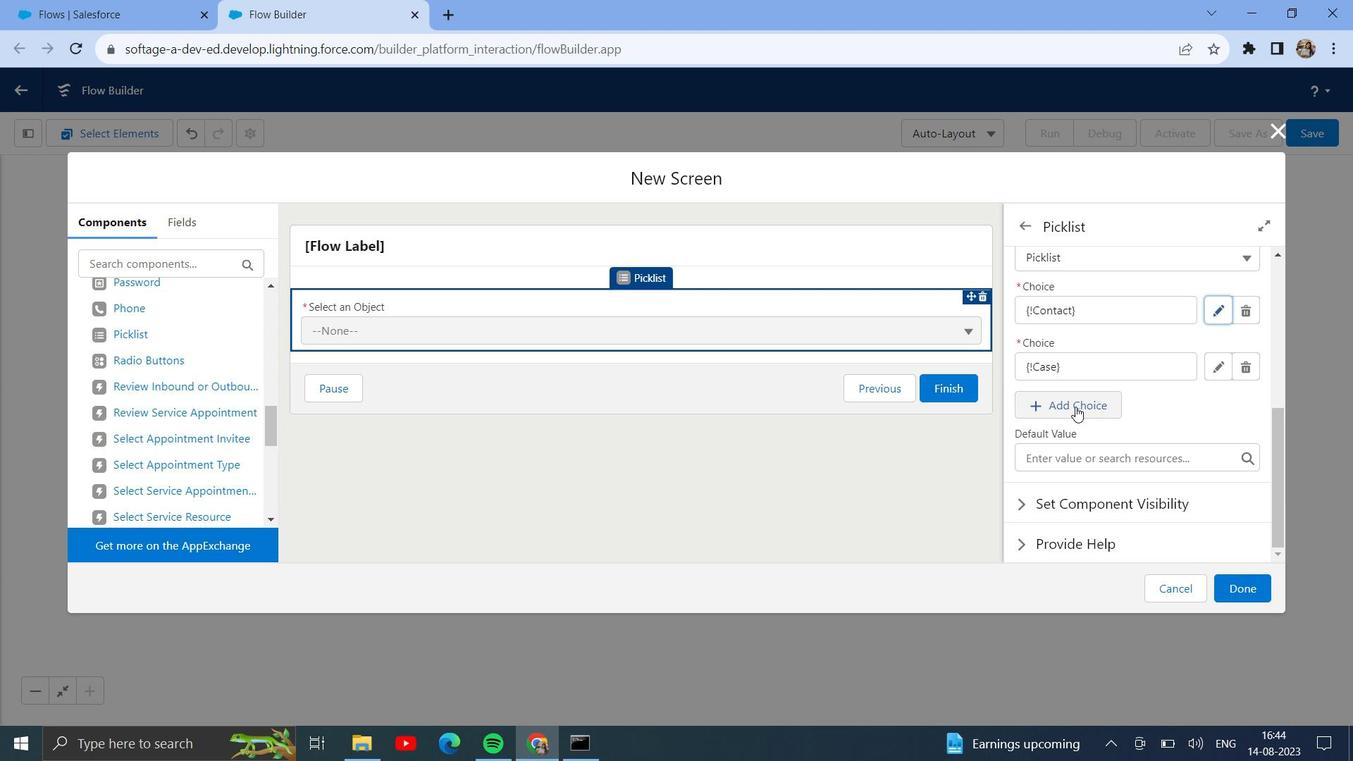 
Action: Mouse pressed left at (1076, 406)
Screenshot: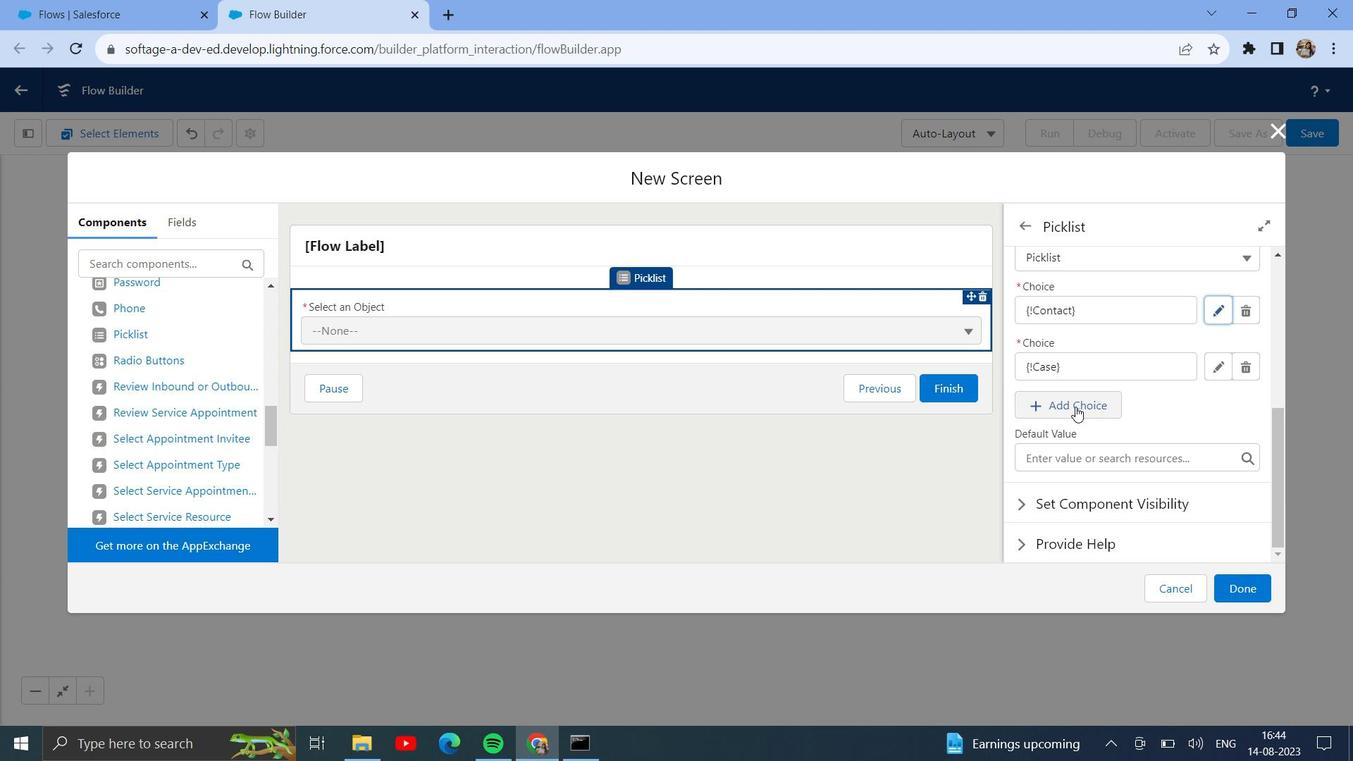 
Action: Mouse moved to (1183, 427)
Screenshot: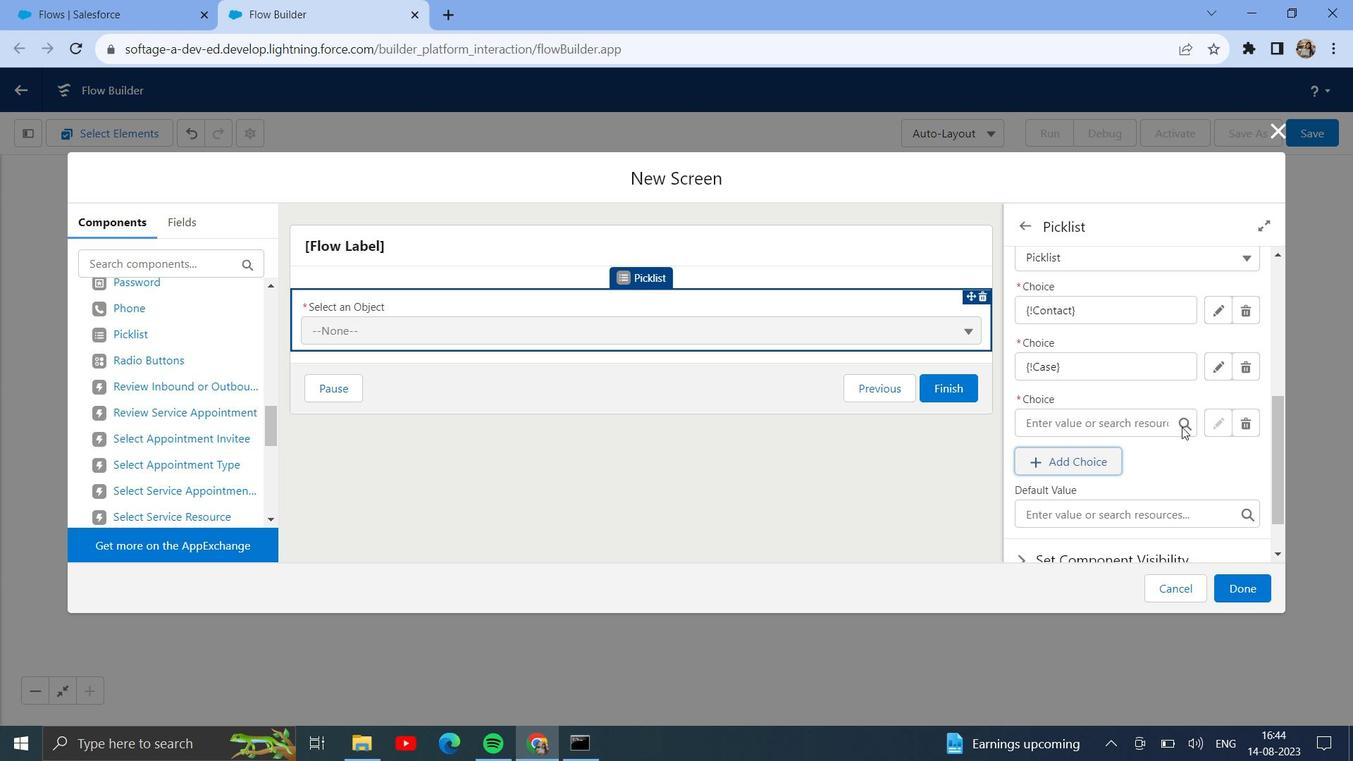 
Action: Mouse pressed left at (1183, 427)
Screenshot: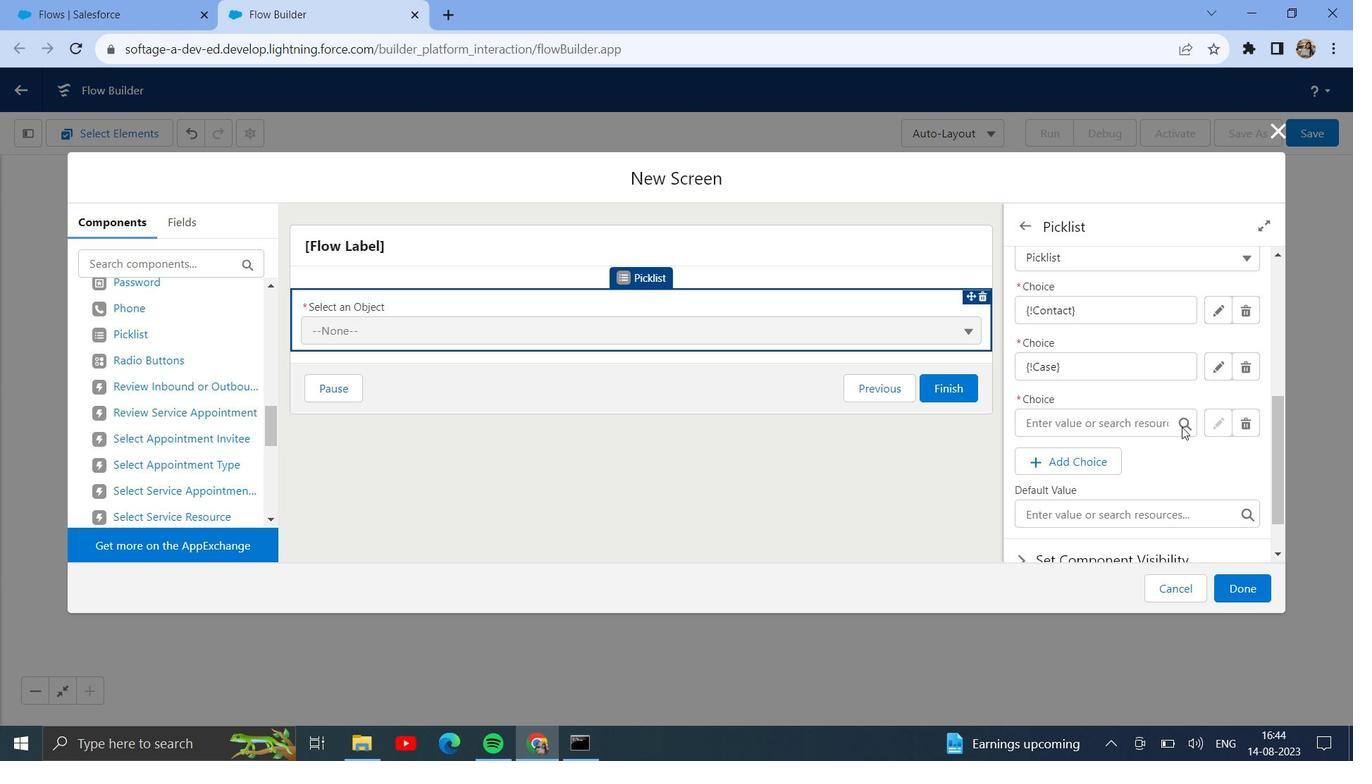 
Action: Mouse moved to (1109, 464)
Screenshot: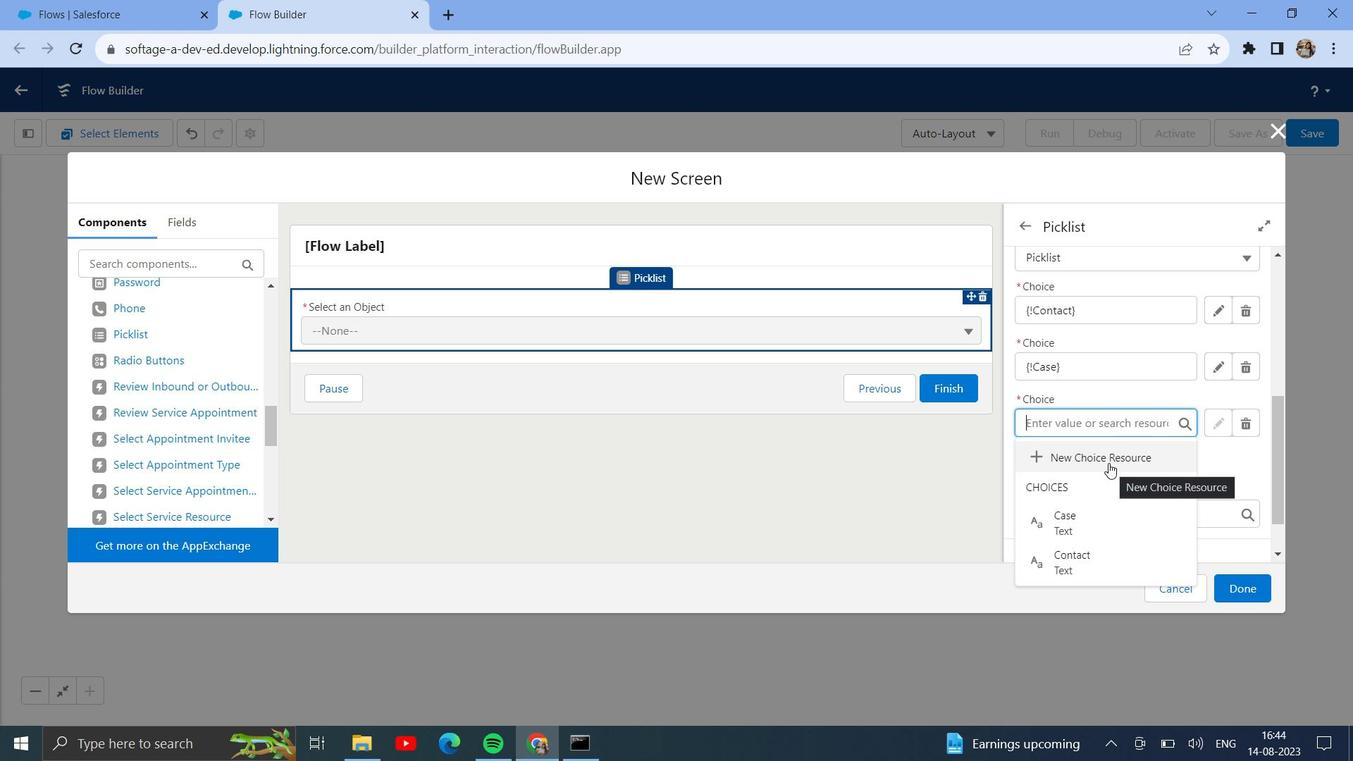 
Action: Mouse pressed left at (1109, 464)
Screenshot: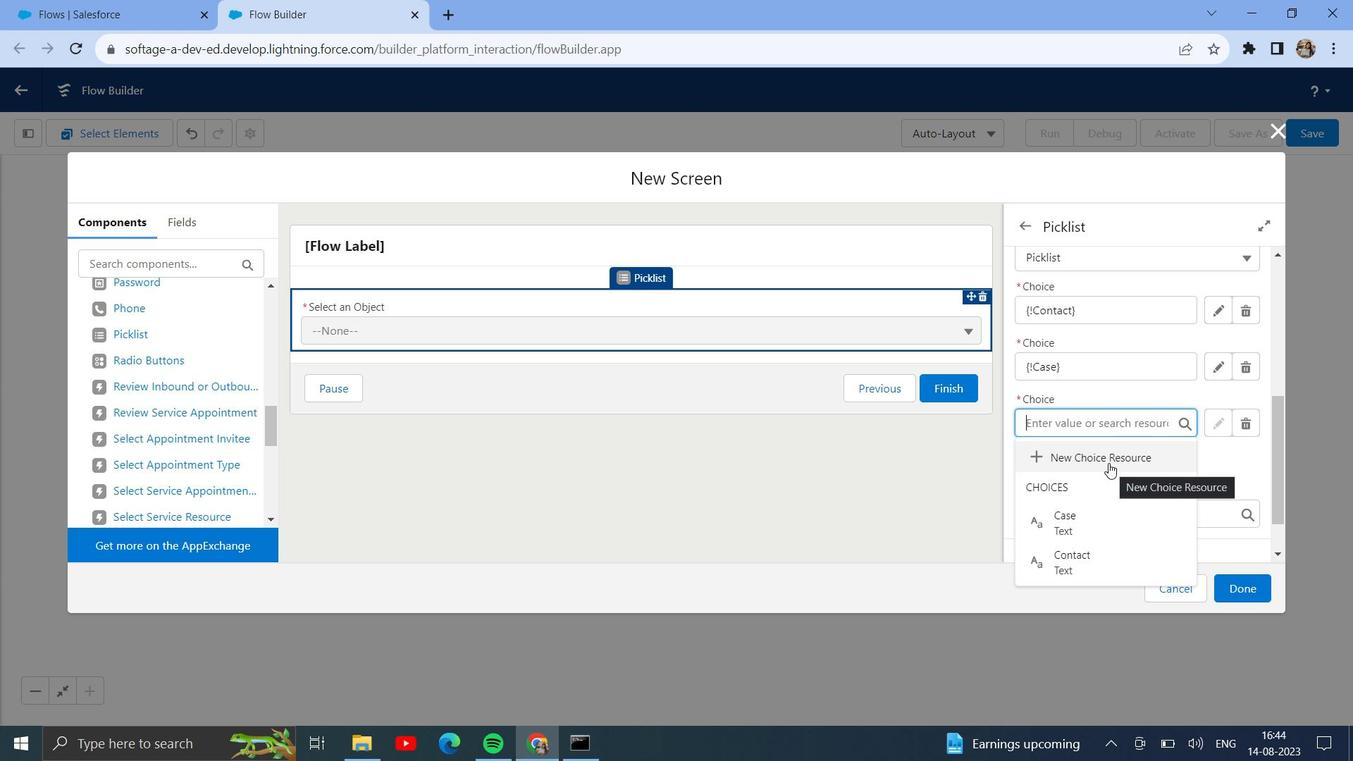 
Action: Mouse moved to (398, 330)
Screenshot: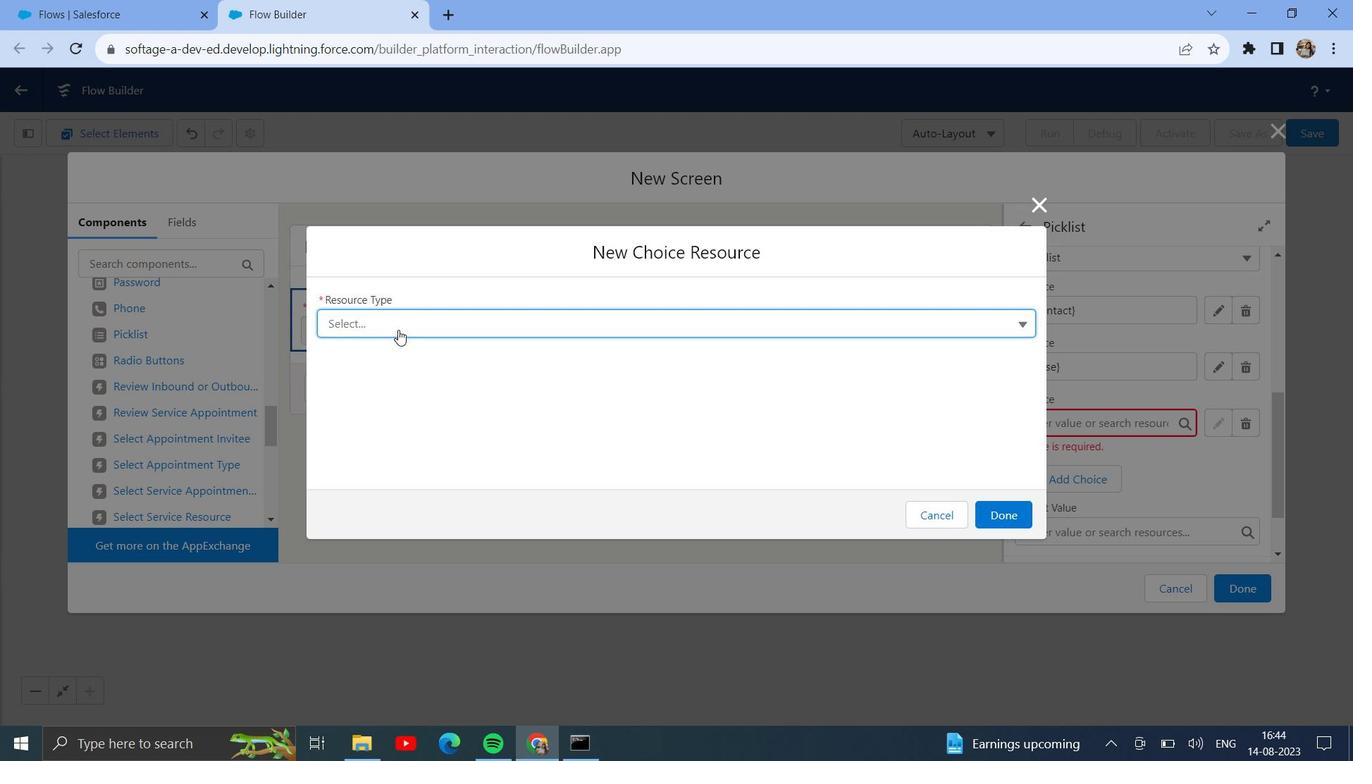 
Action: Mouse pressed left at (398, 330)
Screenshot: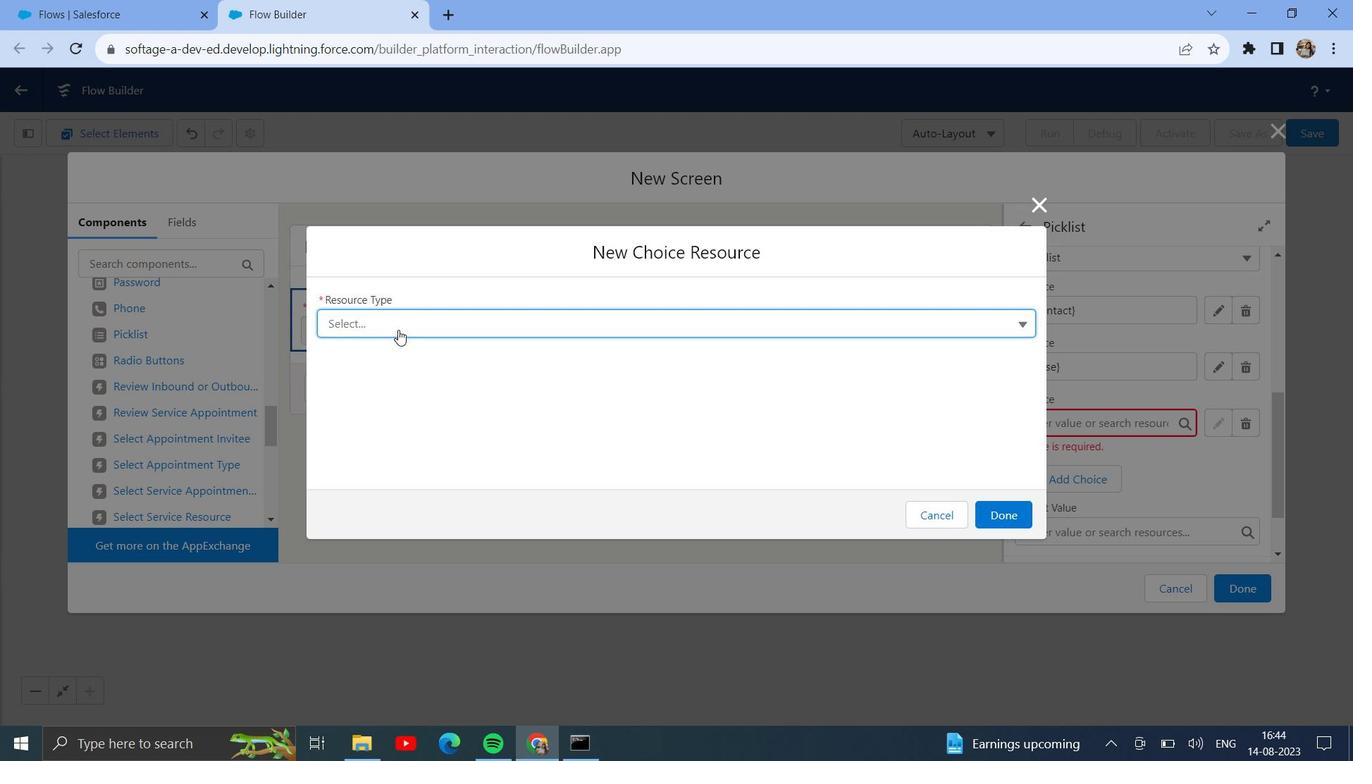 
Action: Mouse moved to (397, 363)
Screenshot: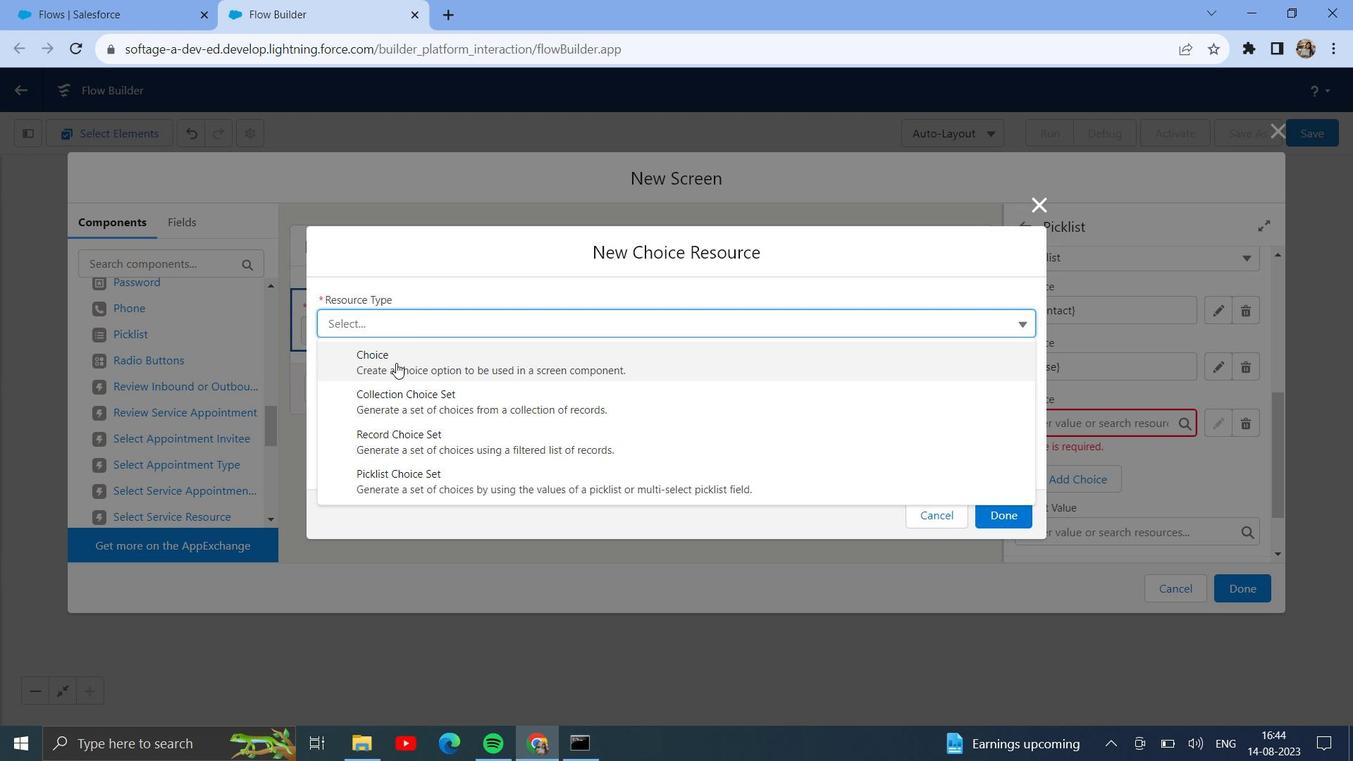
Action: Mouse pressed left at (397, 363)
Screenshot: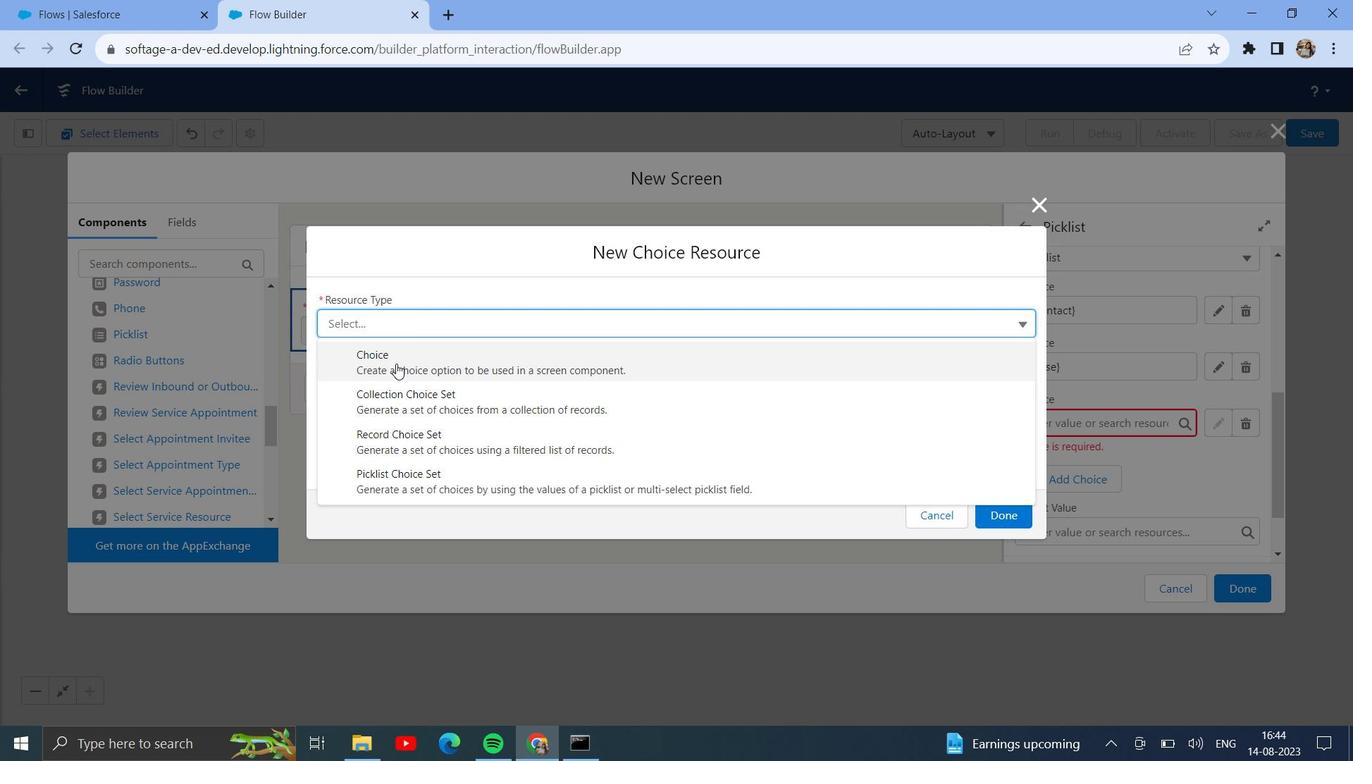 
Action: Mouse moved to (623, 275)
Screenshot: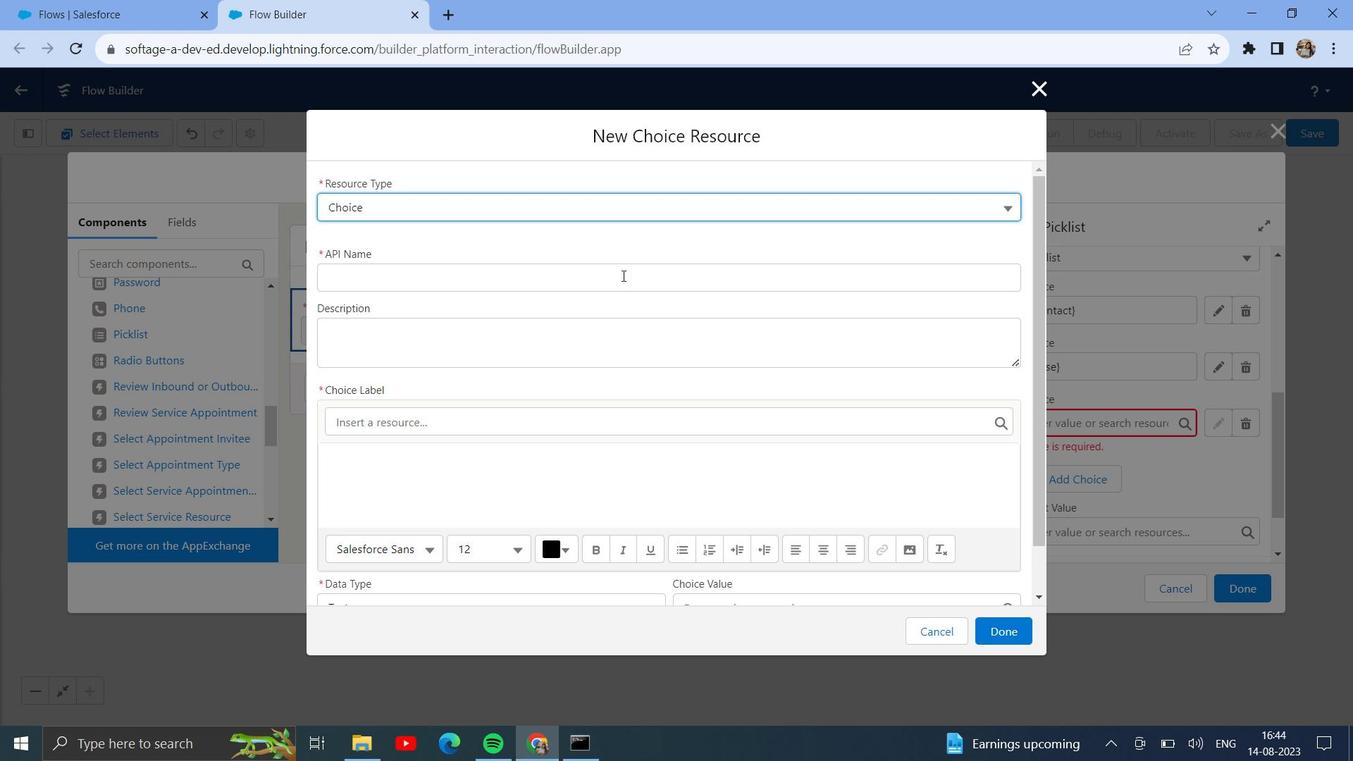 
Action: Mouse pressed left at (623, 275)
Screenshot: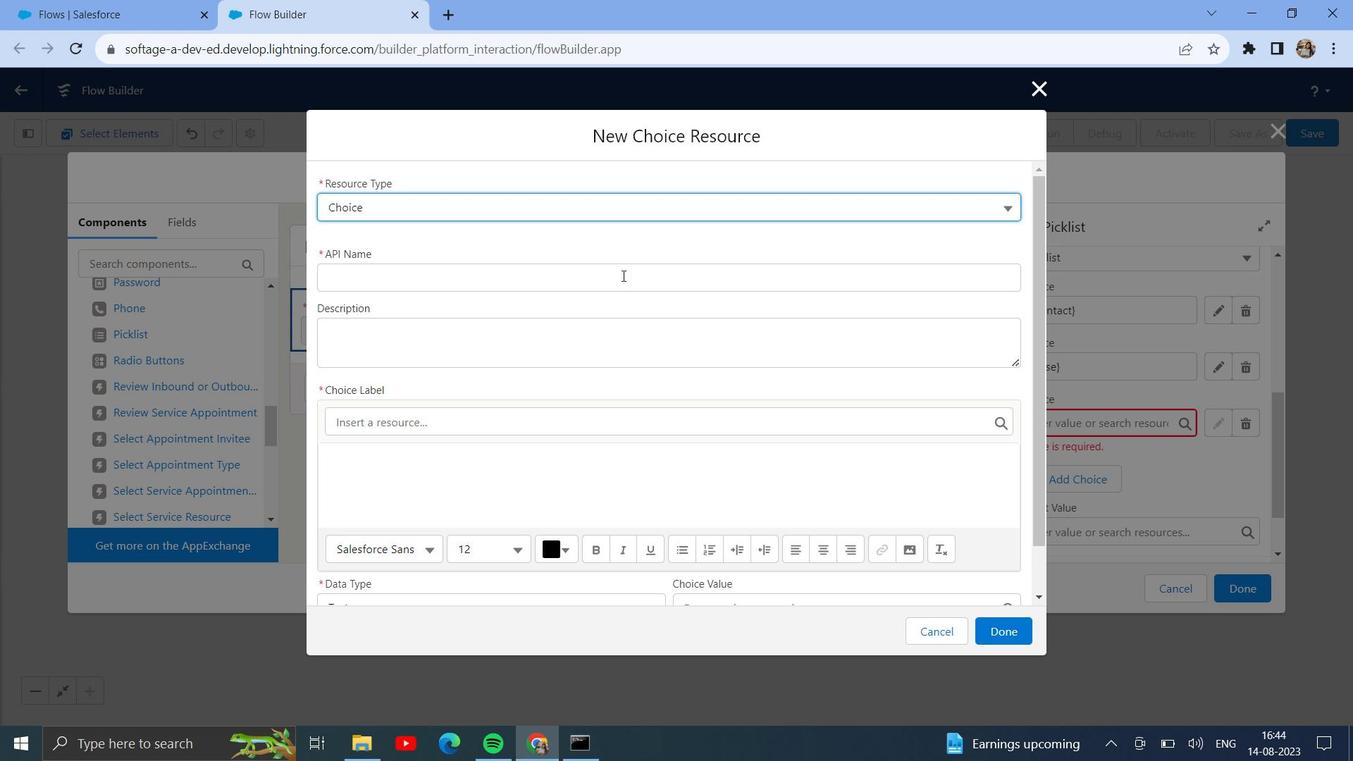 
Action: Key pressed <Key.shift>Opportunity
Screenshot: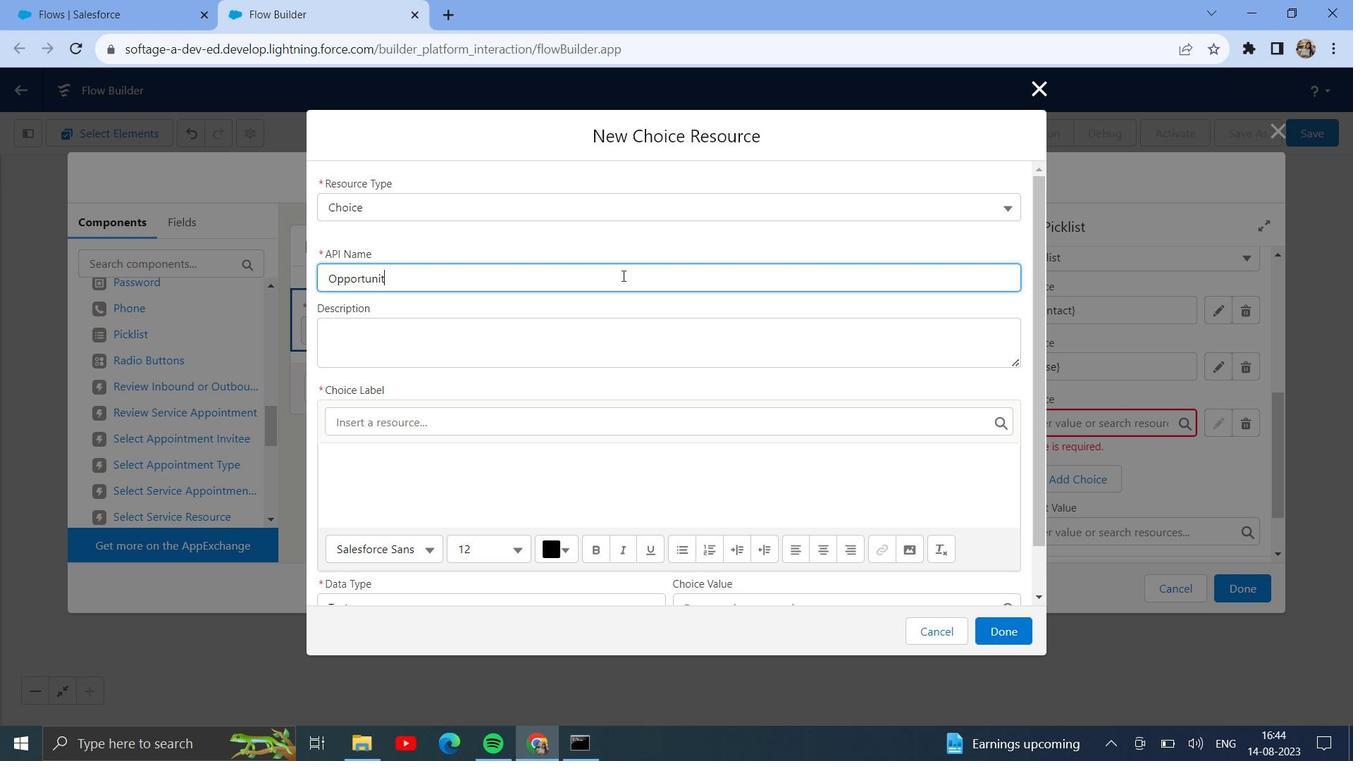 
Action: Mouse moved to (502, 488)
Screenshot: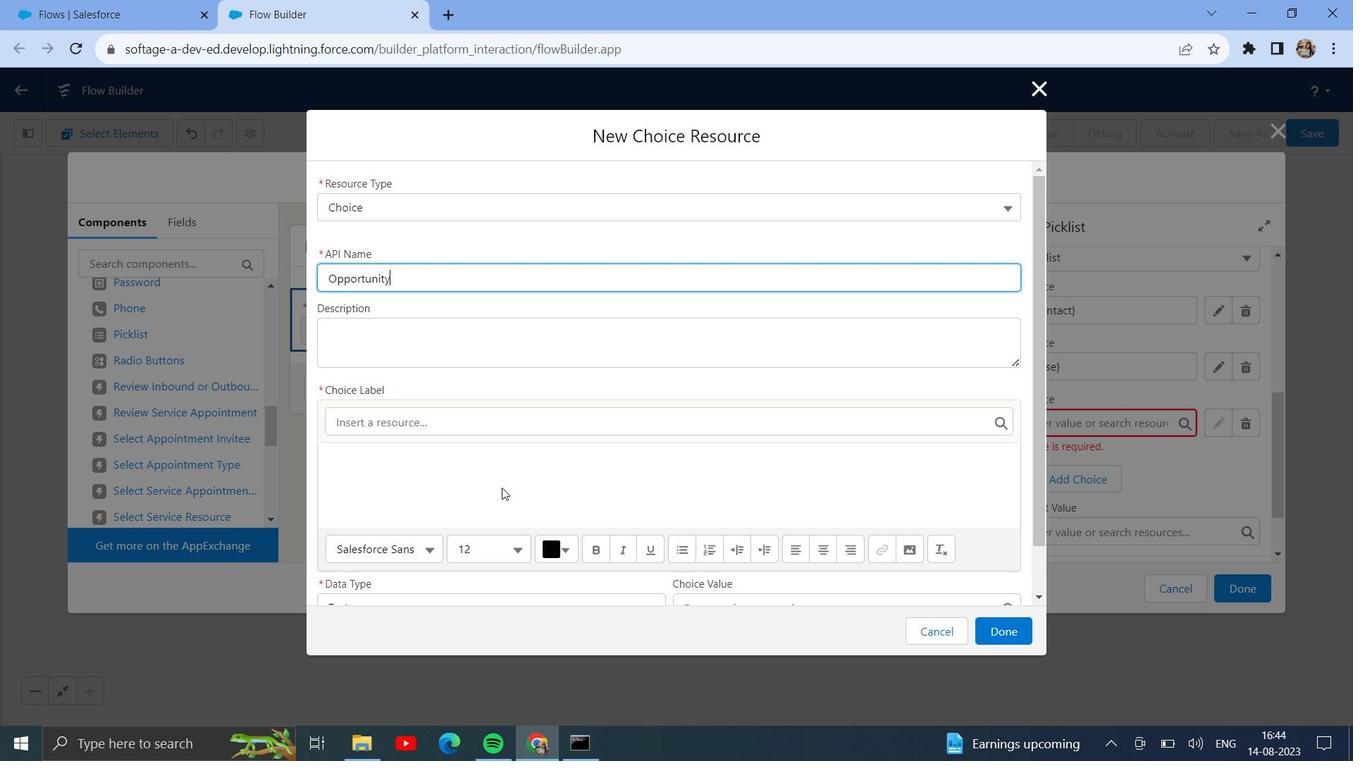 
Action: Mouse pressed left at (502, 488)
Screenshot: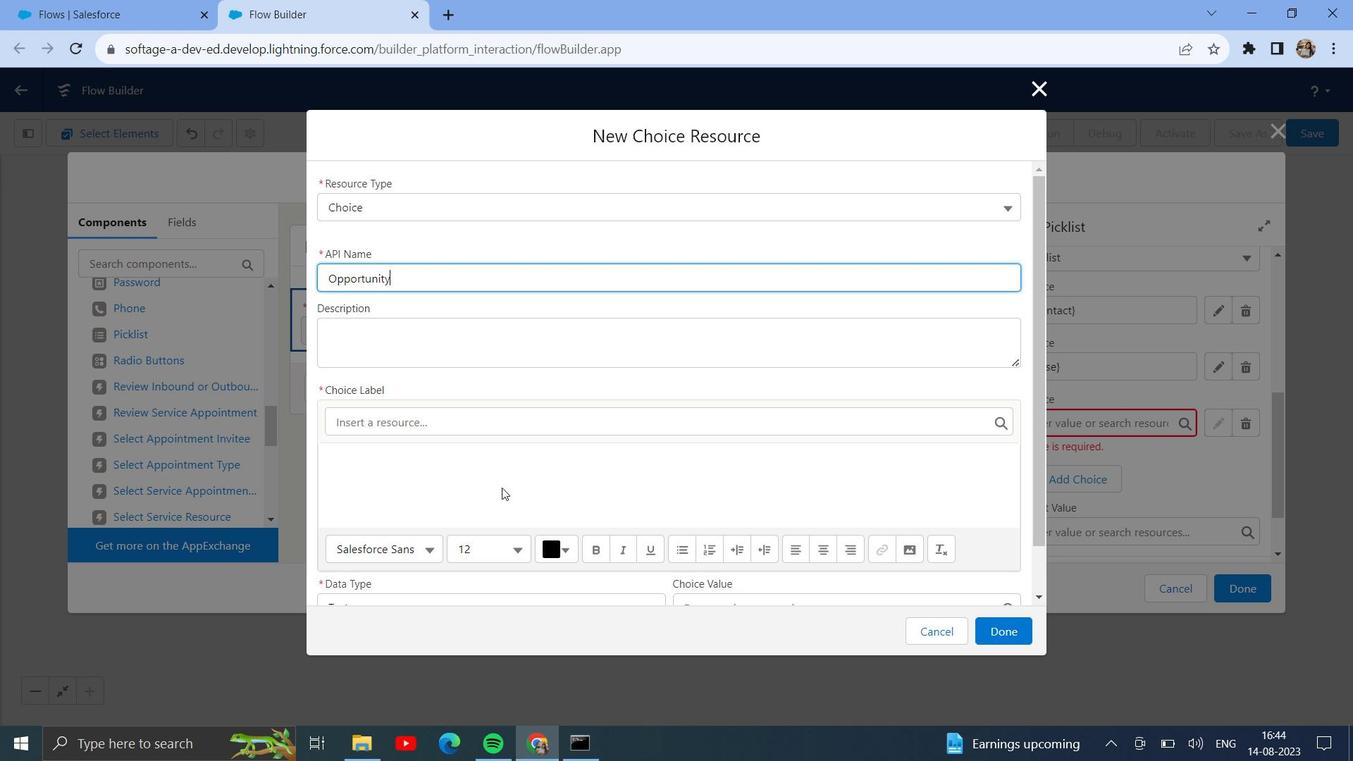 
Action: Key pressed <Key.shift>Opportunity
Screenshot: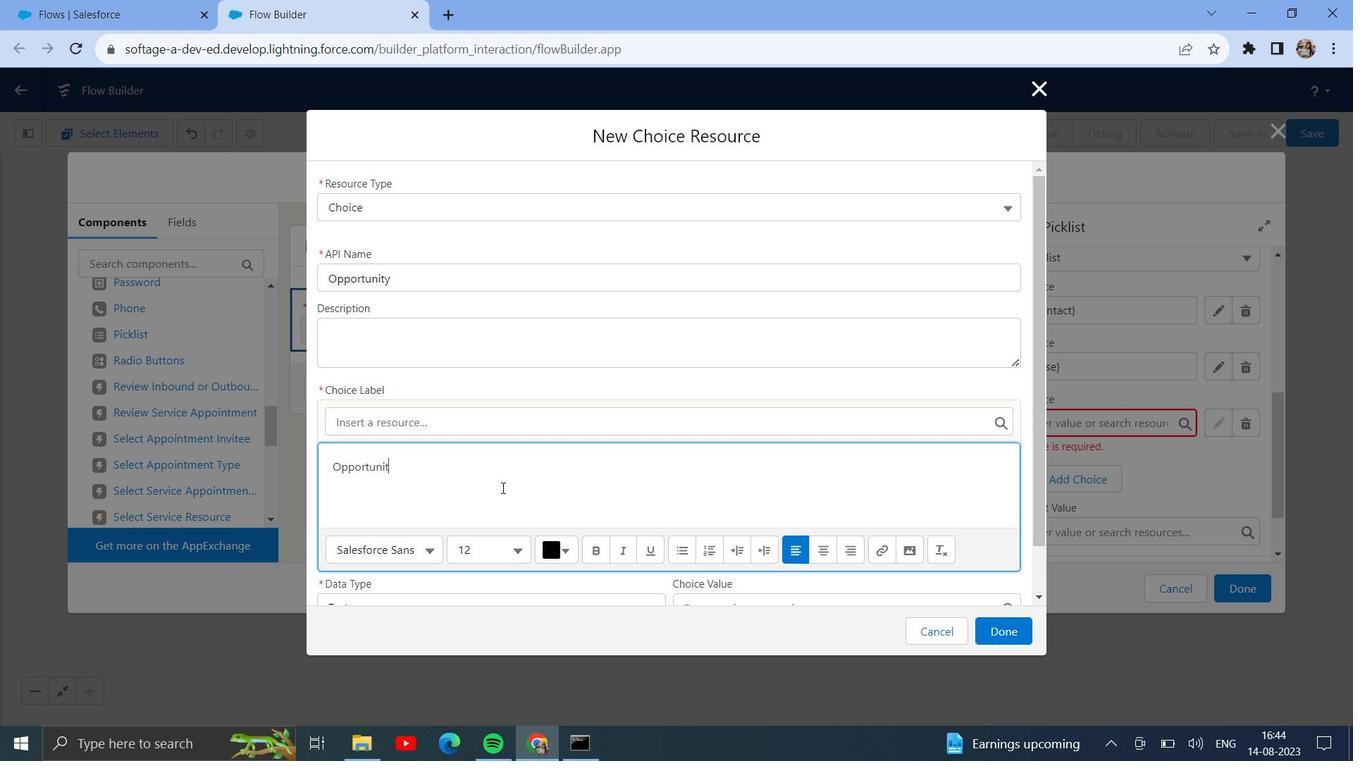 
Action: Mouse moved to (496, 542)
Screenshot: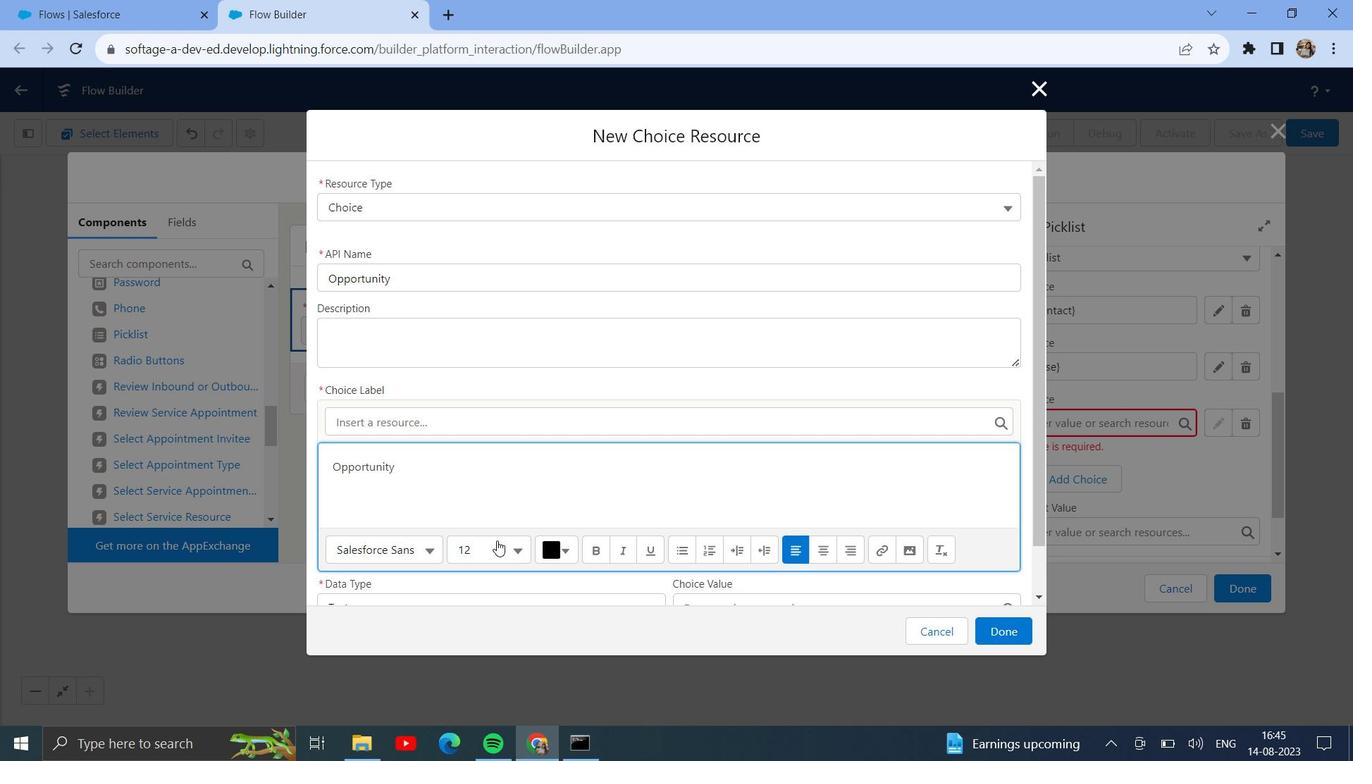 
Action: Mouse scrolled (496, 541) with delta (0, 0)
Screenshot: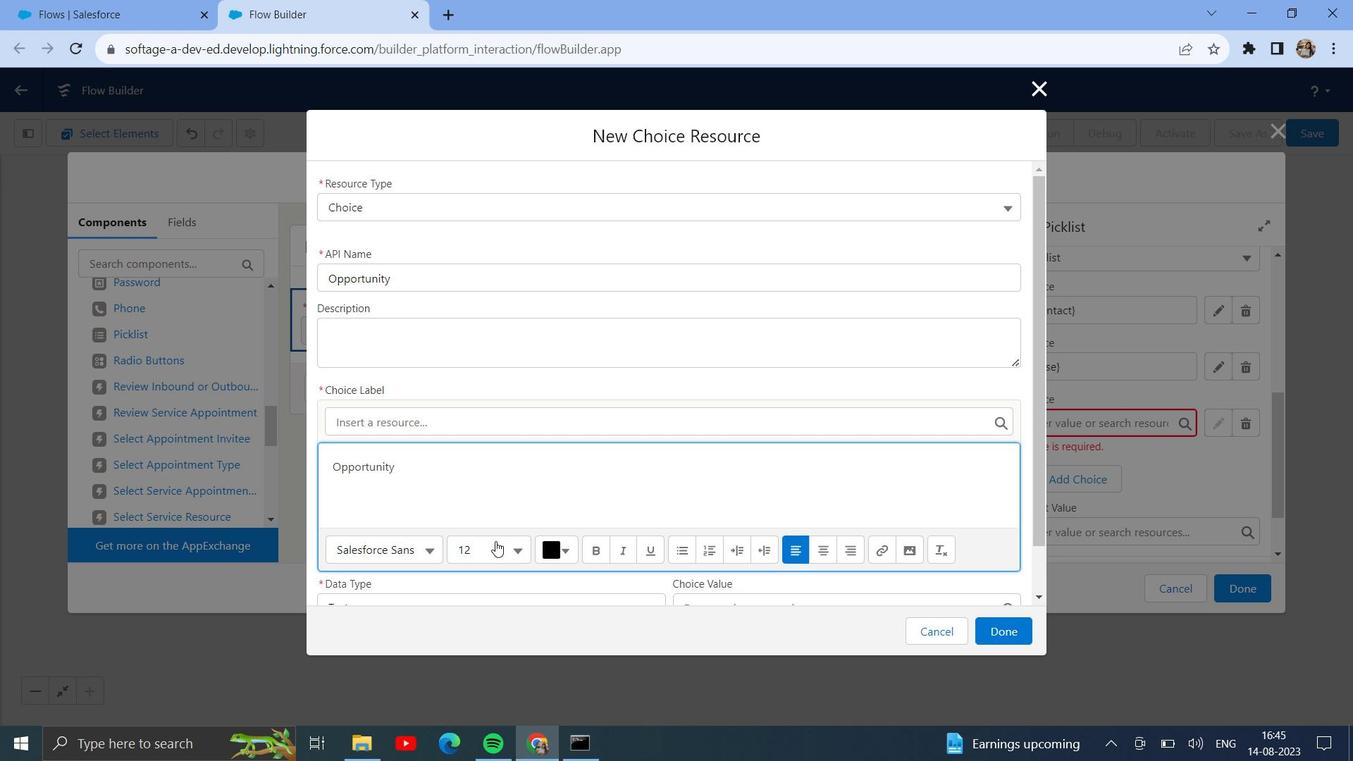 
Action: Mouse scrolled (496, 541) with delta (0, 0)
Screenshot: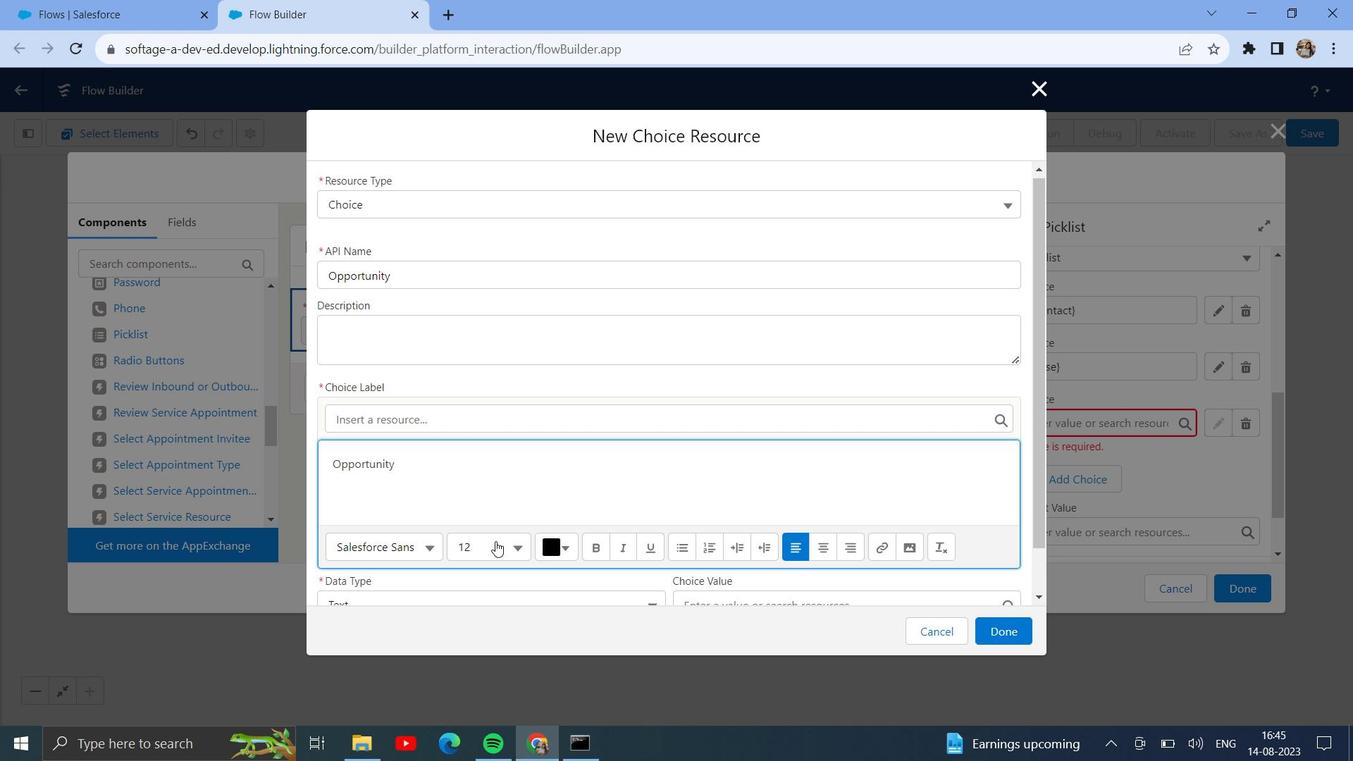 
Action: Mouse moved to (791, 554)
Screenshot: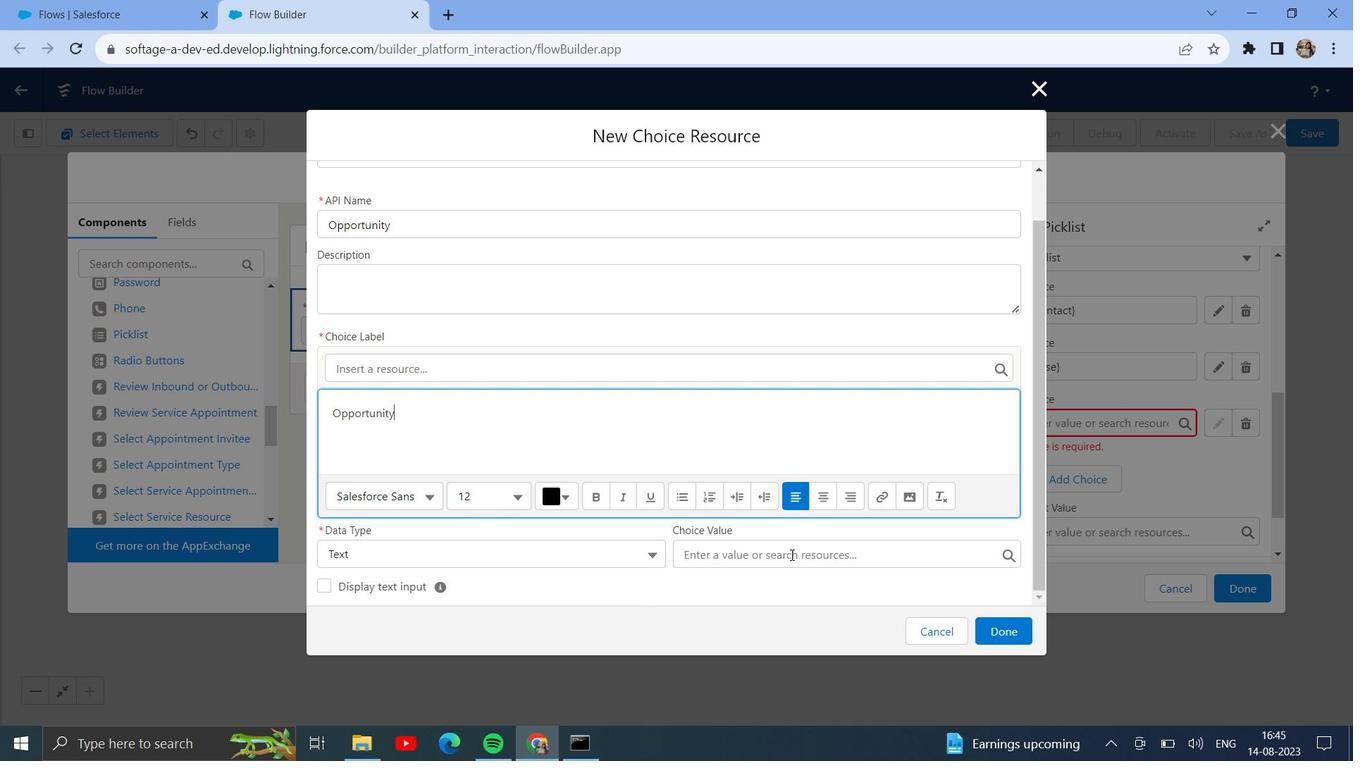 
Action: Mouse pressed left at (791, 554)
Screenshot: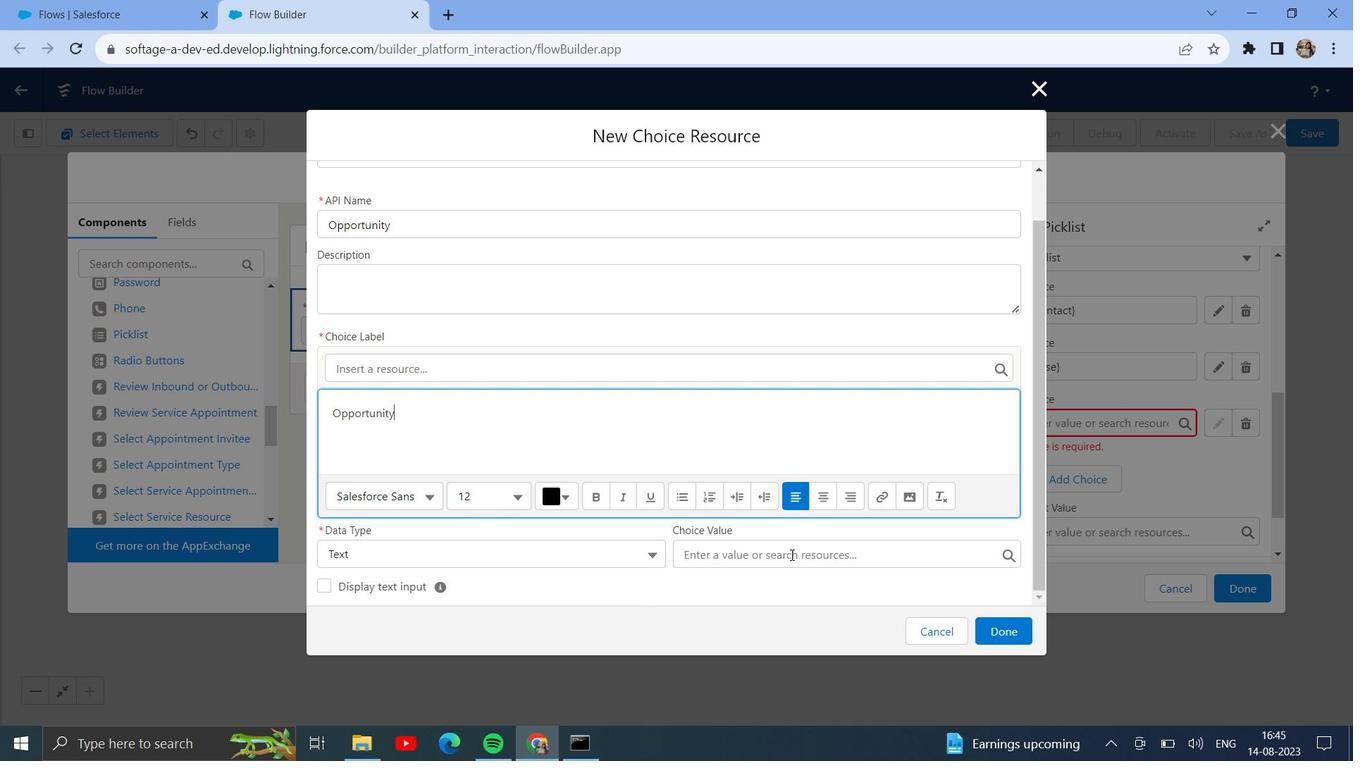 
Action: Key pressed <Key.shift>Opportunity
Screenshot: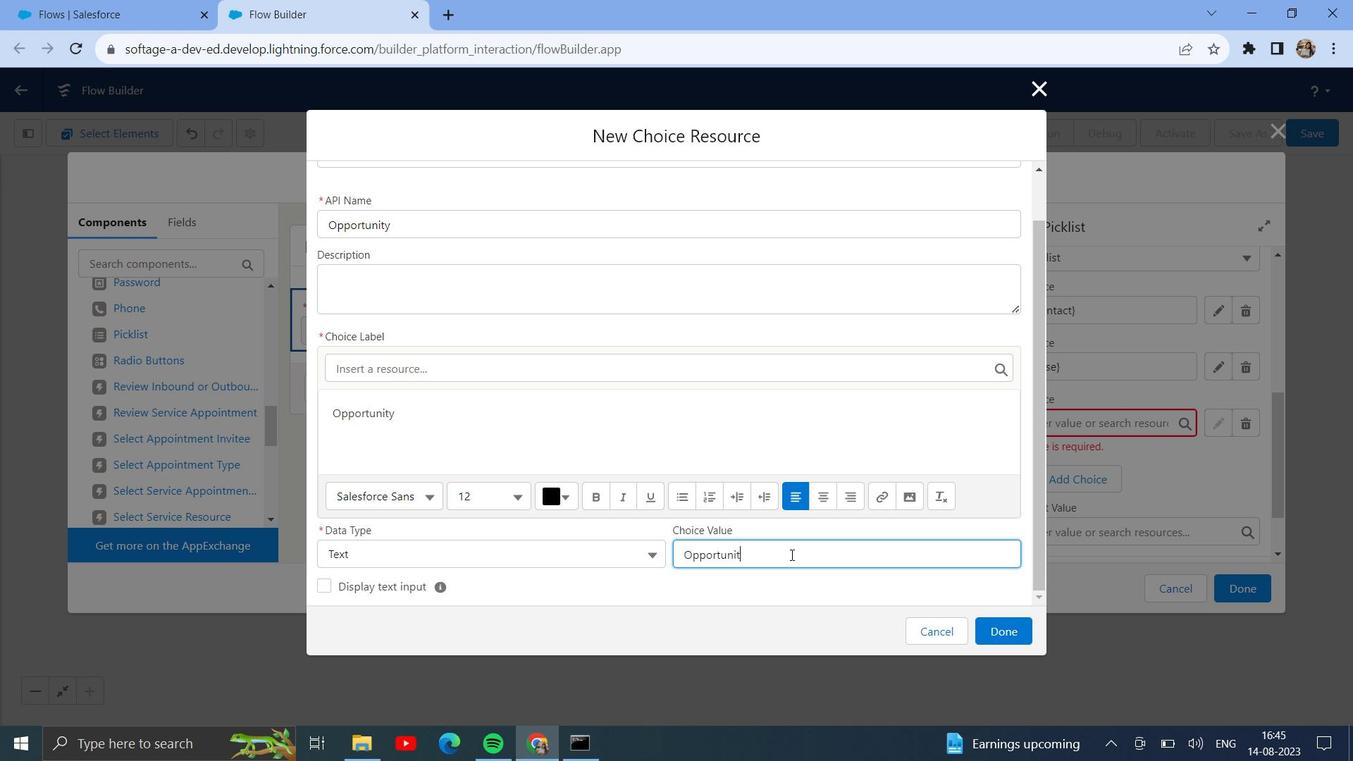 
Action: Mouse moved to (1005, 623)
Screenshot: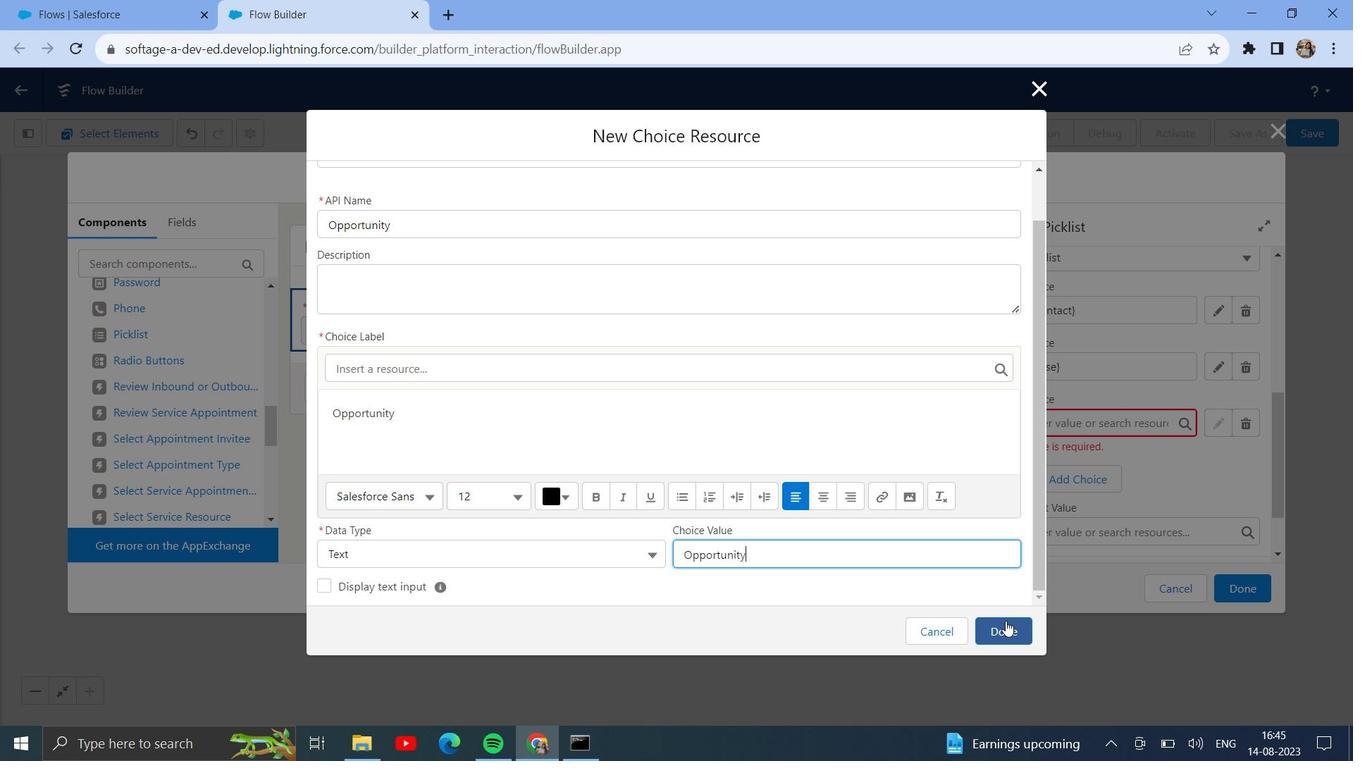 
Action: Mouse pressed left at (1005, 623)
Screenshot: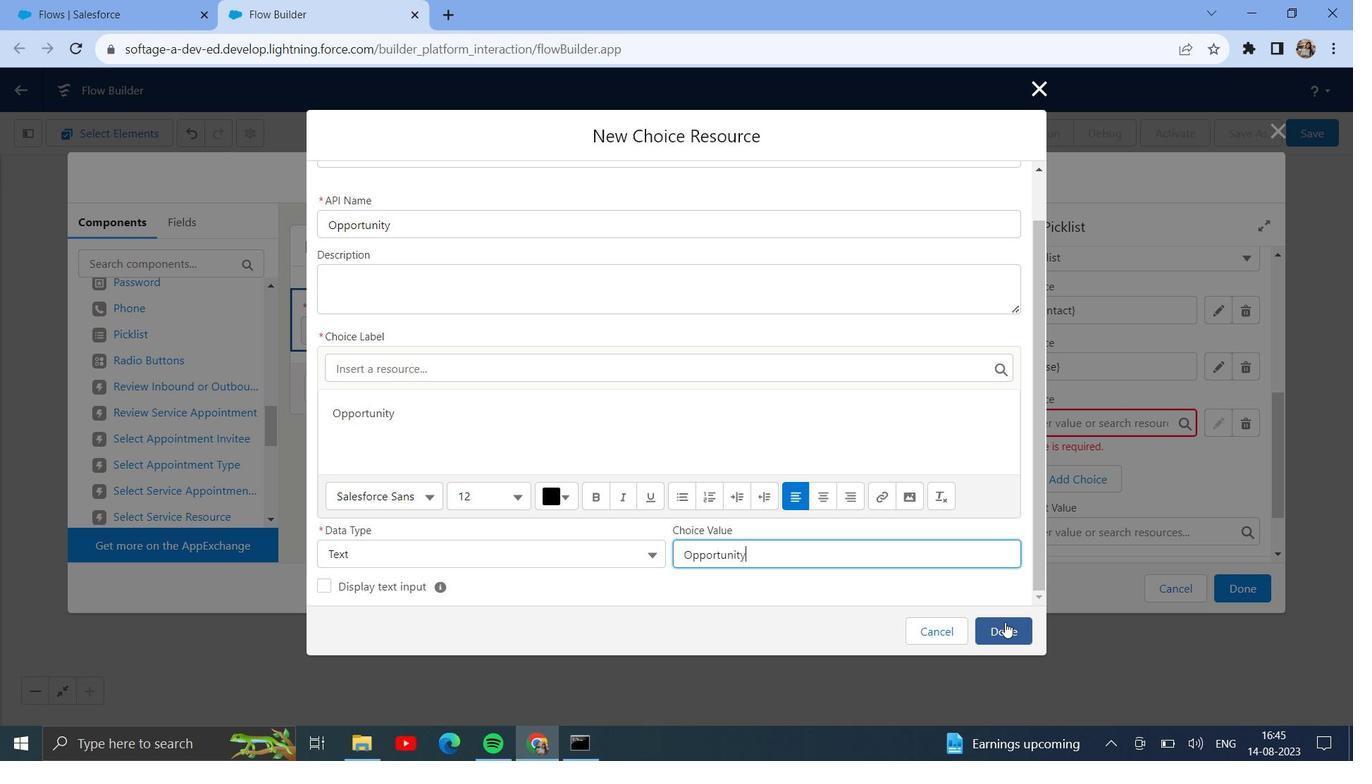 
Action: Mouse moved to (1243, 428)
Screenshot: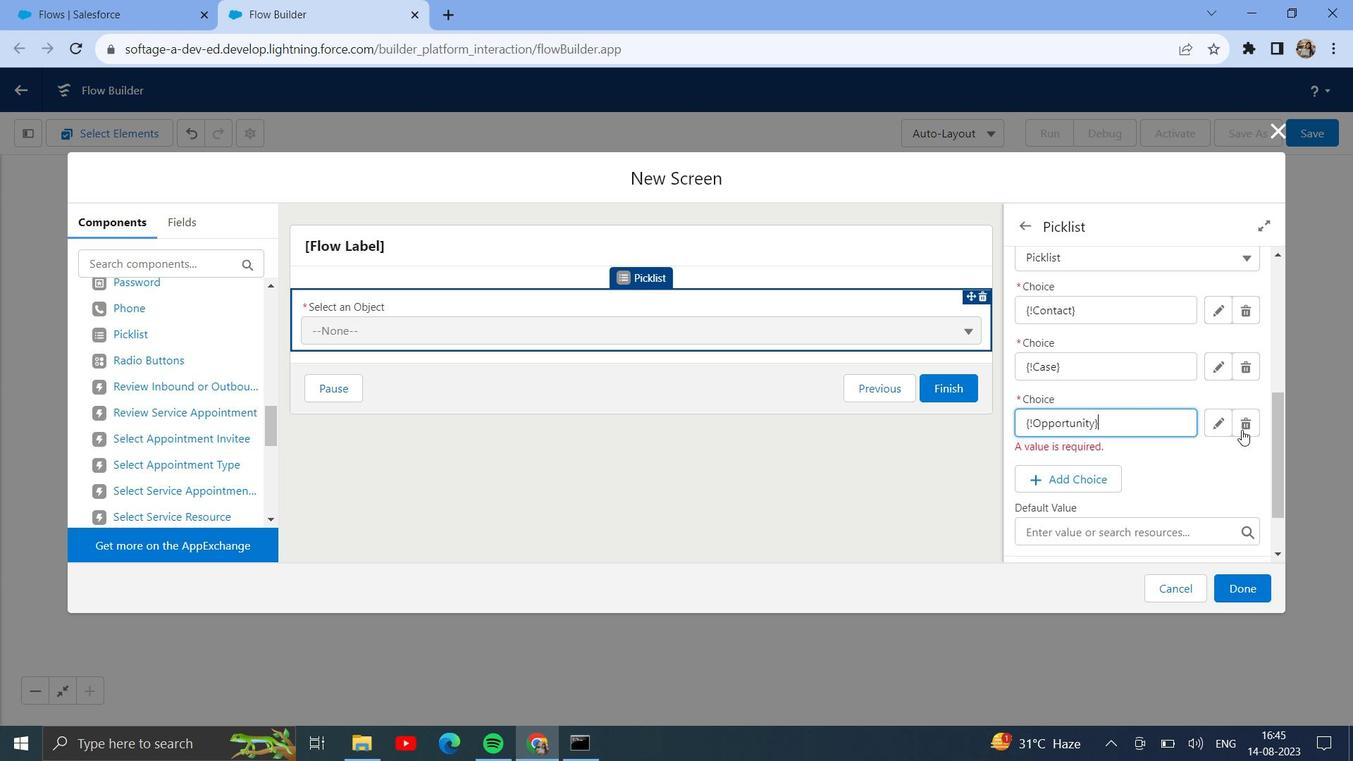 
Action: Mouse scrolled (1243, 427) with delta (0, 0)
Screenshot: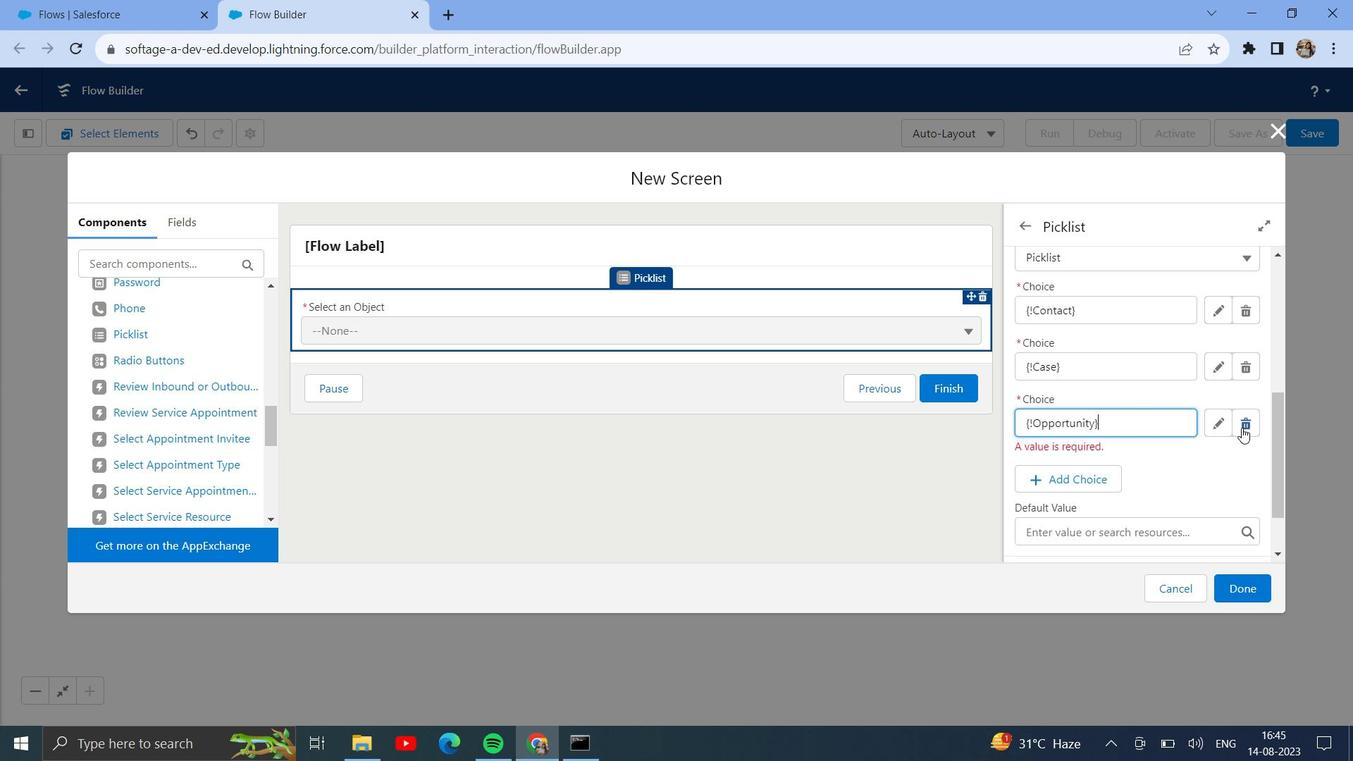
Action: Mouse scrolled (1243, 427) with delta (0, 0)
Screenshot: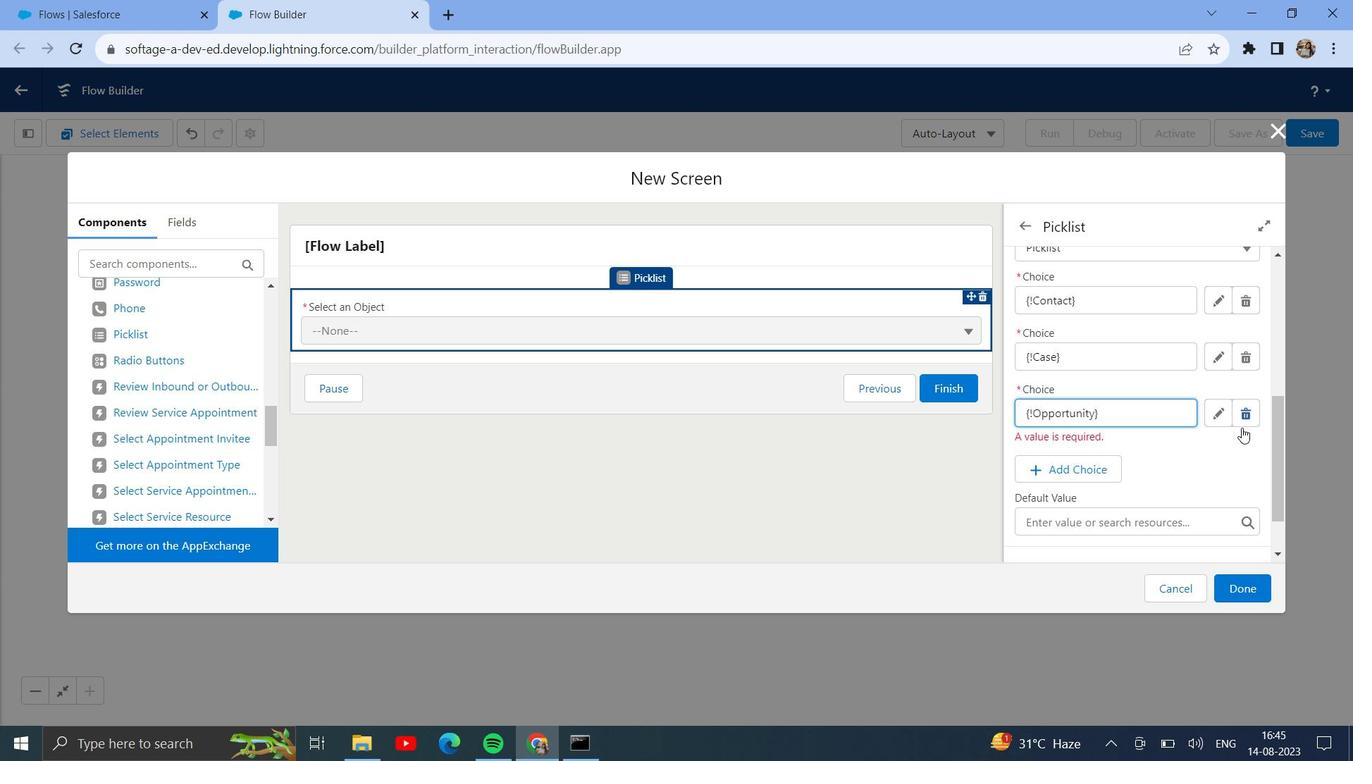 
Action: Mouse moved to (1203, 437)
Screenshot: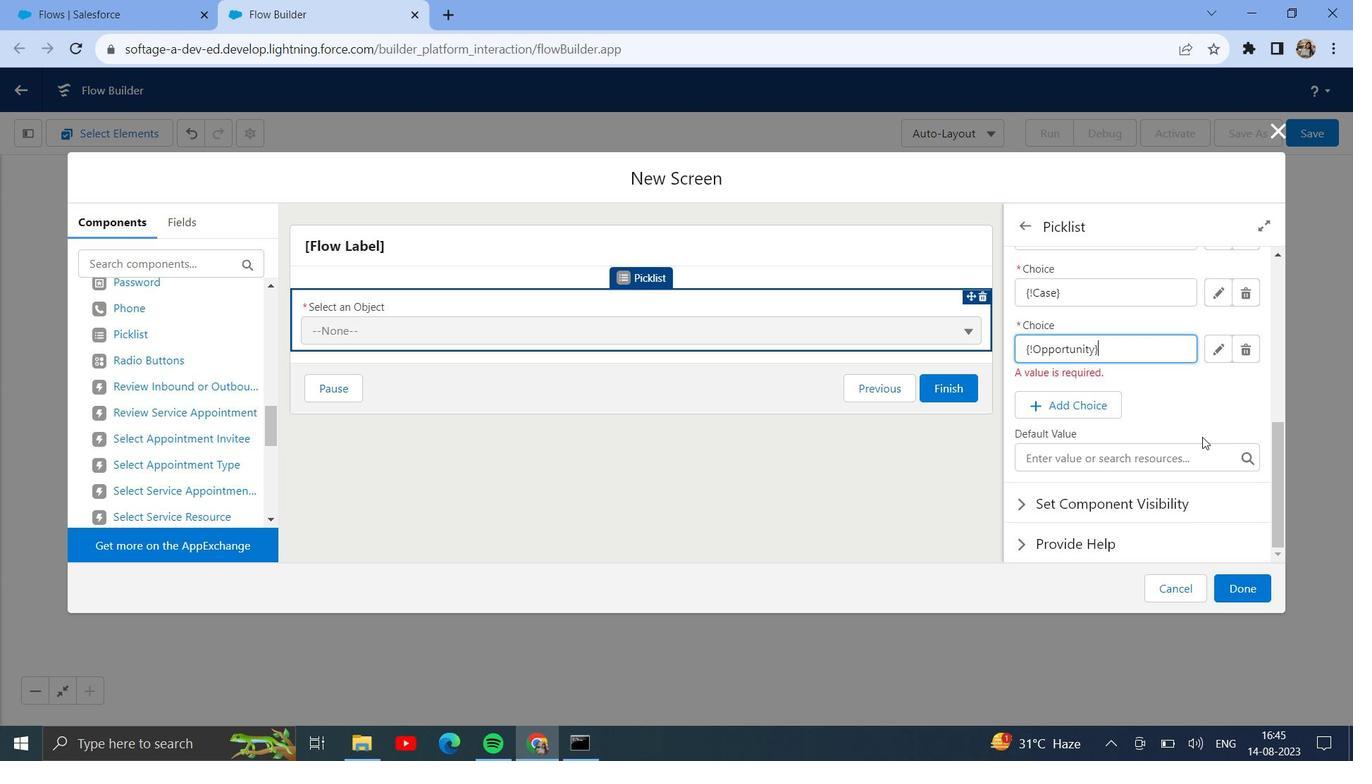 
Action: Mouse scrolled (1203, 437) with delta (0, 0)
Screenshot: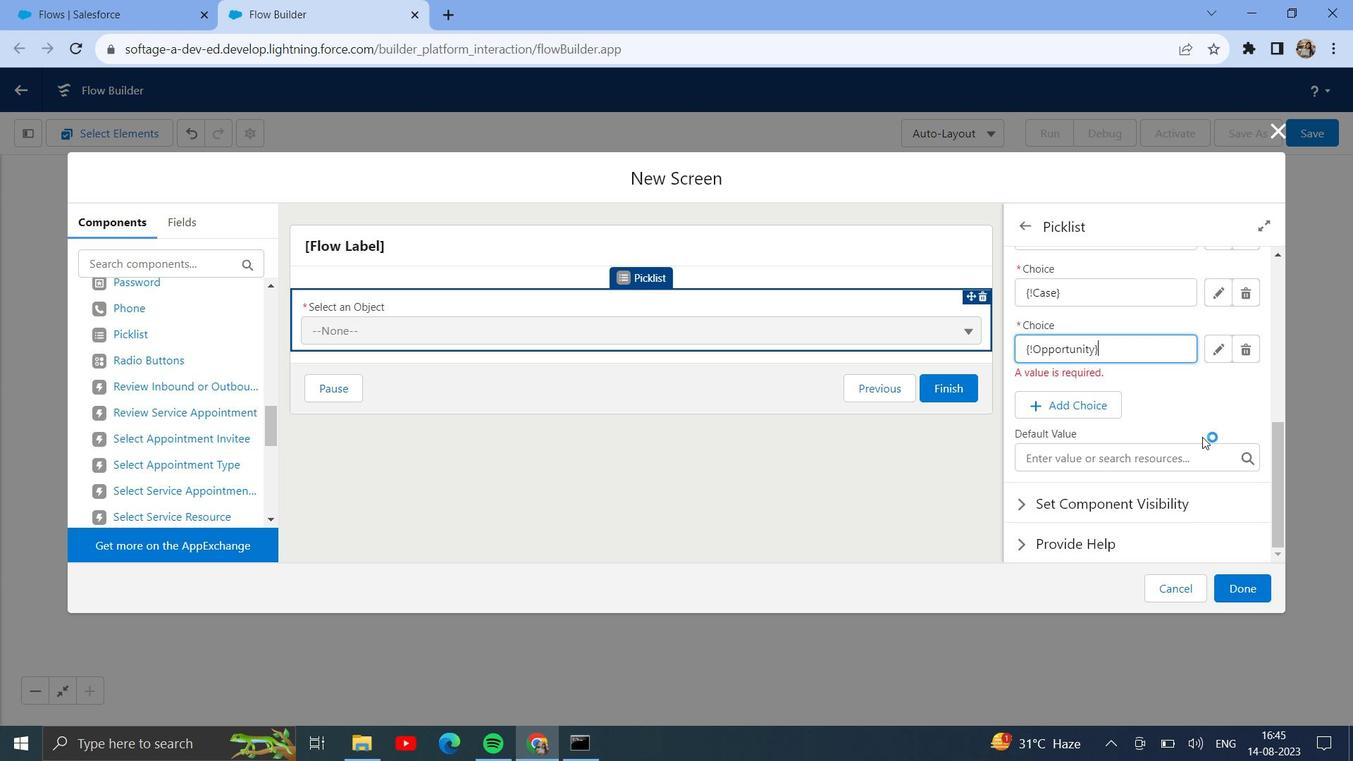 
Action: Mouse scrolled (1203, 437) with delta (0, 0)
Screenshot: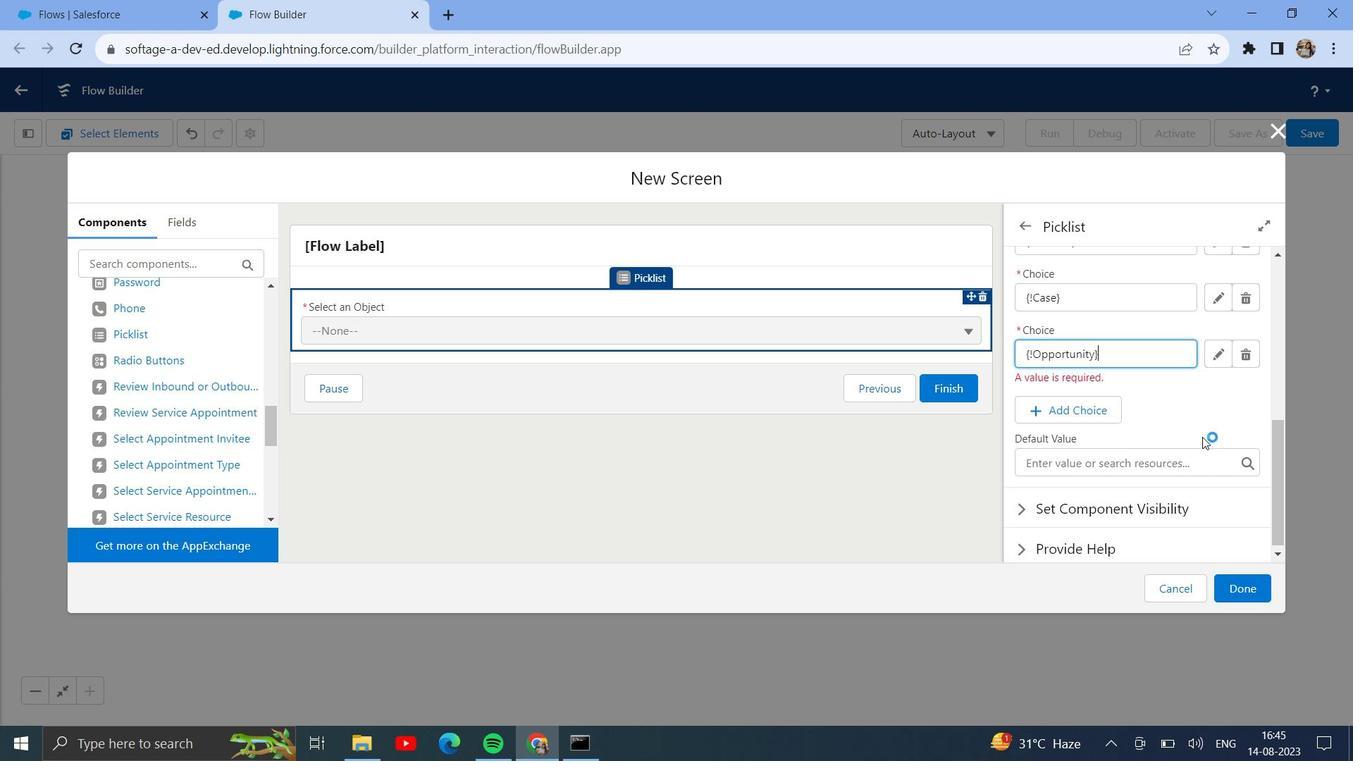 
Action: Mouse scrolled (1203, 437) with delta (0, 0)
Screenshot: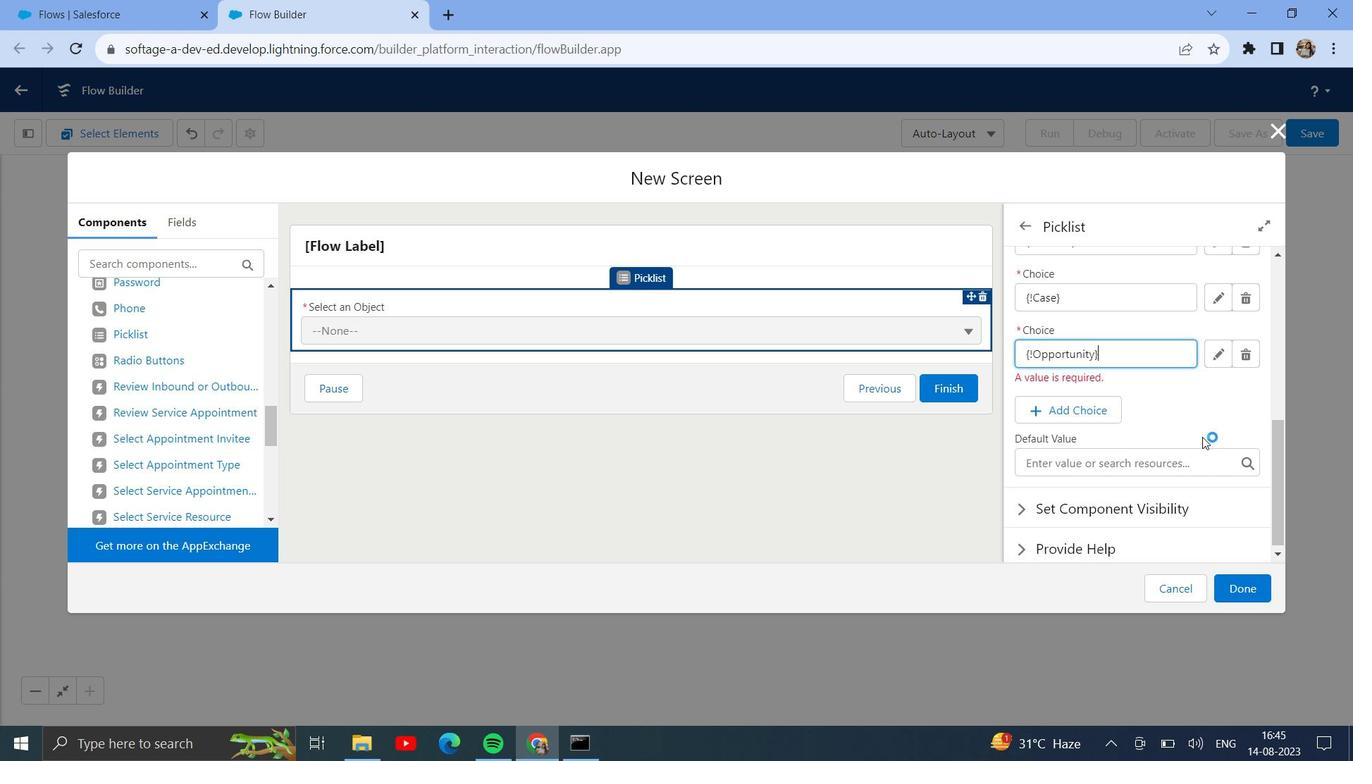 
Action: Mouse scrolled (1203, 436) with delta (0, 0)
Screenshot: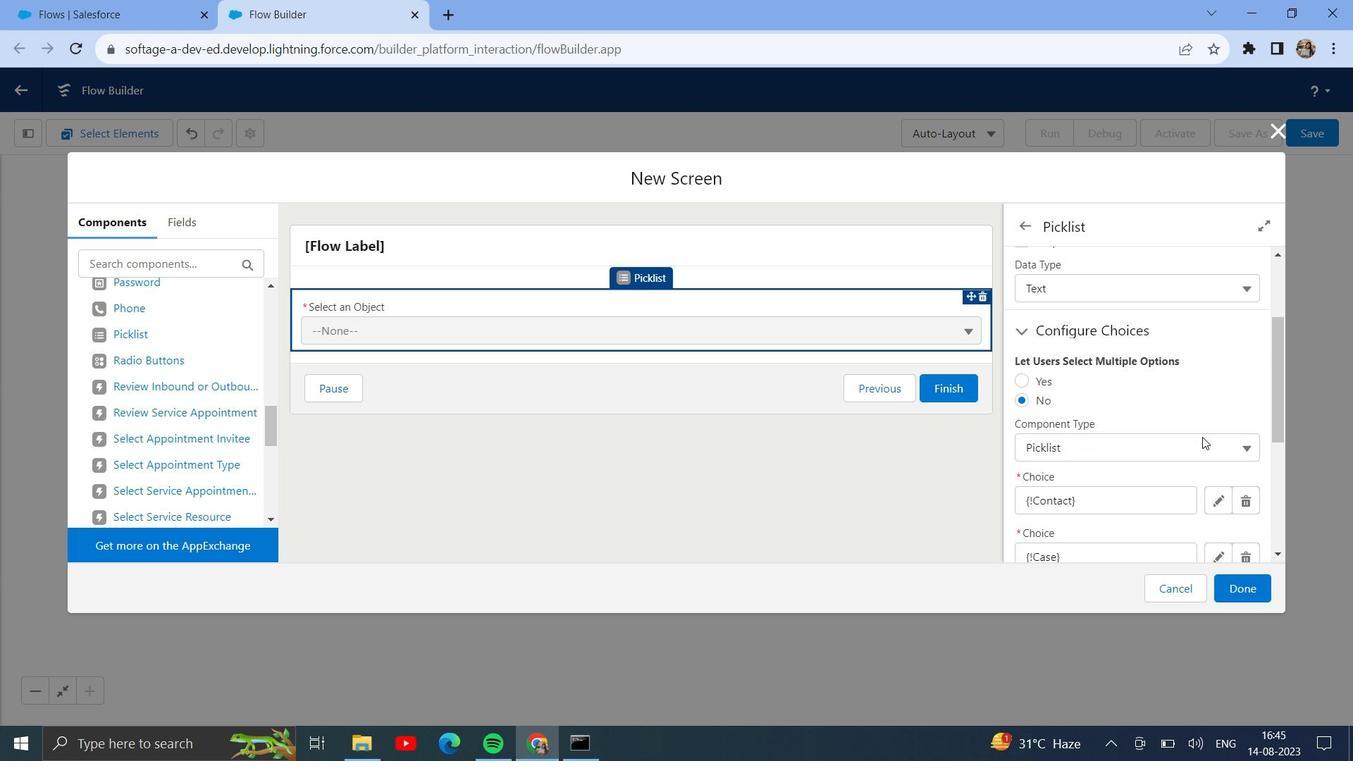 
Action: Mouse scrolled (1203, 436) with delta (0, 0)
Screenshot: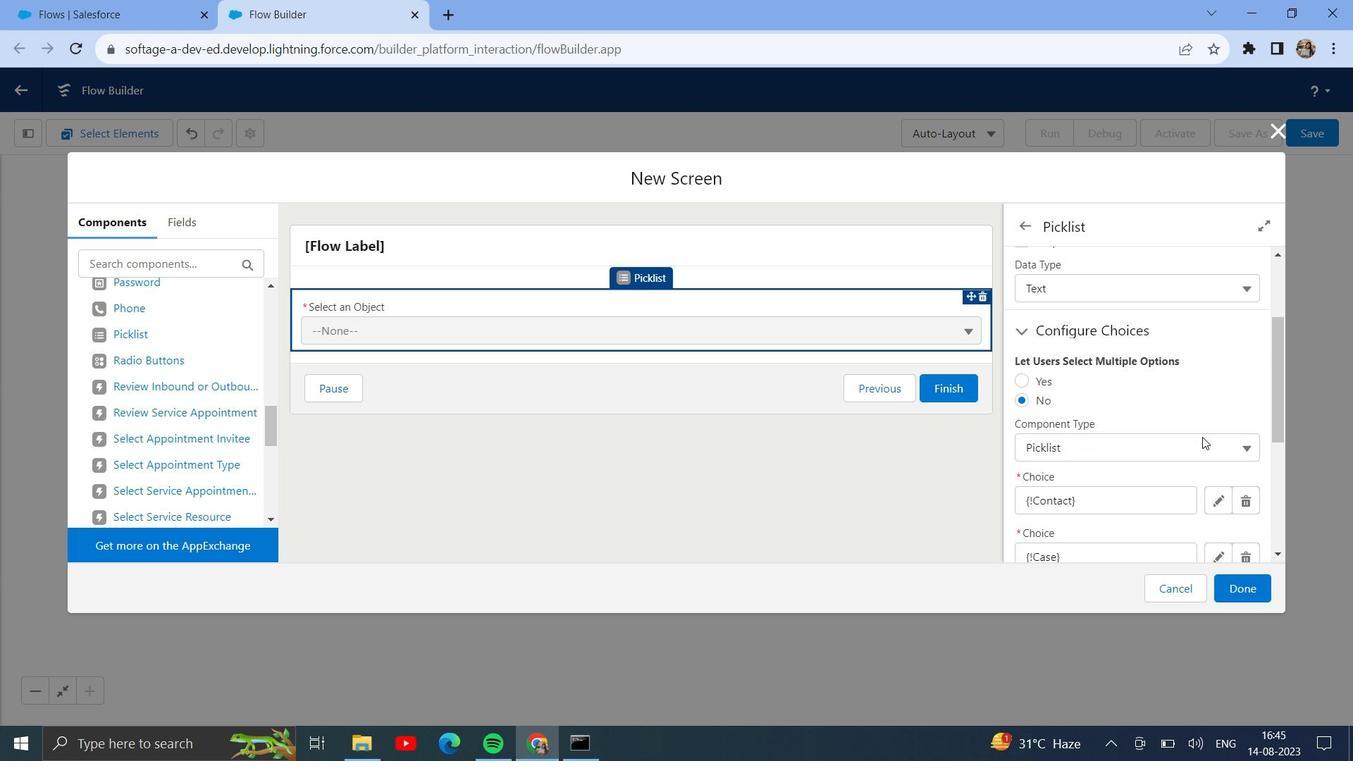 
Action: Mouse scrolled (1203, 436) with delta (0, 0)
Screenshot: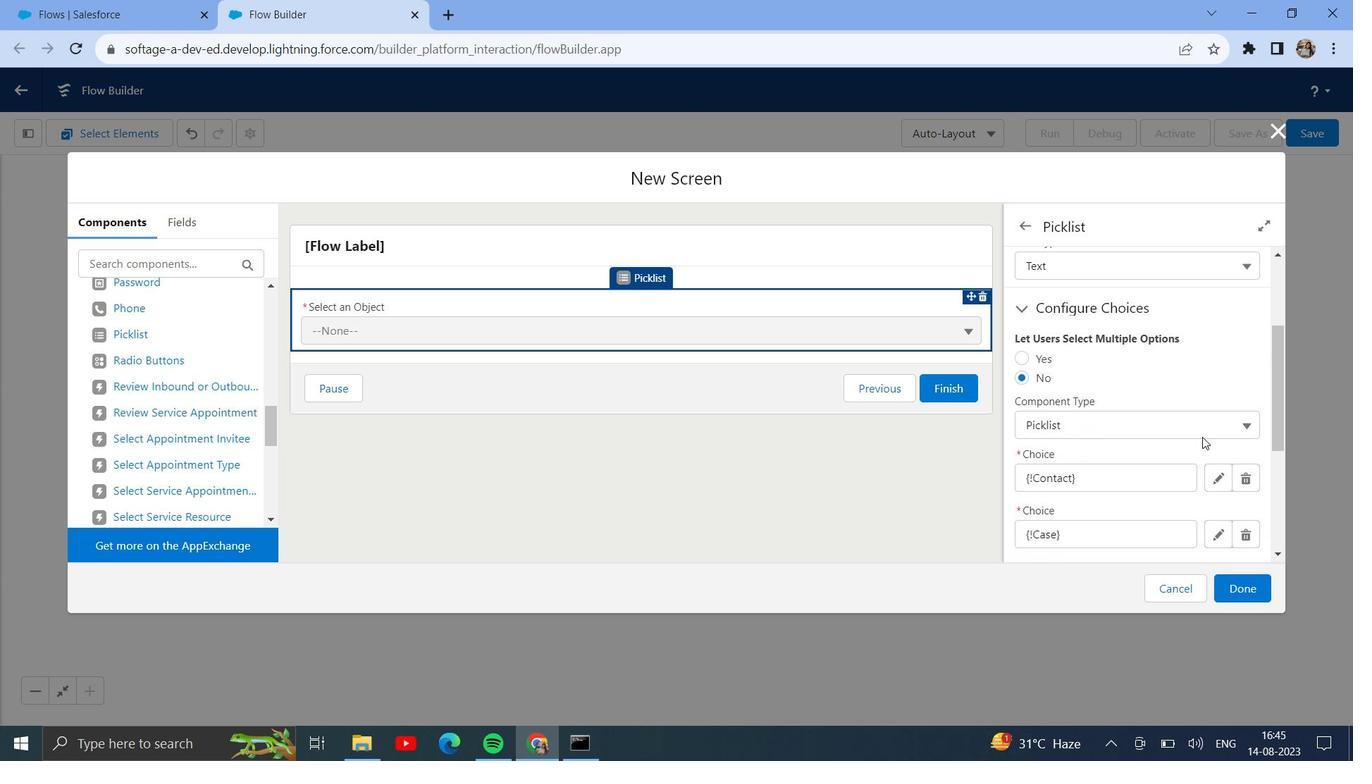 
Action: Mouse moved to (1227, 586)
Screenshot: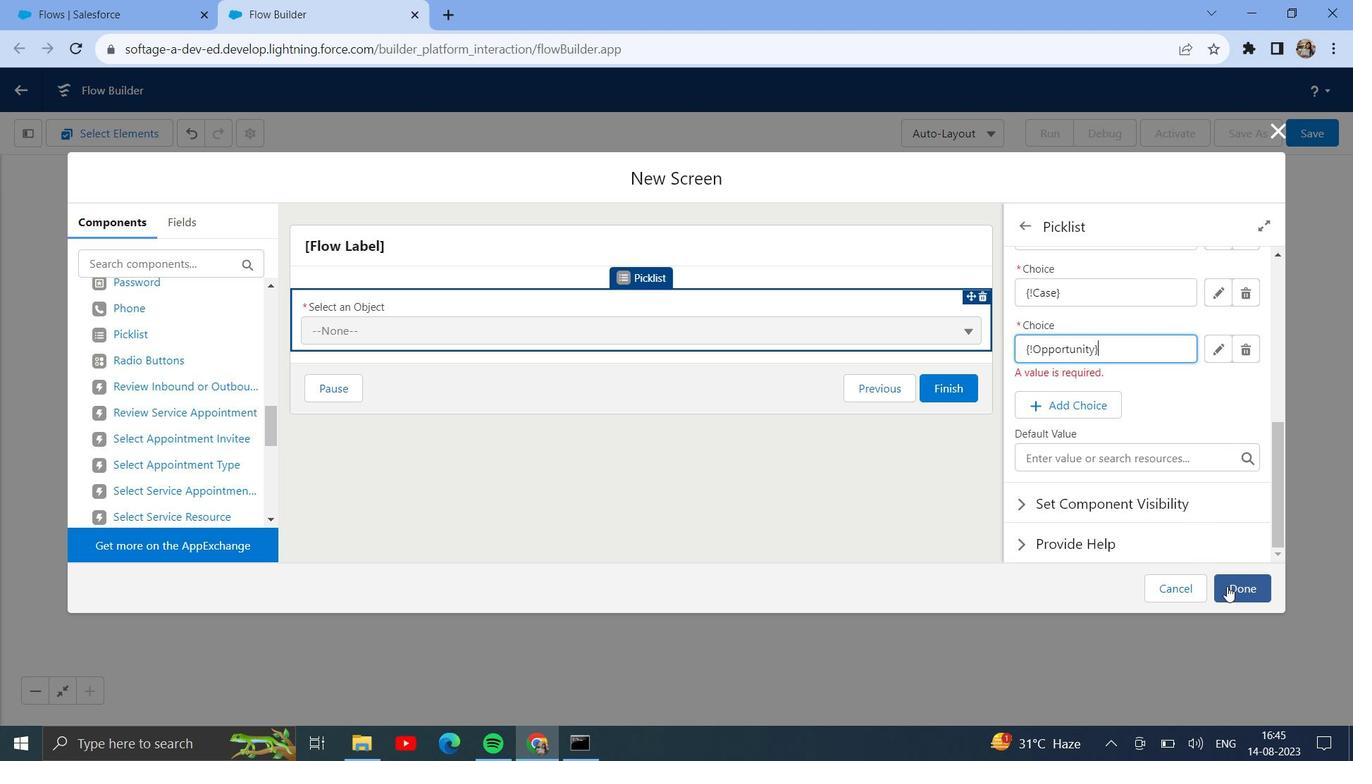 
Action: Mouse pressed left at (1227, 586)
Screenshot: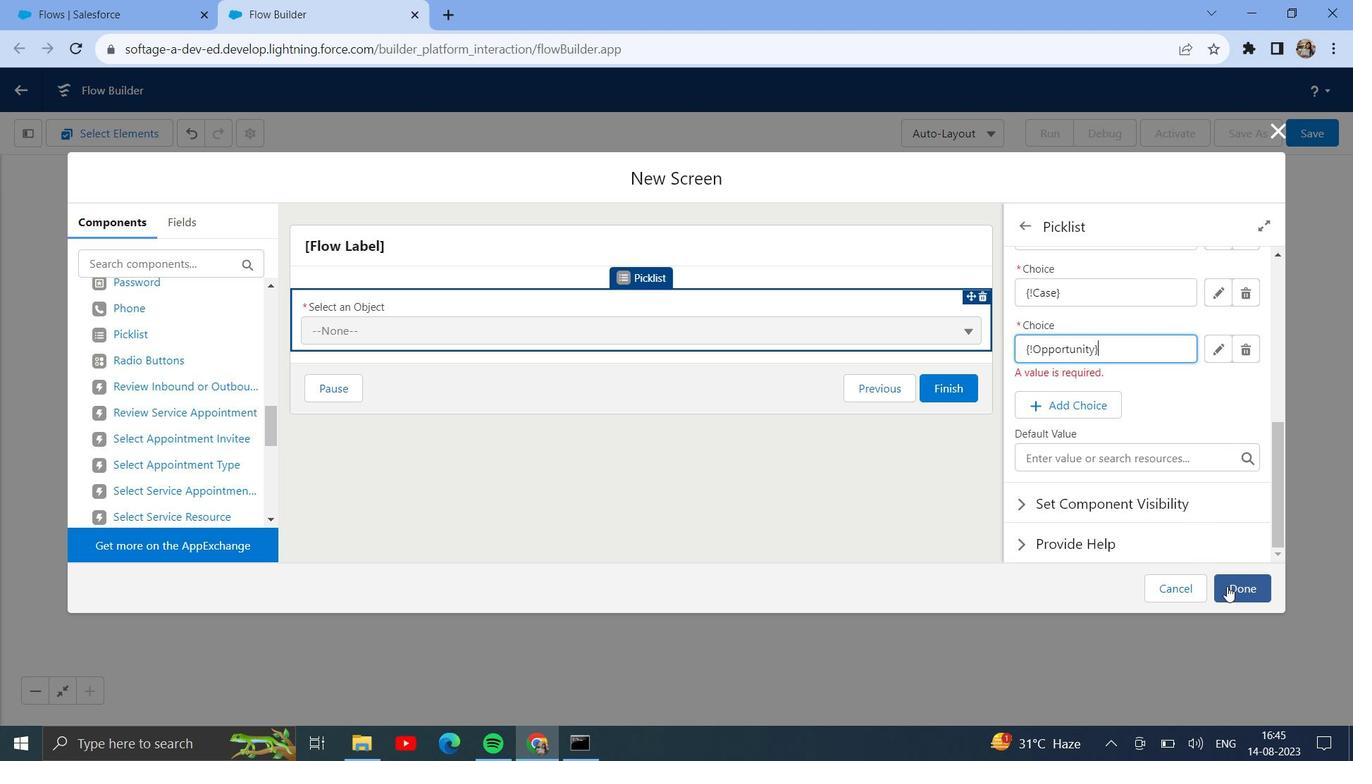 
Action: Mouse moved to (20, 140)
Screenshot: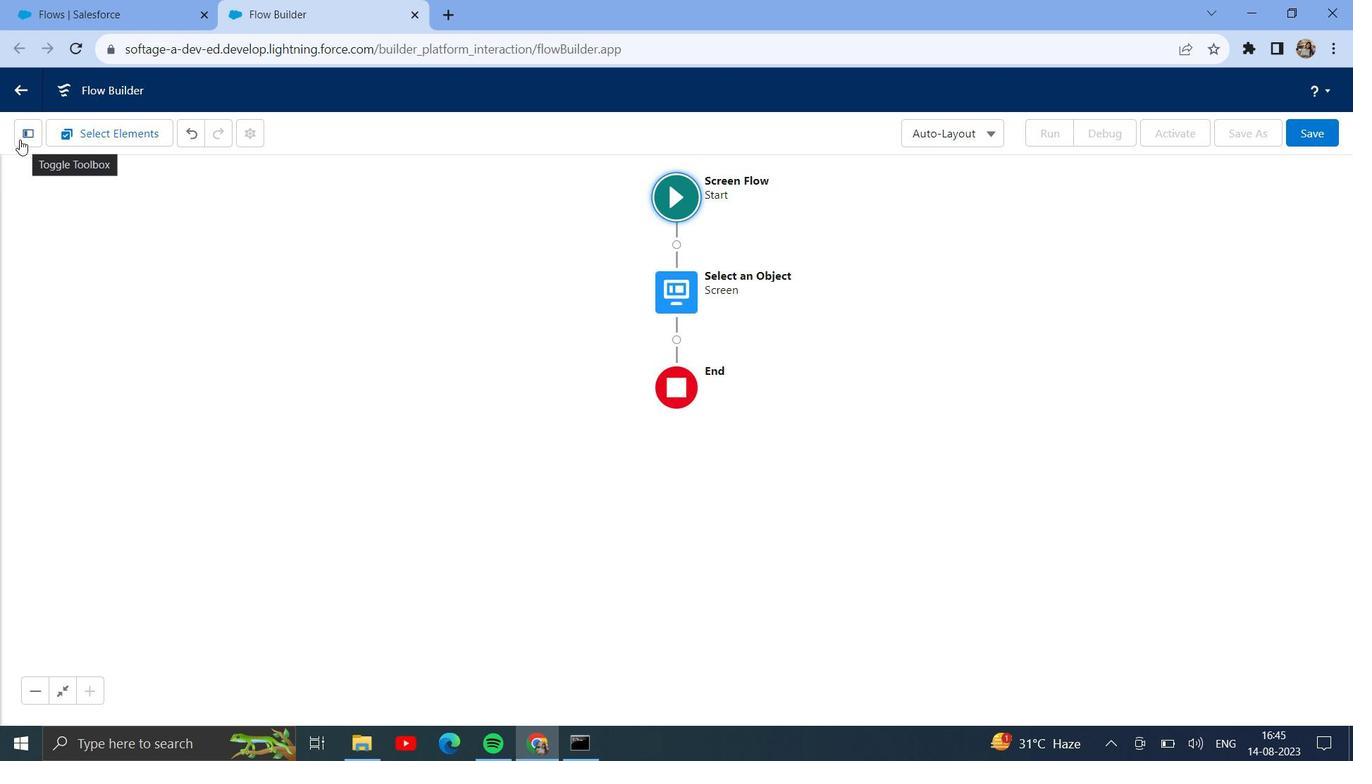
Action: Mouse pressed left at (20, 140)
Screenshot: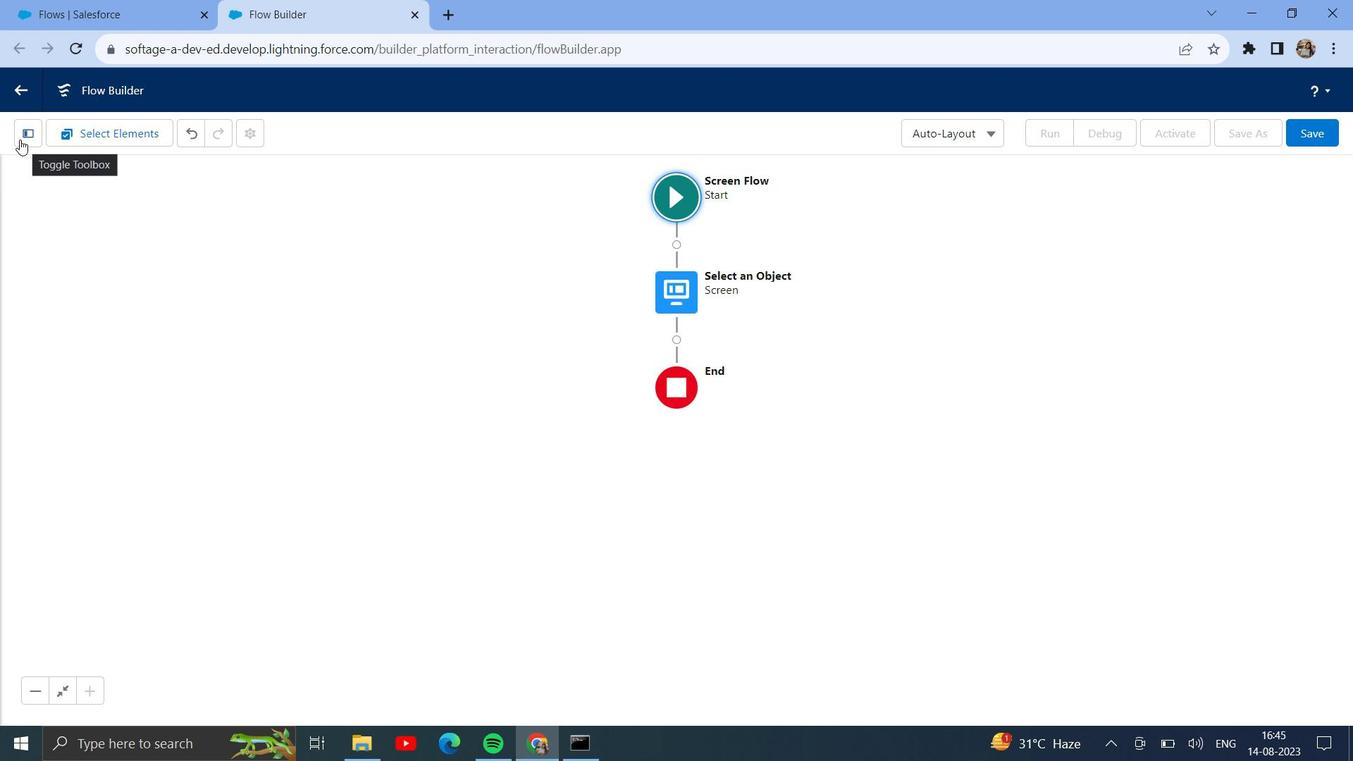 
Action: Mouse moved to (681, 343)
Screenshot: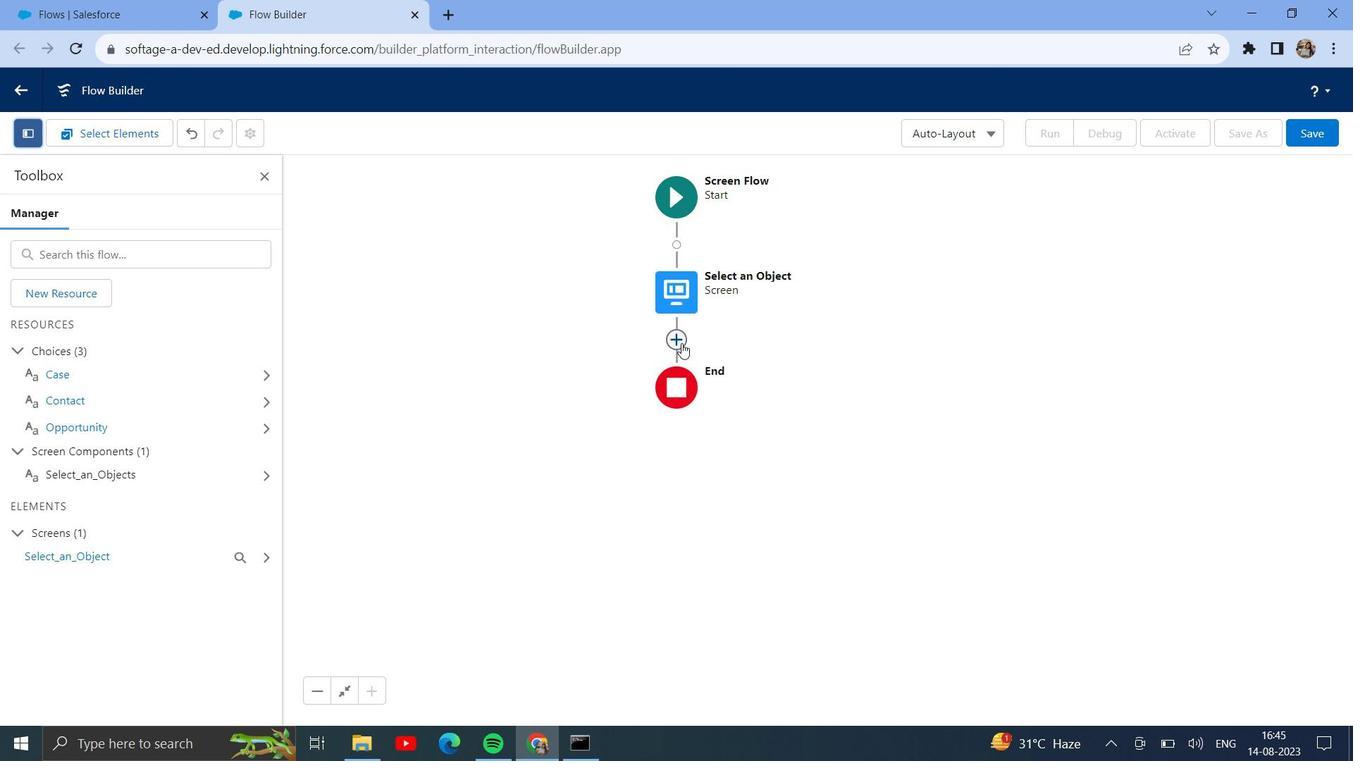 
Action: Mouse pressed left at (681, 343)
Screenshot: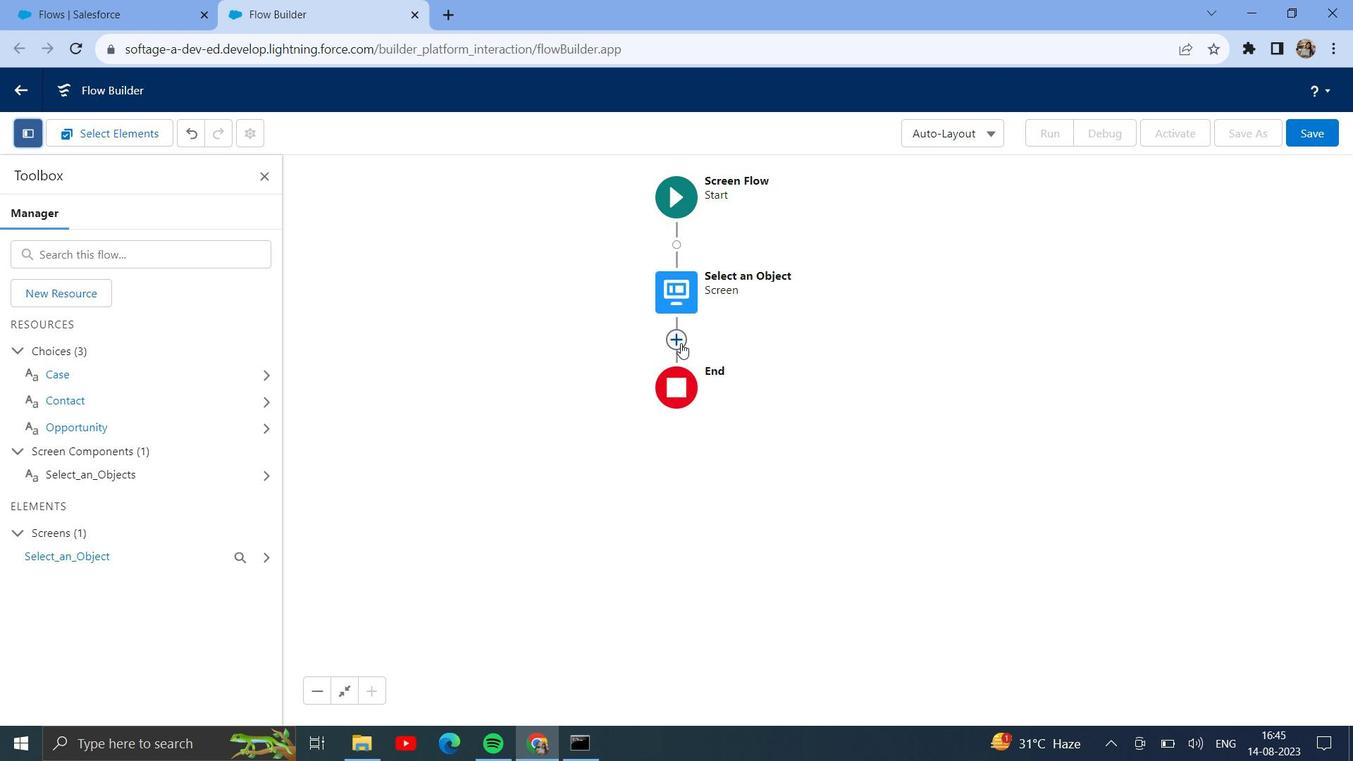 
Action: Mouse moved to (650, 554)
Screenshot: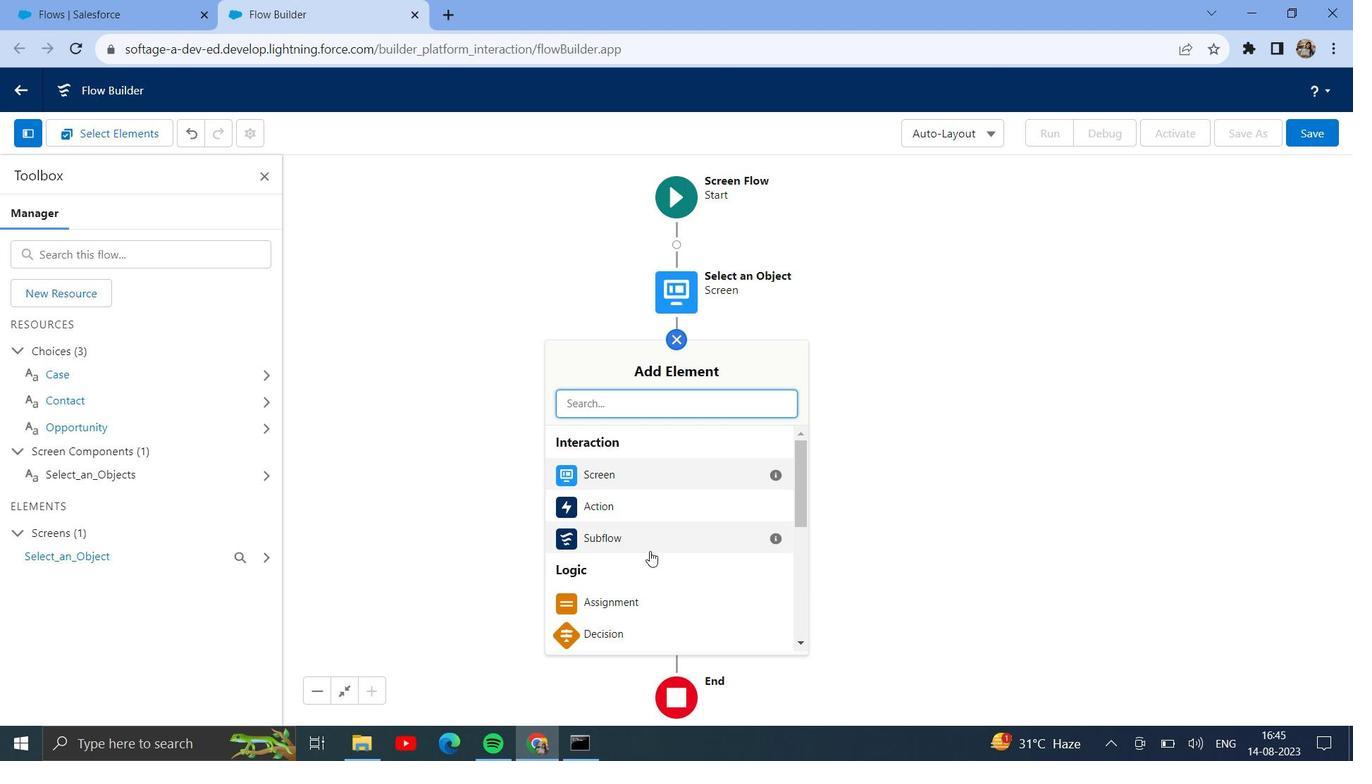 
Action: Mouse scrolled (650, 553) with delta (0, 0)
Screenshot: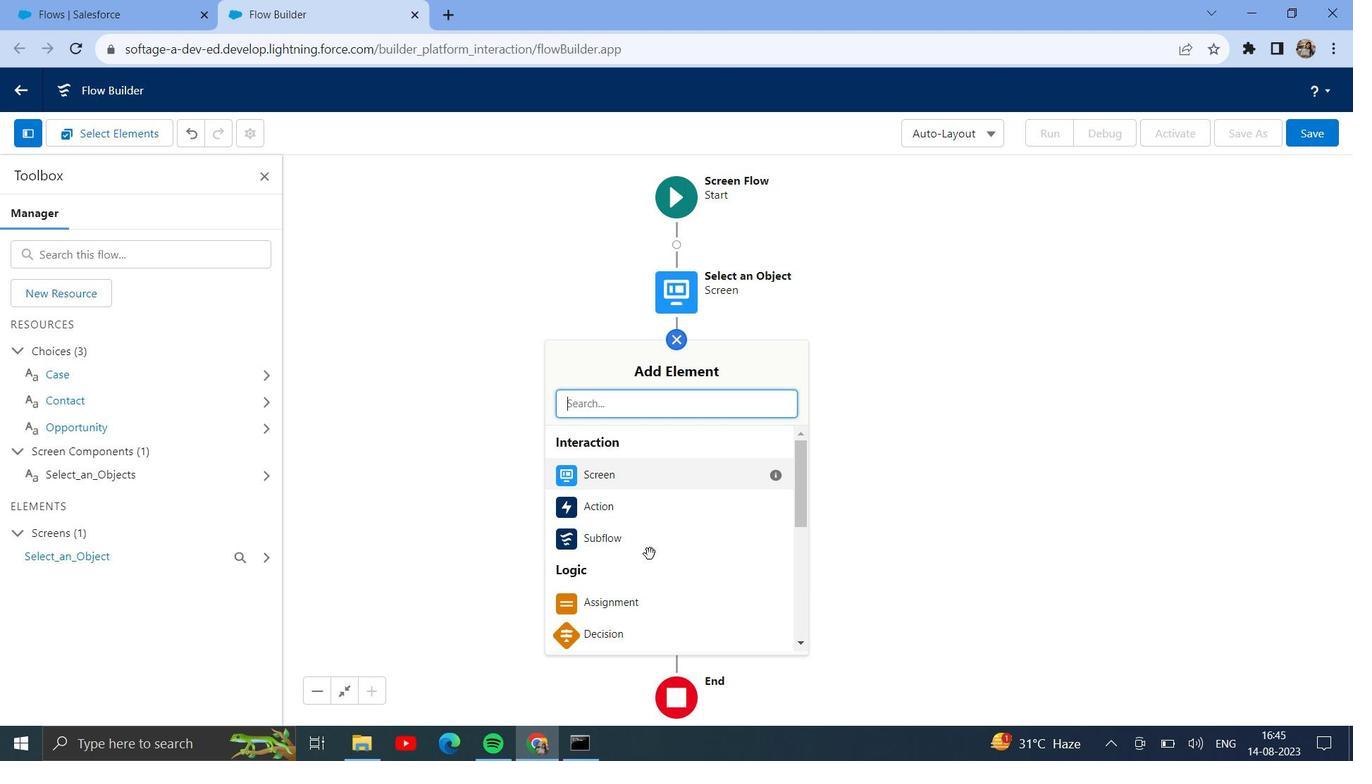 
Action: Mouse scrolled (650, 553) with delta (0, 0)
Screenshot: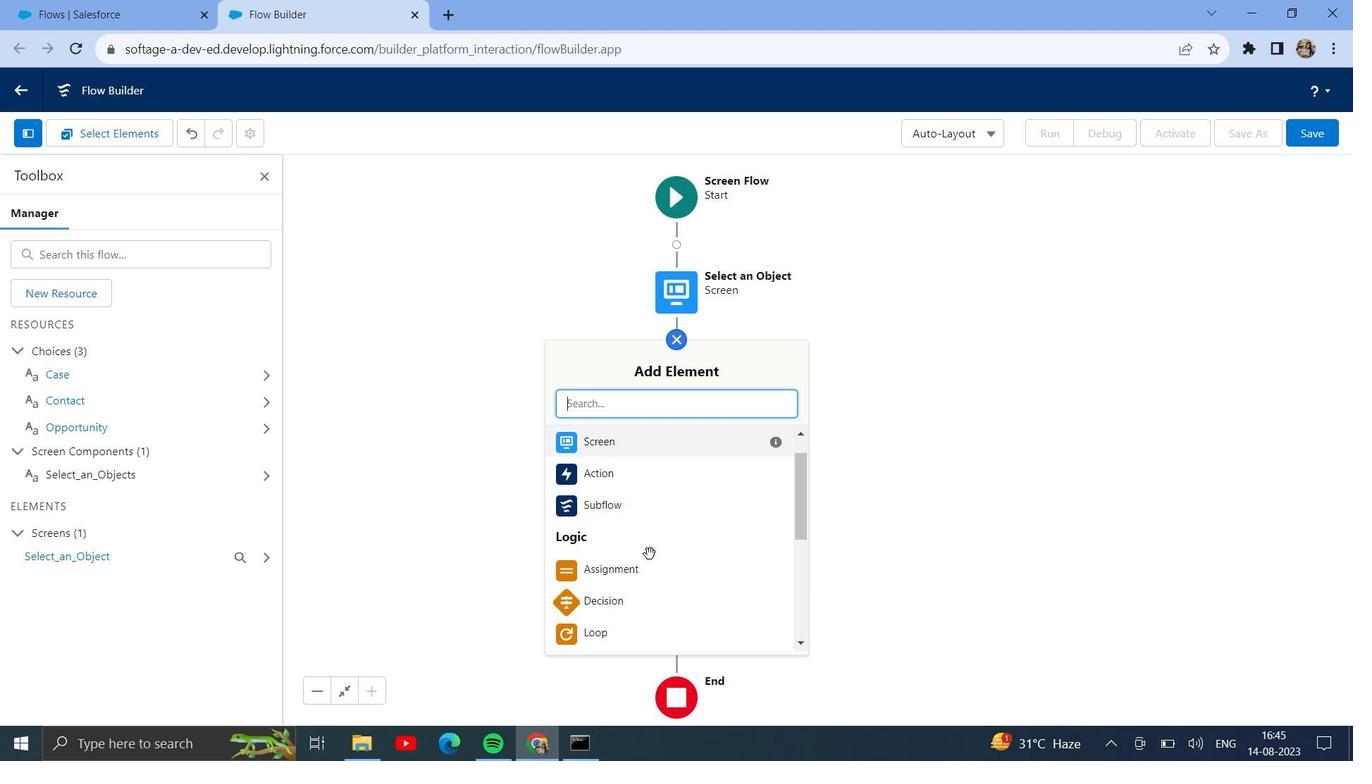 
Action: Mouse moved to (649, 450)
Screenshot: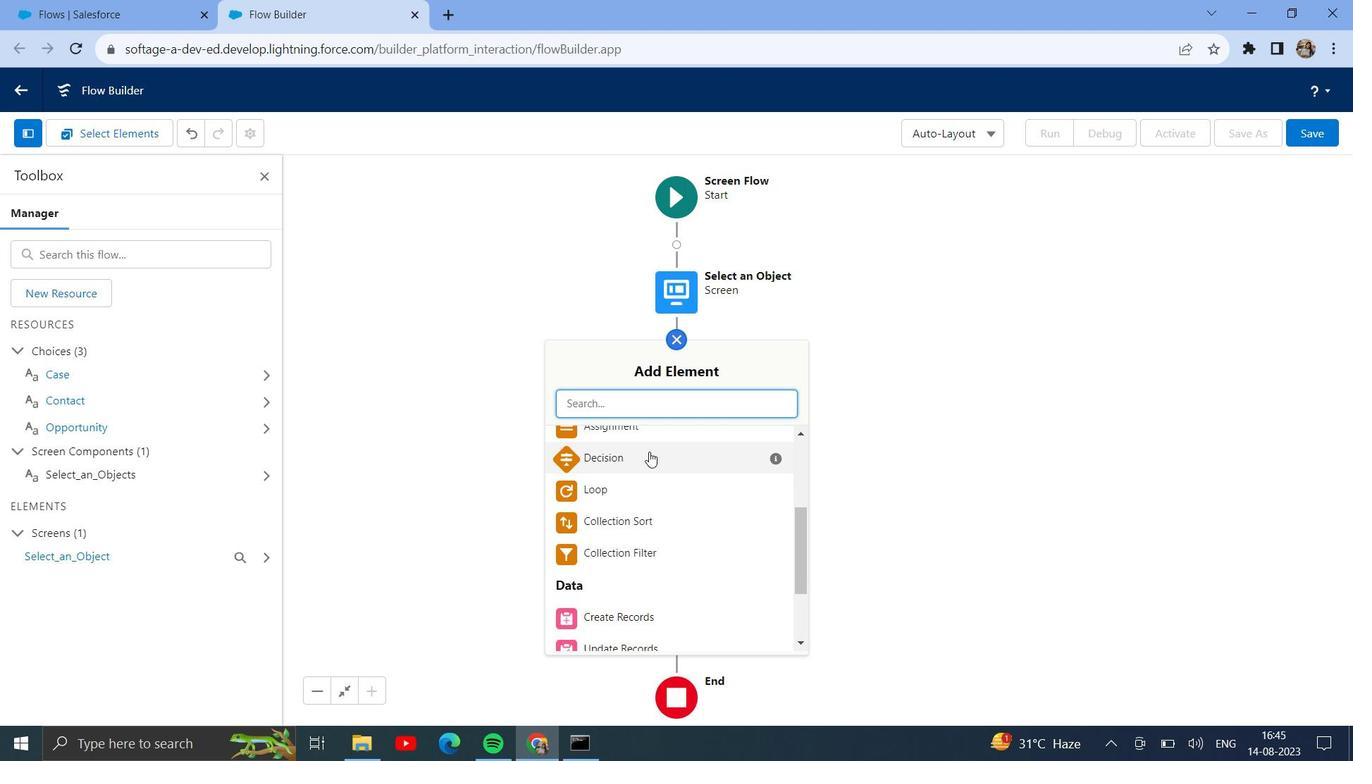 
Action: Mouse pressed left at (649, 450)
Screenshot: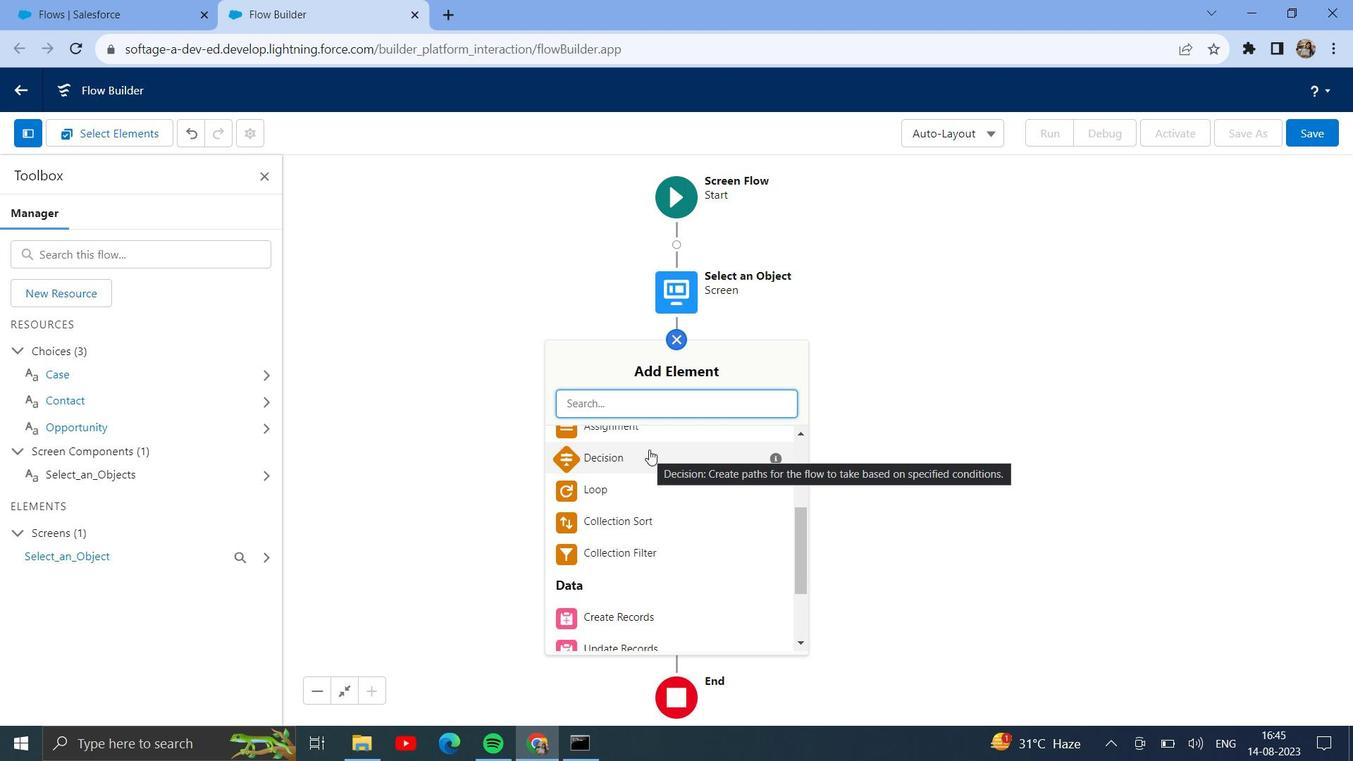 
Action: Key pressed <Key.shift>Check<Key.space><Key.shift>Selected<Key.space><Key.shift>Object
Screenshot: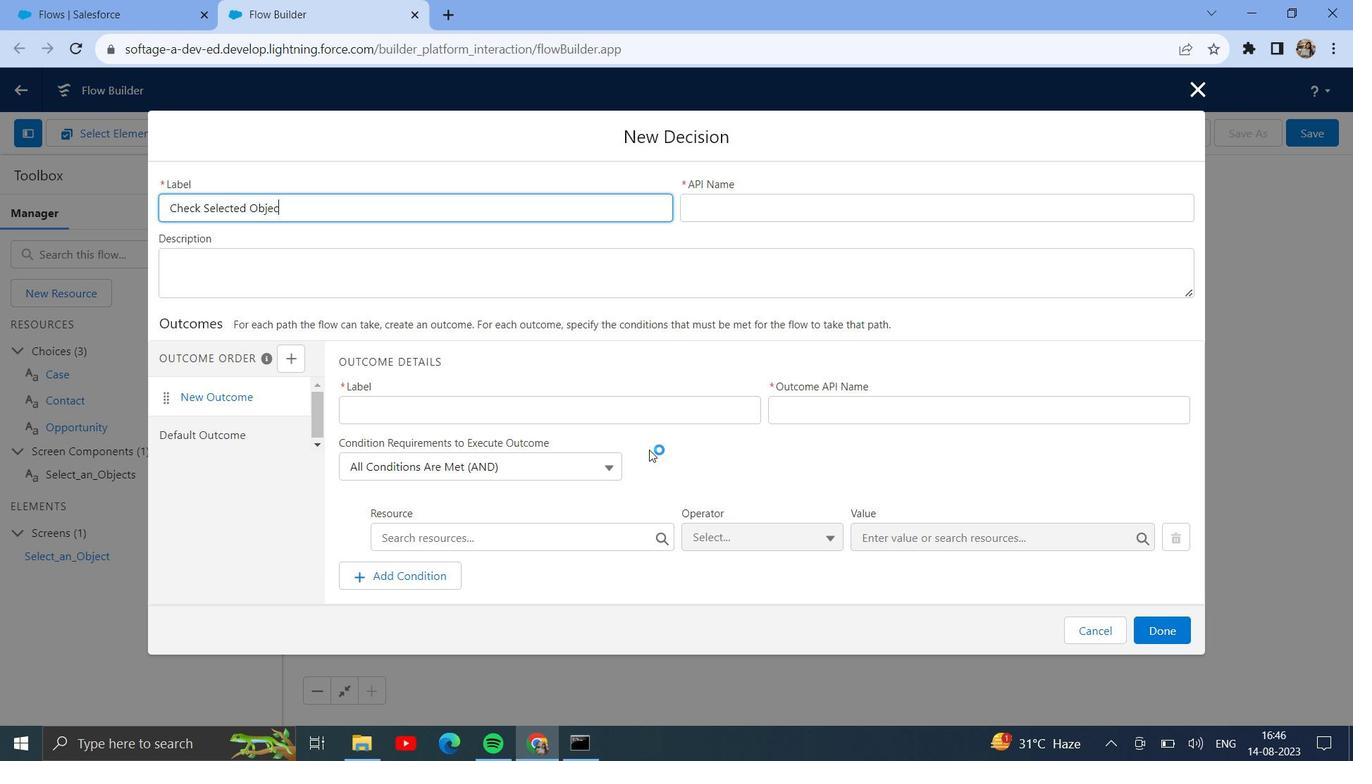 
Action: Mouse moved to (802, 206)
Screenshot: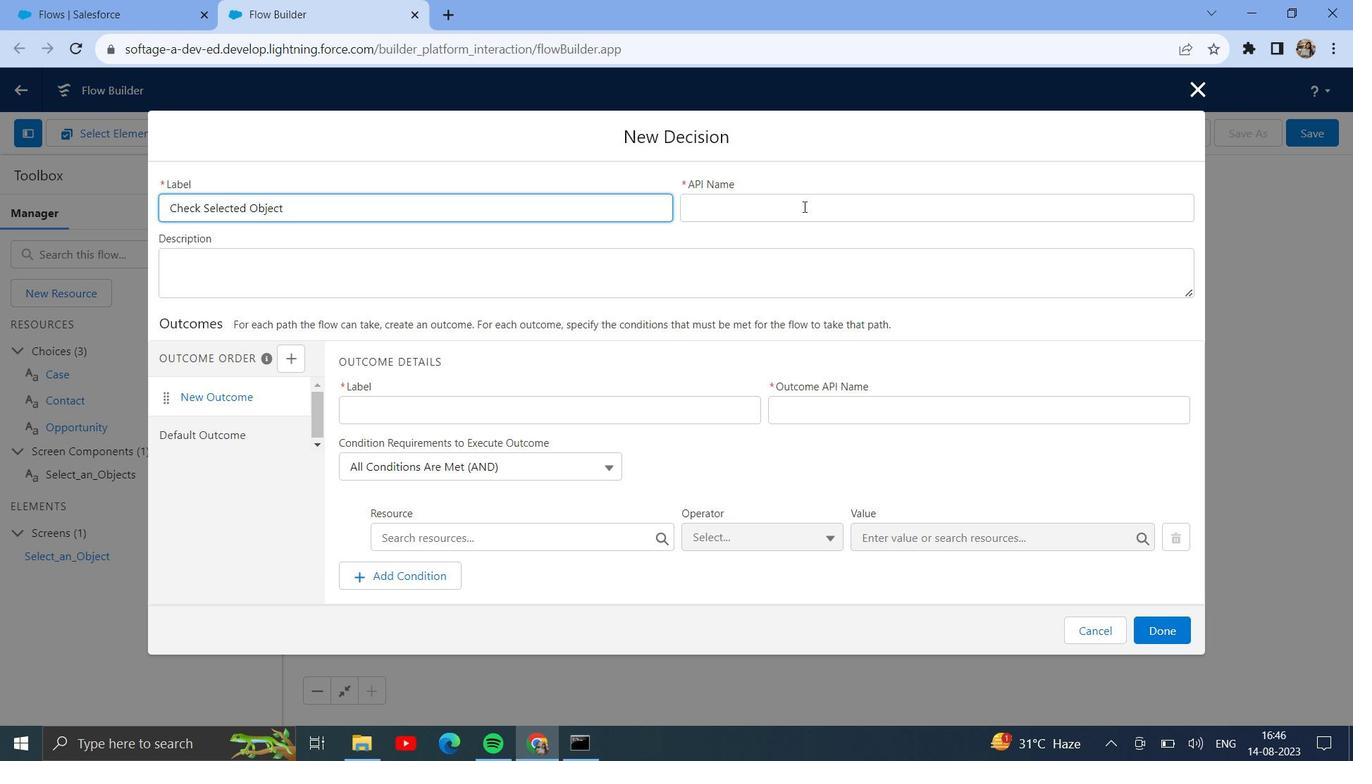 
Action: Mouse pressed left at (802, 206)
Screenshot: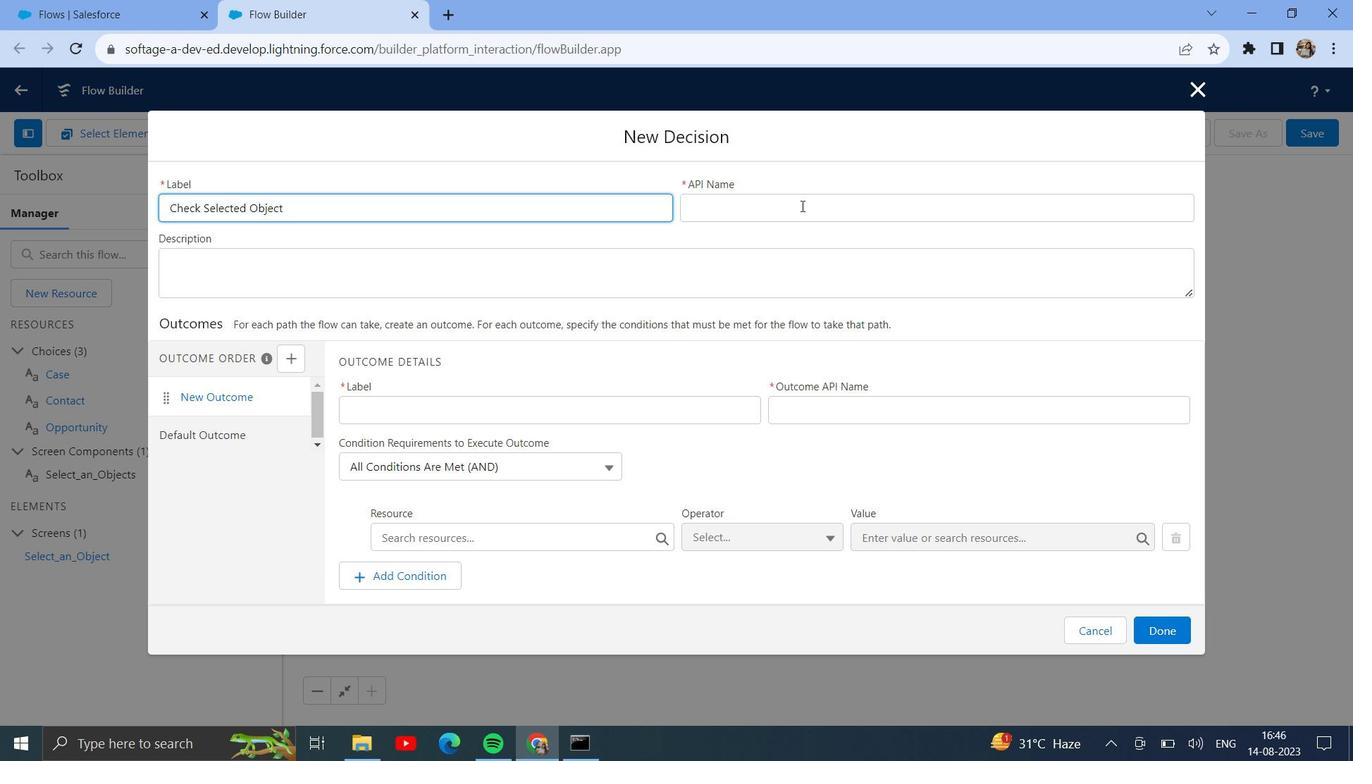 
Action: Mouse moved to (510, 438)
Screenshot: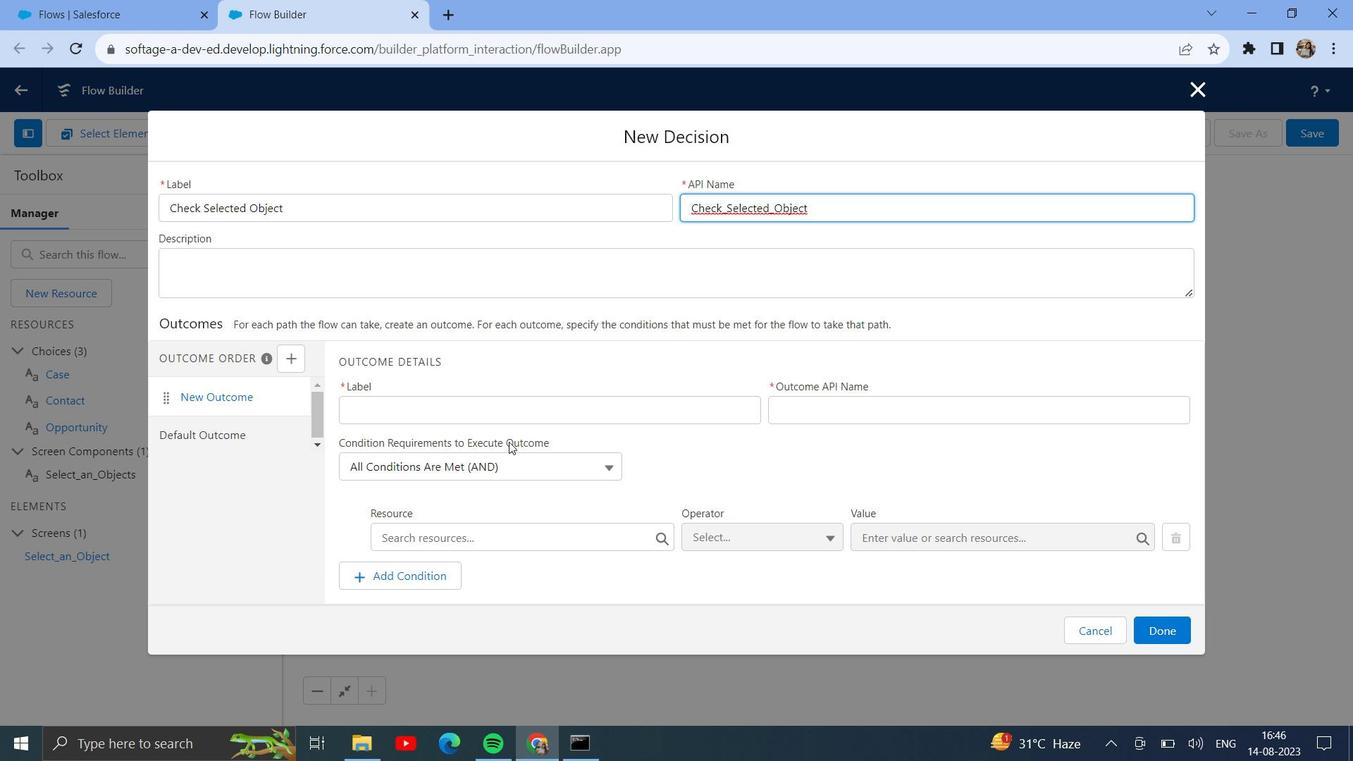 
Action: Mouse scrolled (510, 437) with delta (0, 0)
Screenshot: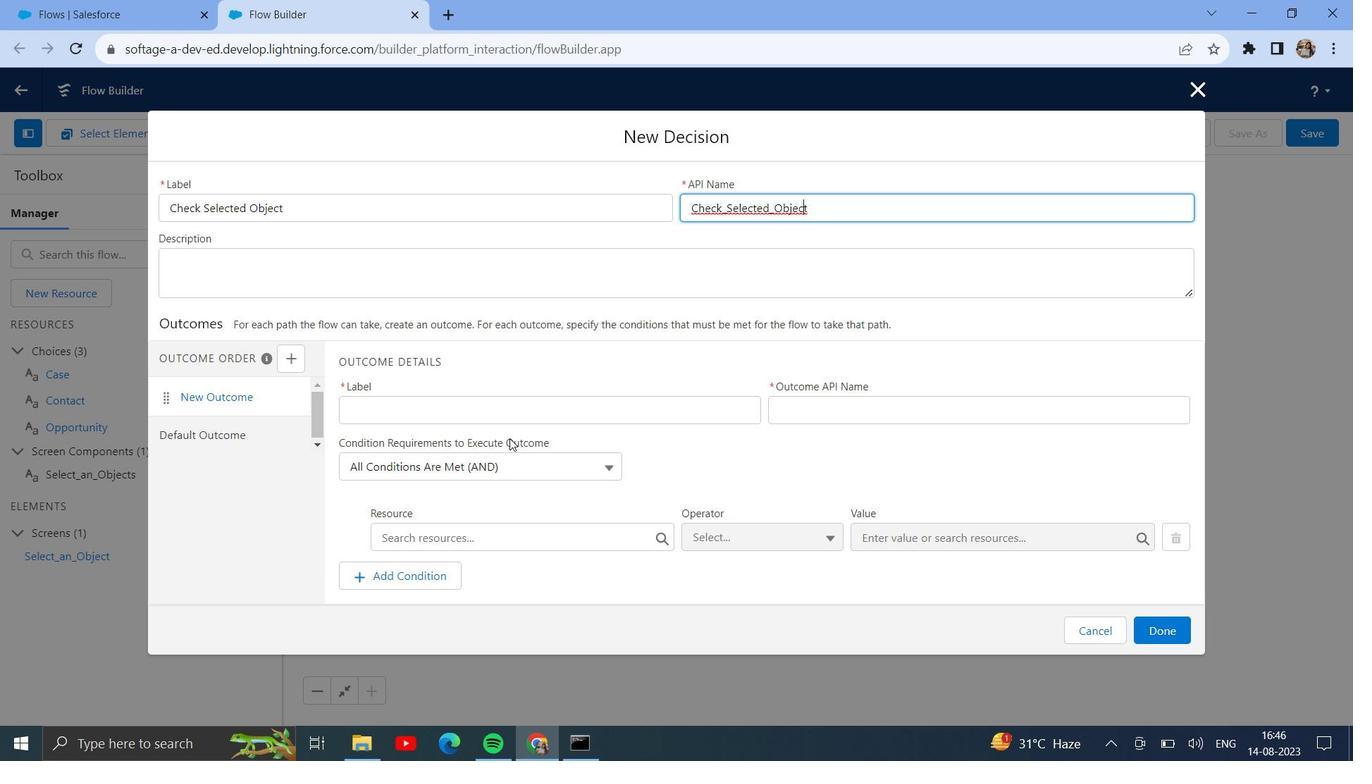 
Action: Mouse moved to (543, 404)
Screenshot: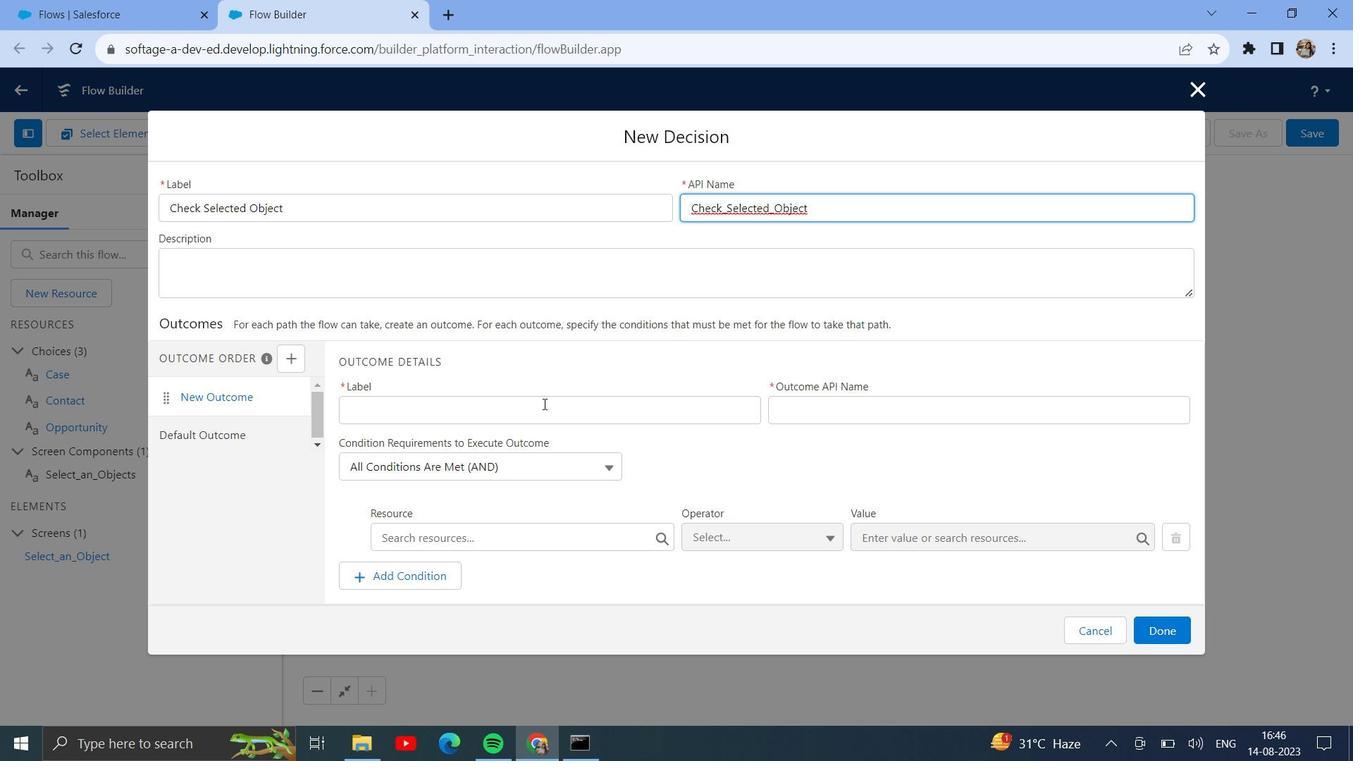 
Action: Mouse pressed left at (543, 404)
Screenshot: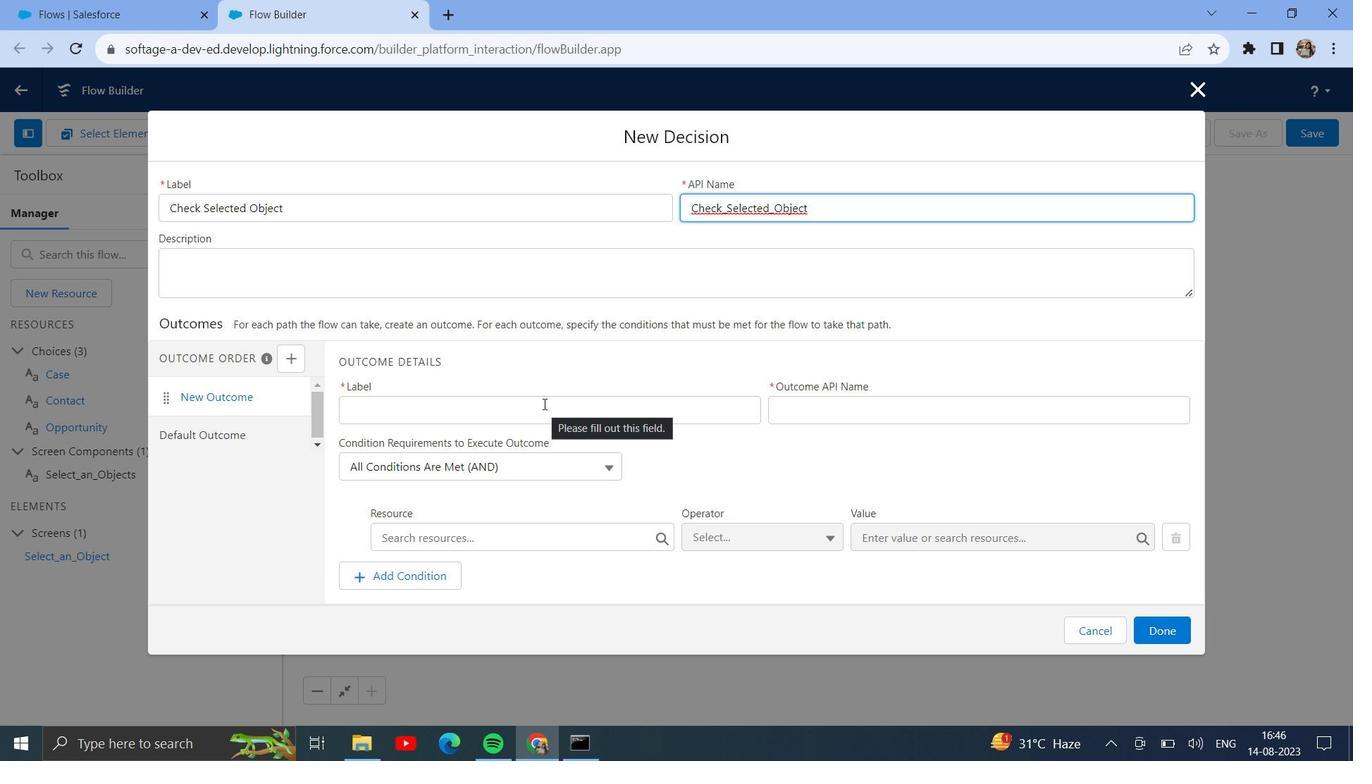 
Action: Mouse moved to (178, 437)
Screenshot: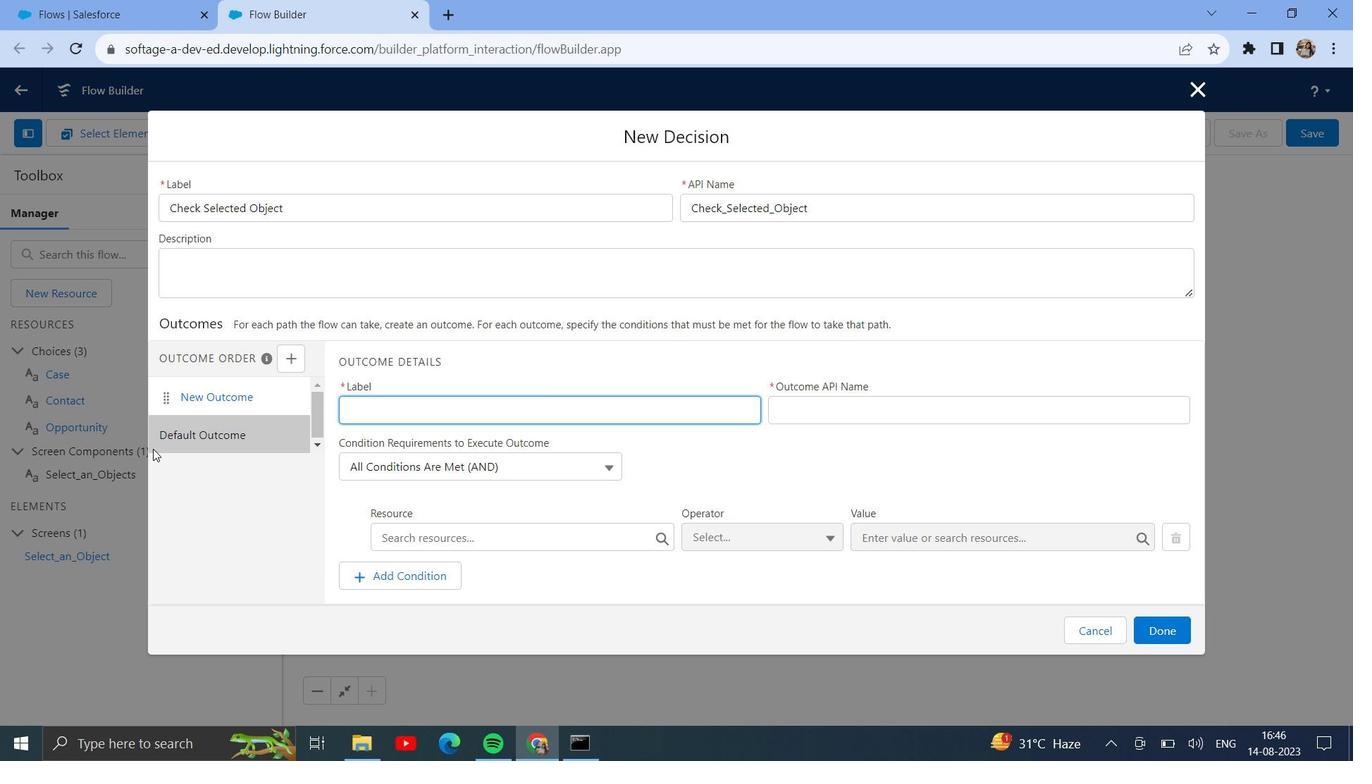 
Action: Mouse pressed left at (178, 437)
Screenshot: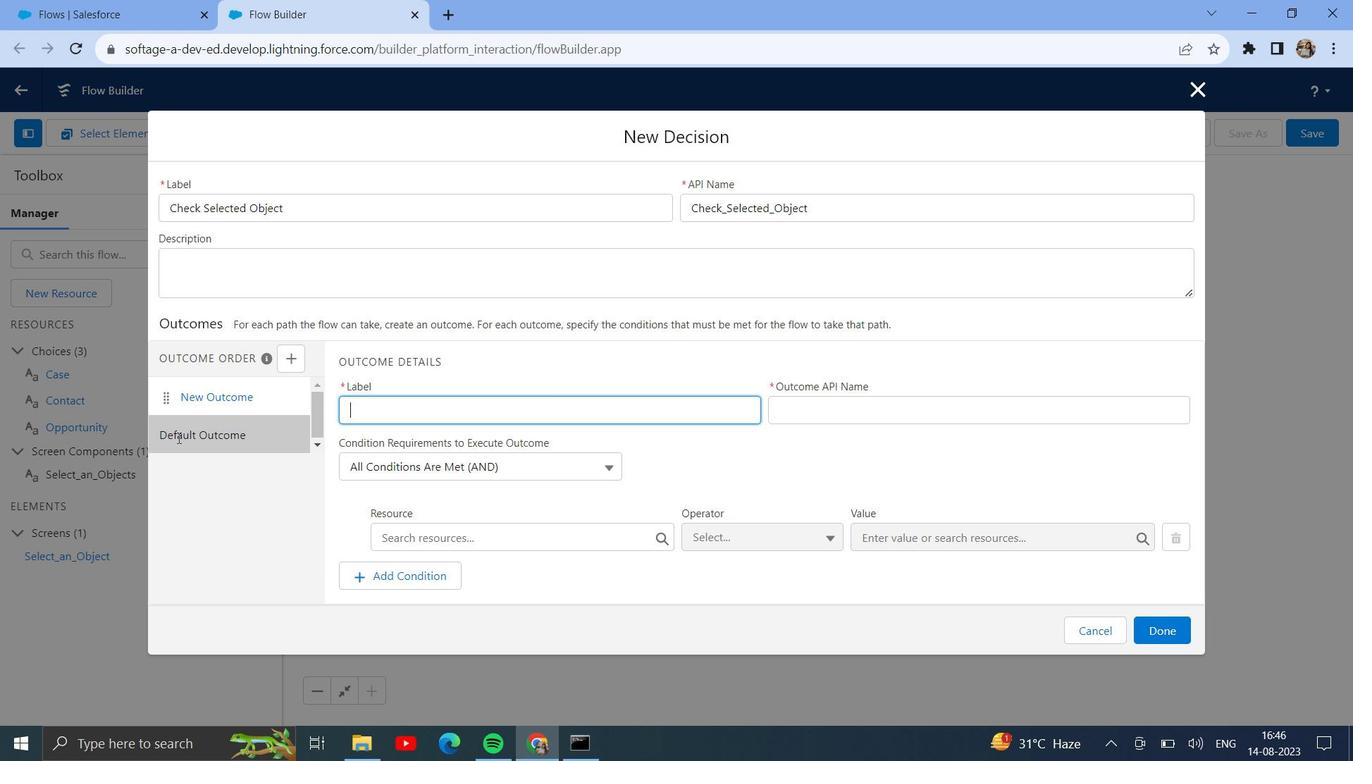 
Action: Mouse moved to (168, 400)
Screenshot: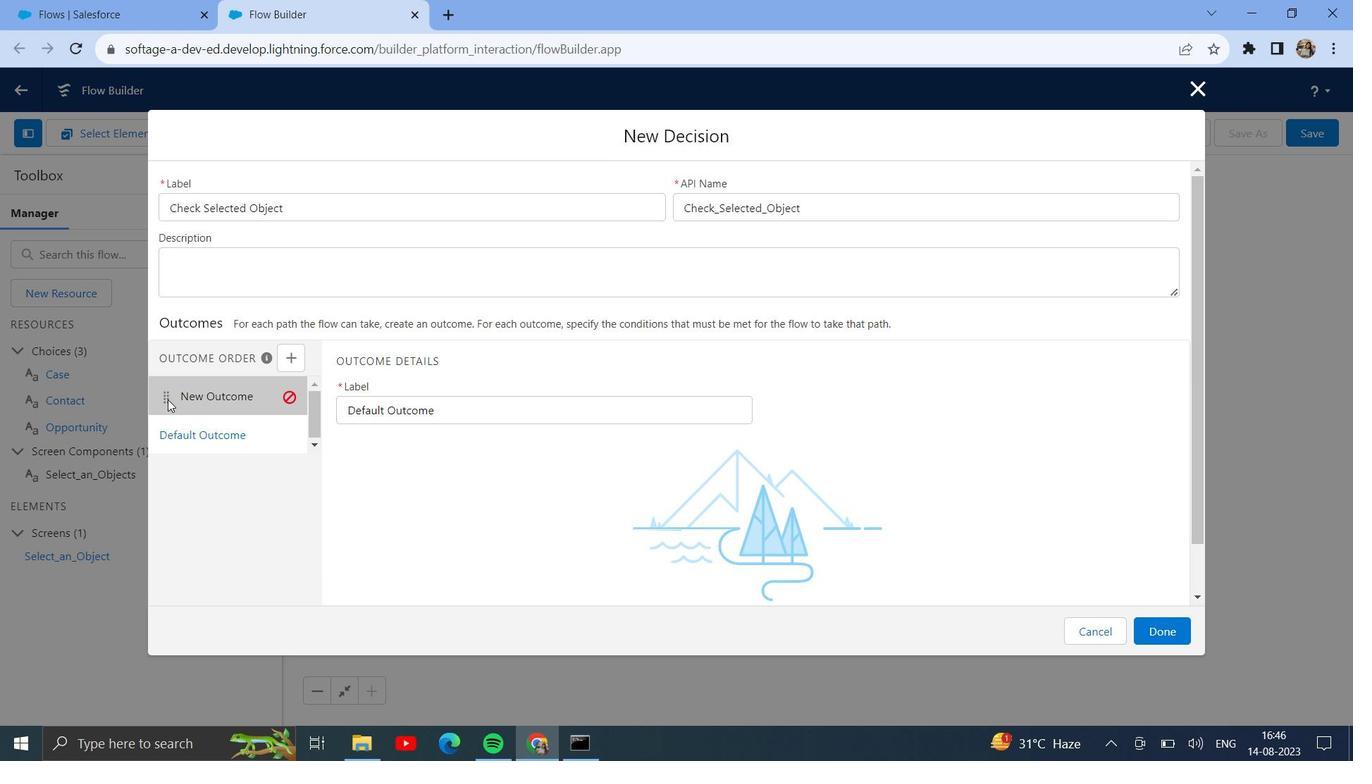 
Action: Mouse pressed left at (168, 400)
Screenshot: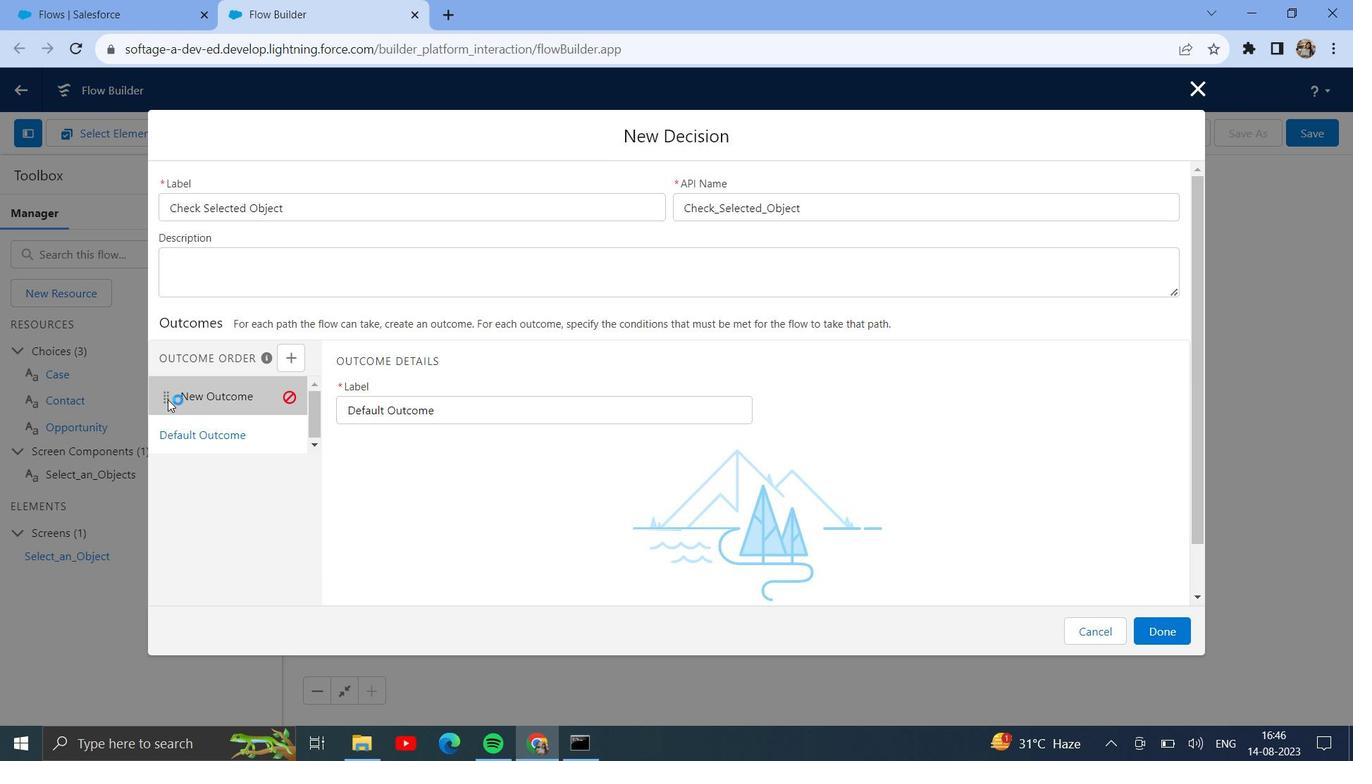 
Action: Mouse moved to (389, 404)
Screenshot: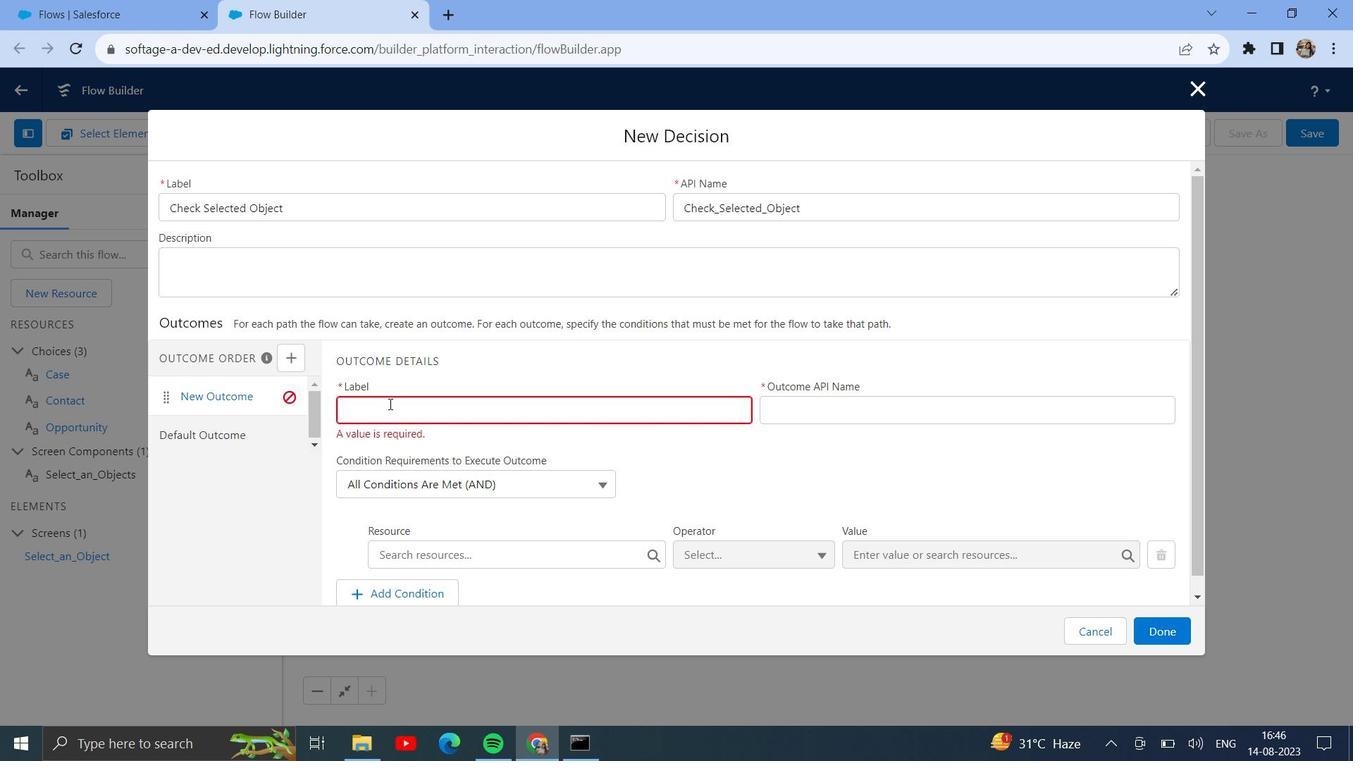 
Action: Mouse pressed left at (389, 404)
Screenshot: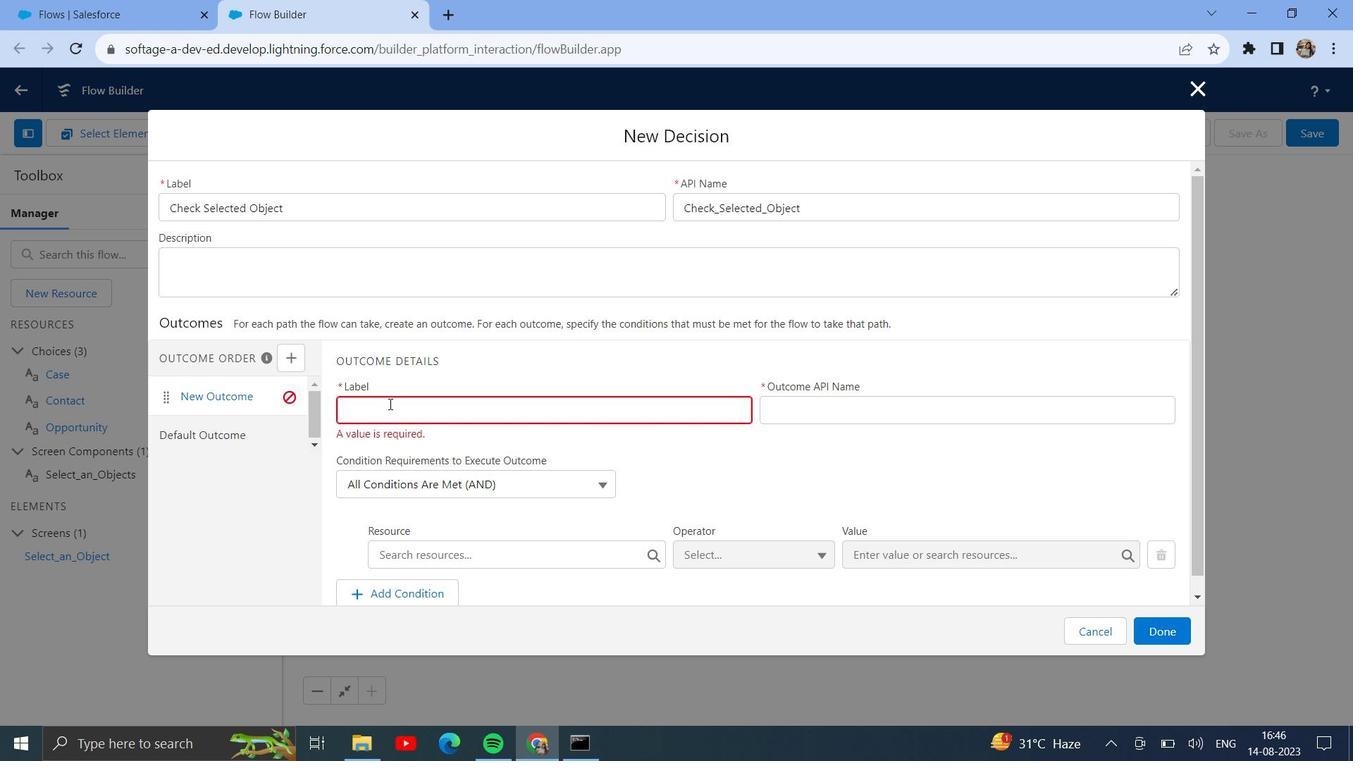 
Action: Key pressed is<Key.space><Key.backspace><Key.shift>Contact<Key.shift_r>?
Screenshot: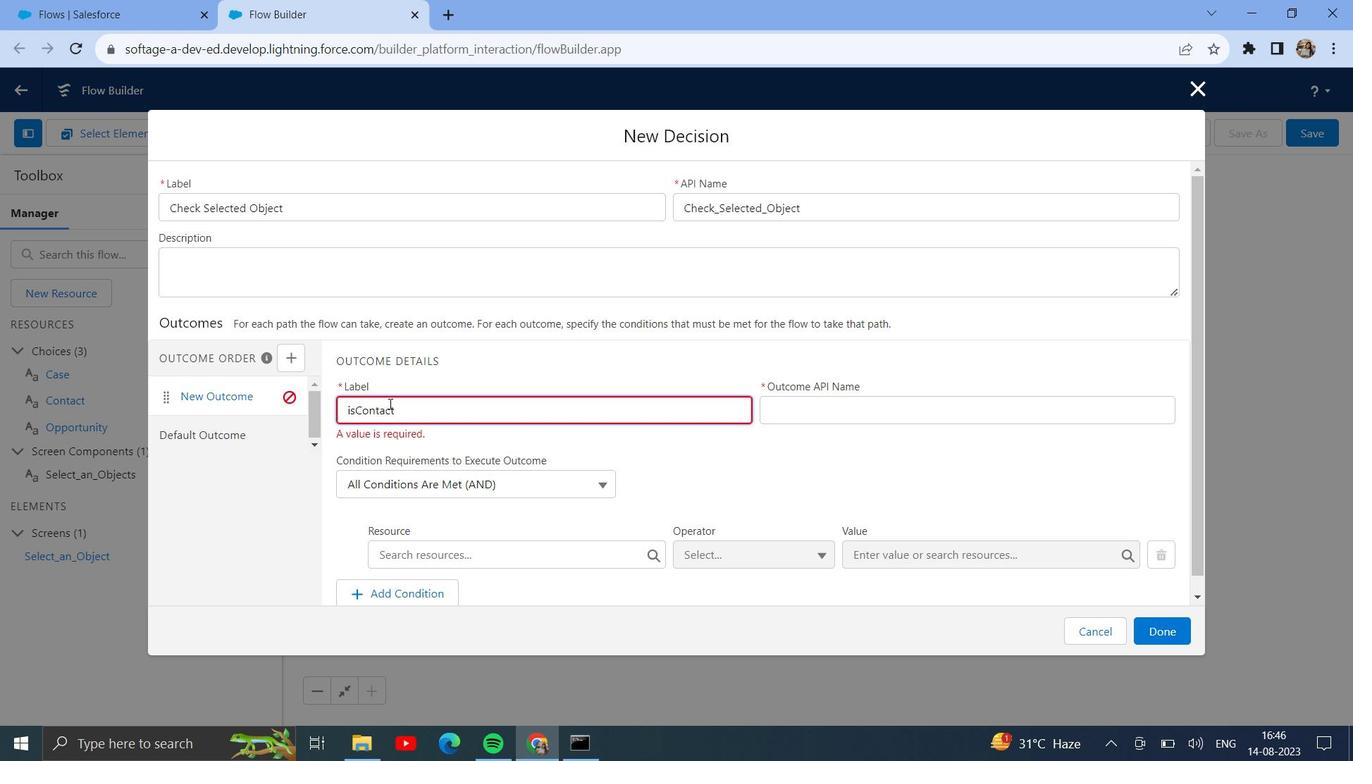 
Action: Mouse moved to (780, 411)
Screenshot: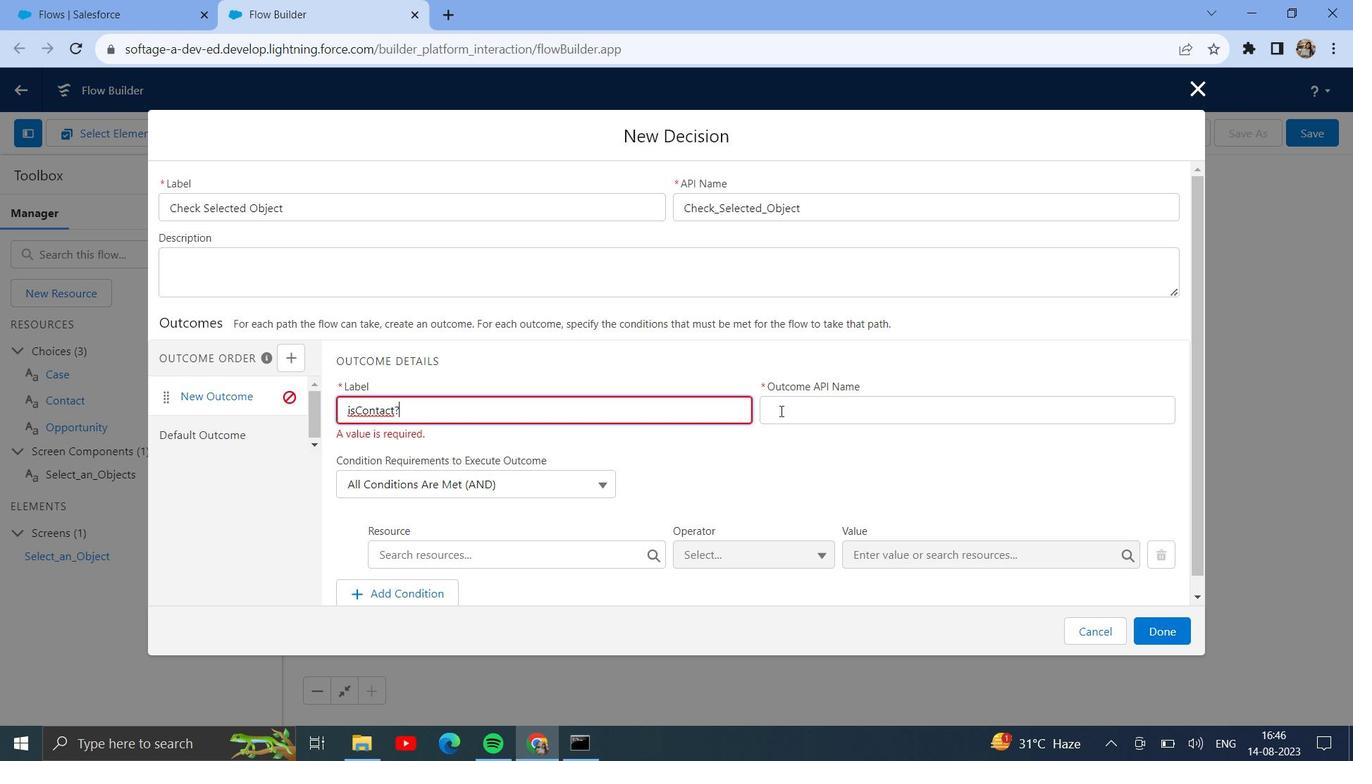 
Action: Mouse pressed left at (780, 411)
Screenshot: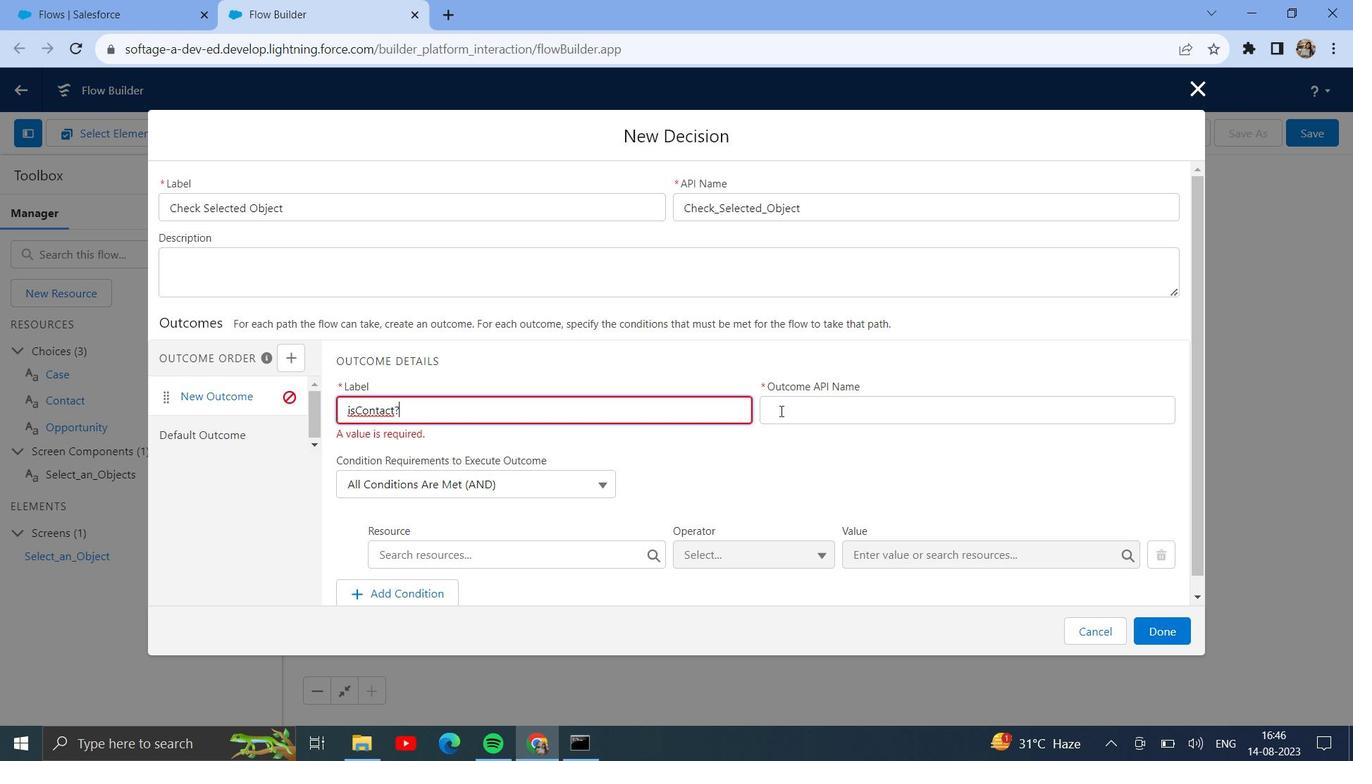 
Action: Mouse moved to (542, 523)
Screenshot: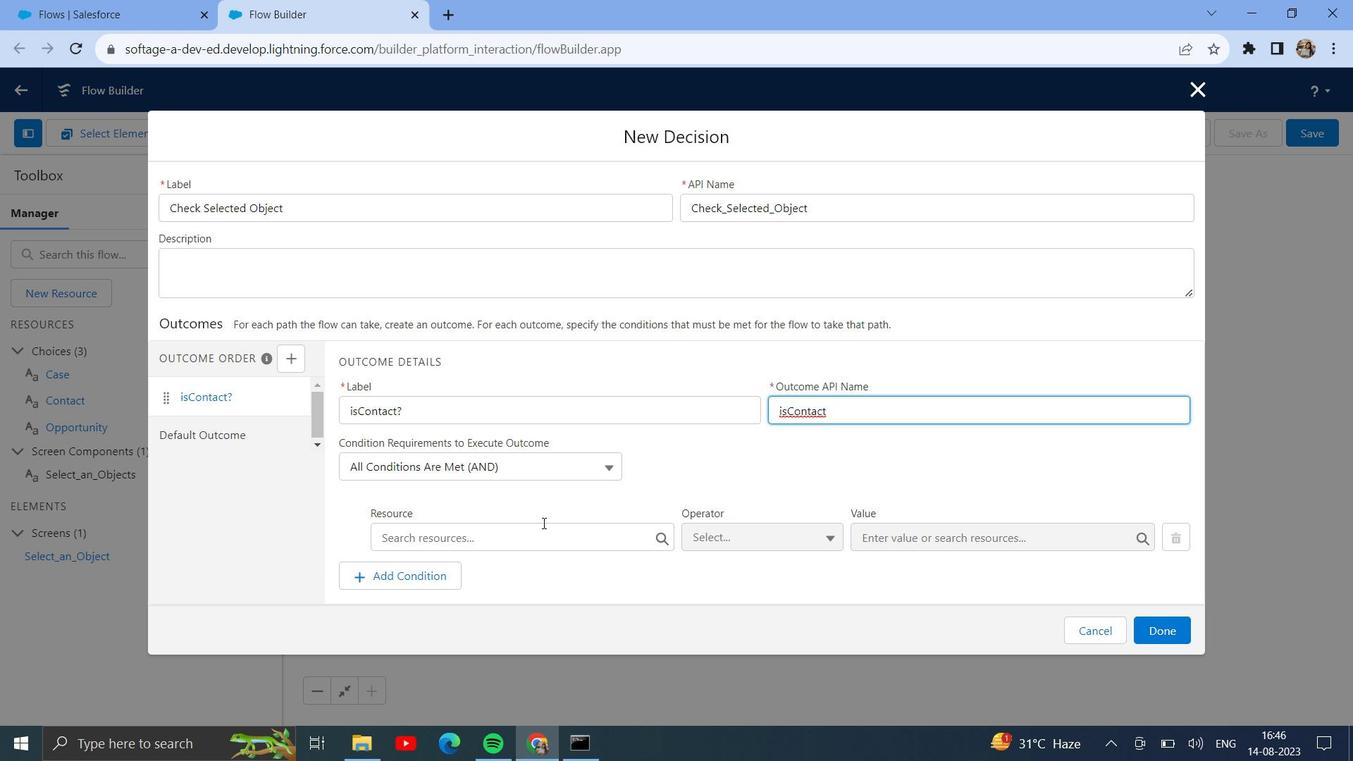 
Action: Mouse scrolled (542, 522) with delta (0, 0)
Screenshot: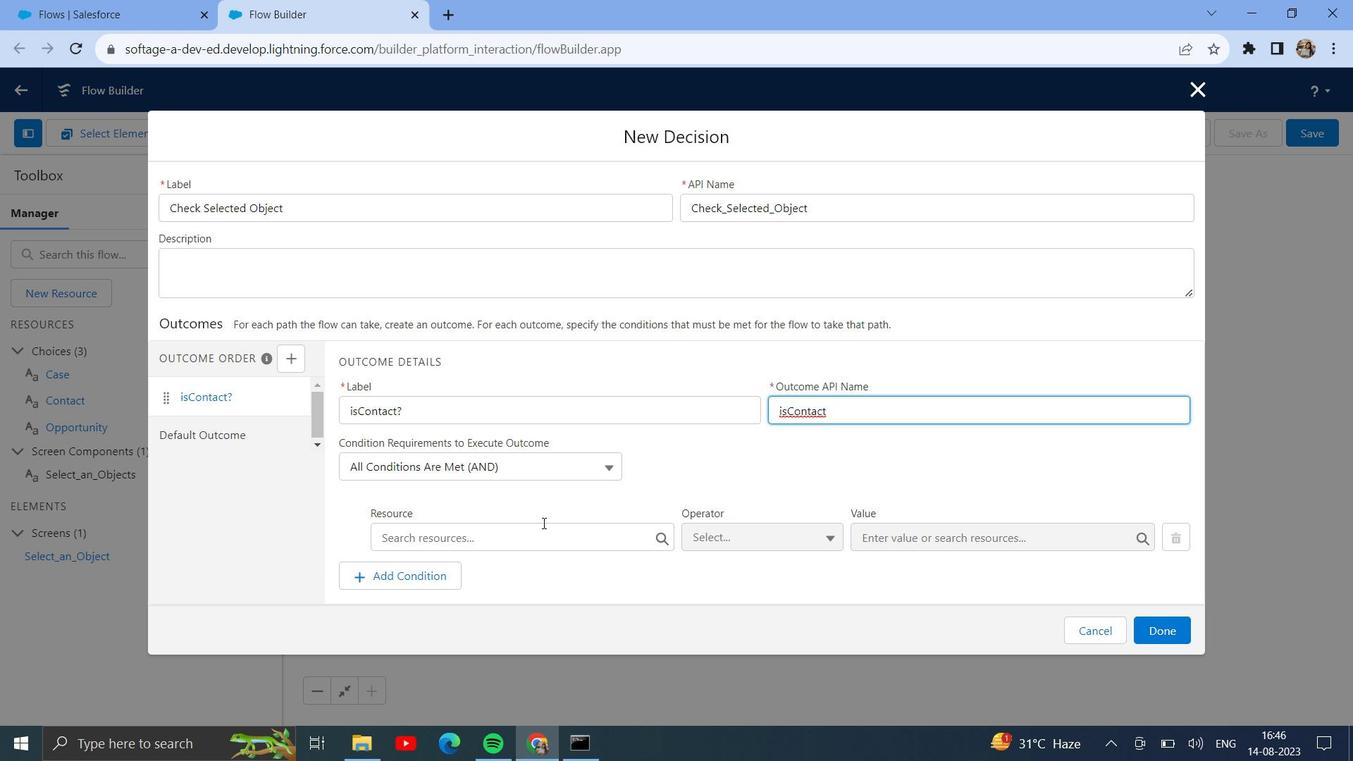 
Action: Mouse moved to (631, 548)
Screenshot: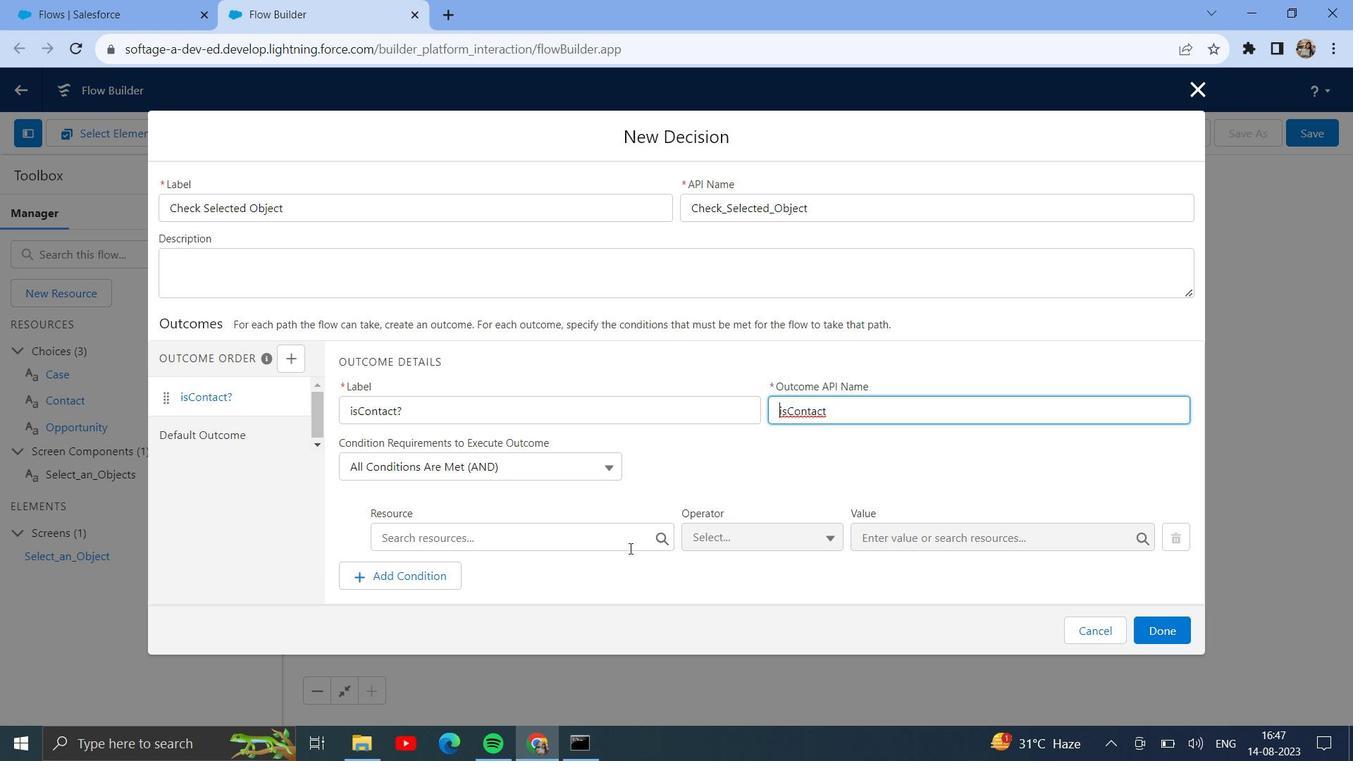 
Action: Mouse pressed left at (631, 548)
Screenshot: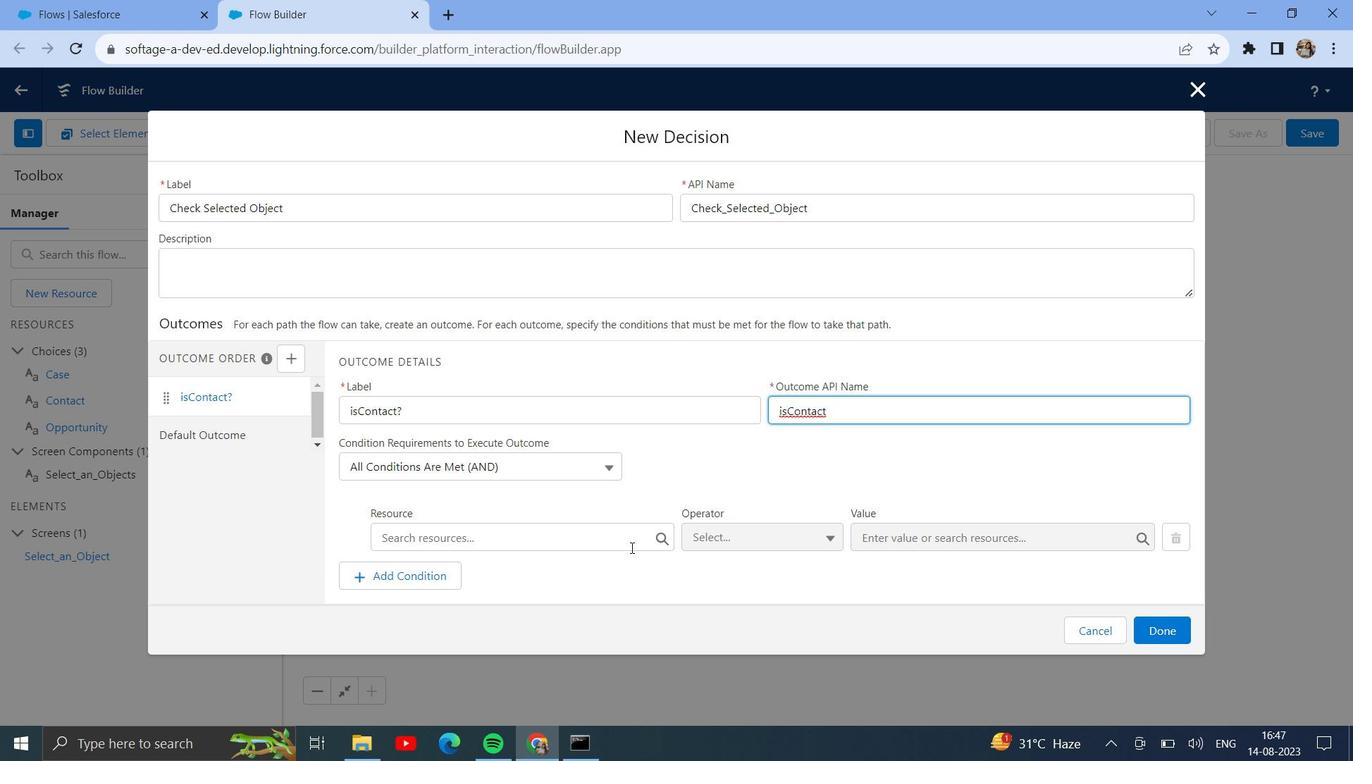 
Action: Mouse moved to (629, 507)
Screenshot: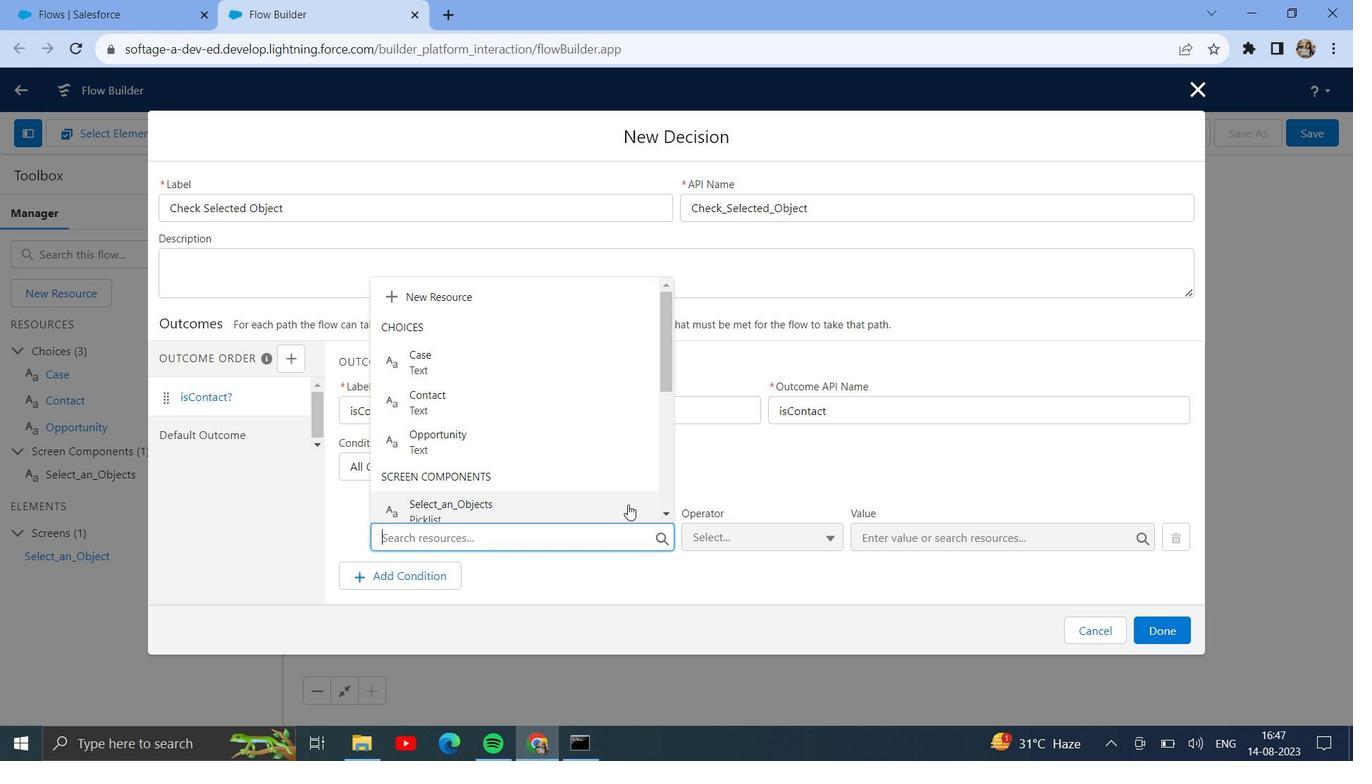
Action: Mouse pressed left at (629, 507)
Screenshot: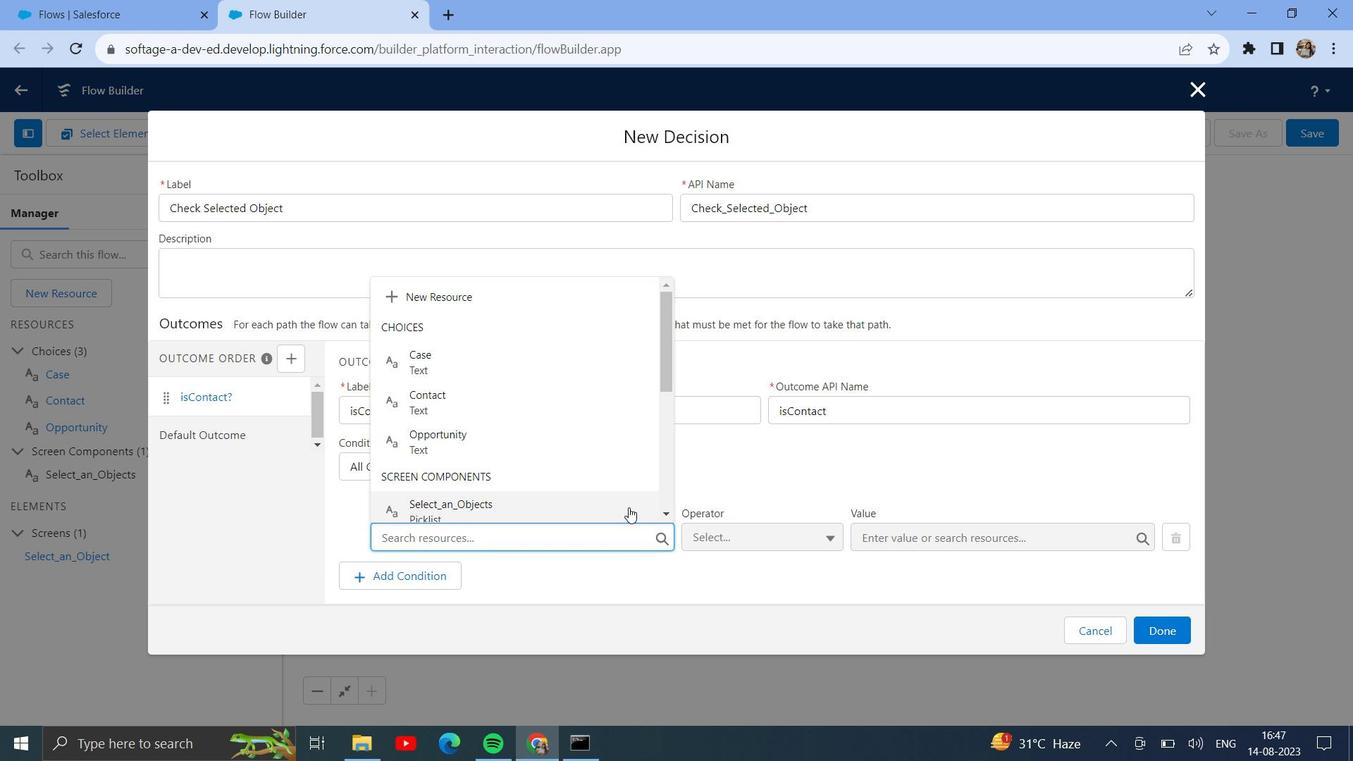 
Action: Mouse moved to (938, 536)
Screenshot: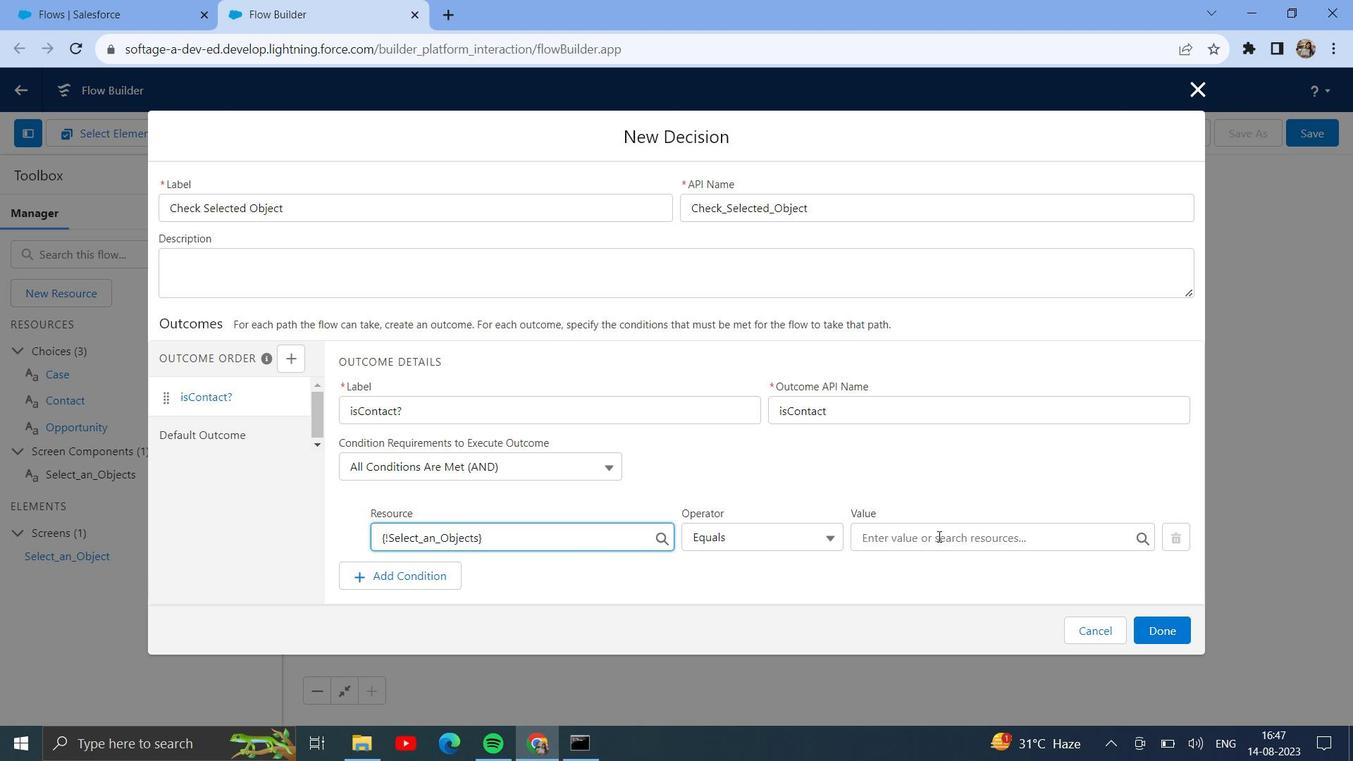
Action: Mouse pressed left at (938, 536)
Screenshot: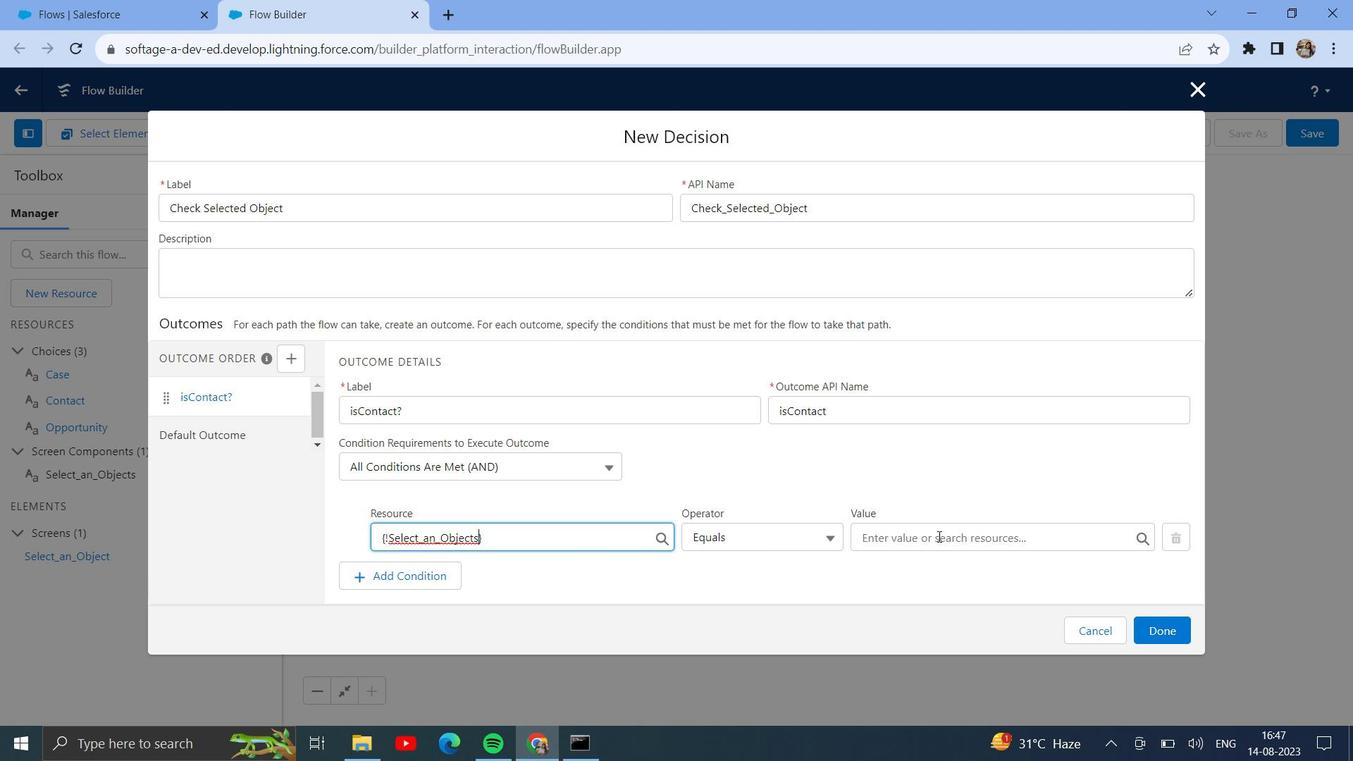 
Action: Mouse moved to (952, 394)
Screenshot: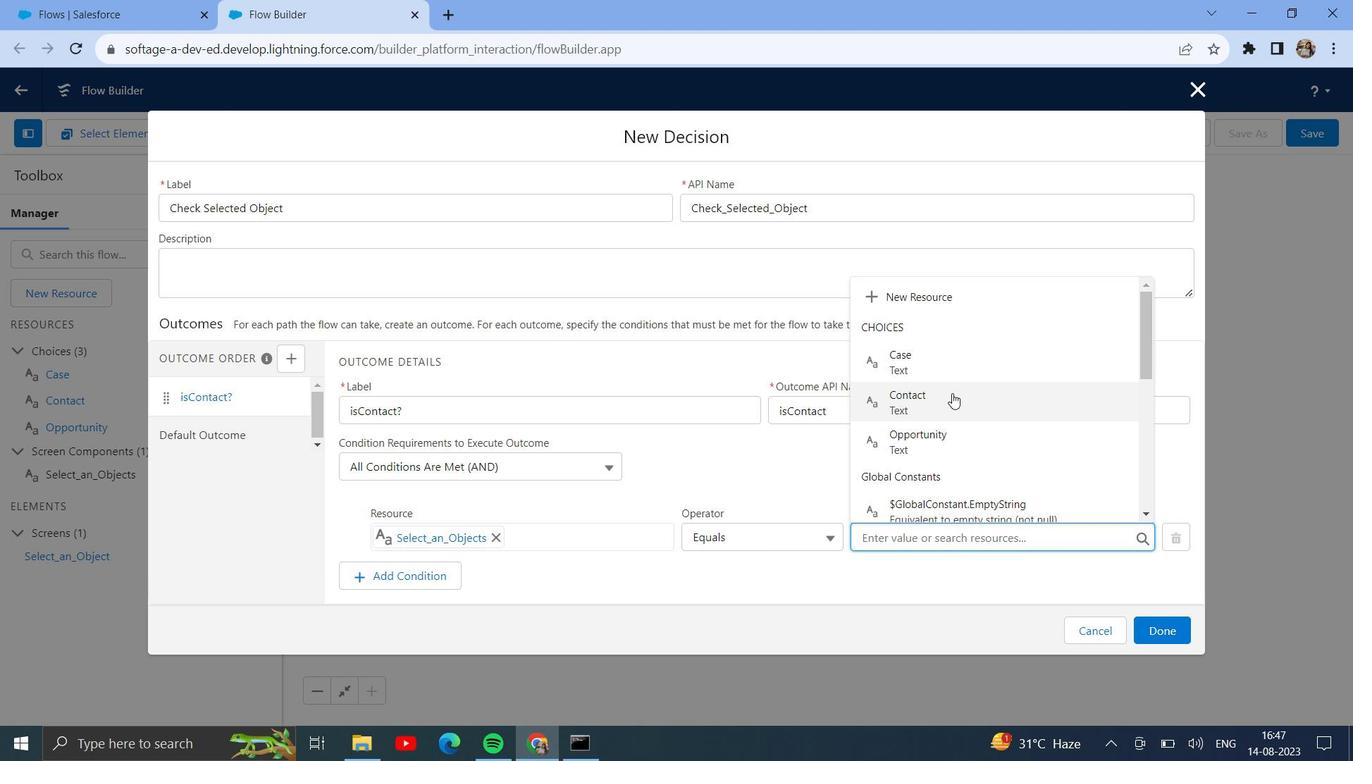 
Action: Mouse pressed left at (952, 394)
Screenshot: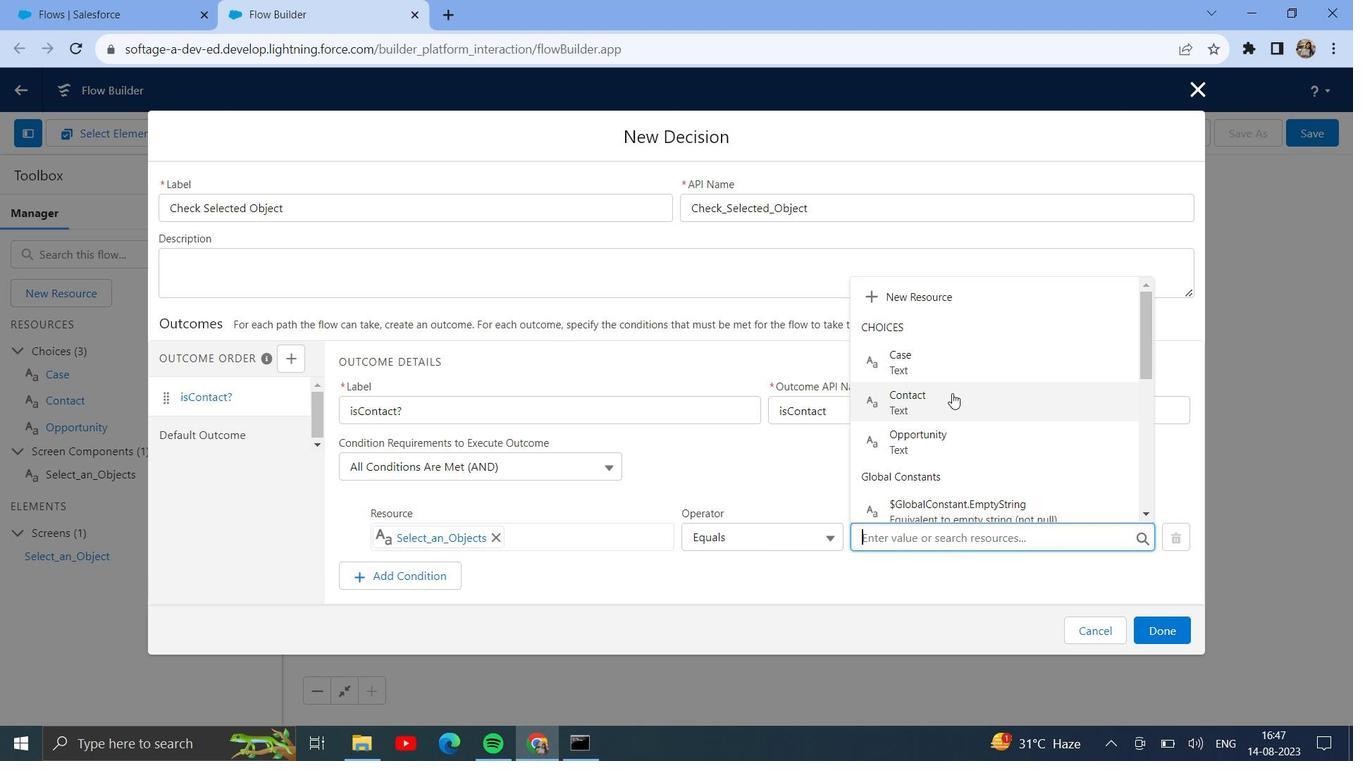
Action: Mouse moved to (608, 528)
Screenshot: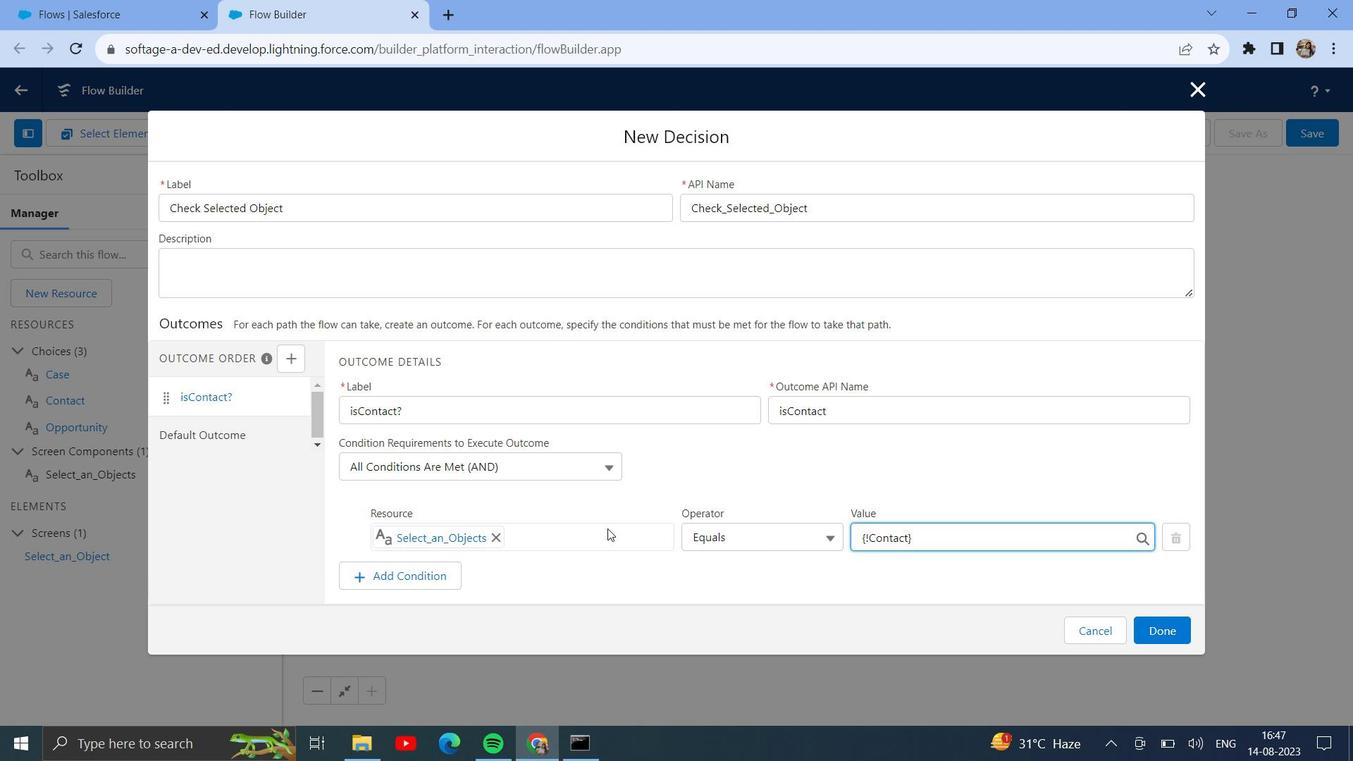 
Action: Mouse scrolled (608, 528) with delta (0, 0)
Screenshot: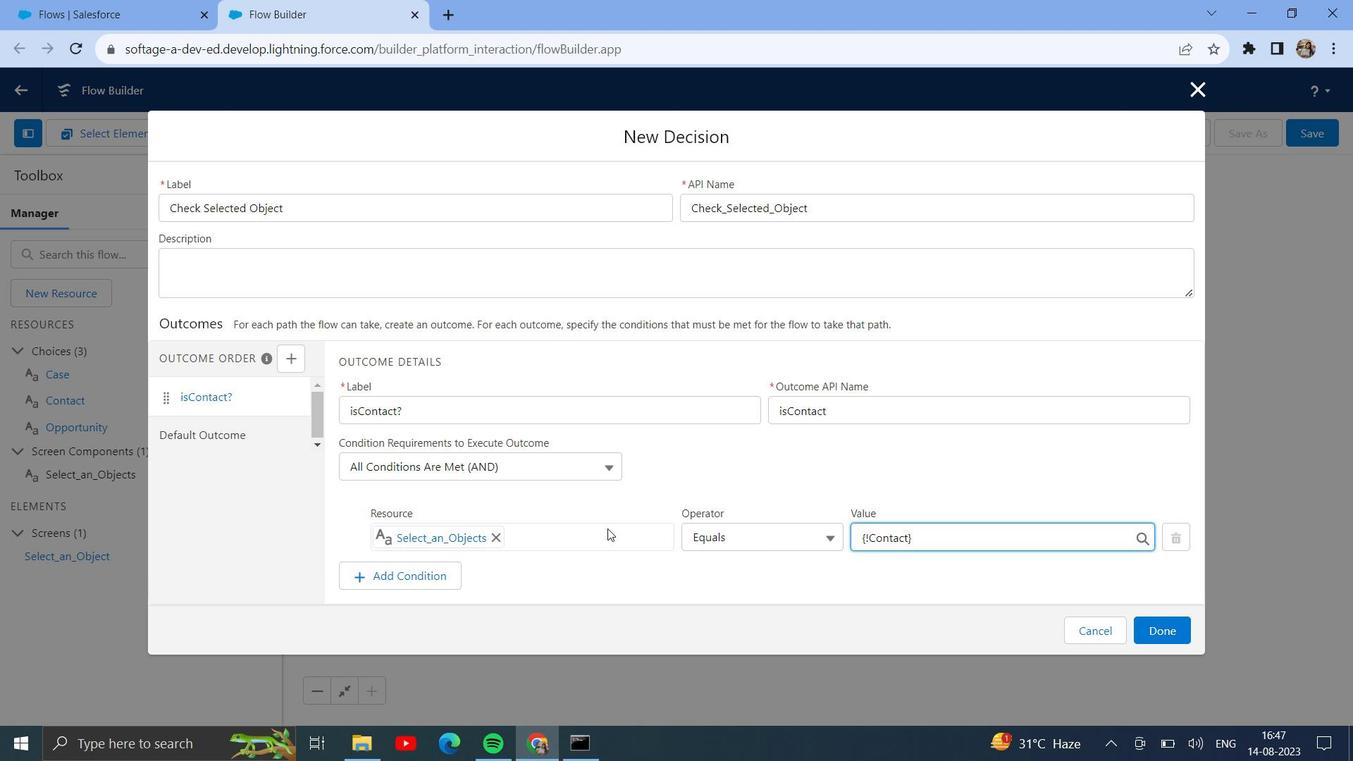 
Action: Mouse scrolled (608, 528) with delta (0, 0)
Screenshot: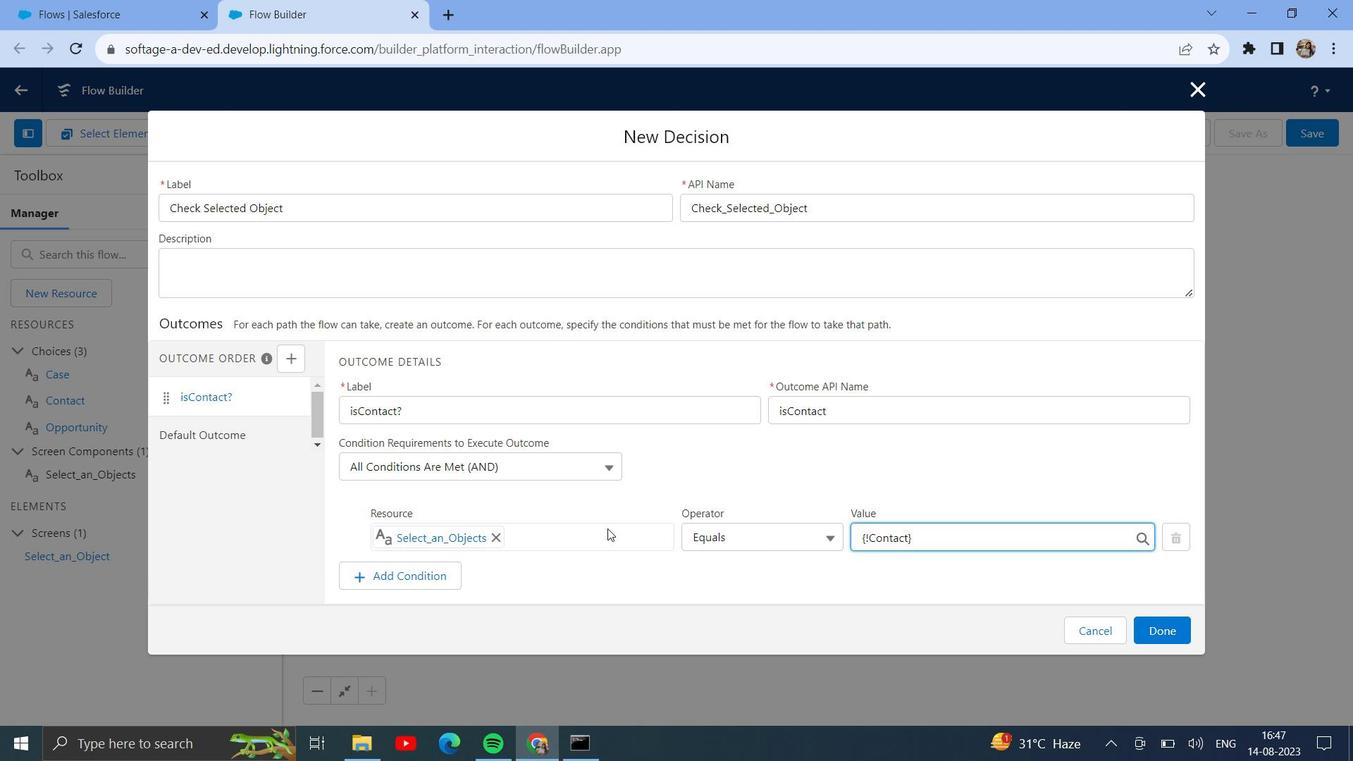 
Action: Mouse moved to (535, 564)
Screenshot: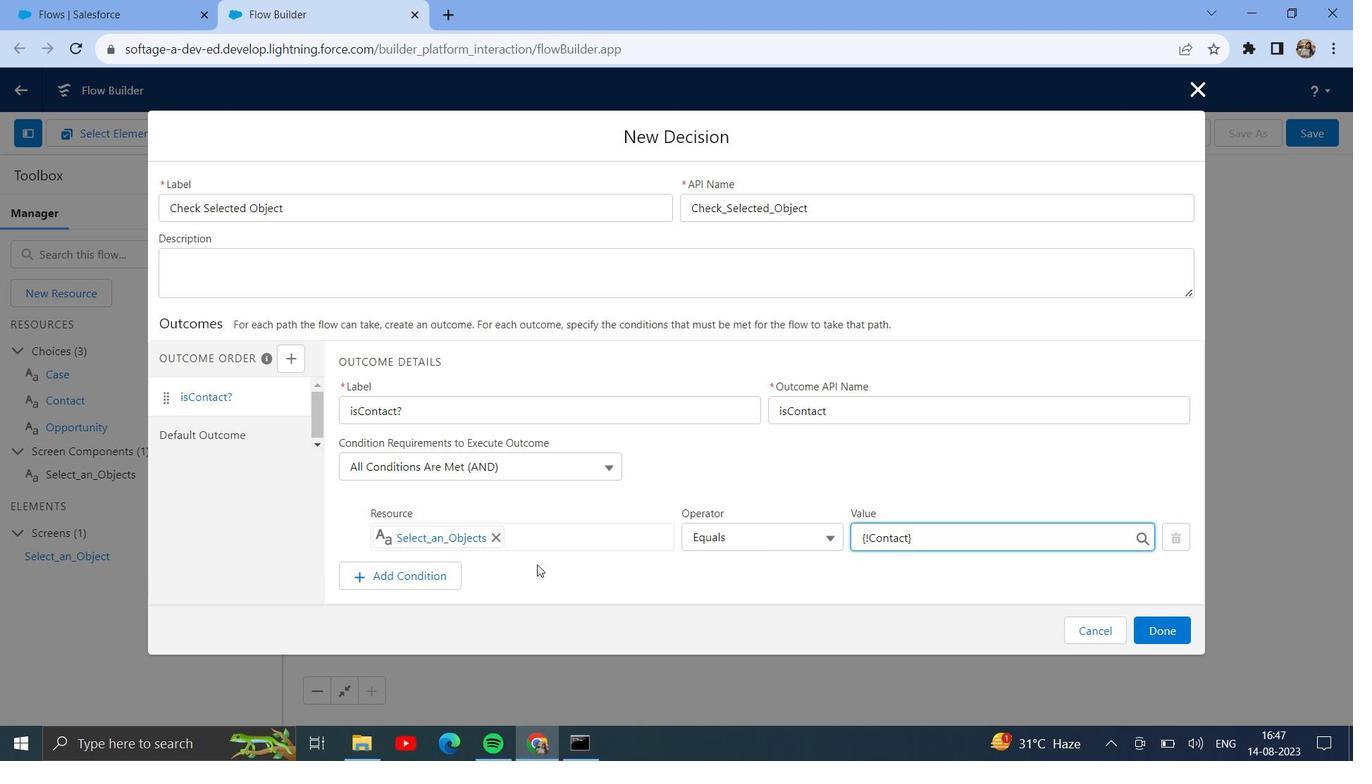 
Action: Mouse scrolled (535, 564) with delta (0, 0)
Screenshot: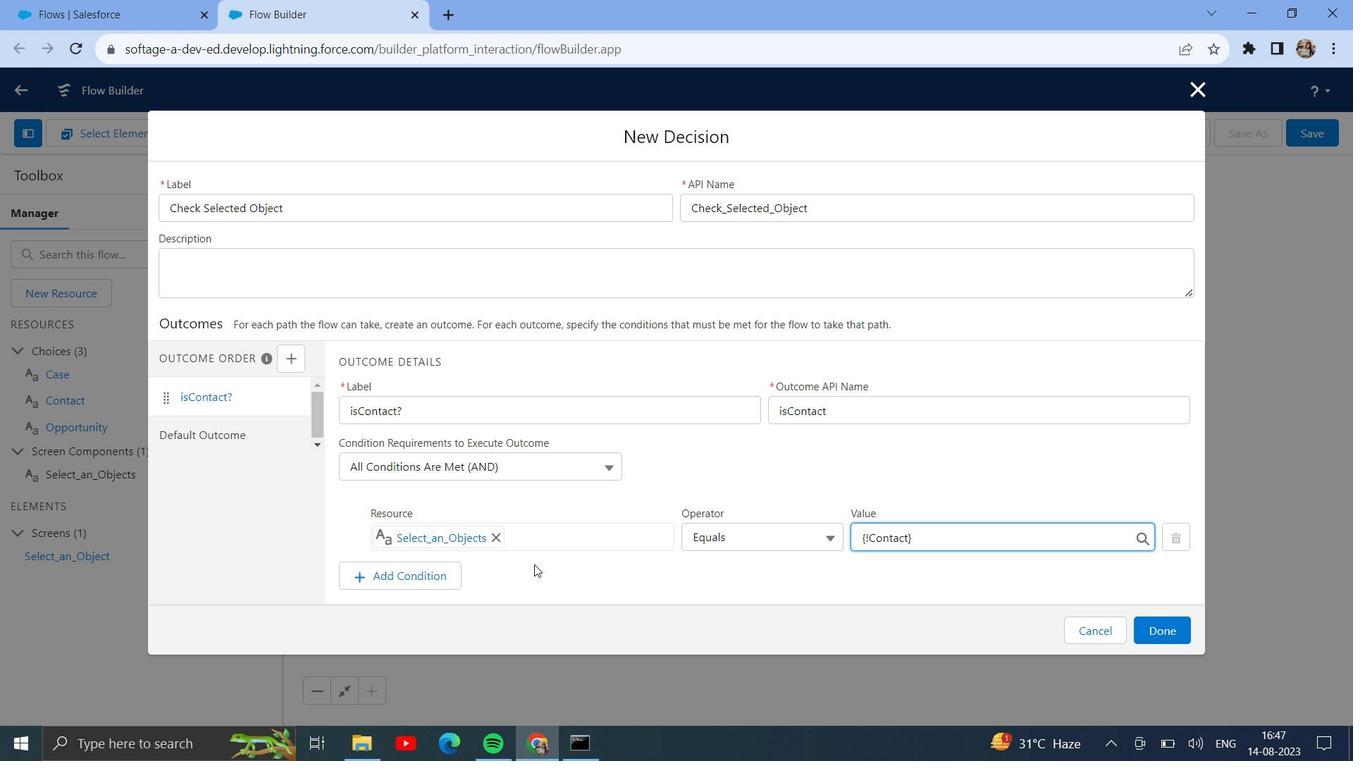 
Action: Mouse moved to (282, 356)
Screenshot: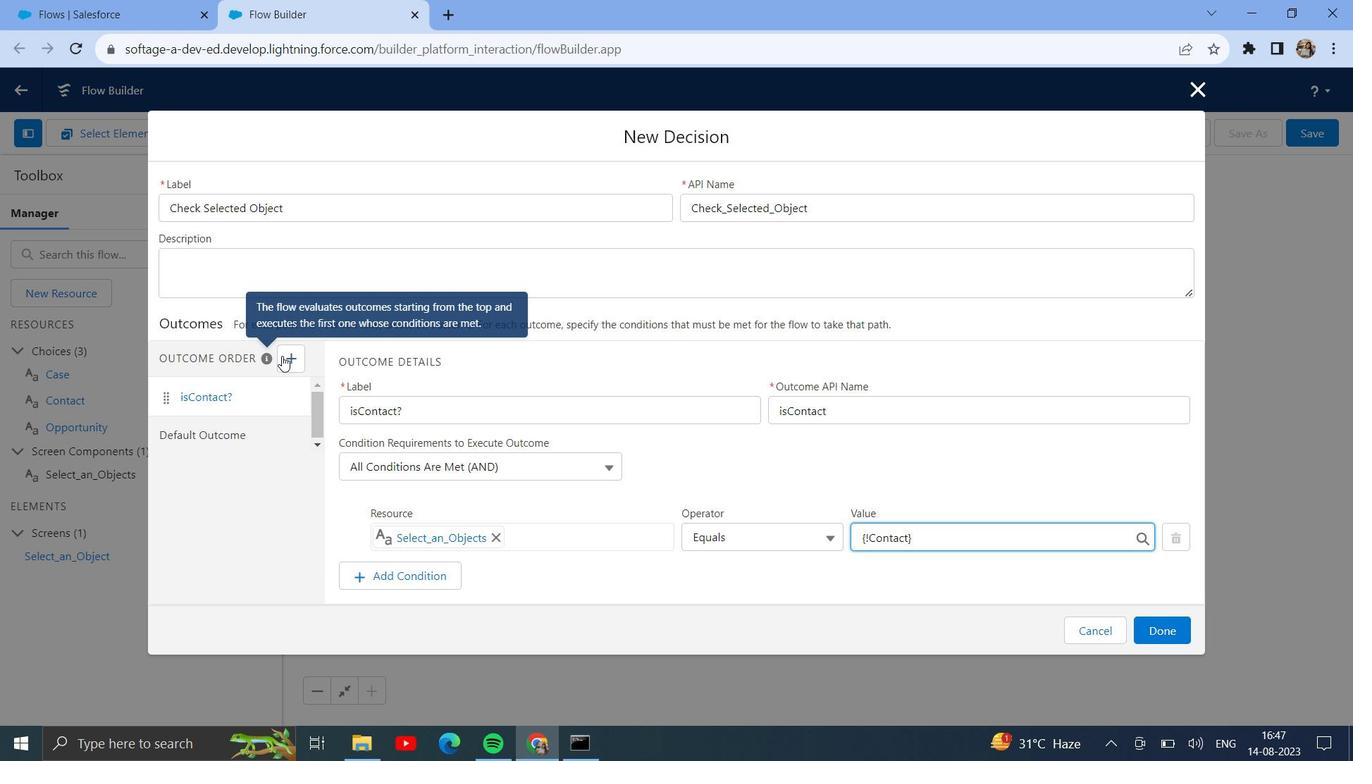 
Action: Mouse pressed left at (282, 356)
Screenshot: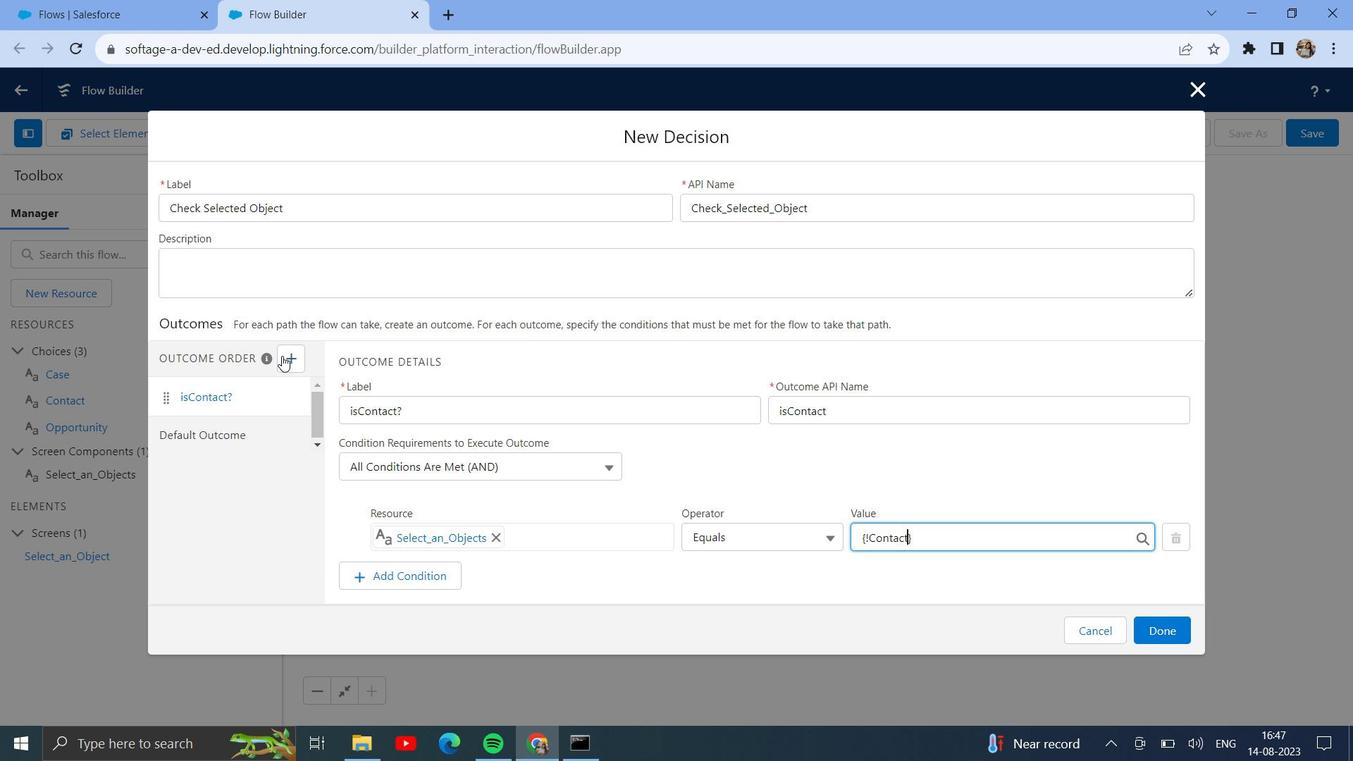 
Action: Mouse moved to (398, 429)
Screenshot: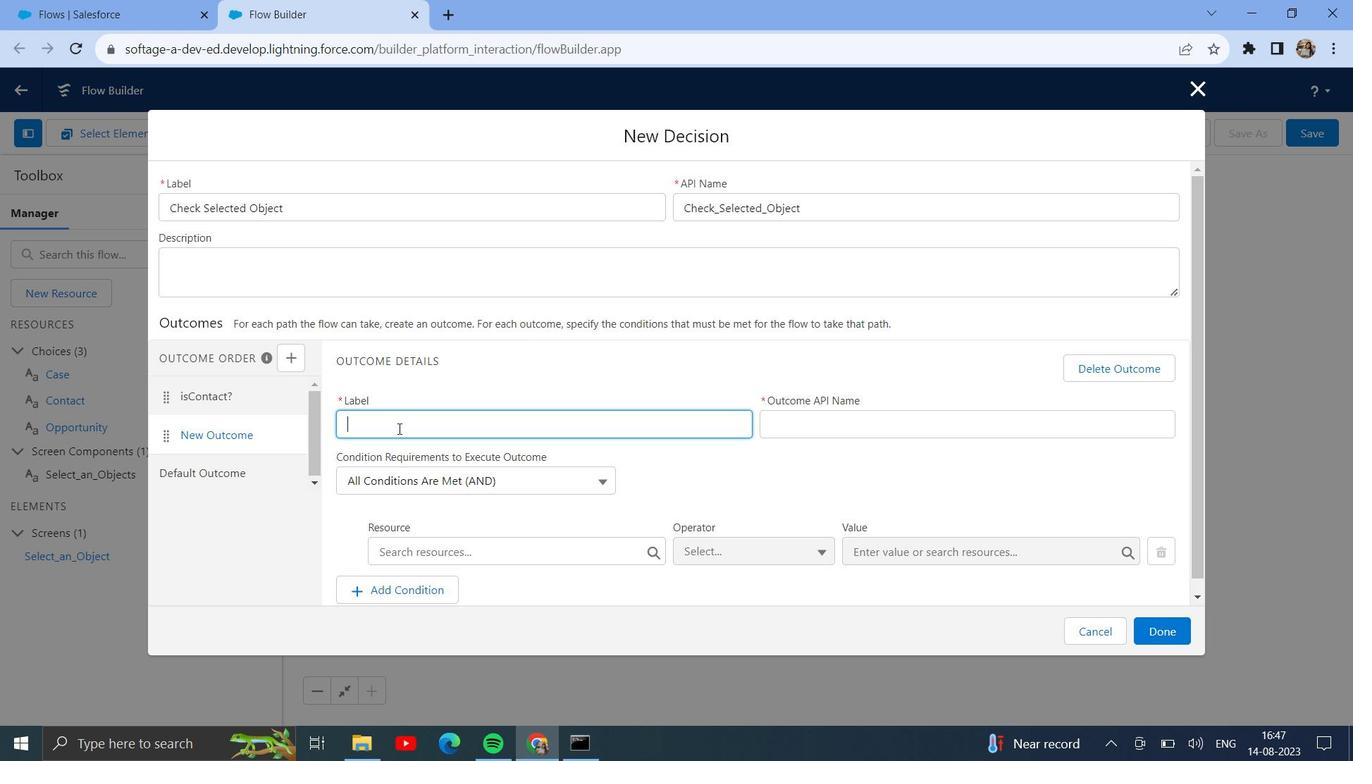 
Action: Key pressed is<Key.shift>Opp<Key.shift_r><Key.shift_r><Key.shift_r>?
Screenshot: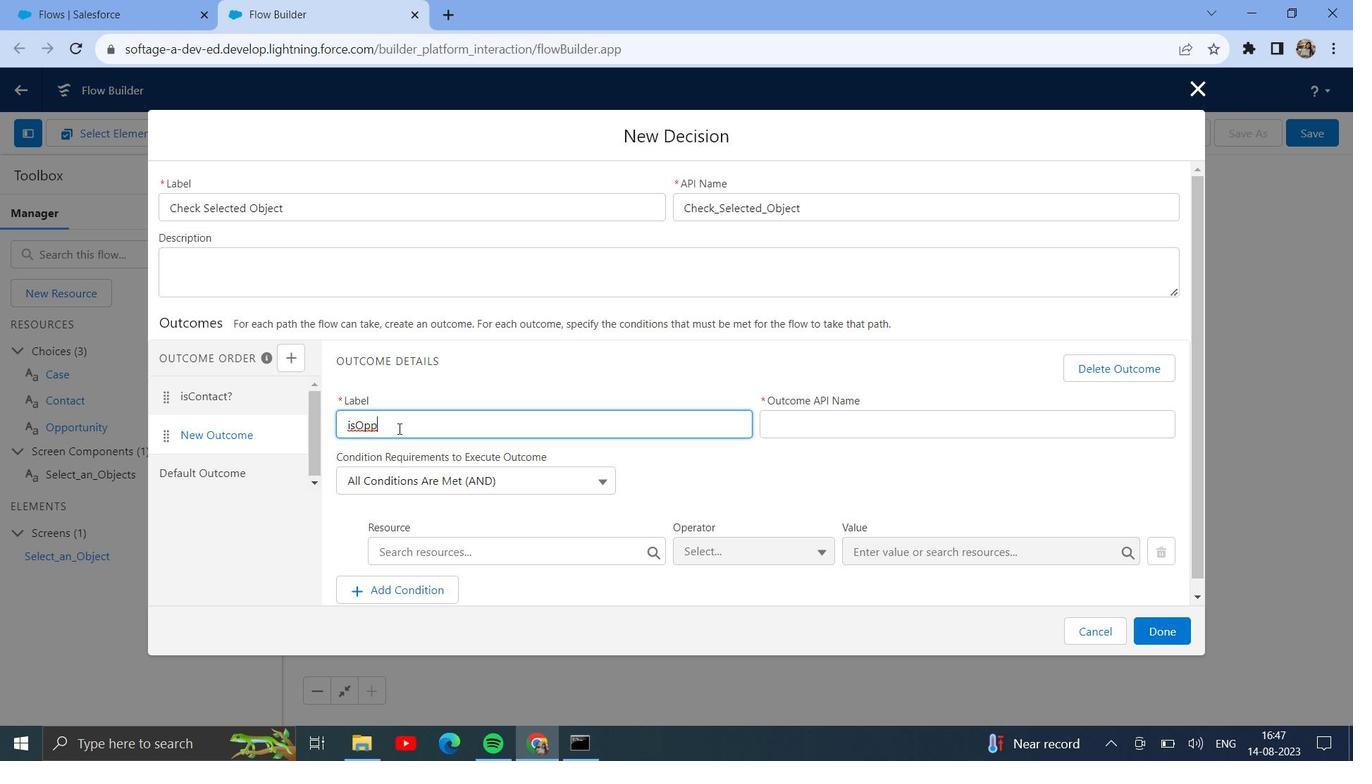 
Action: Mouse moved to (796, 417)
Screenshot: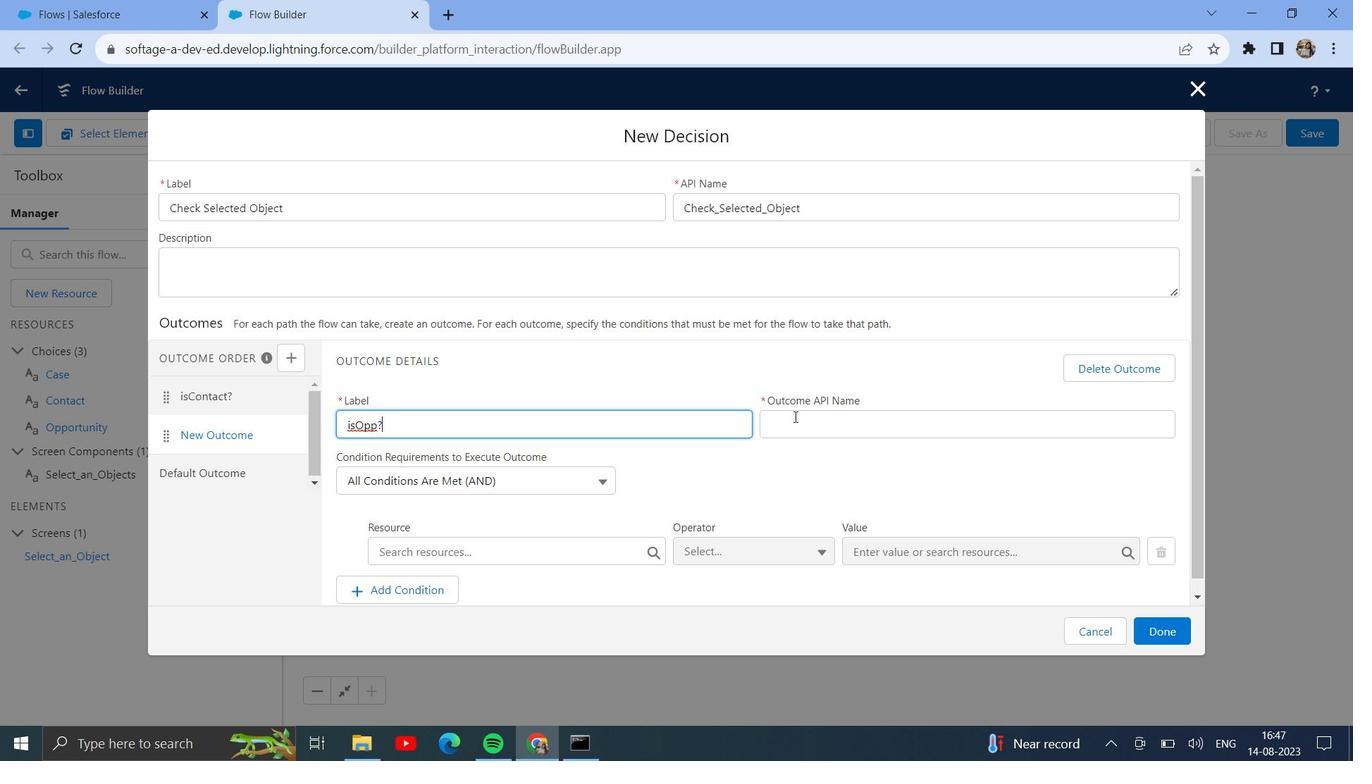
Action: Mouse pressed left at (796, 417)
Screenshot: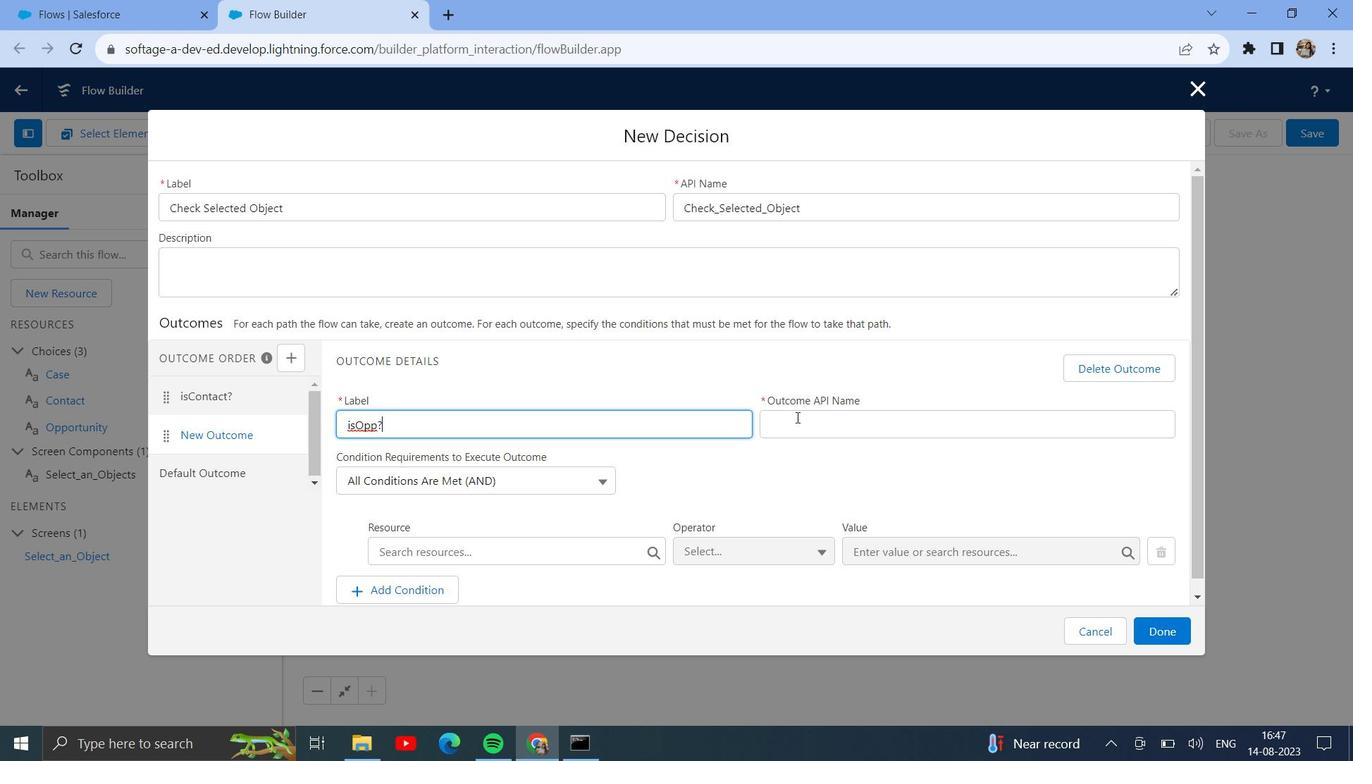 
Action: Mouse moved to (626, 554)
Screenshot: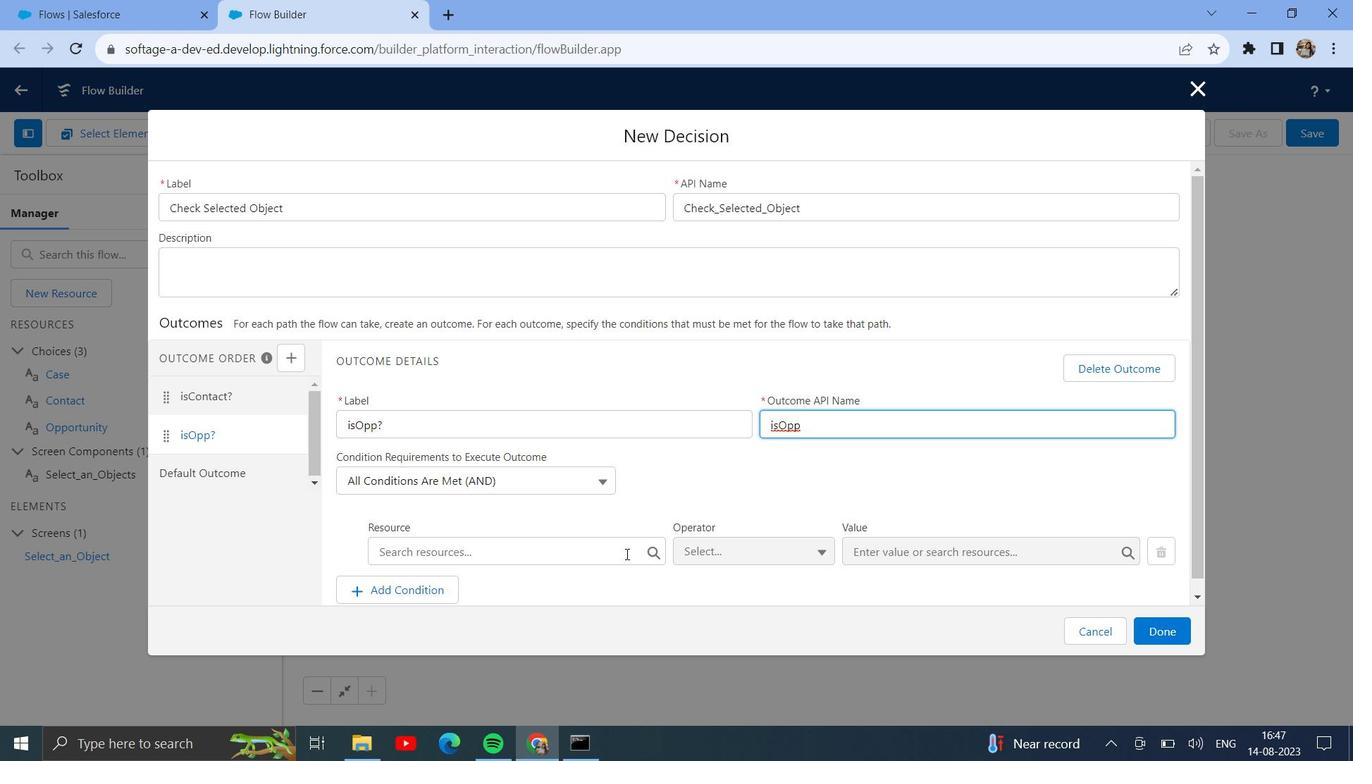 
Action: Mouse pressed left at (626, 554)
Screenshot: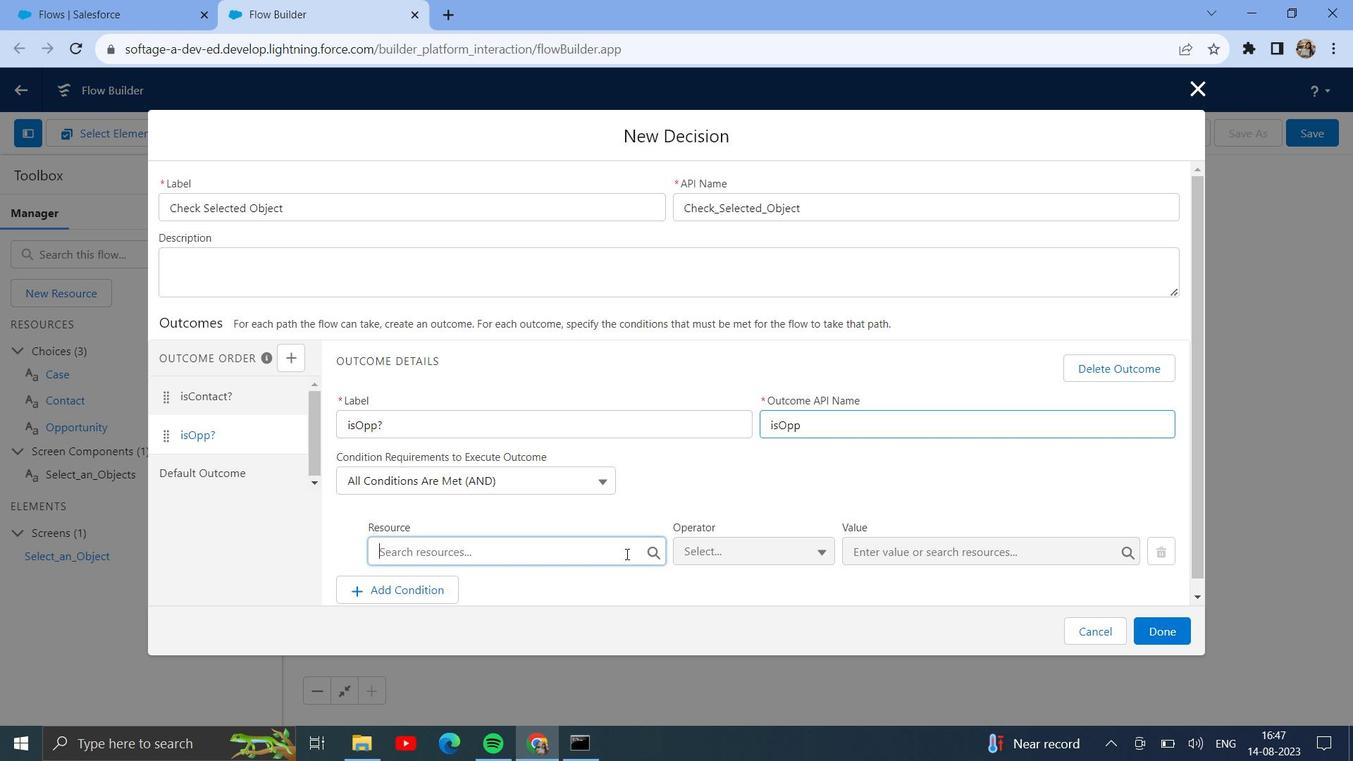
Action: Mouse moved to (597, 510)
Screenshot: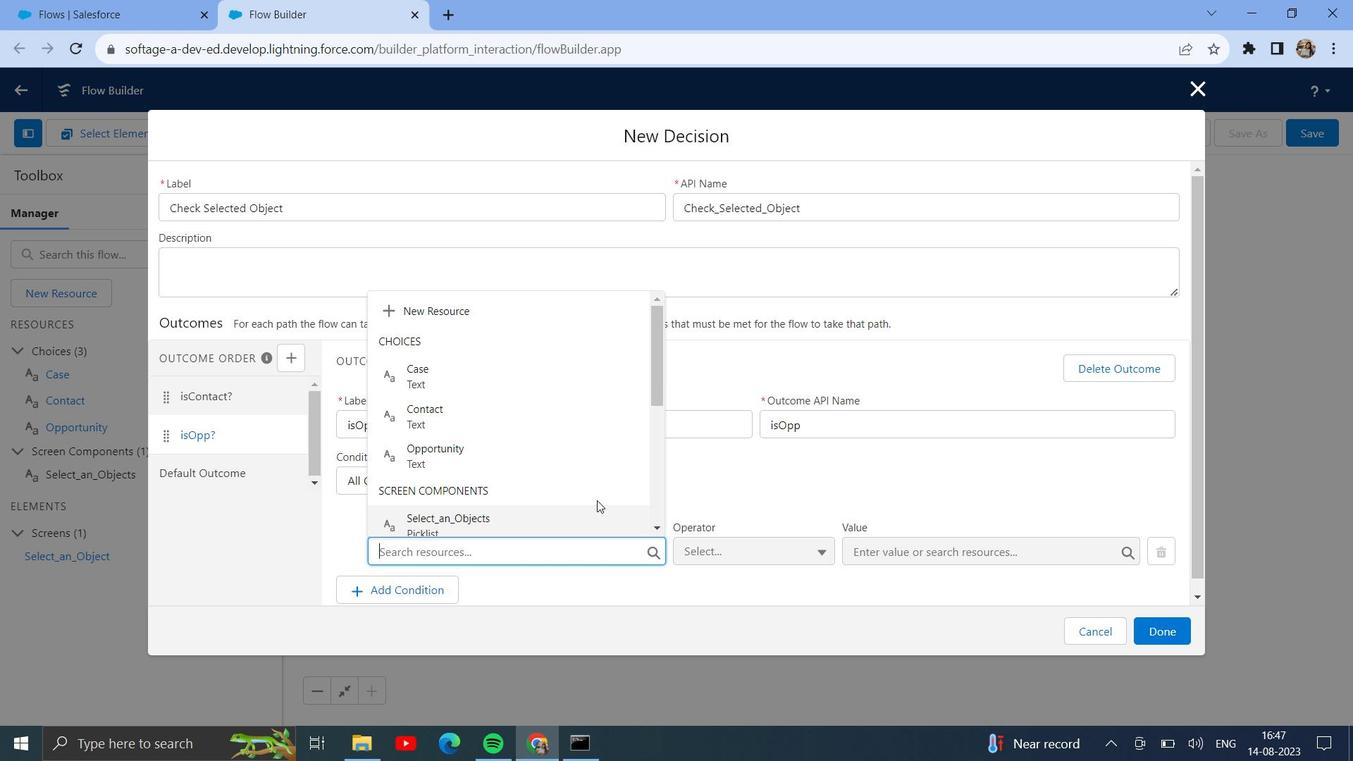 
Action: Mouse pressed left at (597, 510)
Screenshot: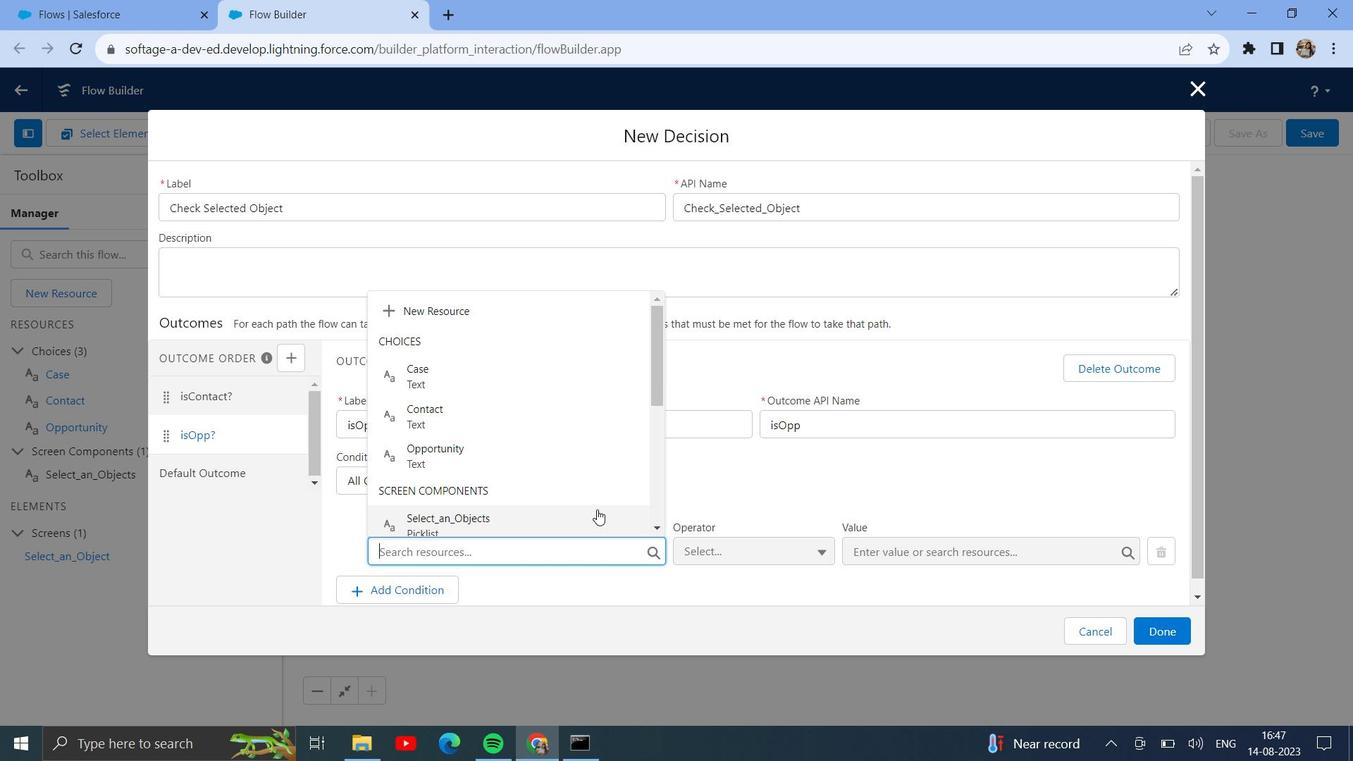 
Action: Mouse moved to (890, 554)
Screenshot: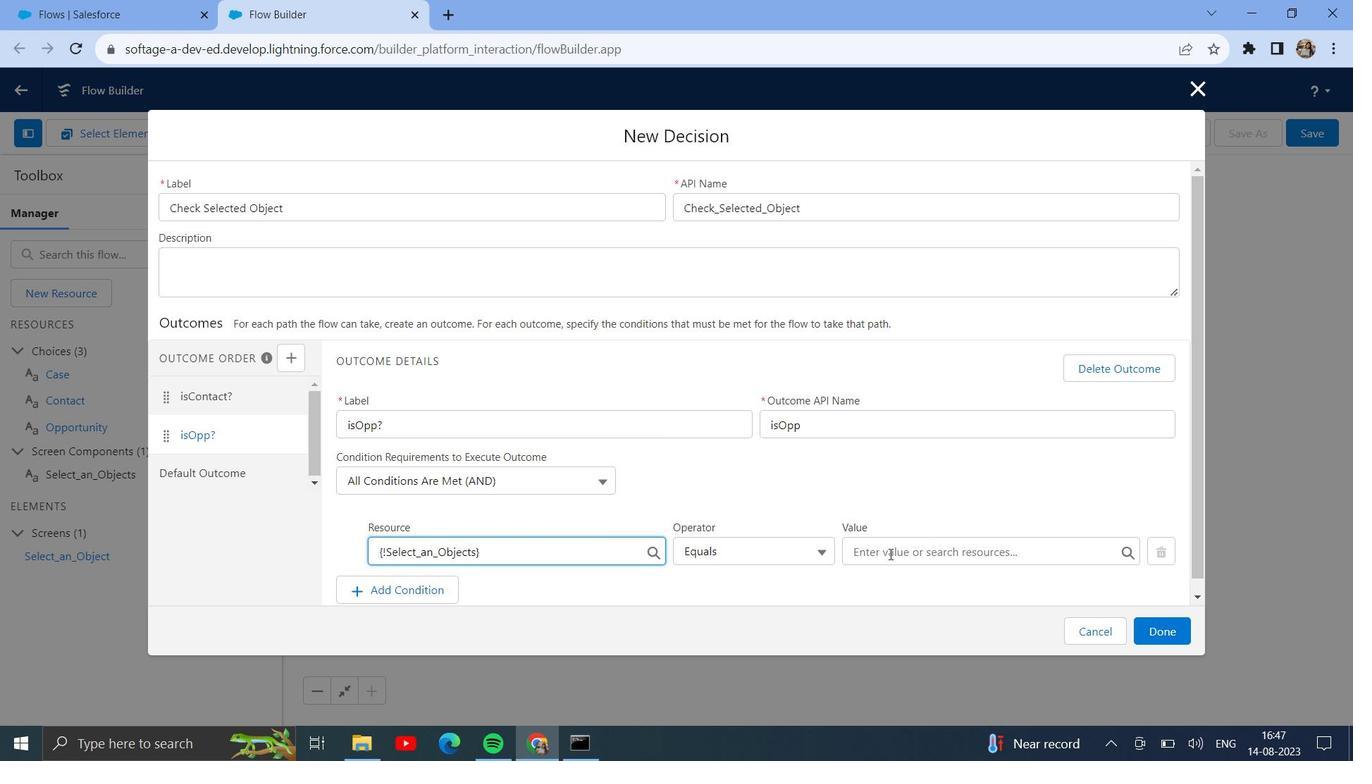 
Action: Mouse pressed left at (890, 554)
Screenshot: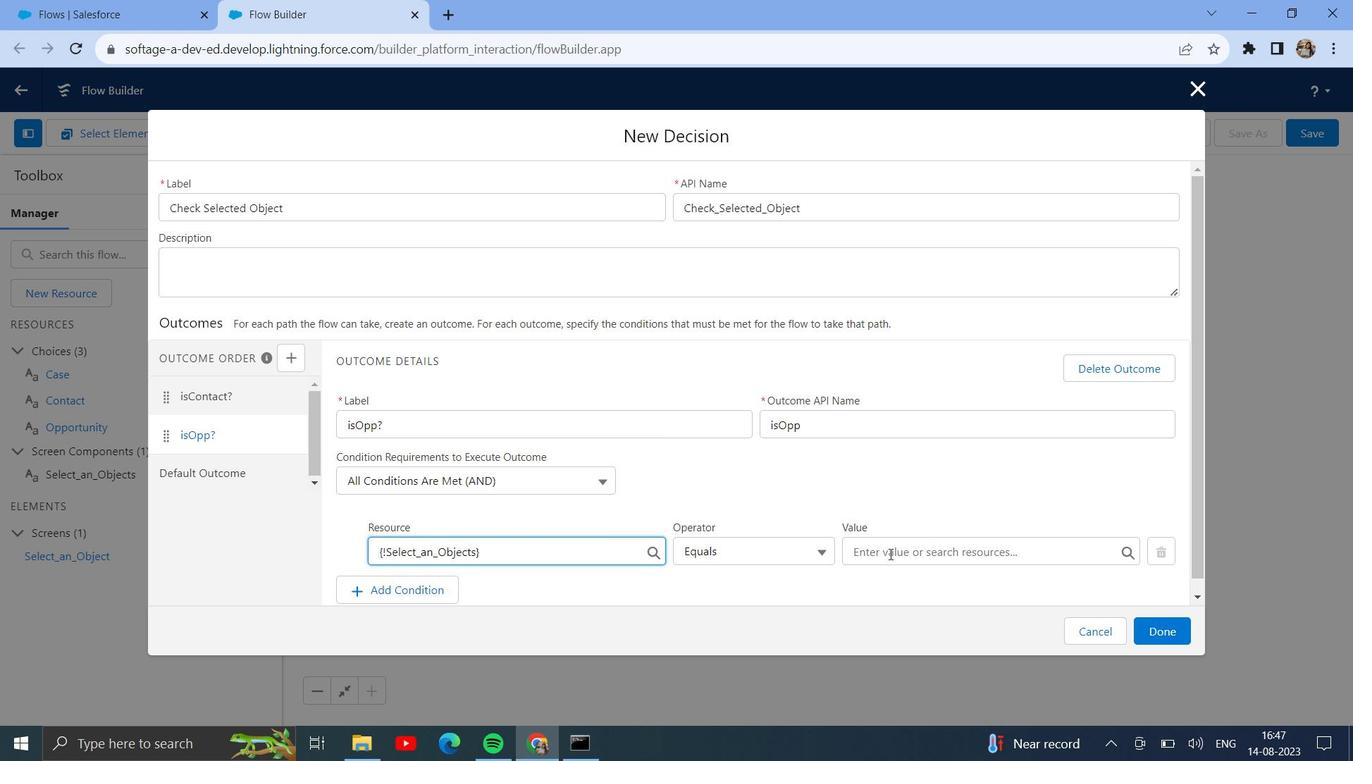 
Action: Mouse moved to (927, 453)
Screenshot: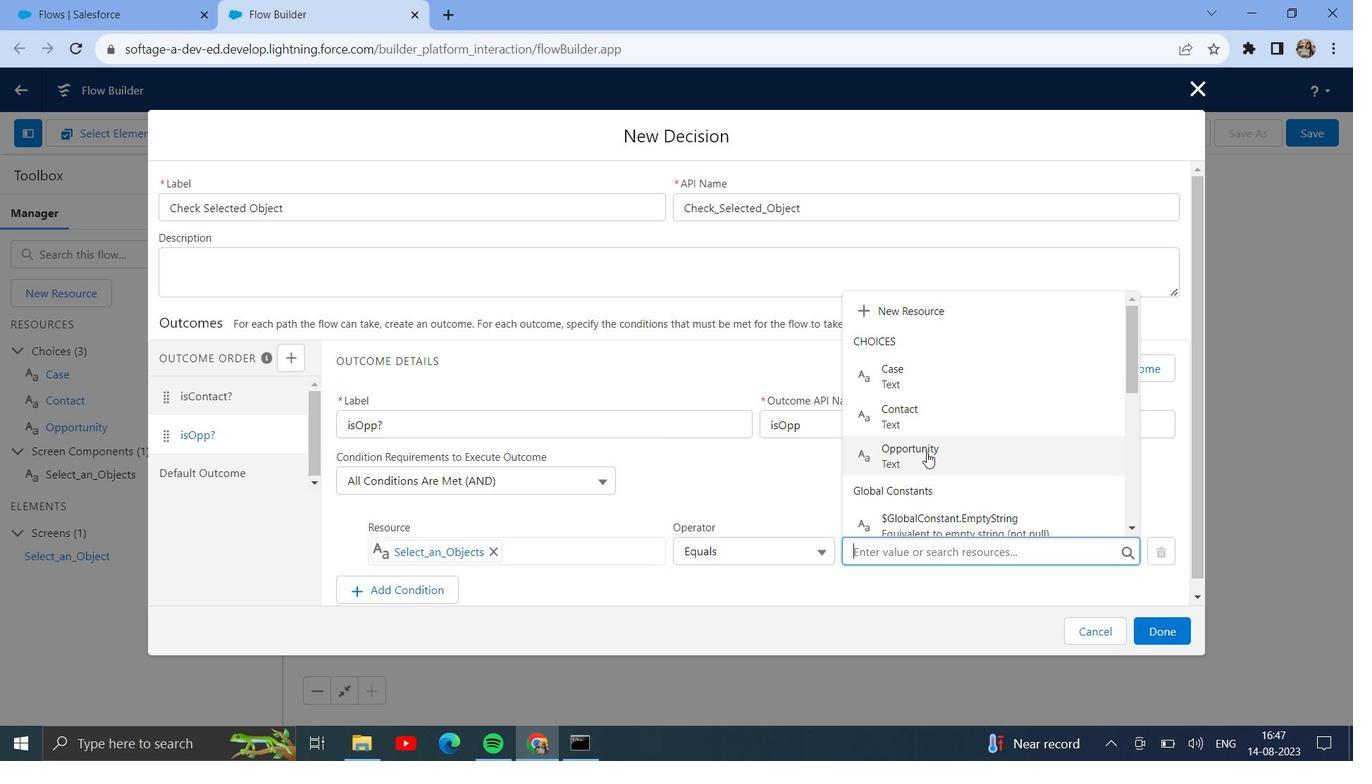 
Action: Mouse pressed left at (927, 453)
Screenshot: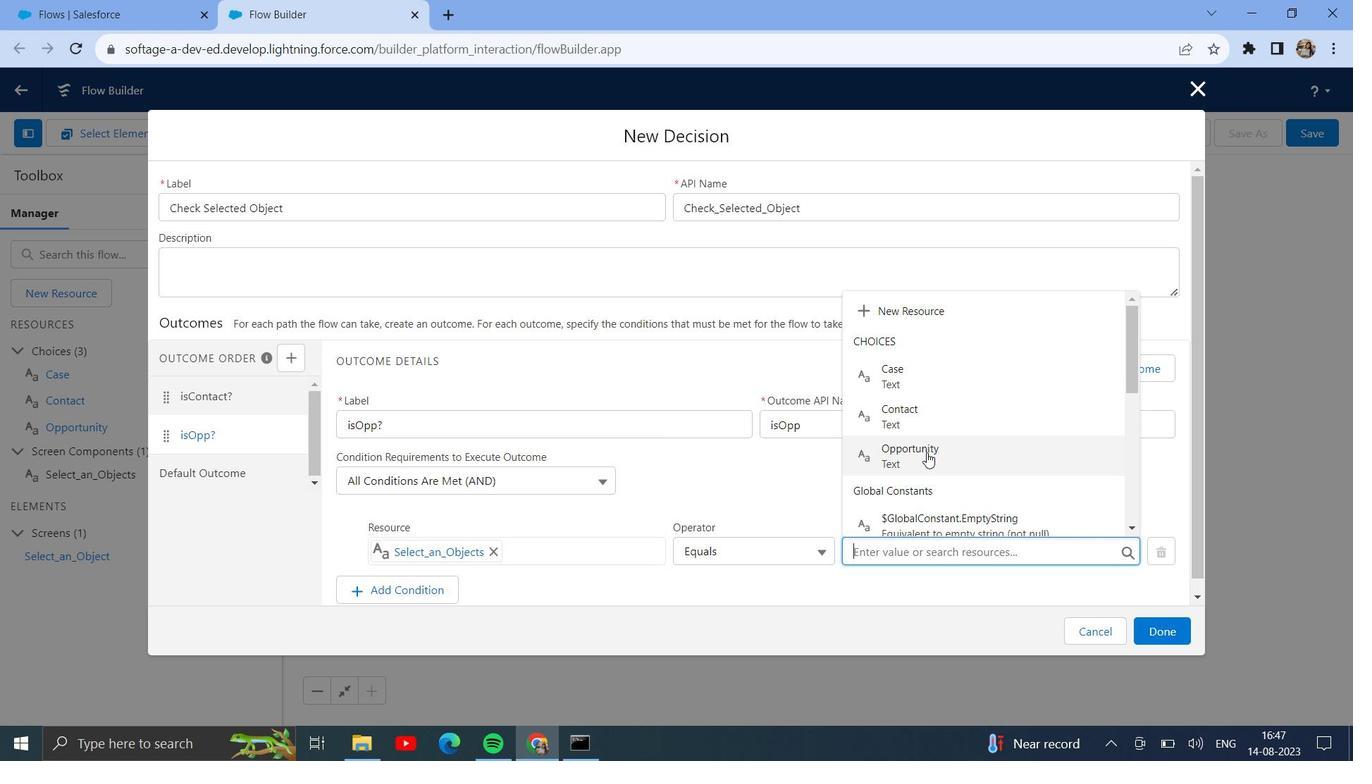 
Action: Mouse moved to (297, 355)
Screenshot: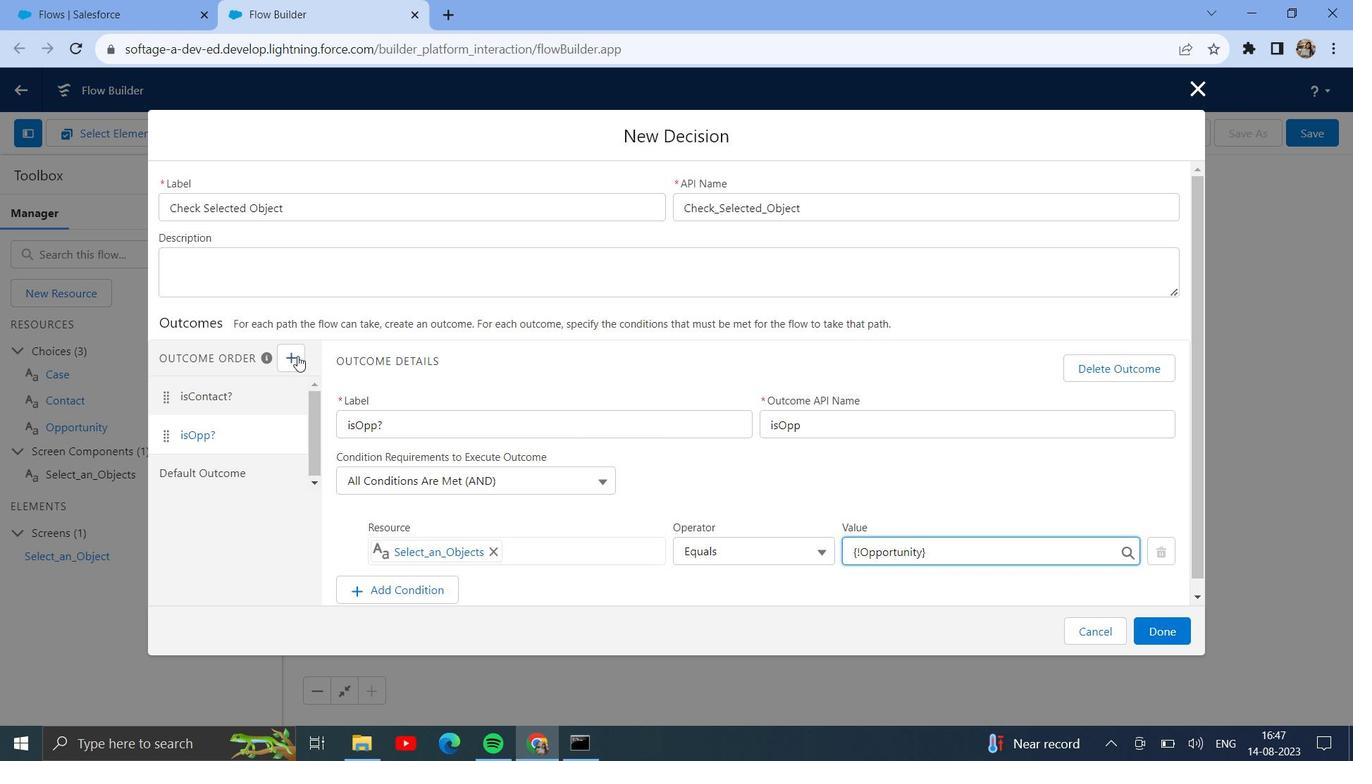 
Action: Mouse pressed left at (297, 355)
Screenshot: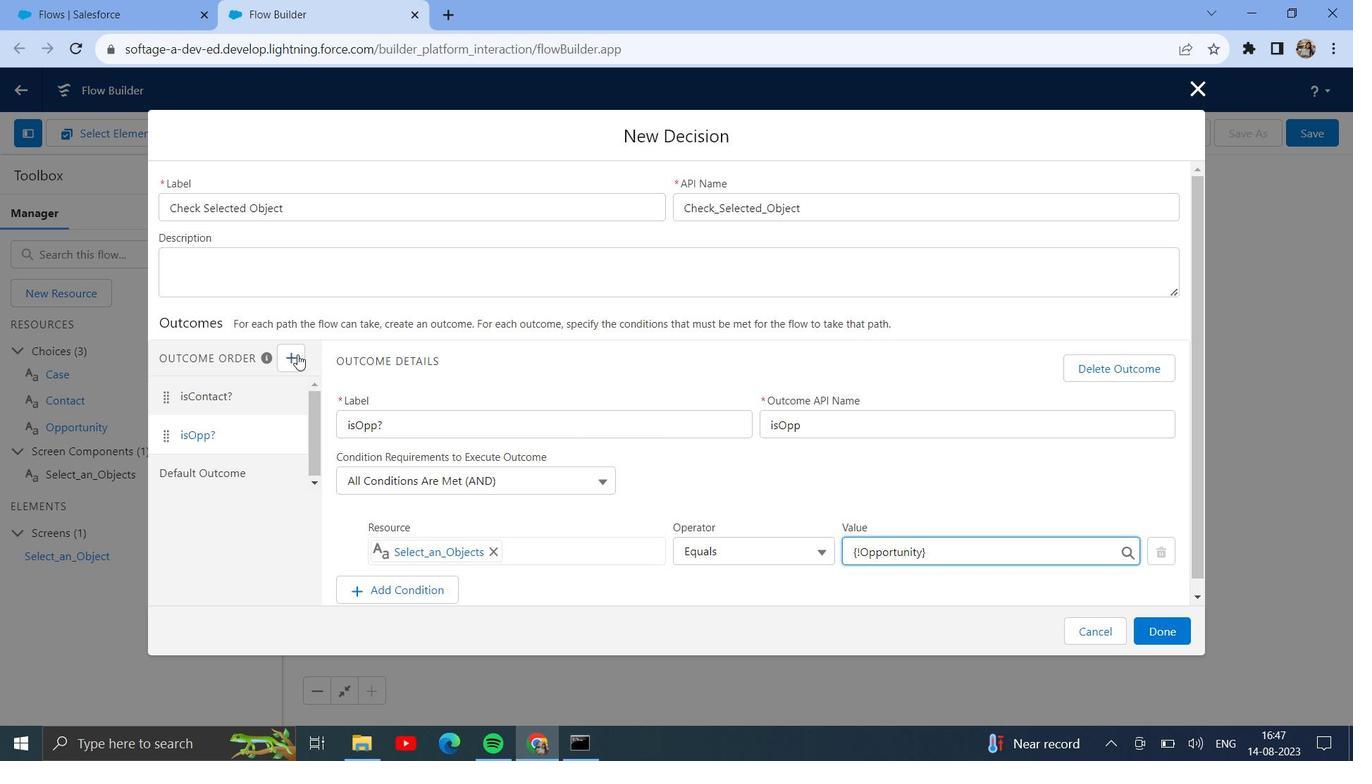 
Action: Mouse moved to (468, 433)
Screenshot: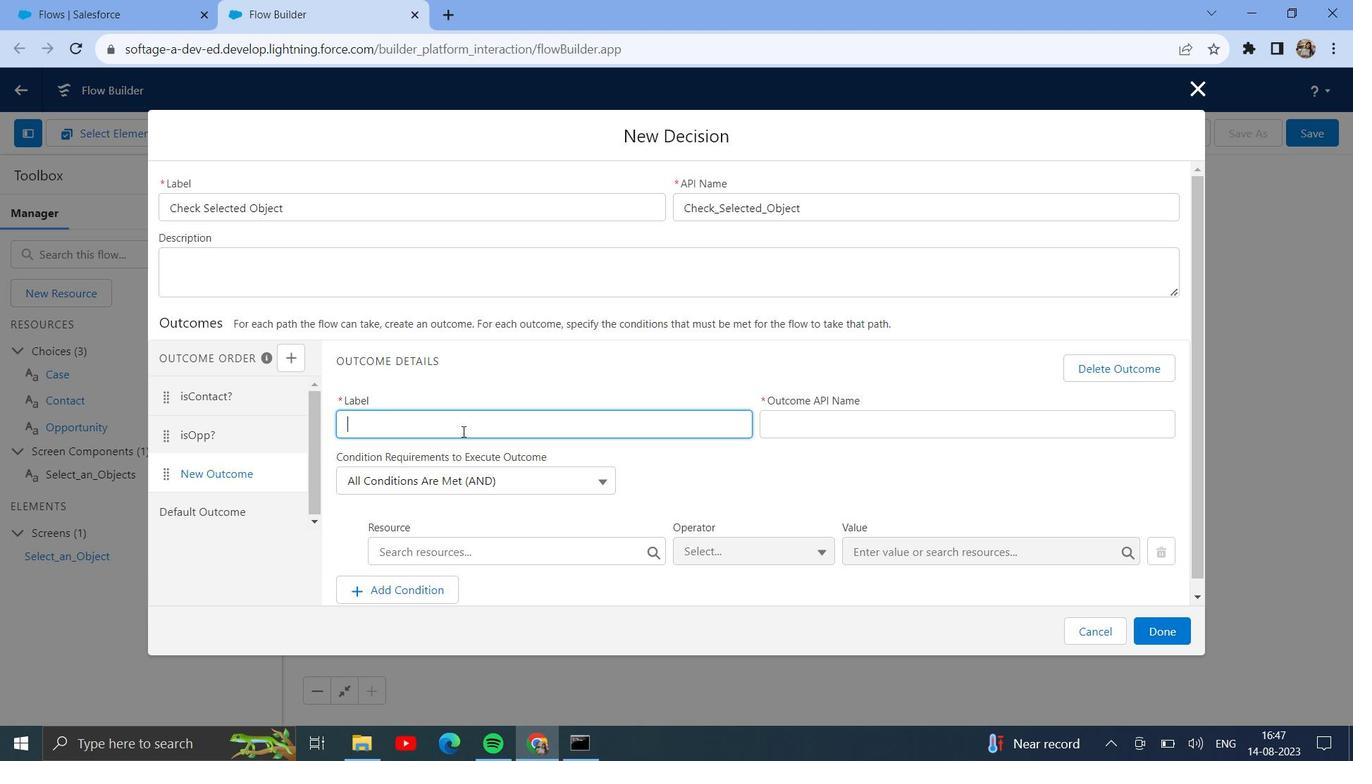 
Action: Key pressed is<Key.shift>ca<Key.backspace><Key.backspace><Key.shift>Case<Key.shift_r>?
Screenshot: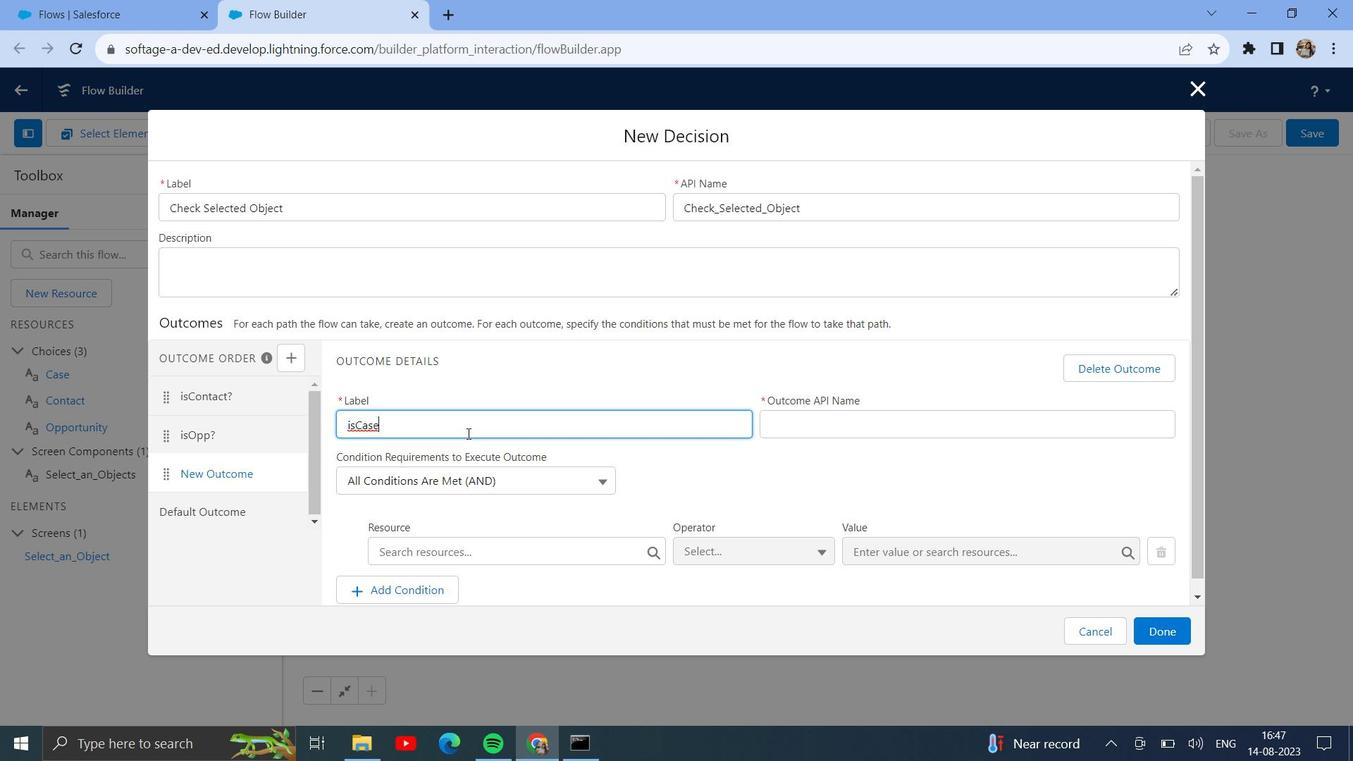 
Action: Mouse moved to (897, 423)
Screenshot: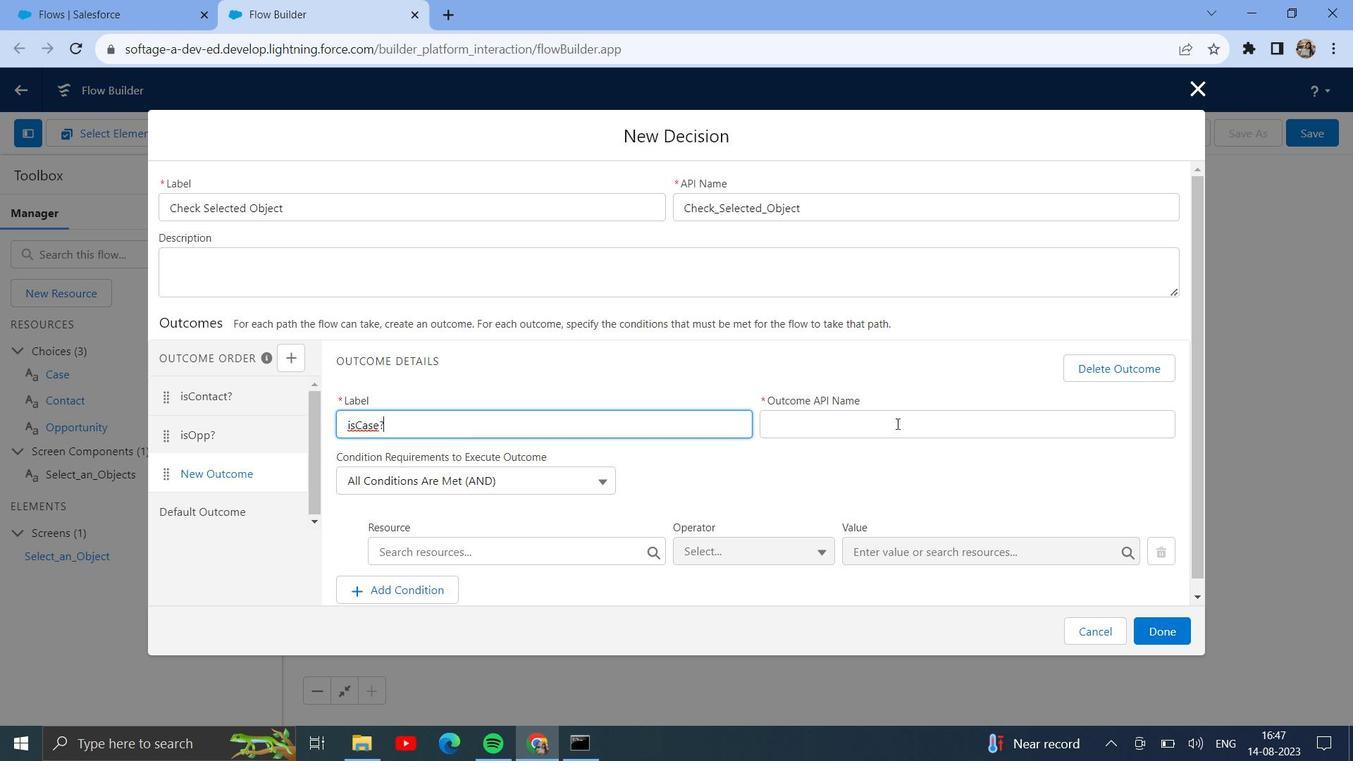 
Action: Mouse pressed left at (897, 423)
Screenshot: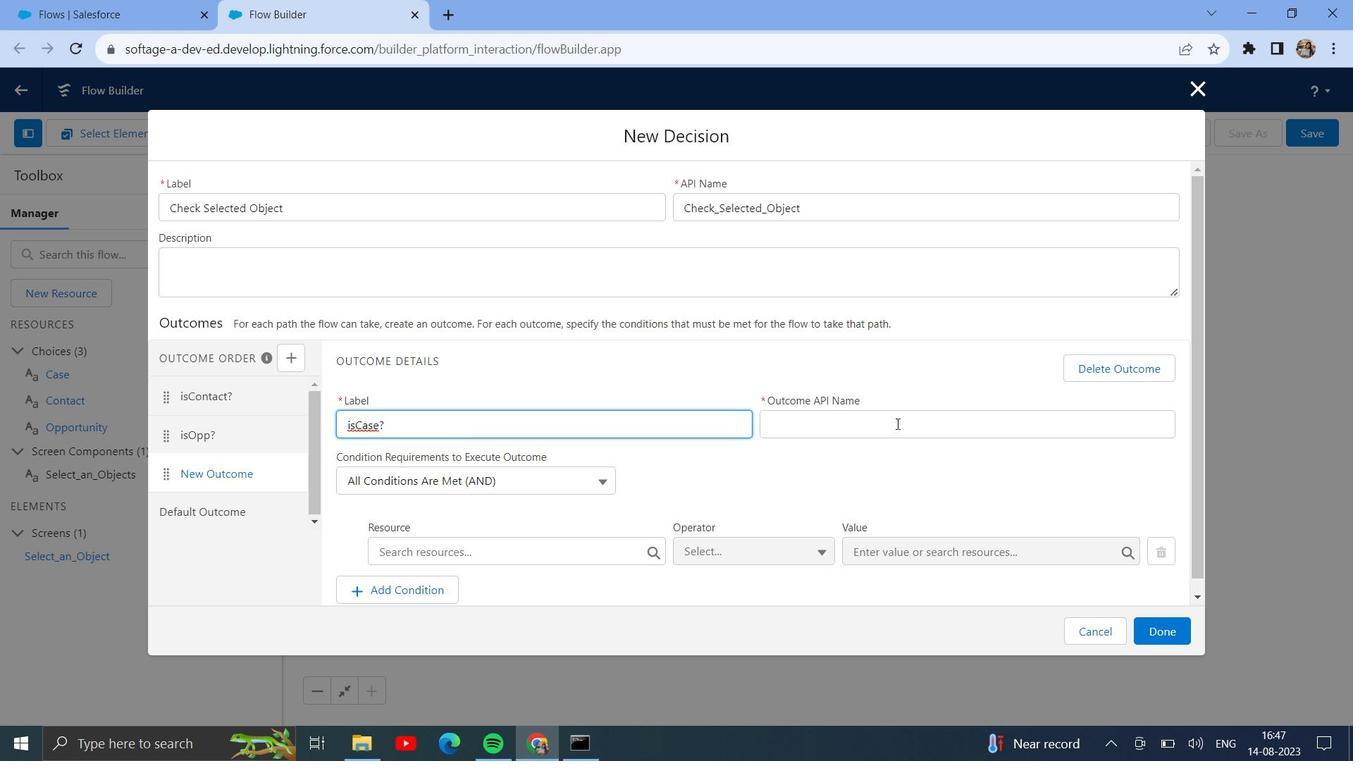 
Action: Mouse moved to (628, 545)
Screenshot: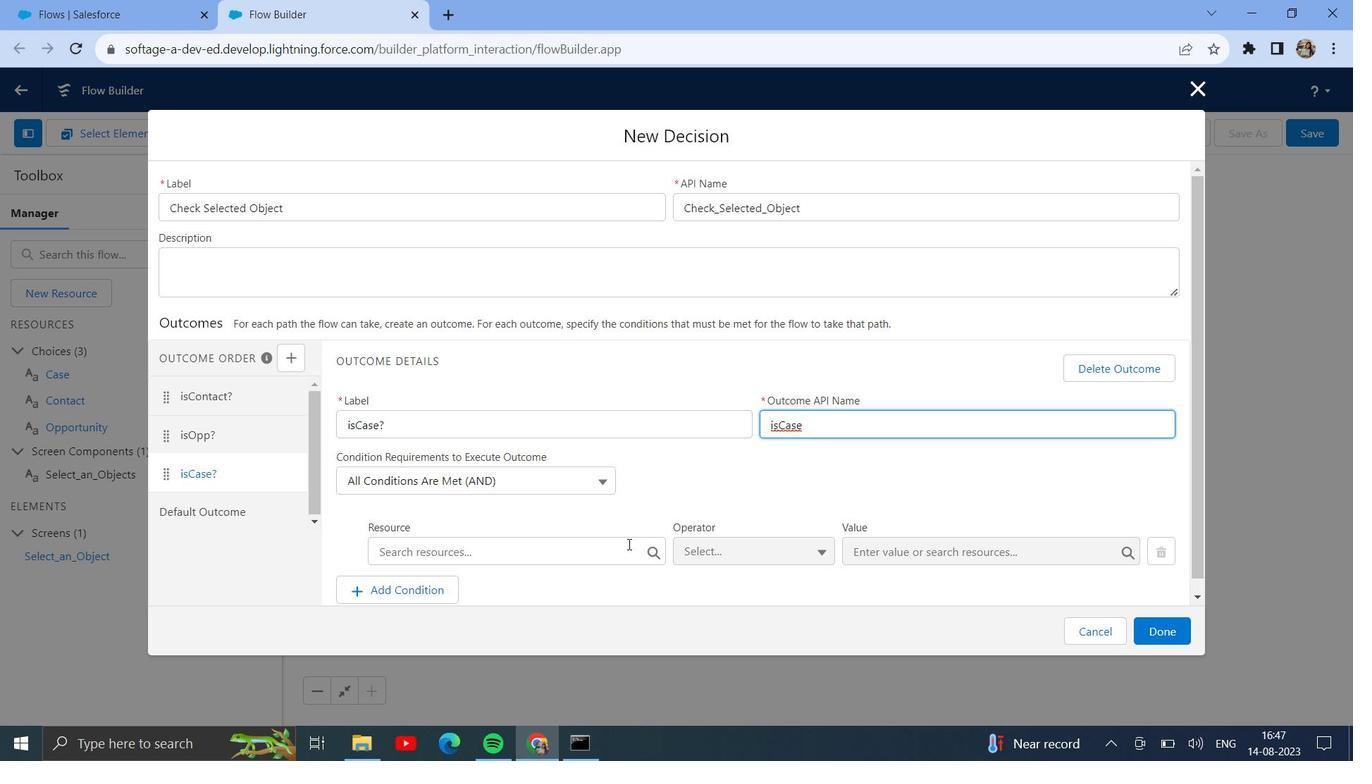 
Action: Mouse pressed left at (628, 545)
Screenshot: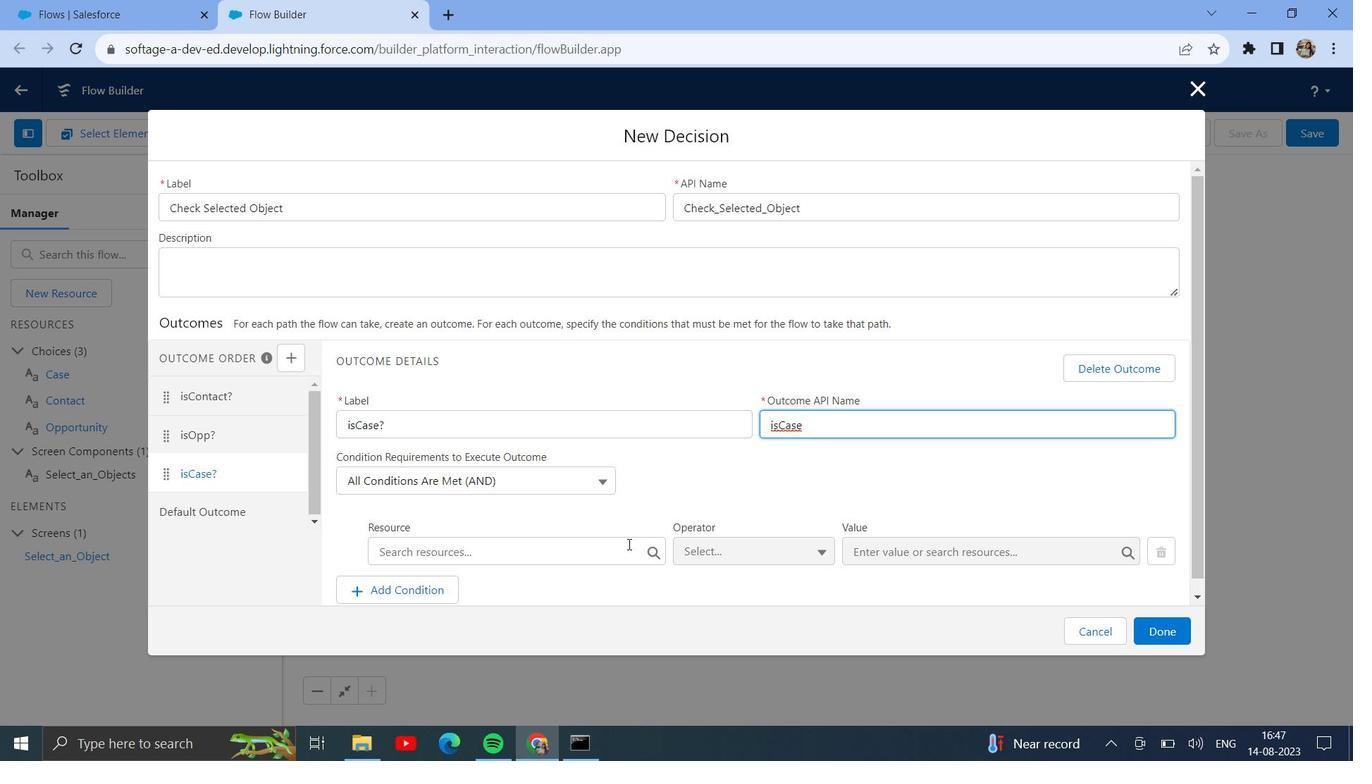 
Action: Mouse moved to (601, 533)
Screenshot: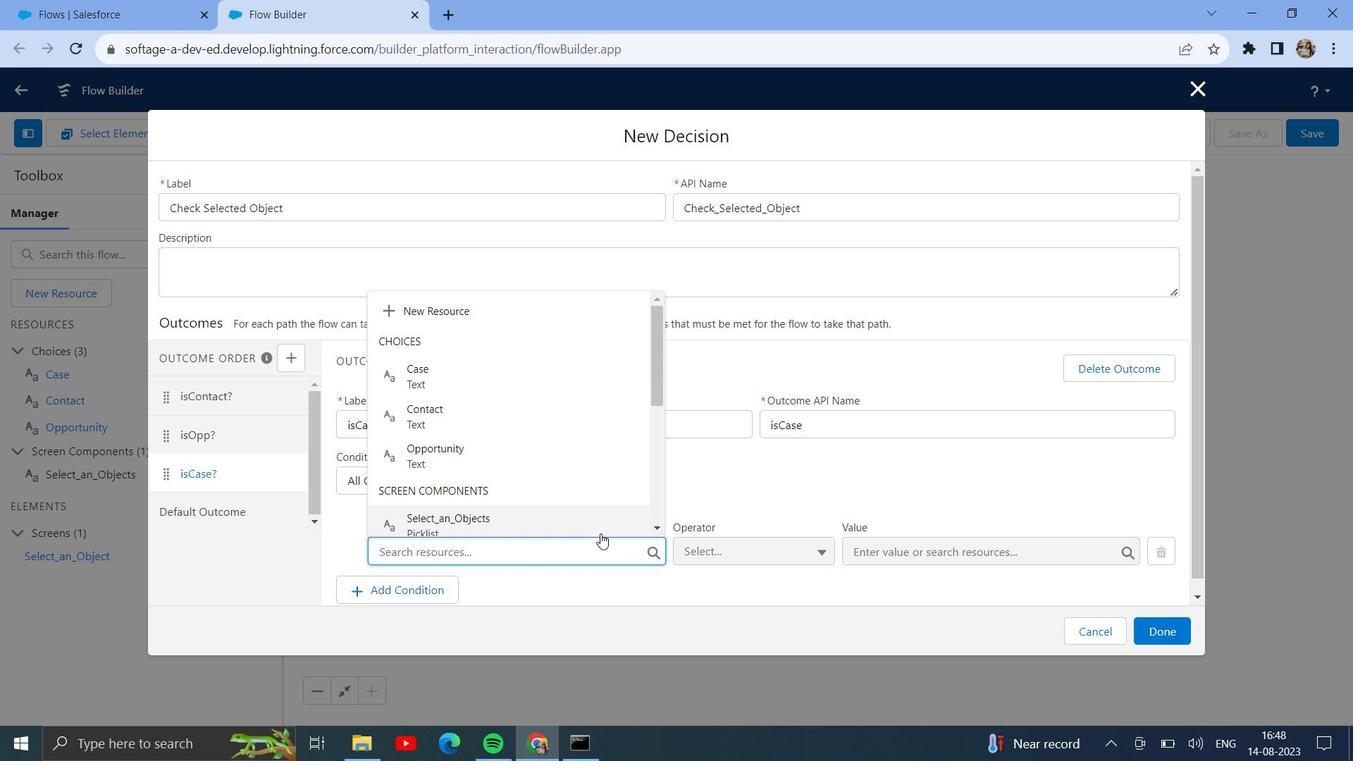 
Action: Mouse pressed left at (601, 533)
Screenshot: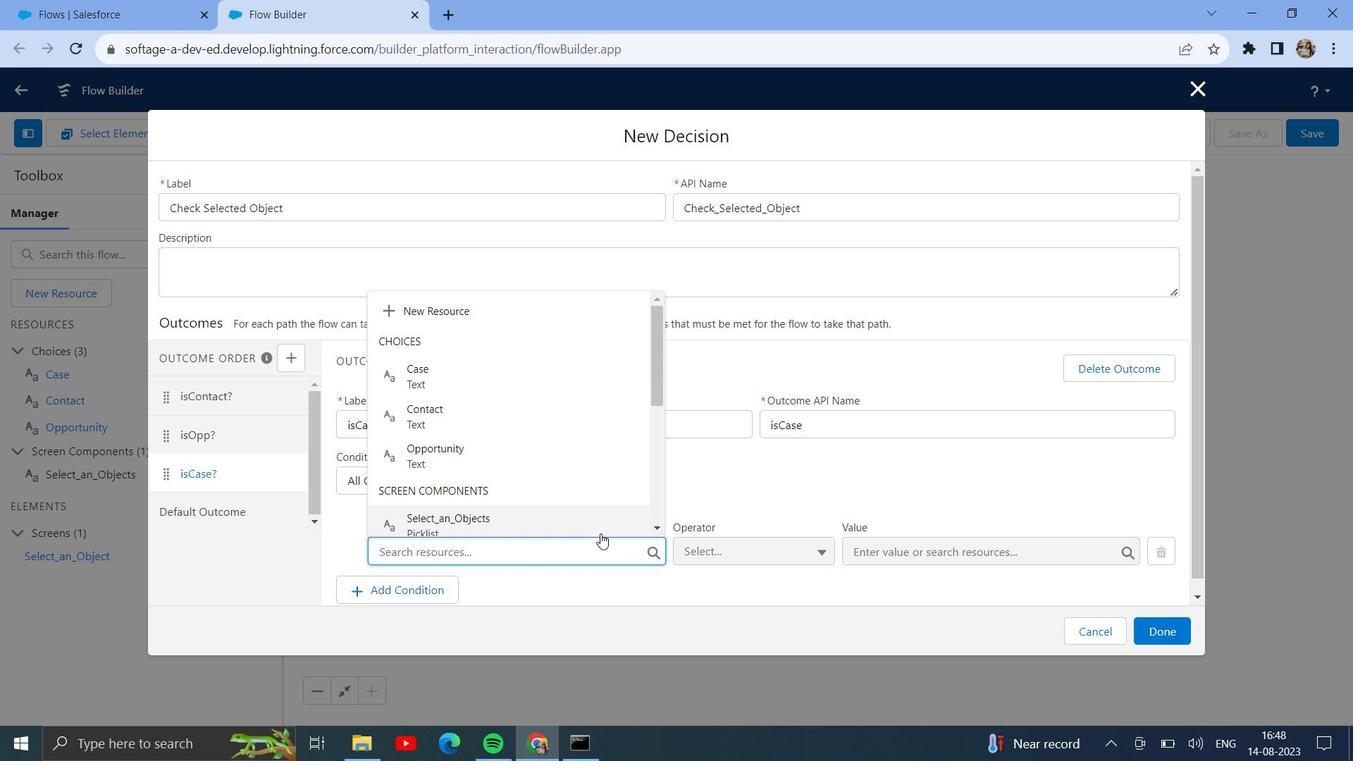 
Action: Mouse moved to (1119, 543)
Screenshot: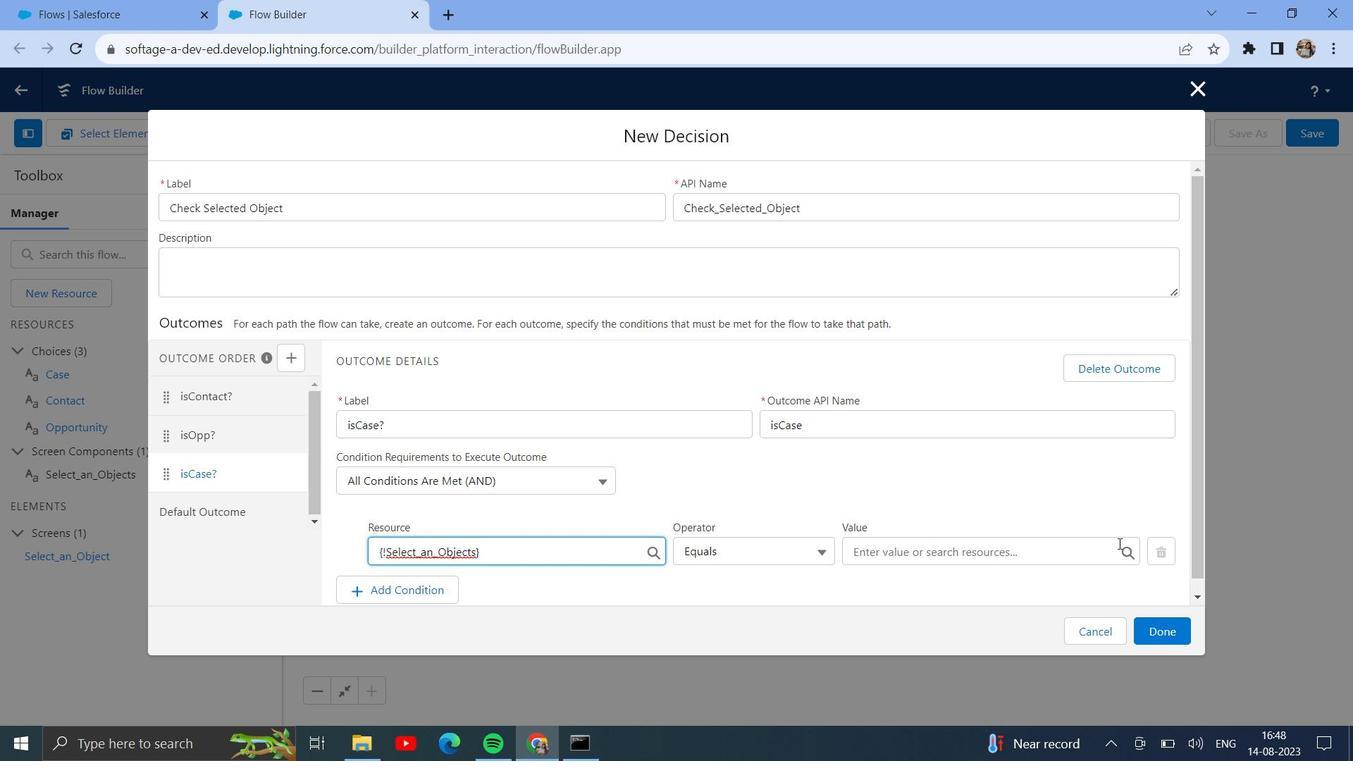 
Action: Mouse pressed left at (1119, 543)
Screenshot: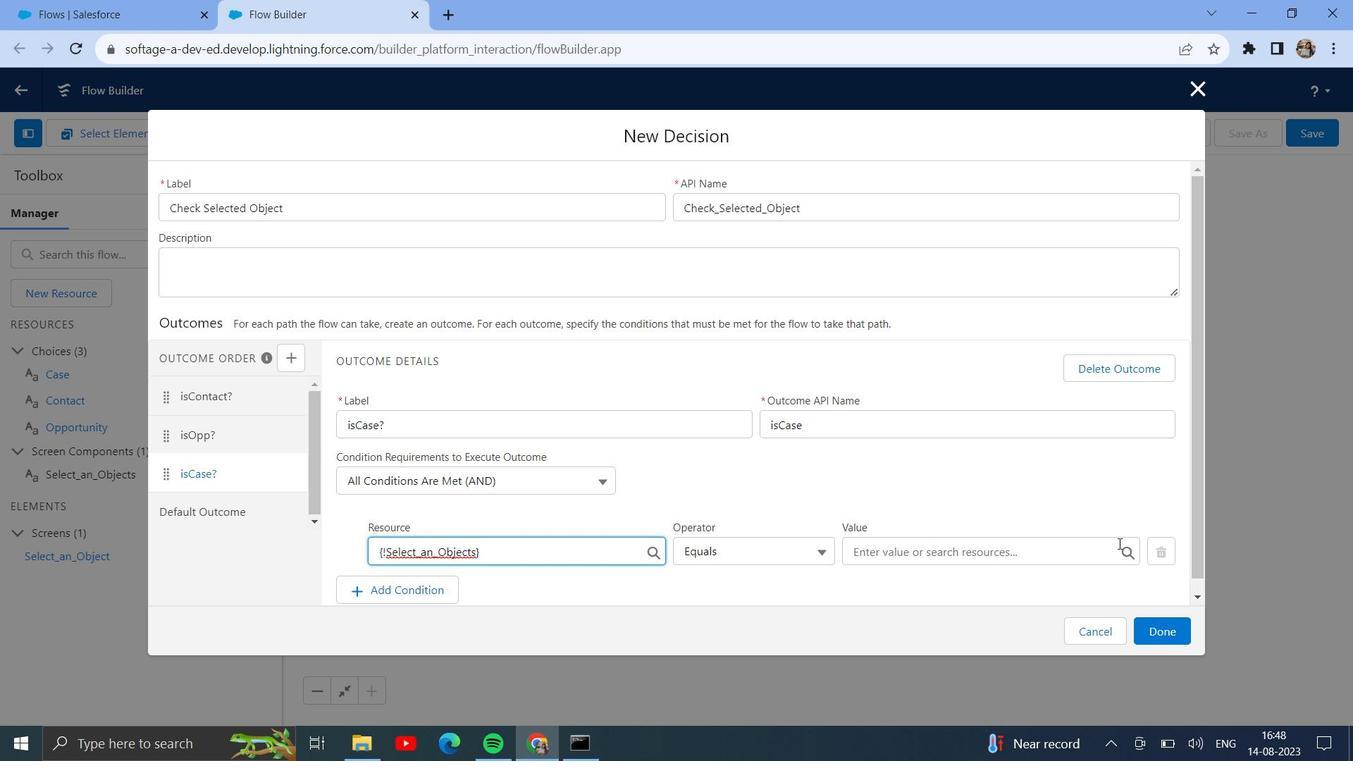 
Action: Mouse moved to (972, 380)
Screenshot: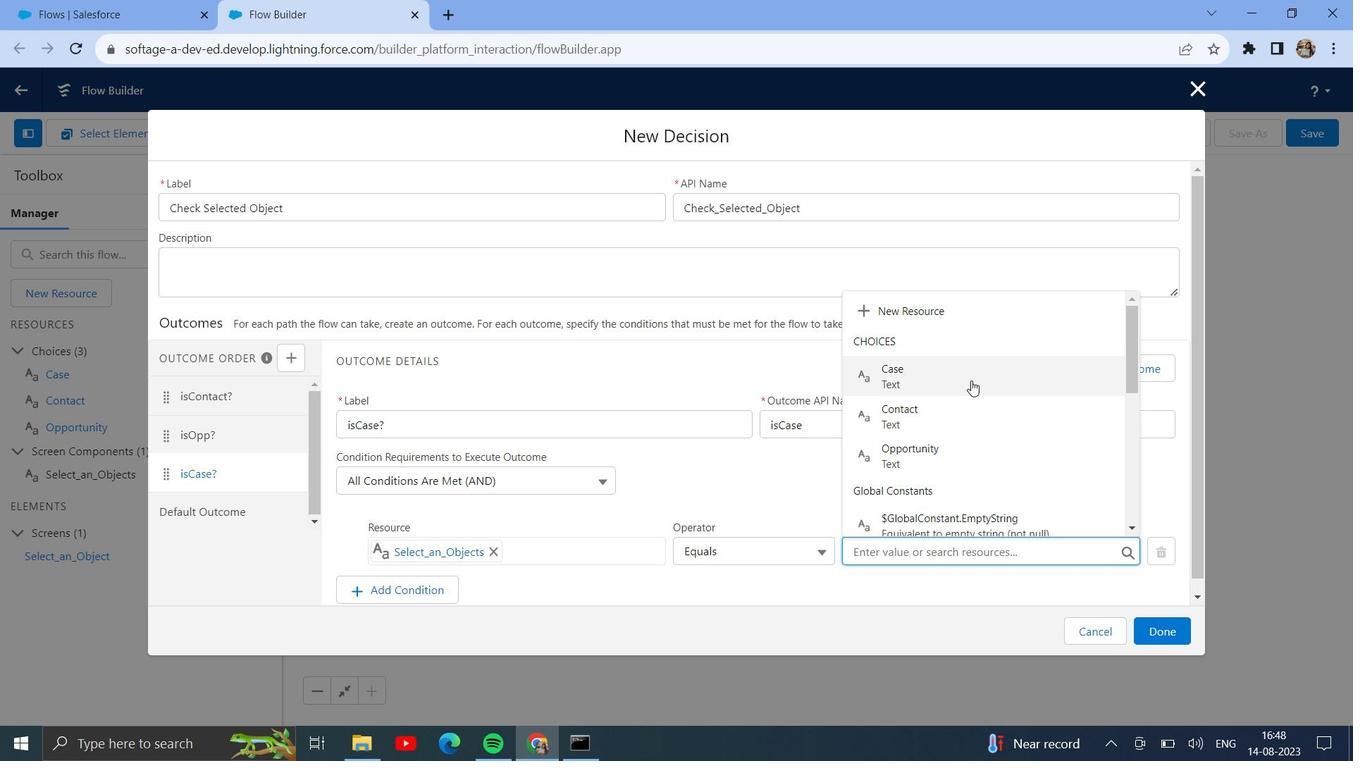 
Action: Mouse pressed left at (972, 380)
Screenshot: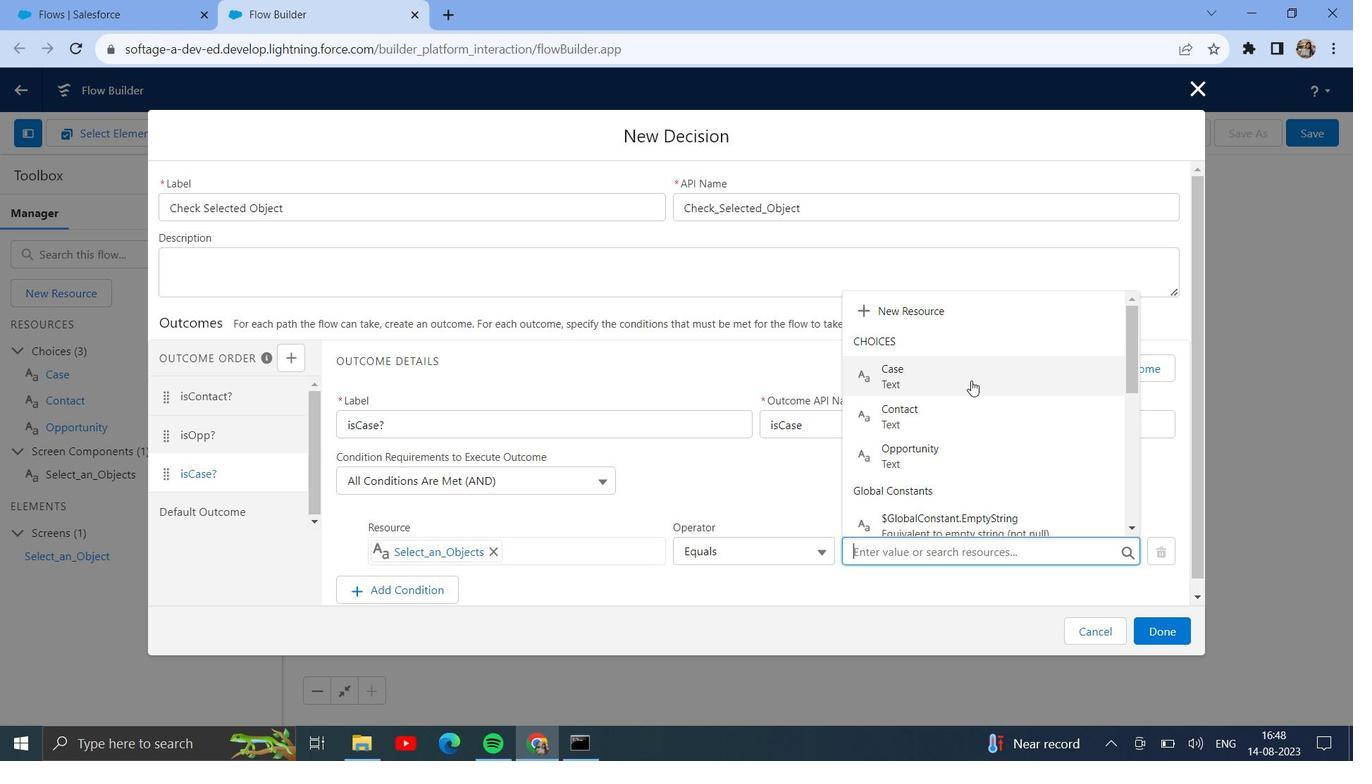 
Action: Mouse moved to (1162, 639)
Screenshot: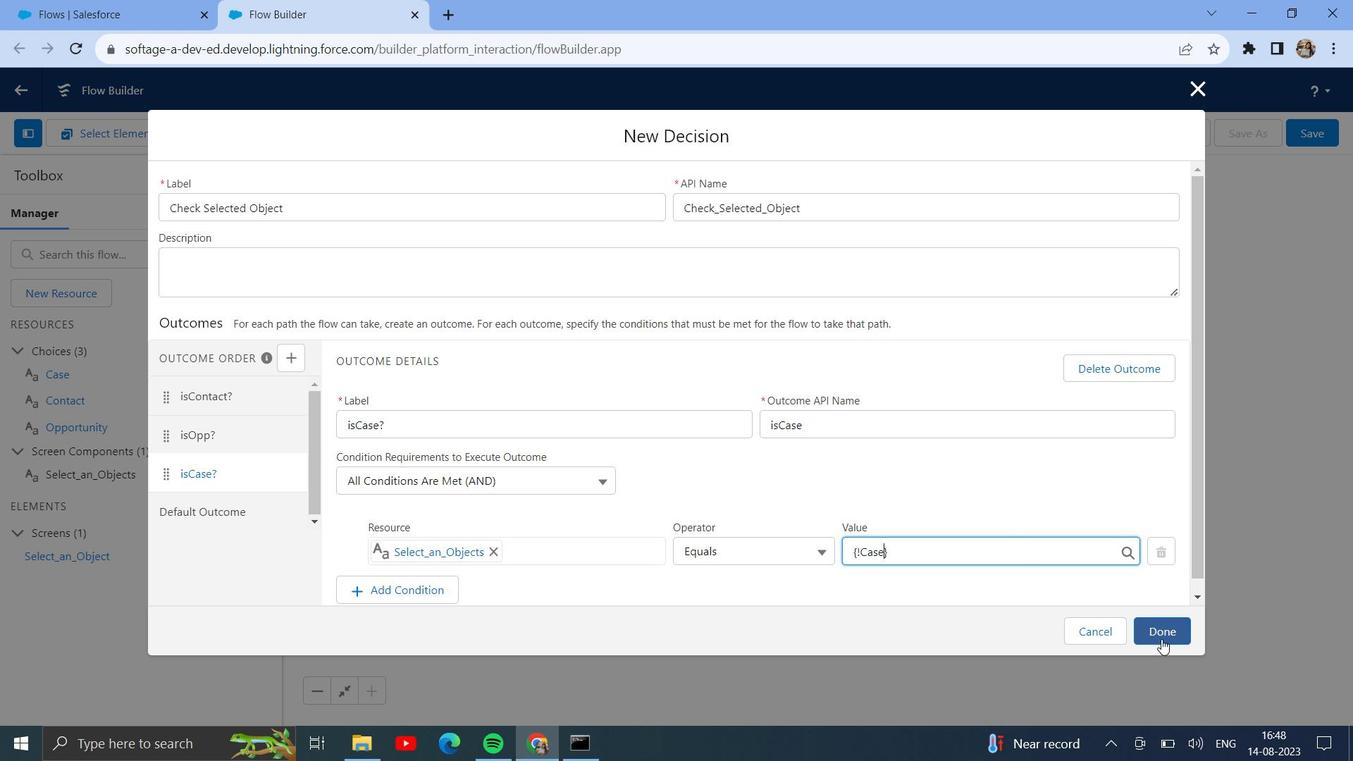 
Action: Mouse pressed left at (1162, 639)
Screenshot: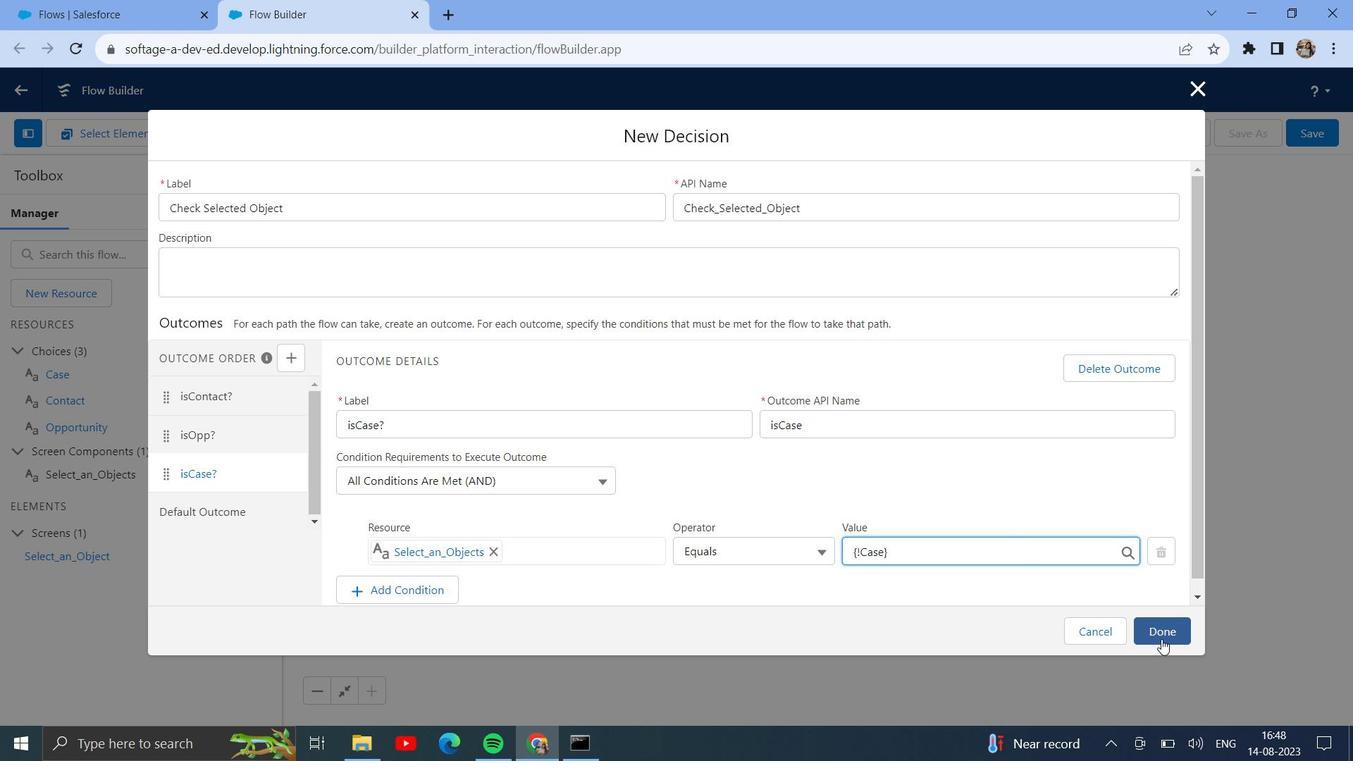 
Action: Mouse moved to (445, 469)
Screenshot: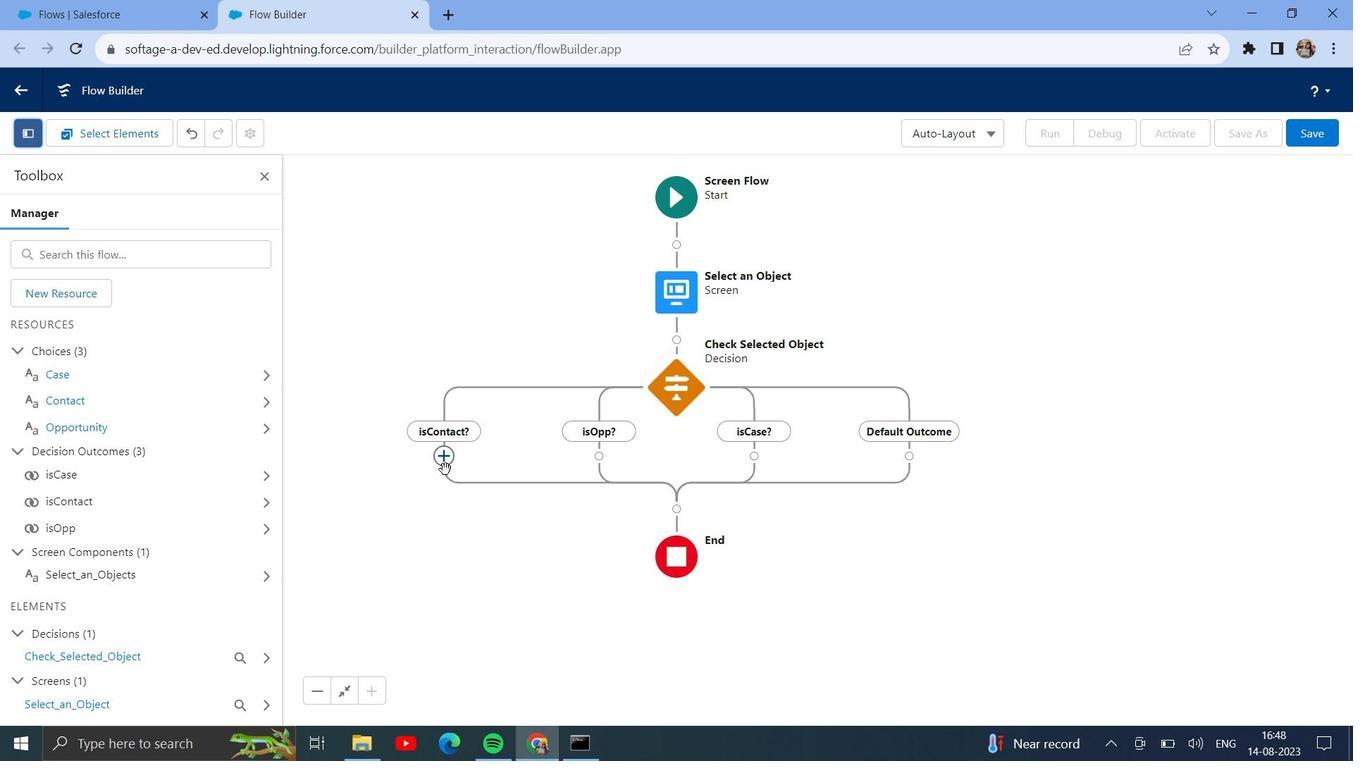 
Action: Mouse pressed left at (445, 469)
Screenshot: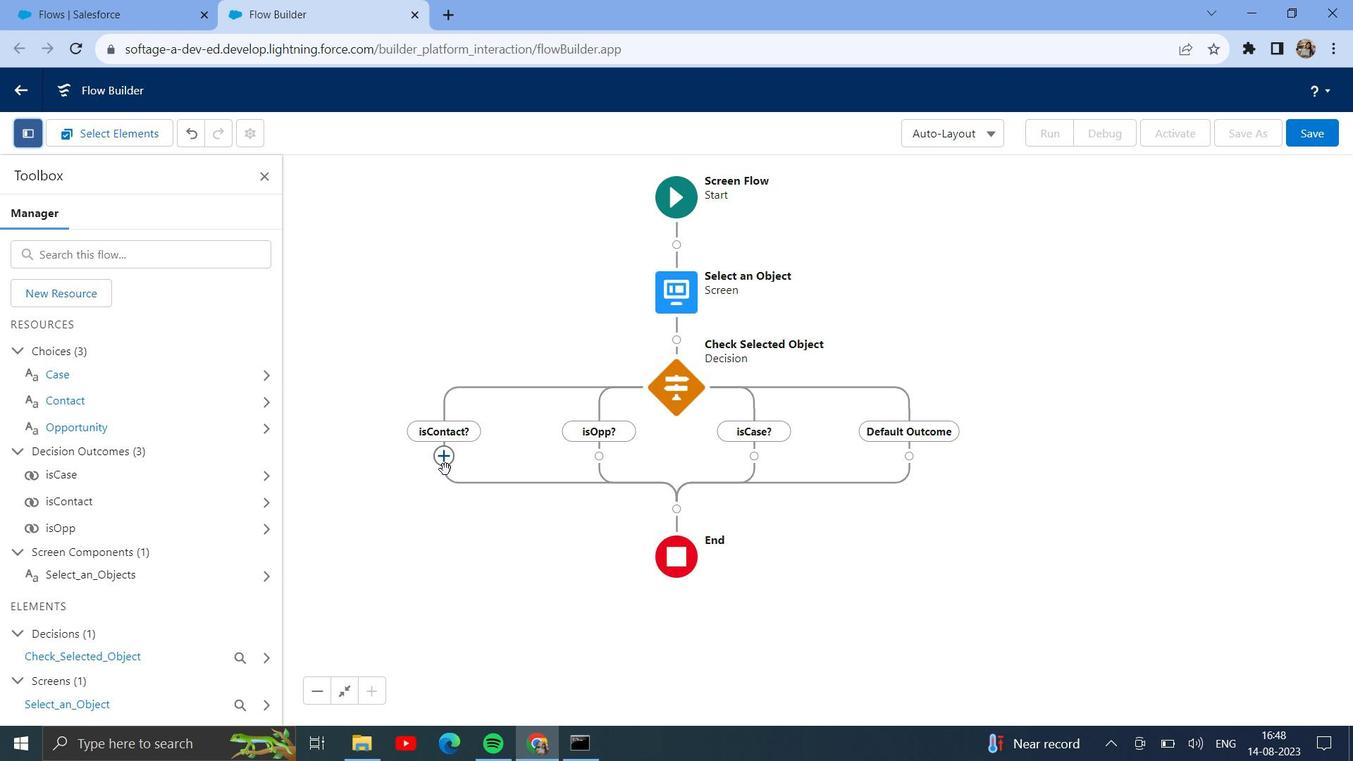 
Action: Mouse moved to (448, 451)
Screenshot: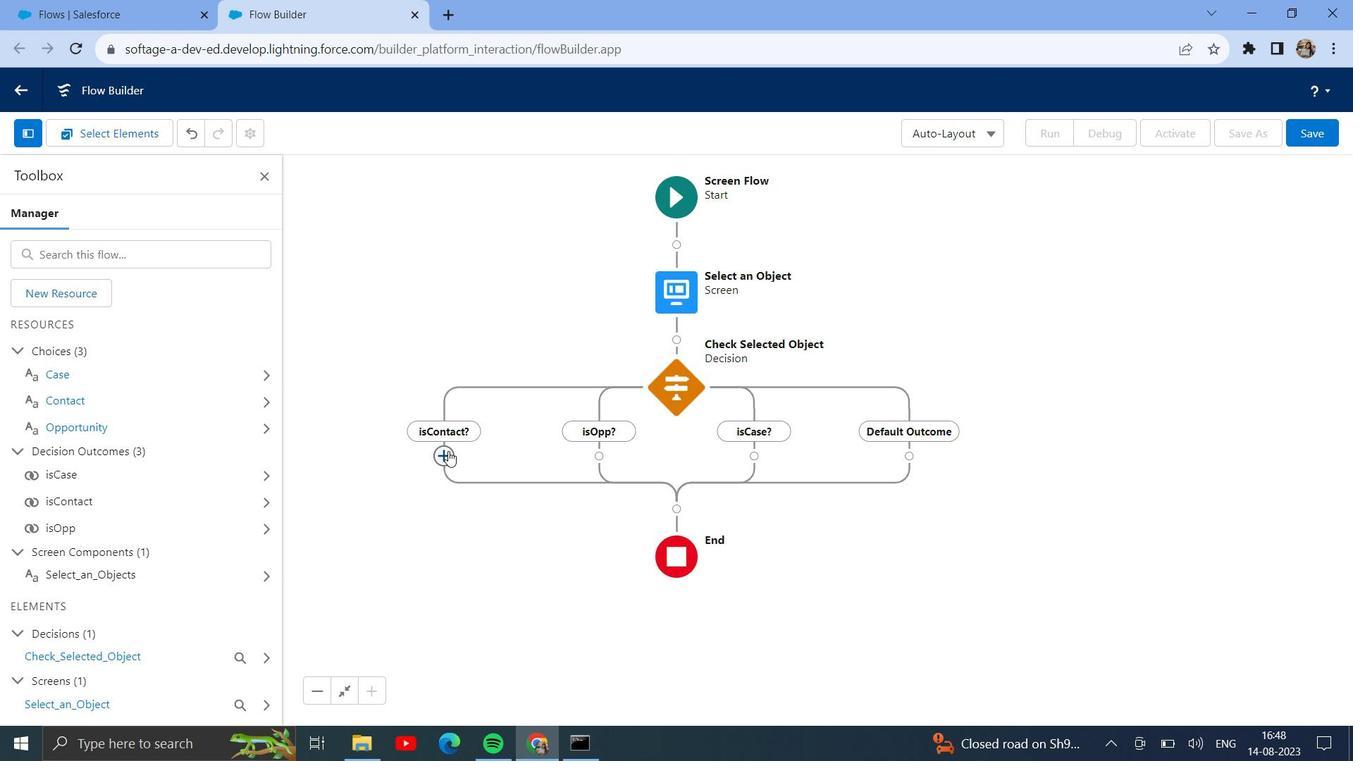
Action: Mouse pressed left at (448, 451)
Screenshot: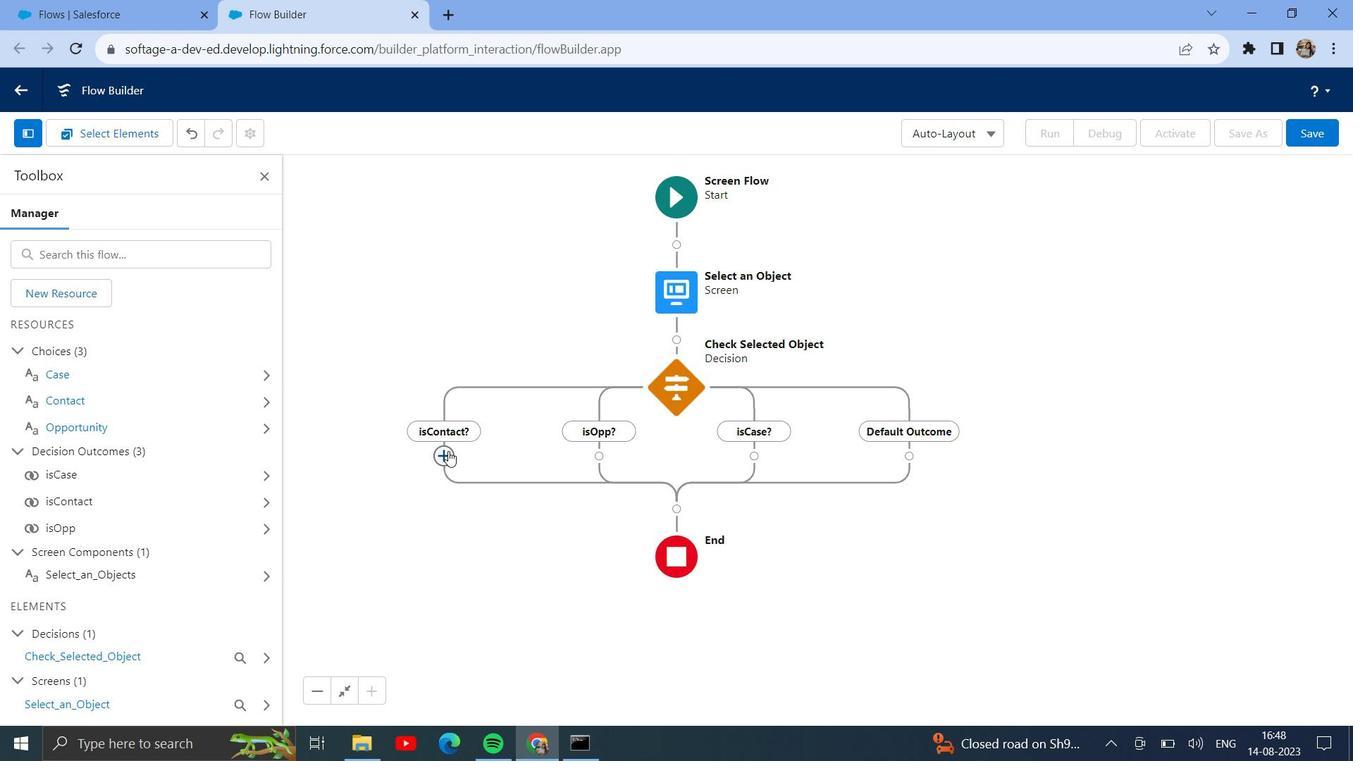 
Action: Mouse moved to (420, 626)
Screenshot: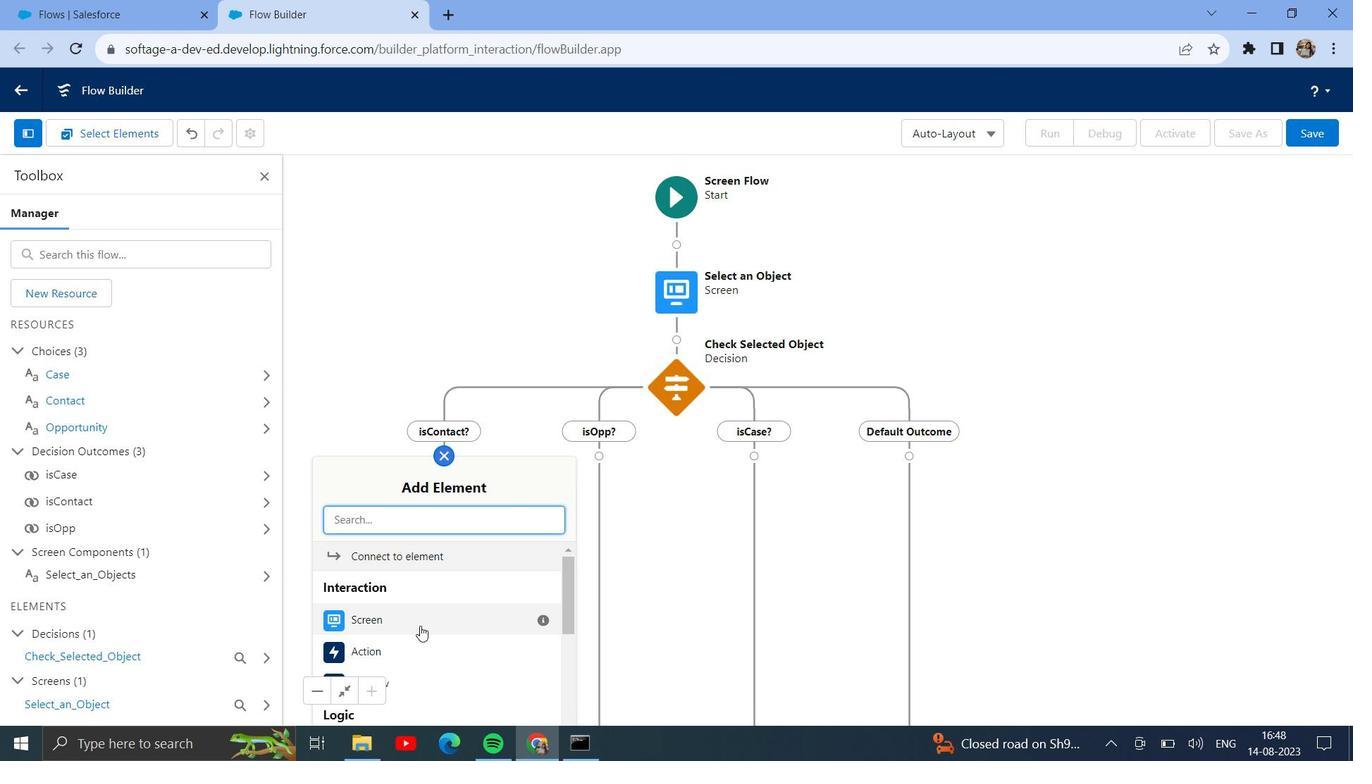 
Action: Mouse scrolled (420, 626) with delta (0, 0)
Screenshot: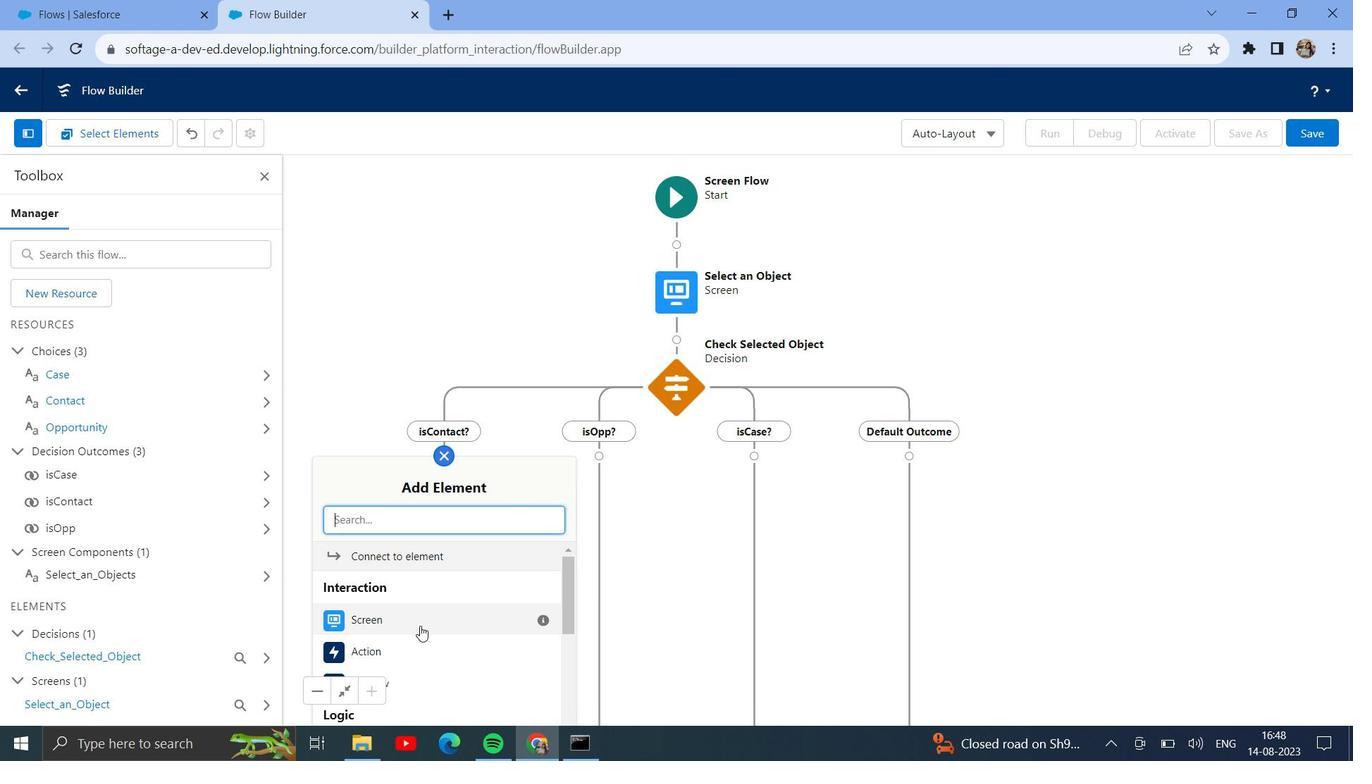 
Action: Mouse scrolled (420, 626) with delta (0, 0)
Screenshot: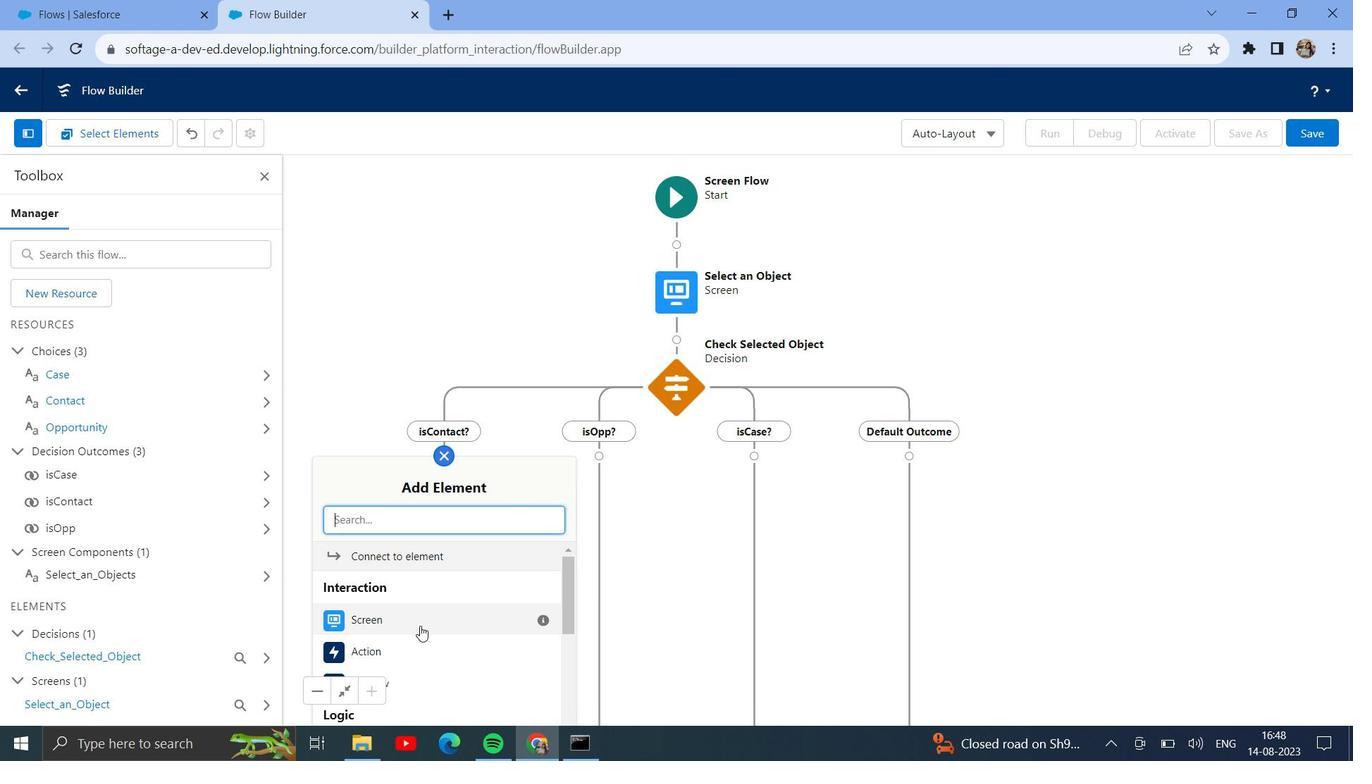 
Action: Mouse scrolled (420, 626) with delta (0, 0)
Screenshot: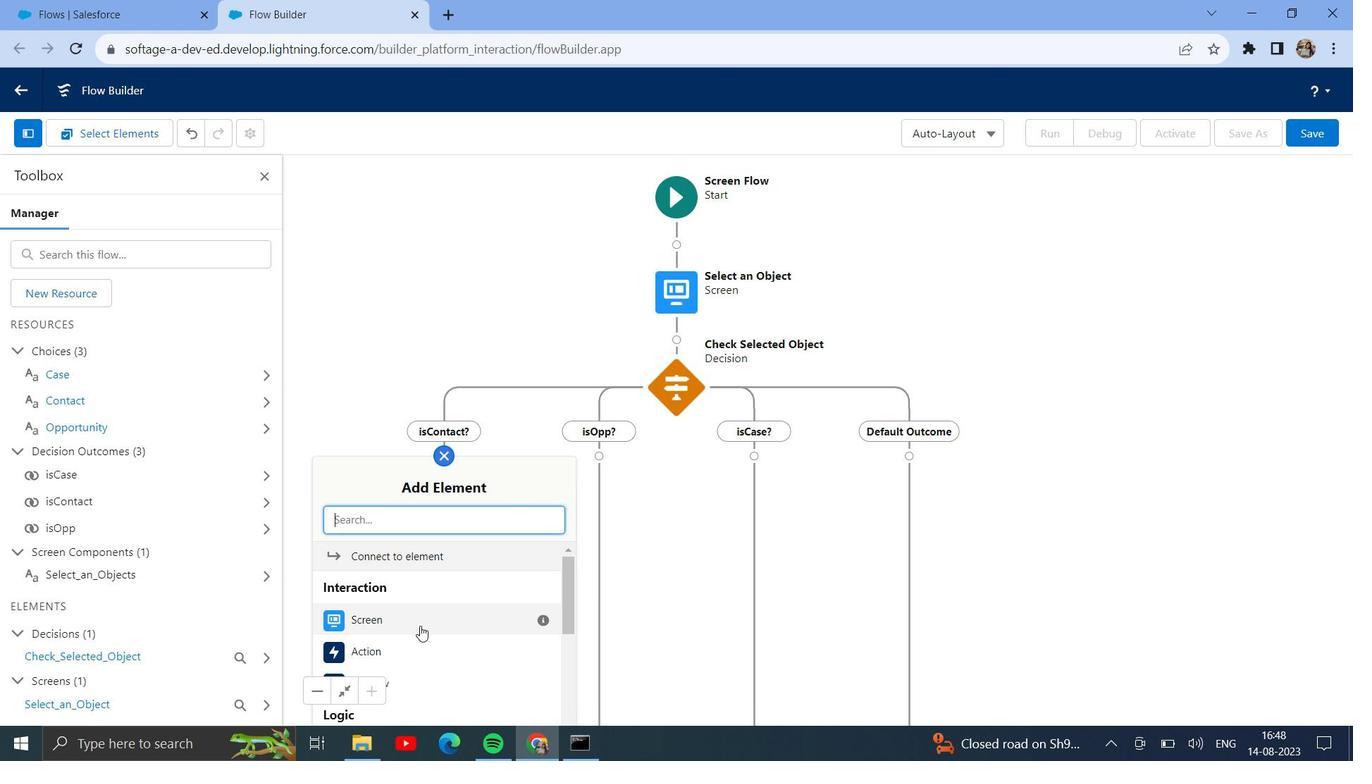 
Action: Mouse scrolled (420, 626) with delta (0, 0)
Screenshot: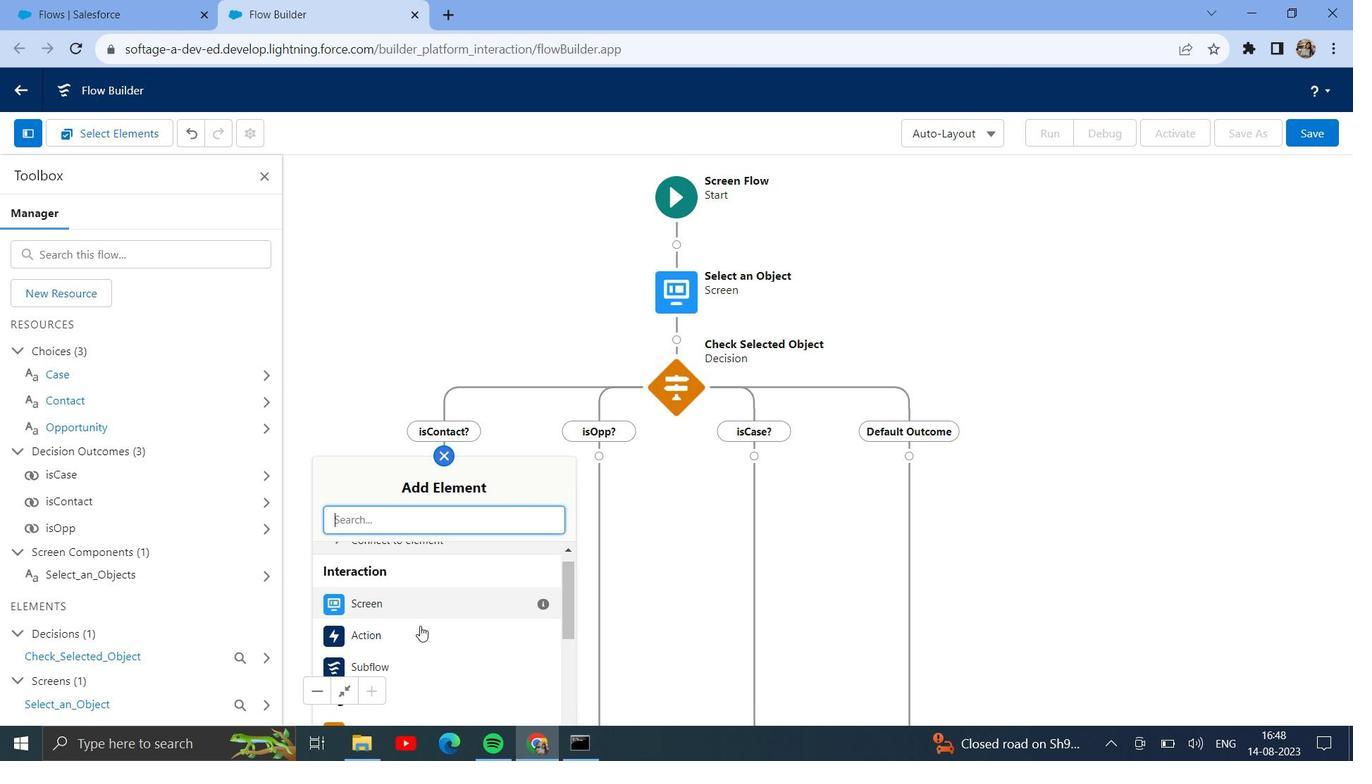 
Action: Mouse moved to (449, 574)
Screenshot: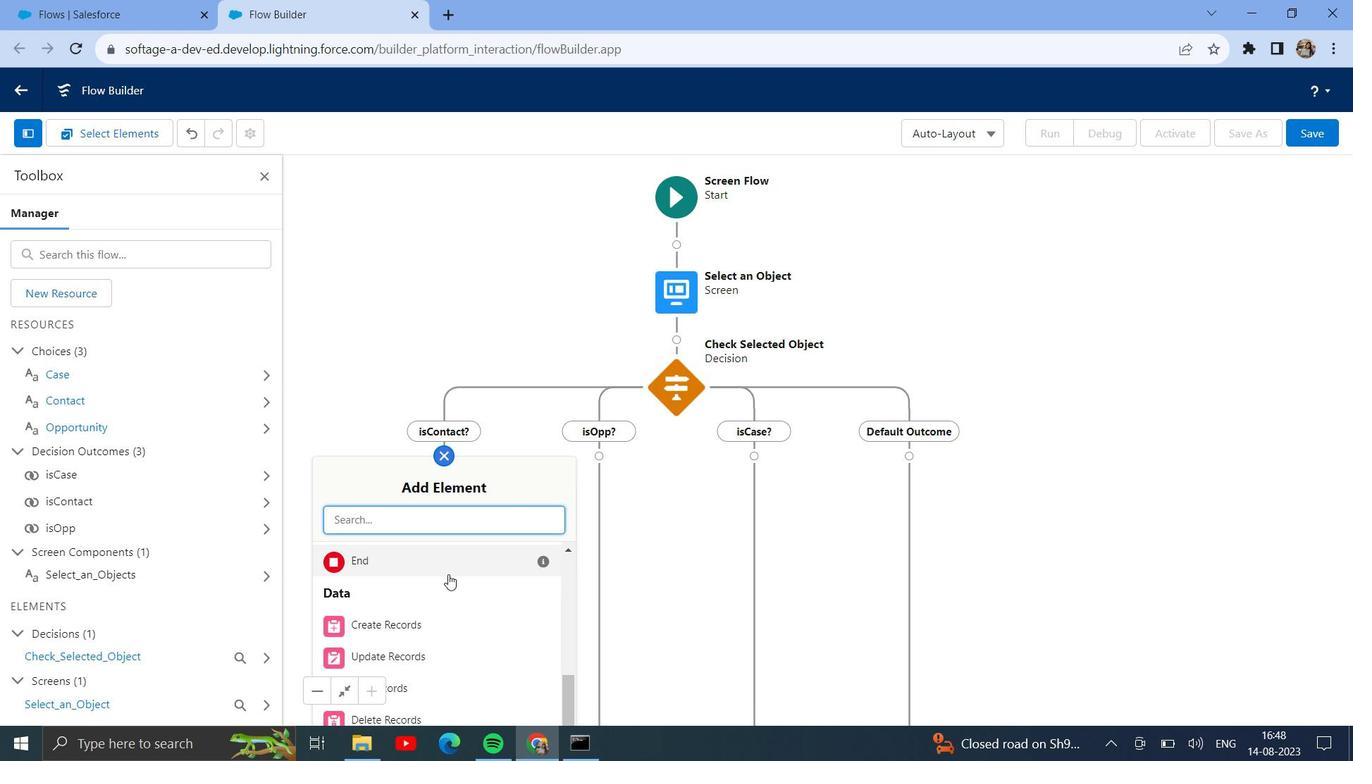 
Action: Mouse pressed left at (449, 574)
Screenshot: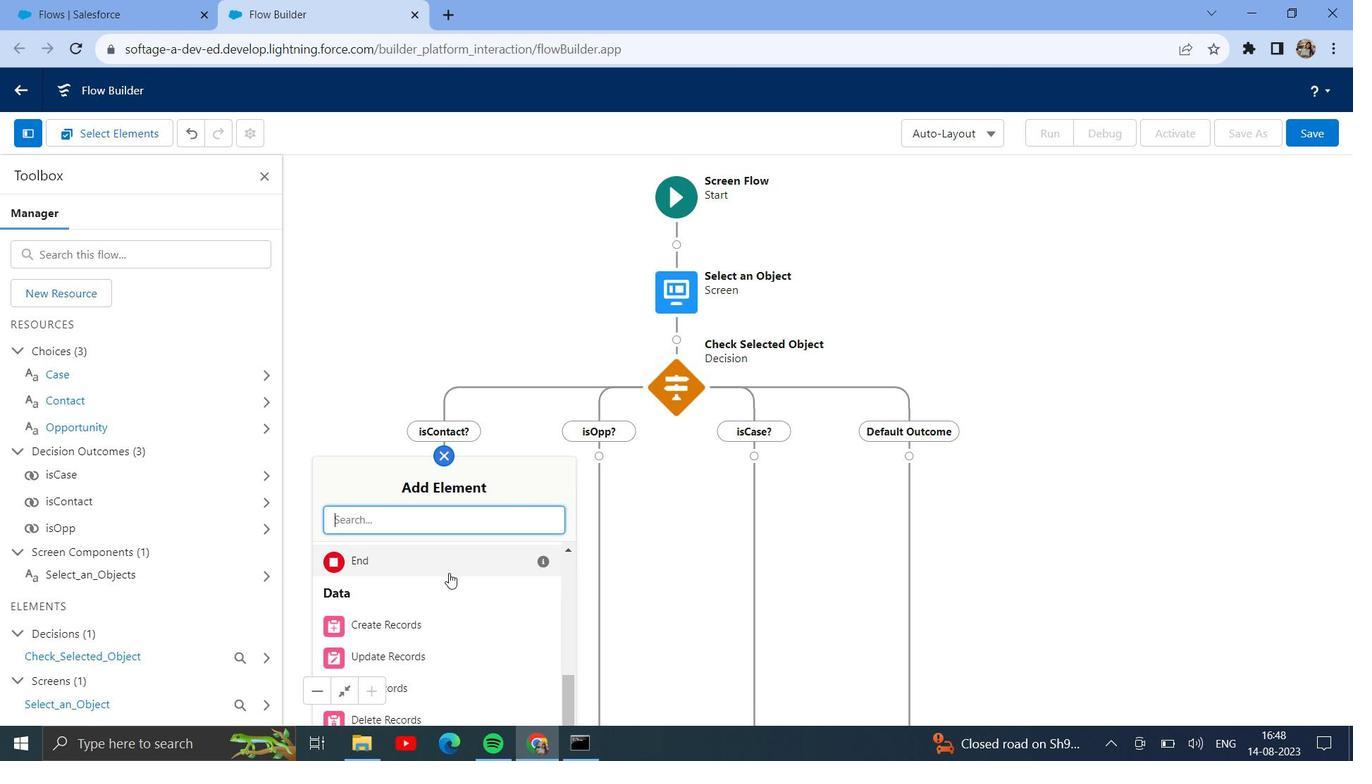 
Action: Mouse moved to (638, 461)
Screenshot: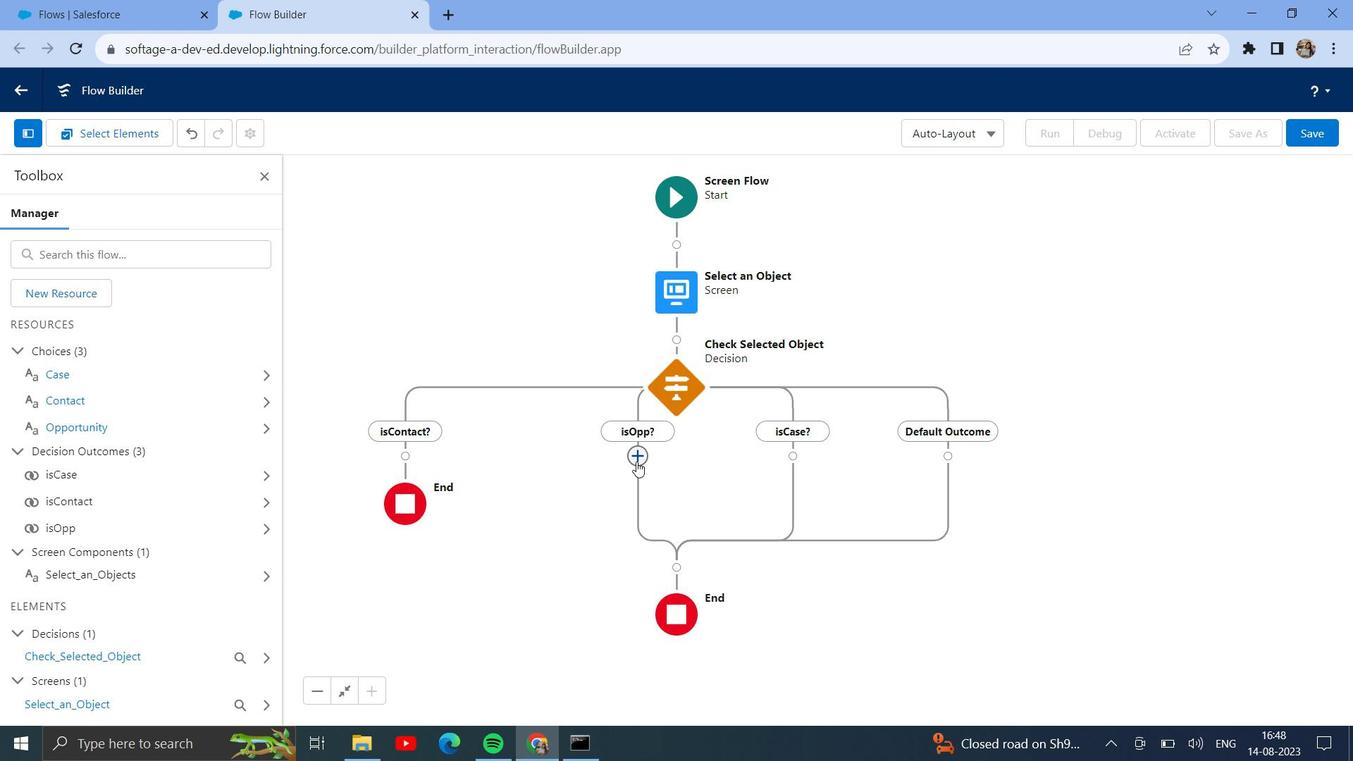 
Action: Mouse pressed left at (638, 461)
Screenshot: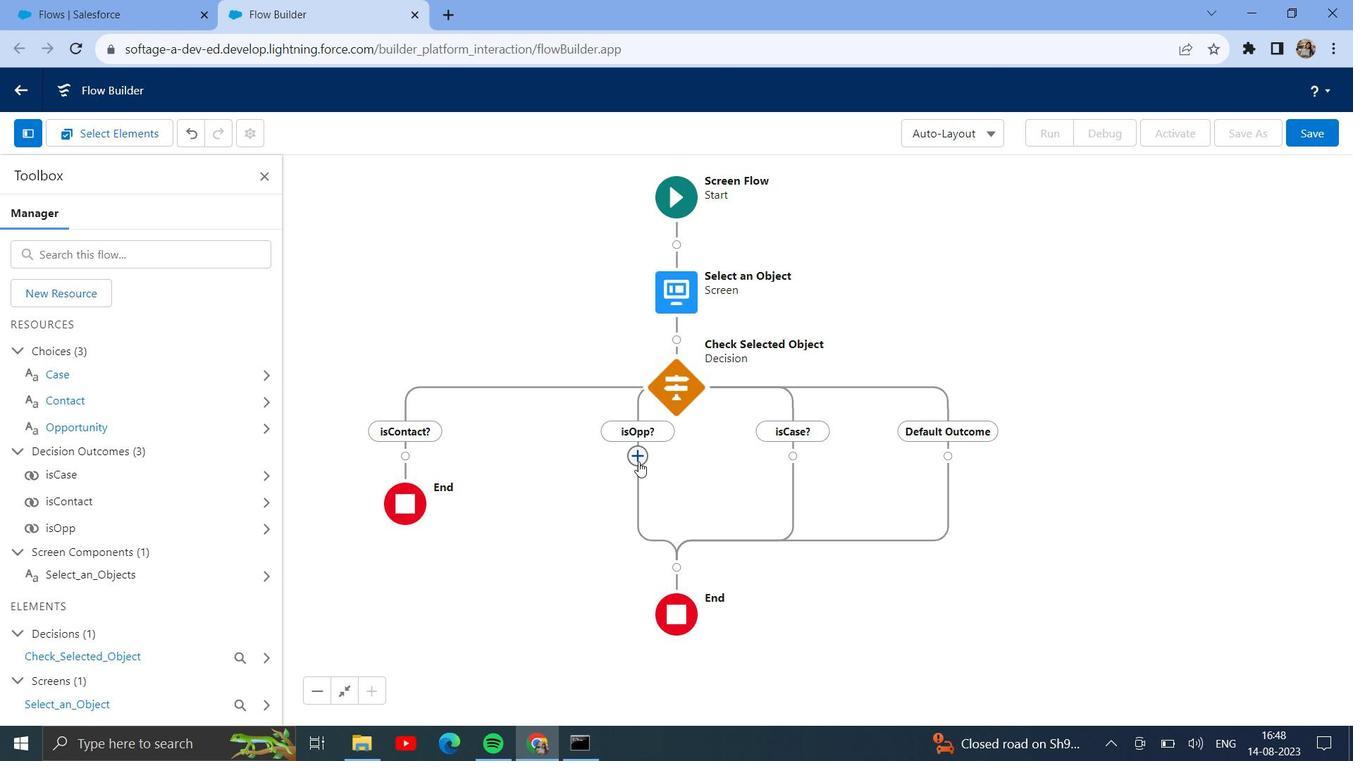 
Action: Mouse moved to (602, 626)
Screenshot: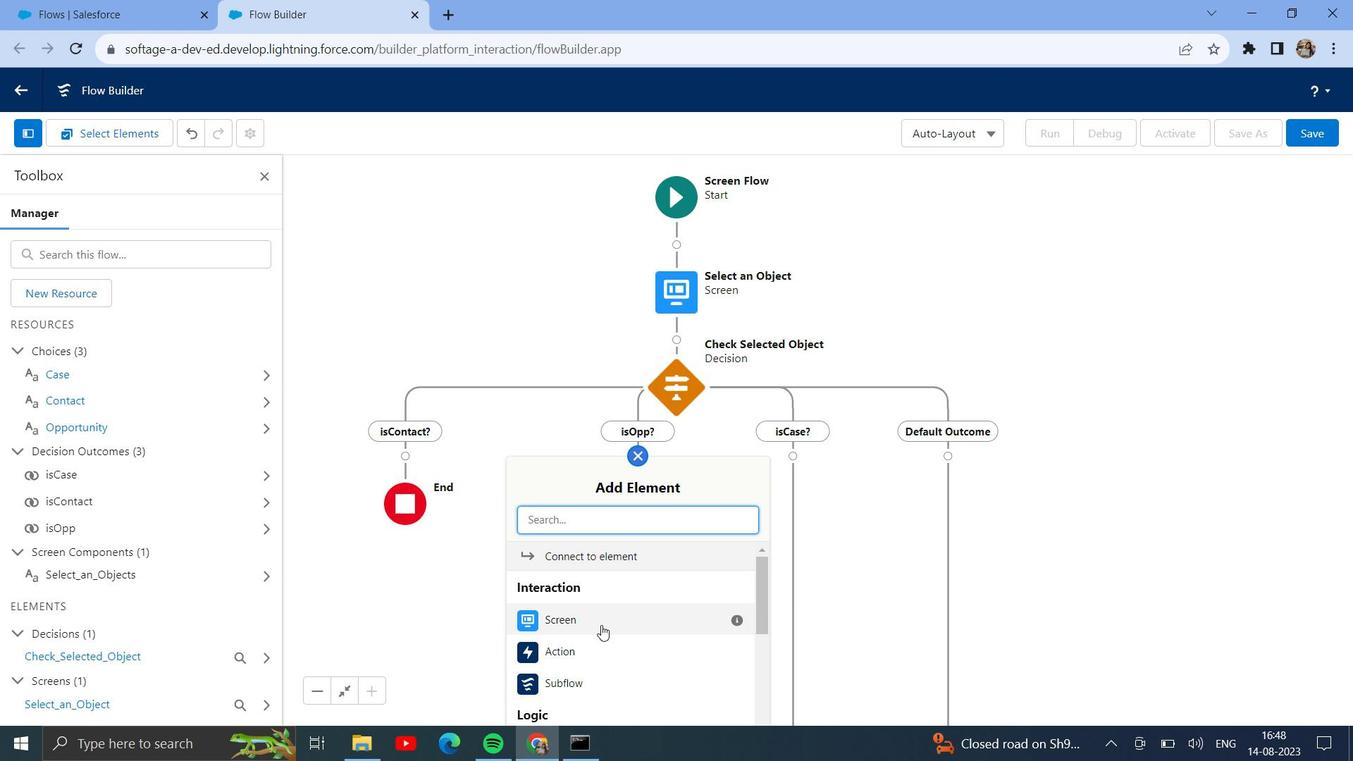 
Action: Mouse scrolled (602, 625) with delta (0, 0)
Screenshot: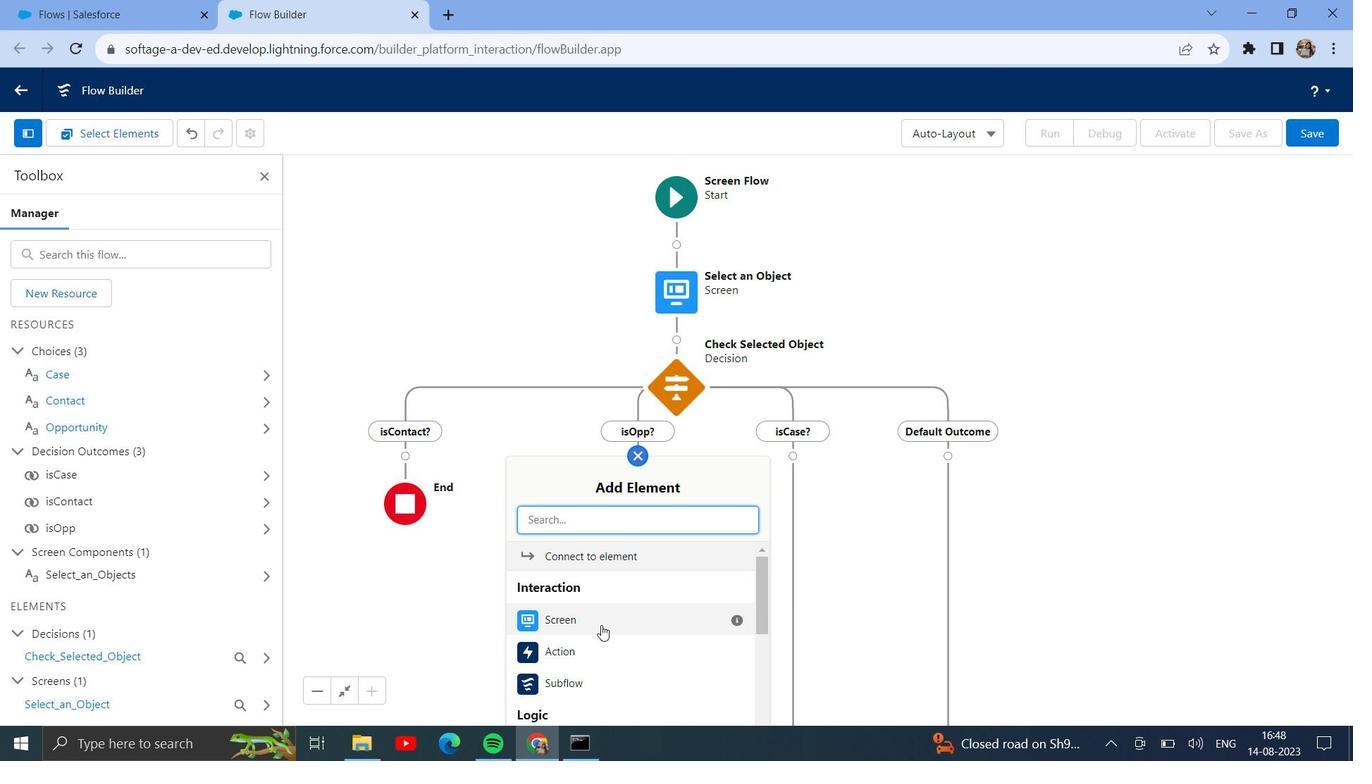 
Action: Mouse scrolled (602, 625) with delta (0, 0)
